 Task: Navigate through Badlands National Park to reach the Door Trail.
Action: Mouse moved to (293, 102)
Screenshot: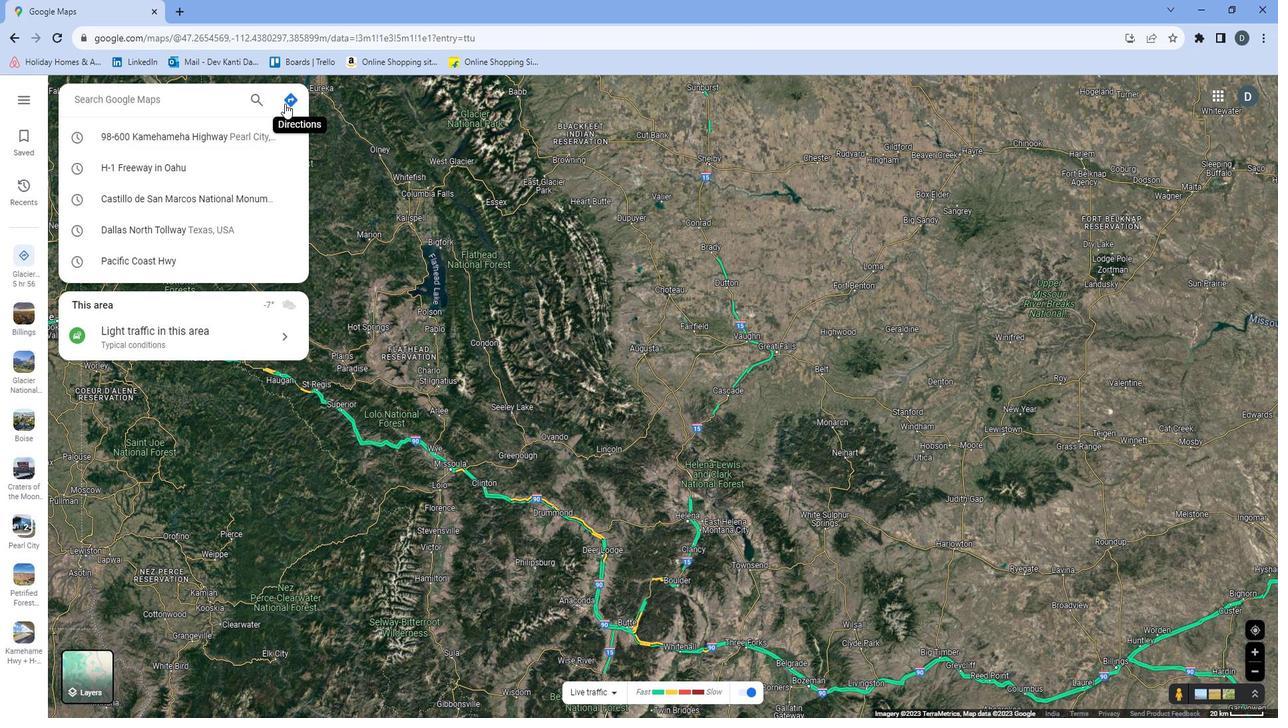
Action: Mouse pressed left at (293, 102)
Screenshot: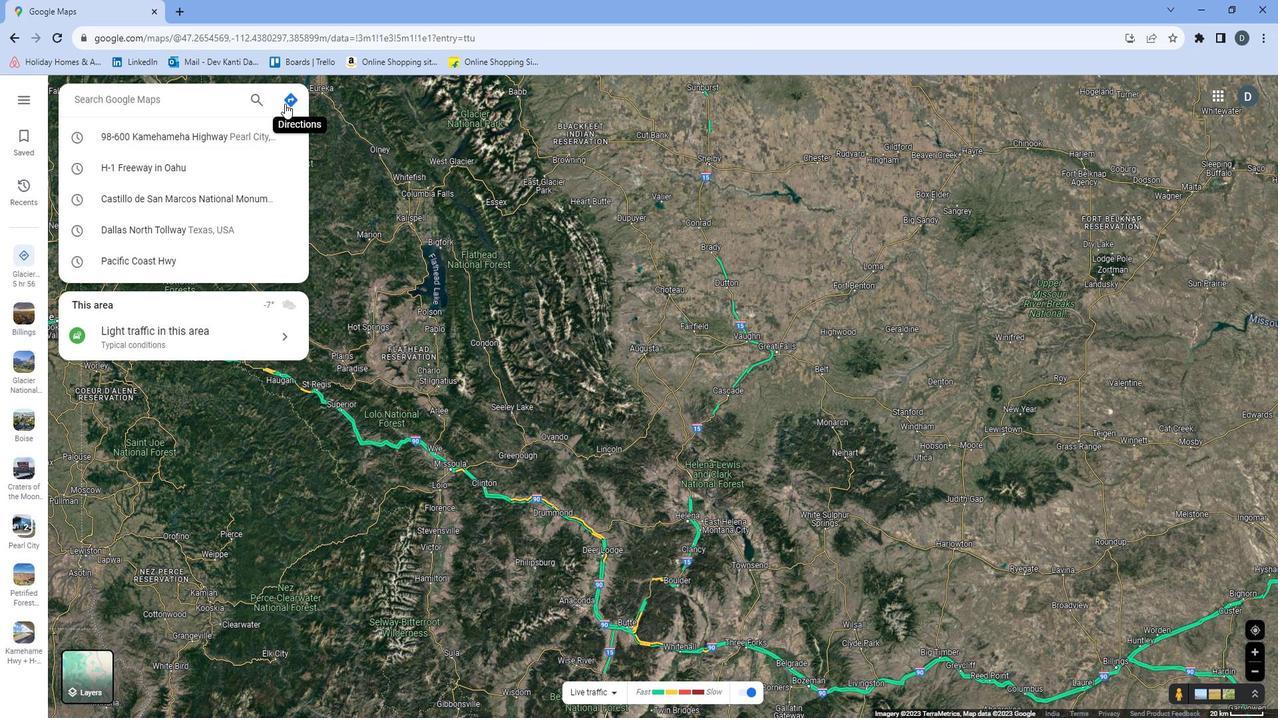 
Action: Mouse moved to (211, 138)
Screenshot: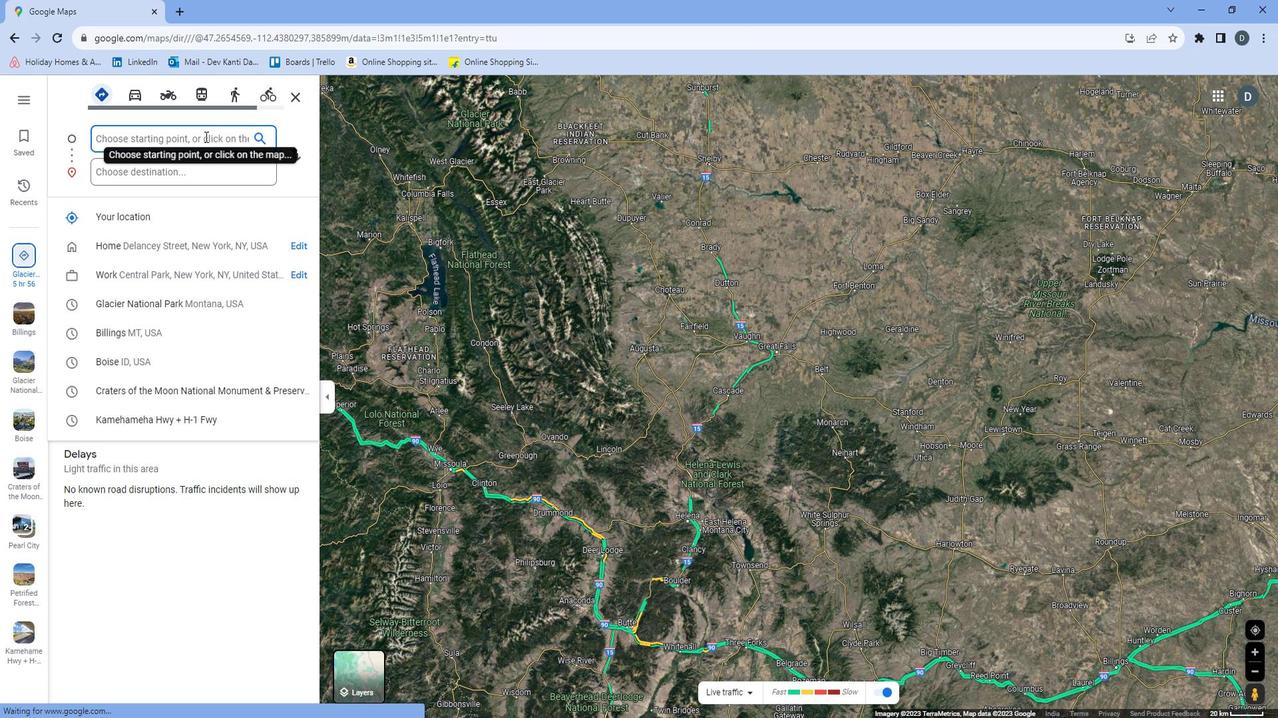 
Action: Mouse pressed left at (211, 138)
Screenshot: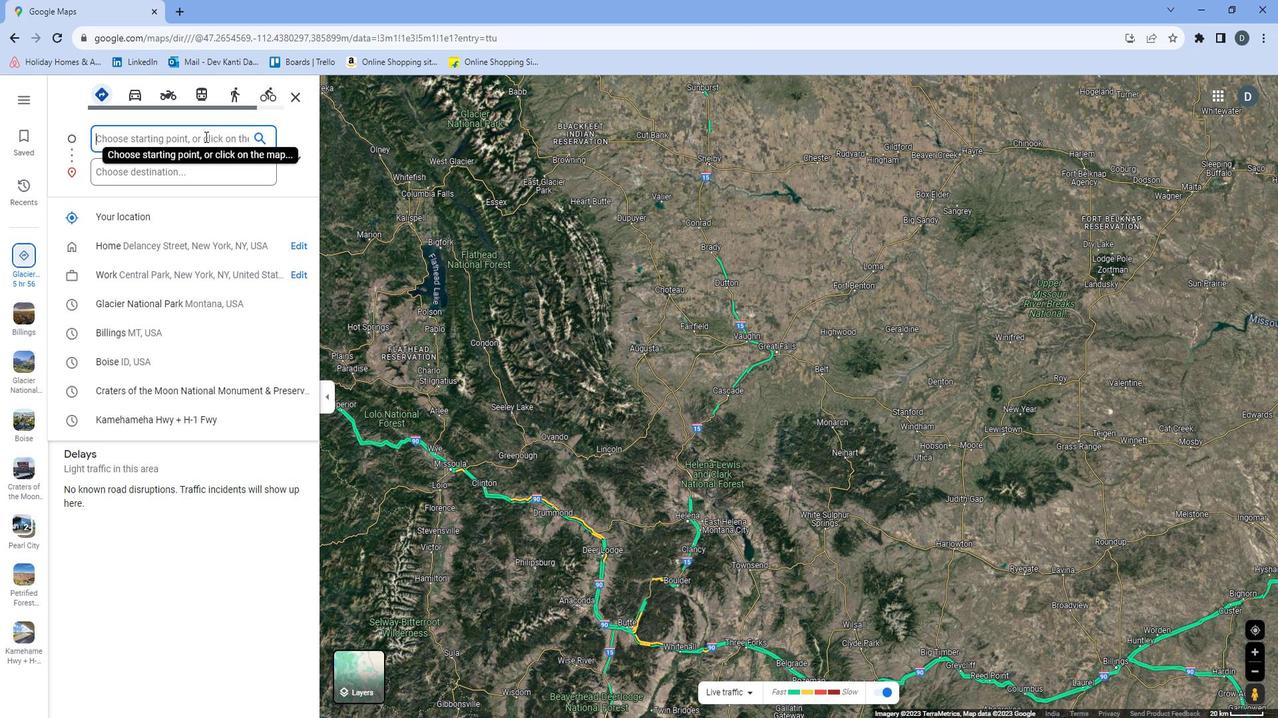 
Action: Mouse moved to (209, 137)
Screenshot: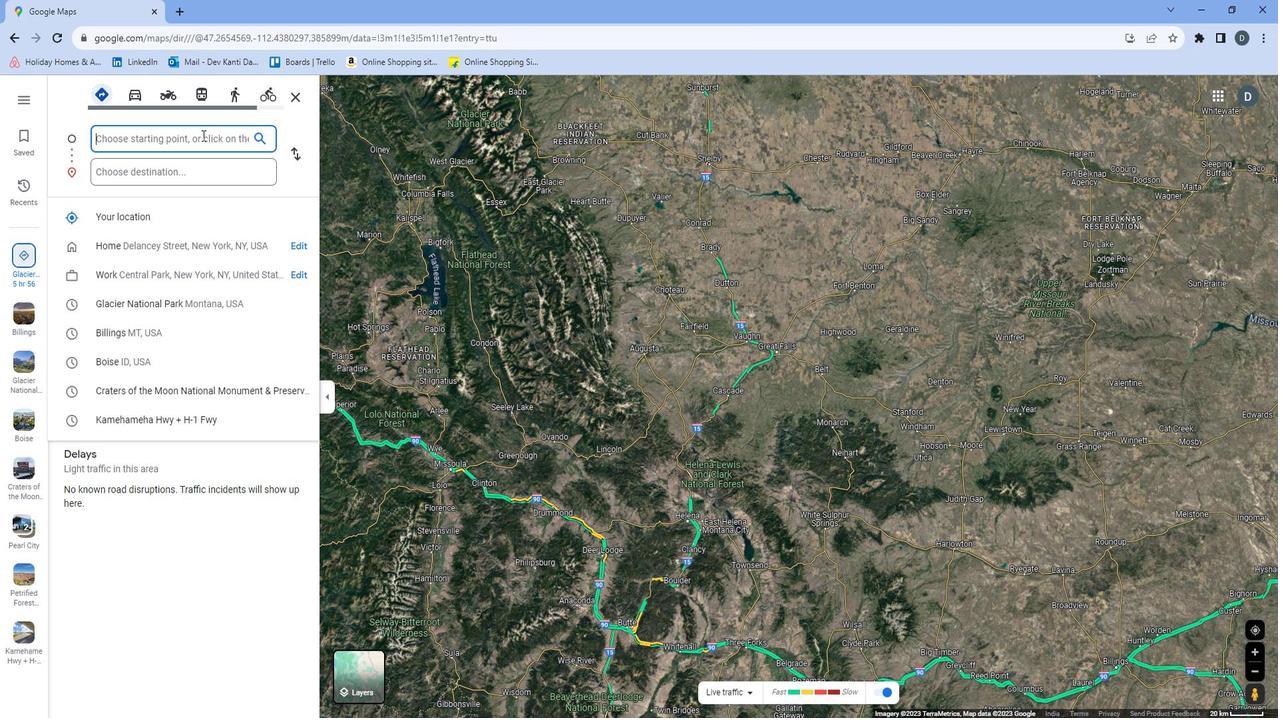 
Action: Key pressed <Key.shift>Badlands<Key.space><Key.shift>National<Key.space><Key.shift><Key.shift><Key.shift><Key.shift>PArk<Key.space><Key.backspace><Key.backspace><Key.backspace><Key.backspace>ark<Key.space>
Screenshot: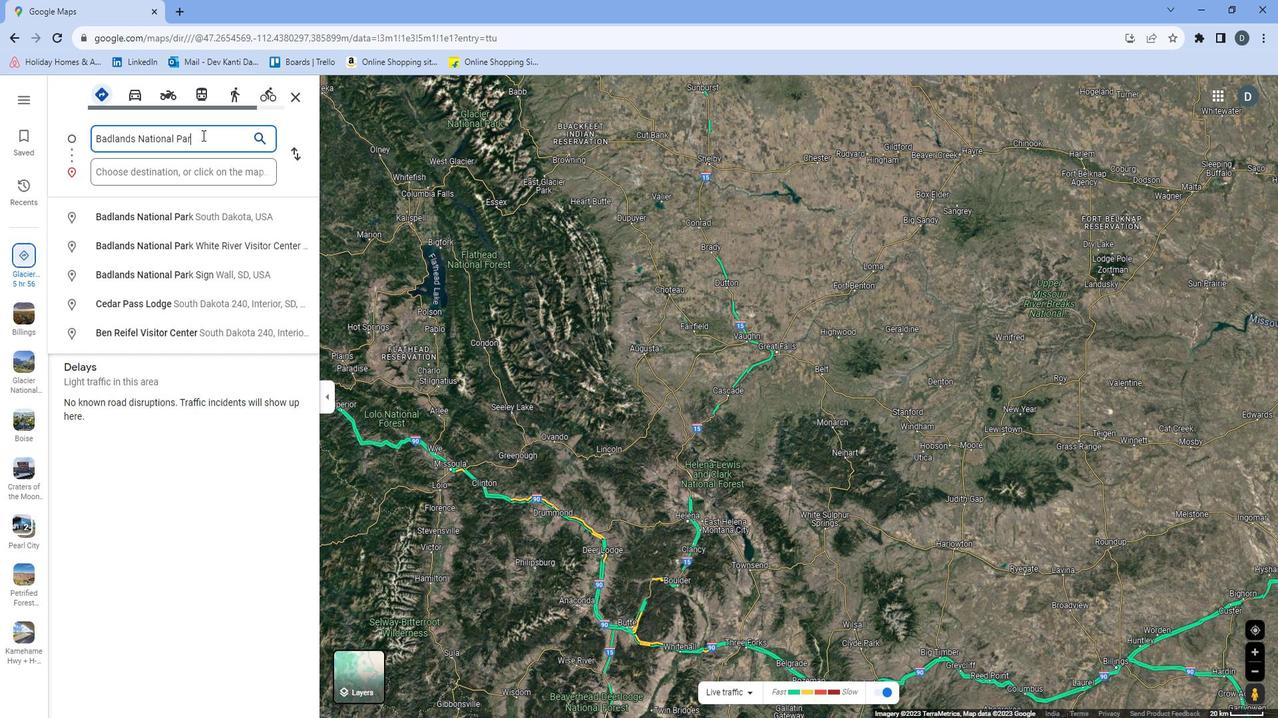 
Action: Mouse moved to (177, 171)
Screenshot: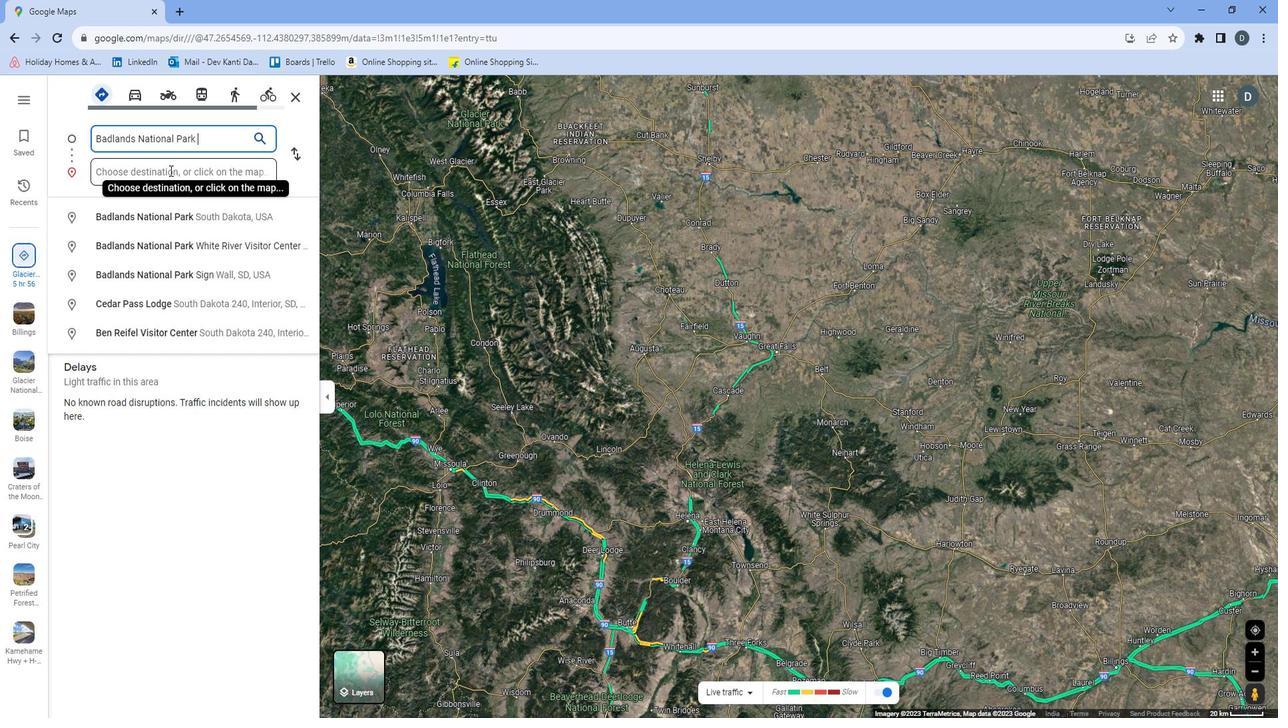 
Action: Mouse pressed left at (177, 171)
Screenshot: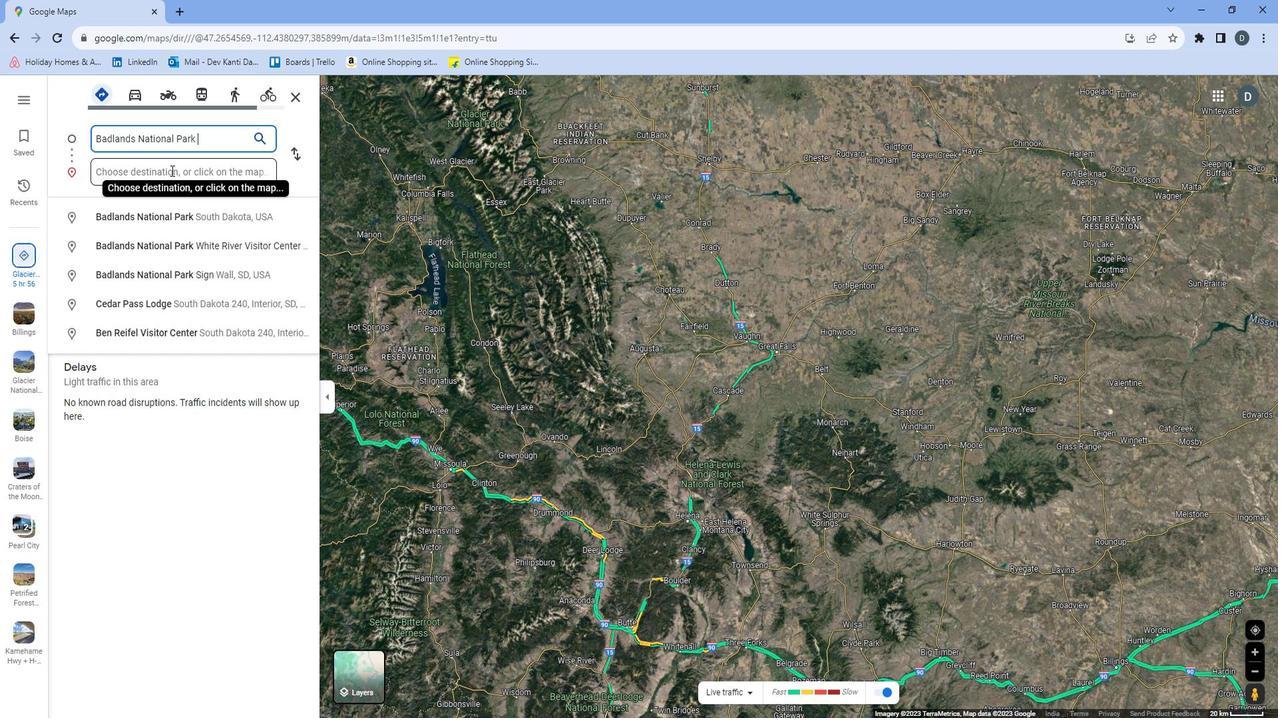 
Action: Mouse moved to (177, 170)
Screenshot: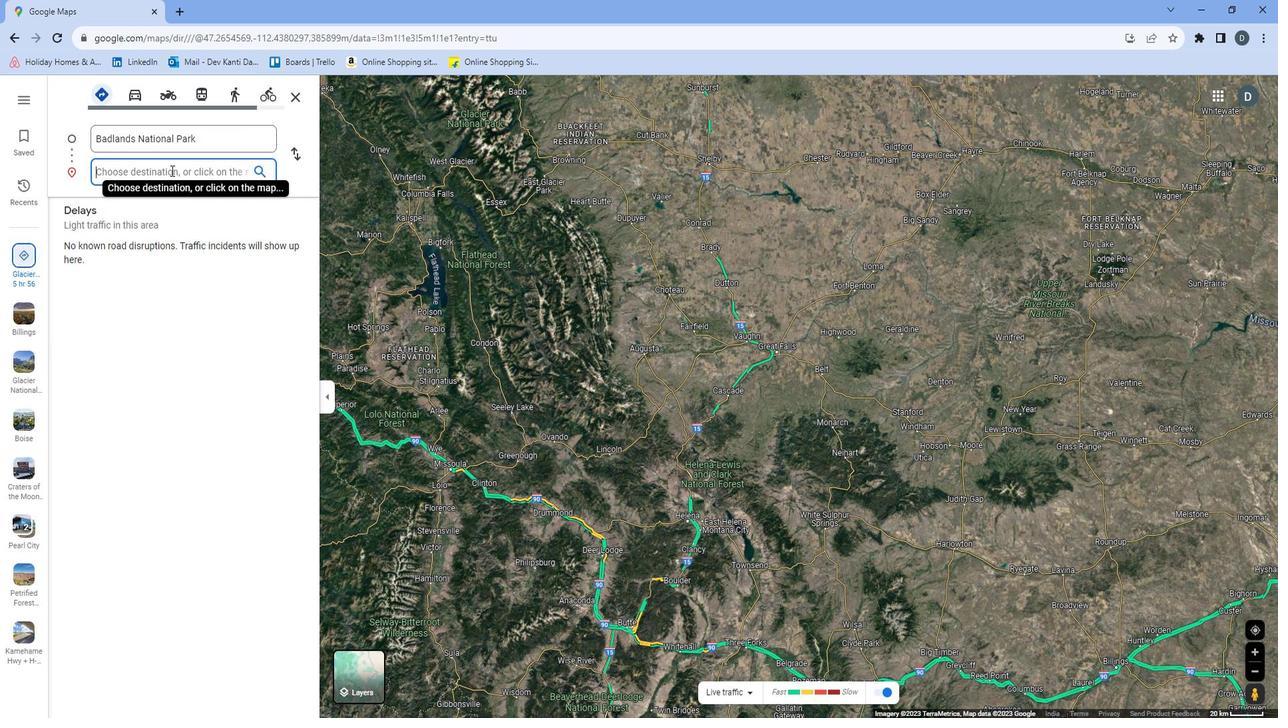 
Action: Key pressed <Key.shift>Door<Key.space><Key.shift>Trail<Key.enter>
Screenshot: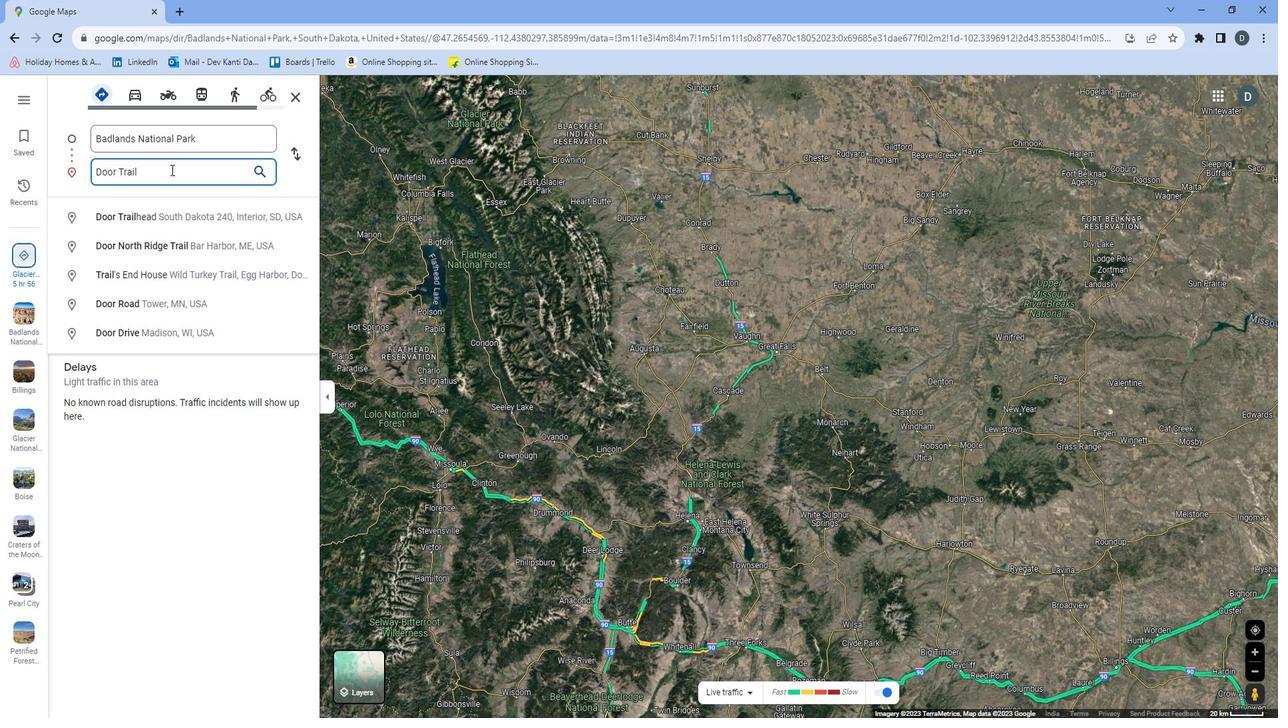 
Action: Mouse moved to (199, 346)
Screenshot: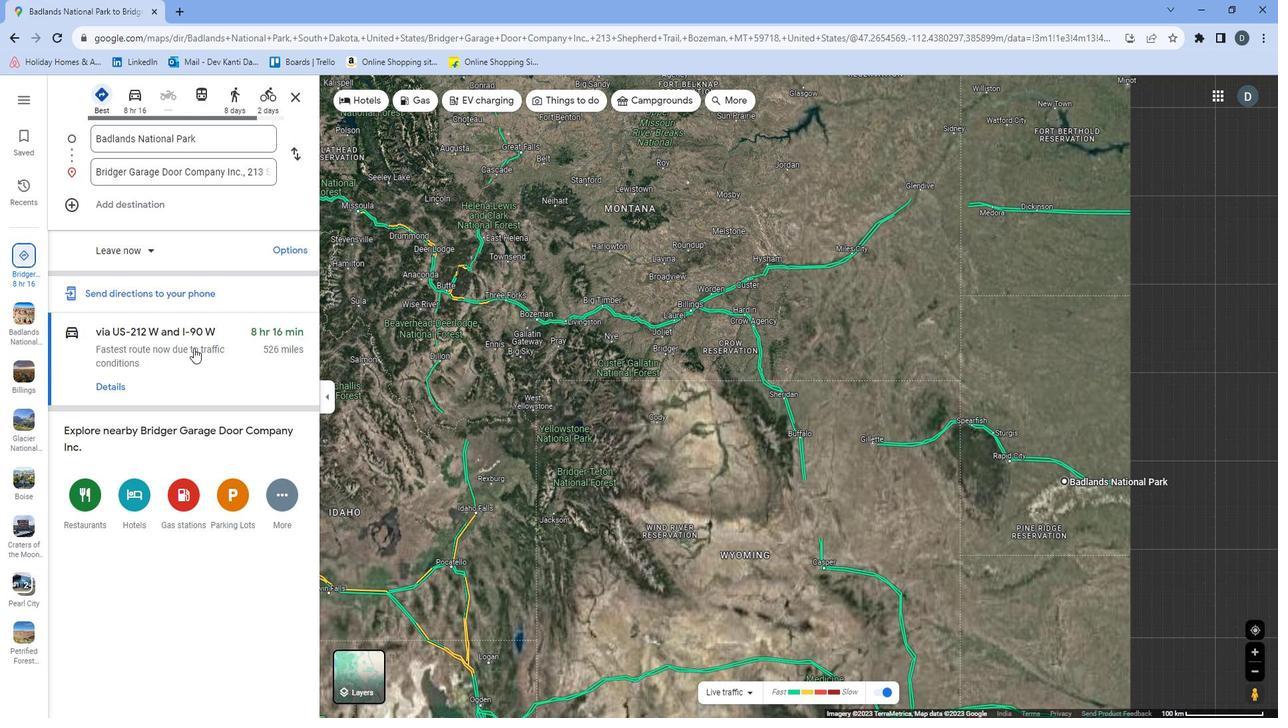 
Action: Mouse pressed left at (199, 346)
Screenshot: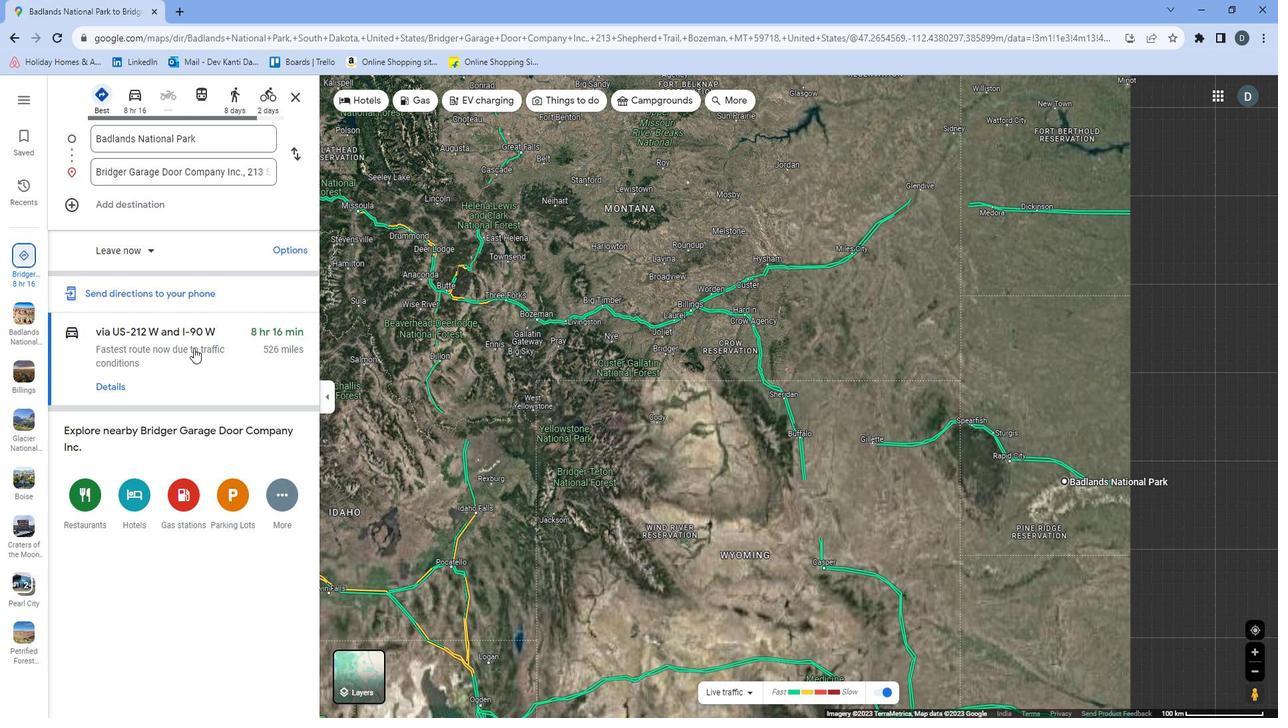 
Action: Mouse moved to (73, 262)
Screenshot: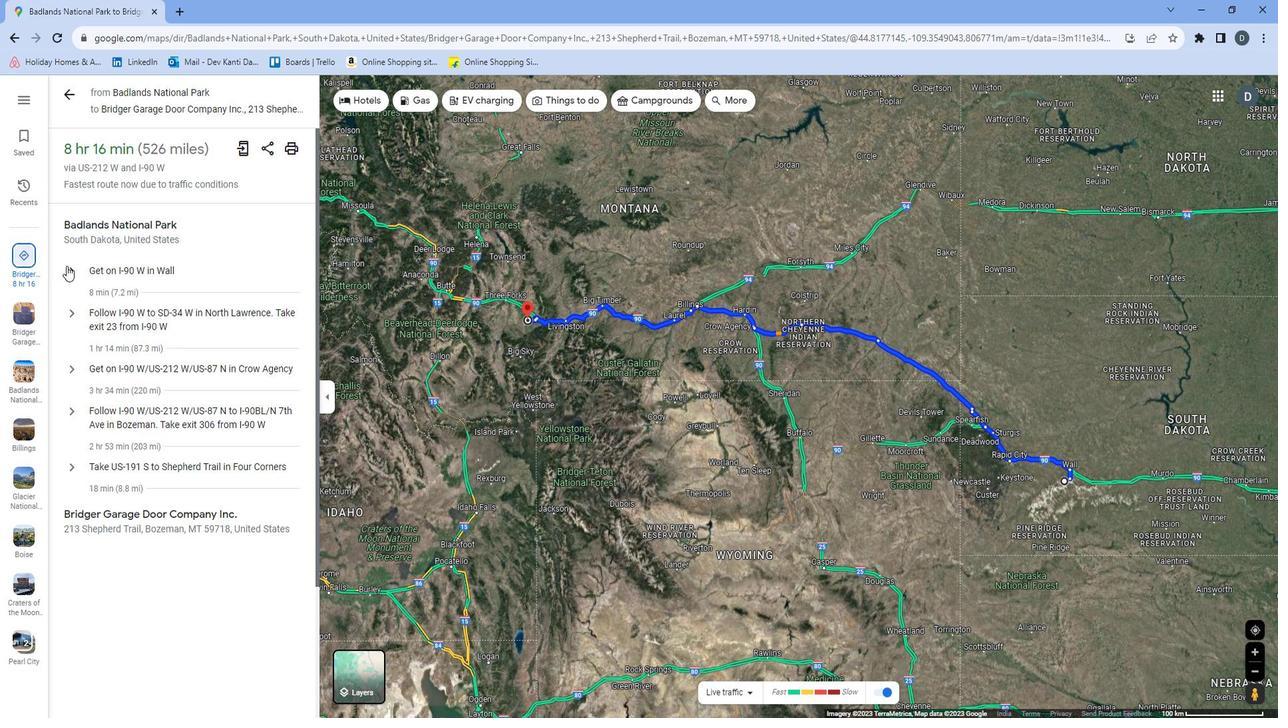 
Action: Mouse pressed left at (73, 262)
Screenshot: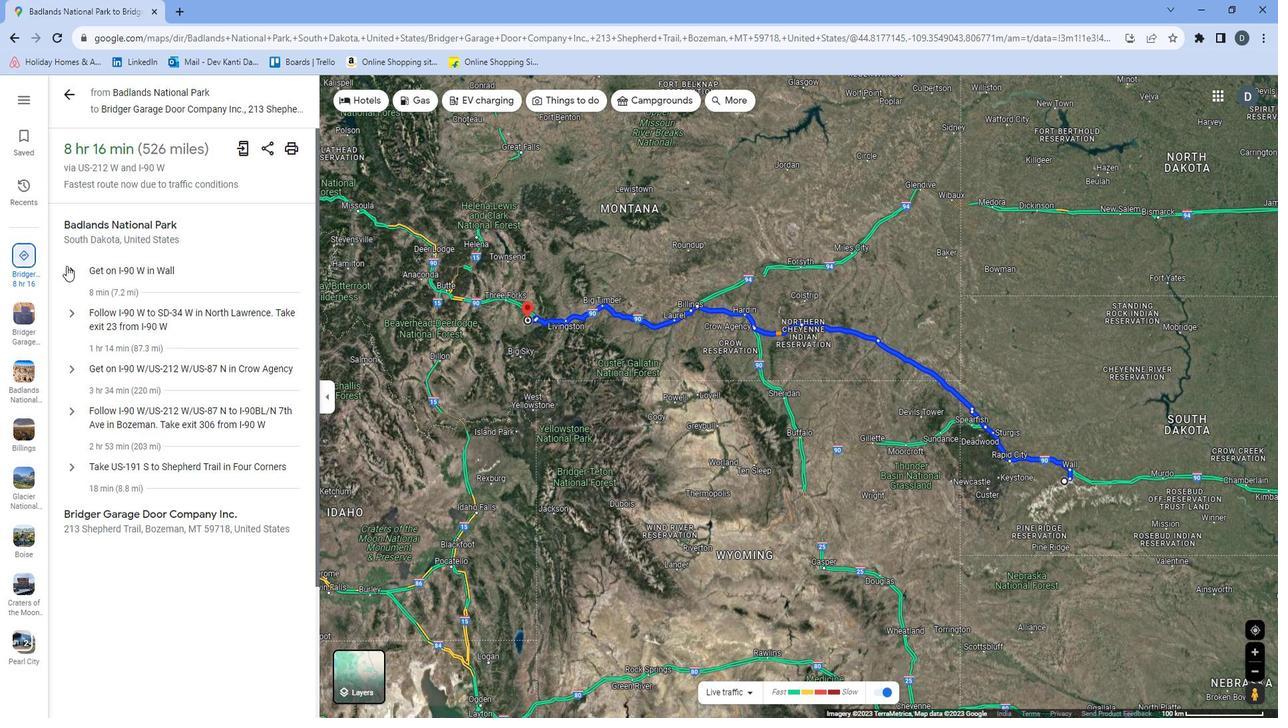 
Action: Mouse moved to (91, 278)
Screenshot: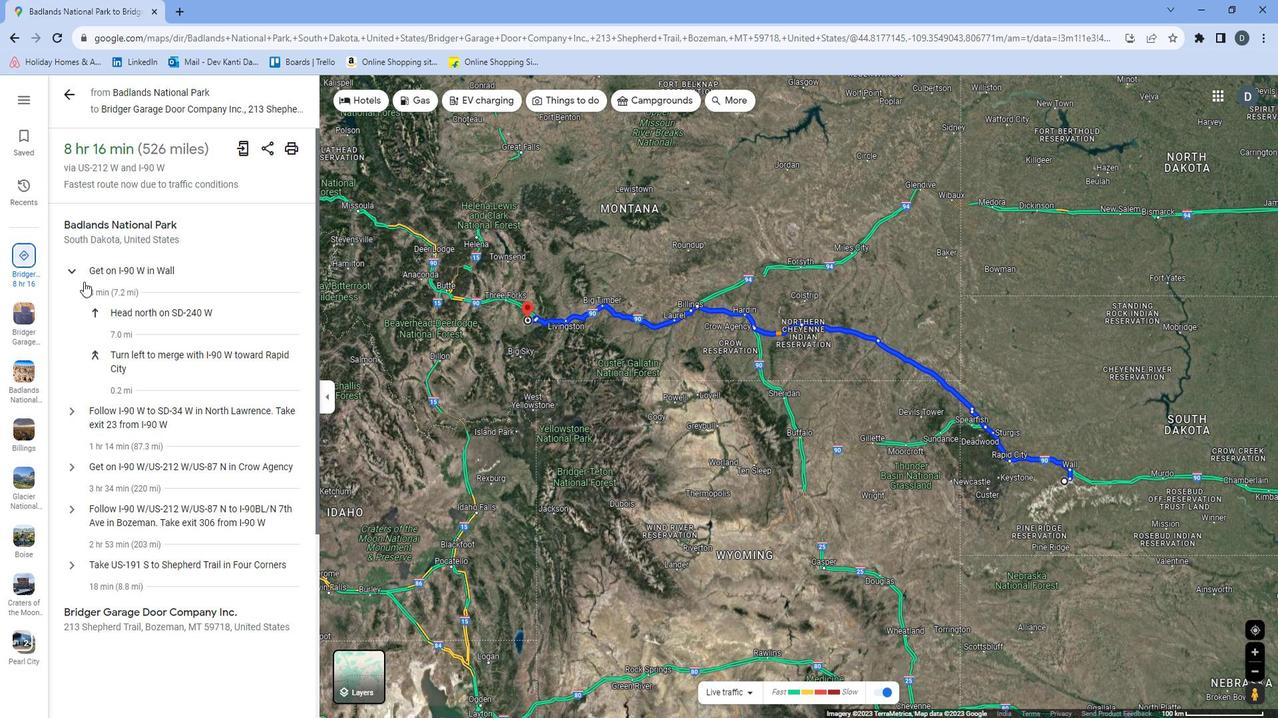
Action: Mouse scrolled (91, 278) with delta (0, 0)
Screenshot: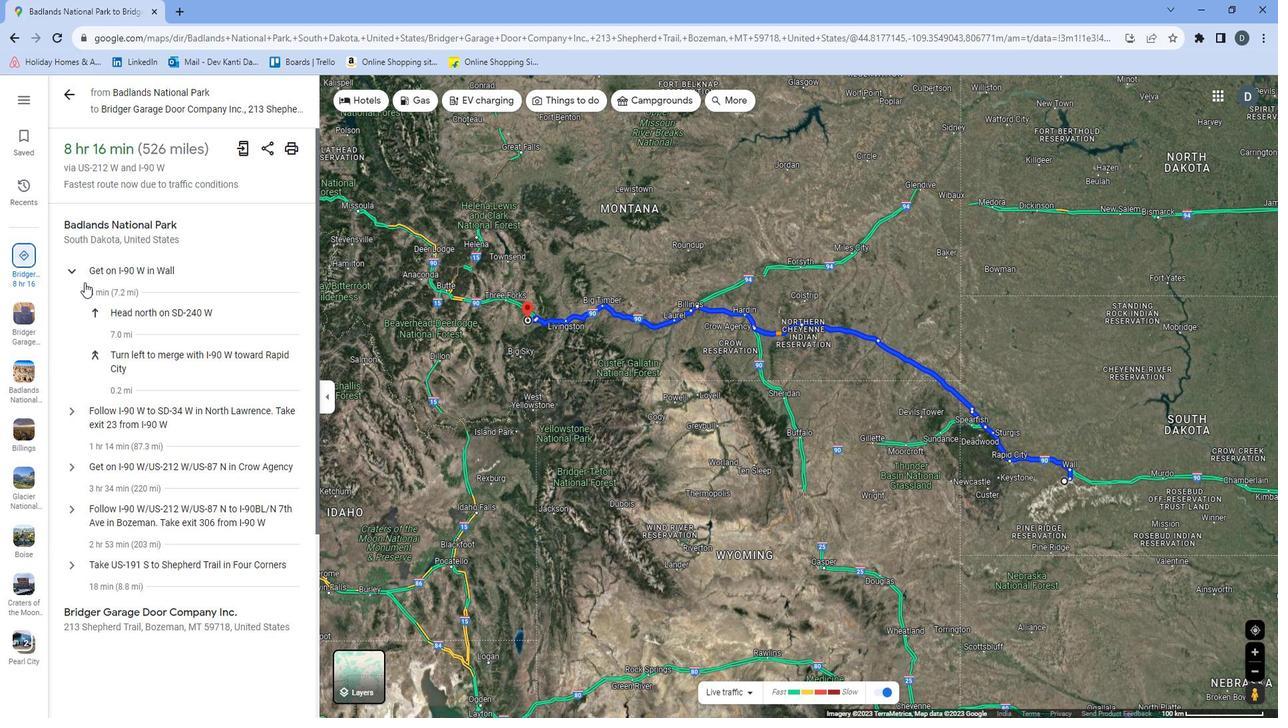 
Action: Mouse moved to (79, 325)
Screenshot: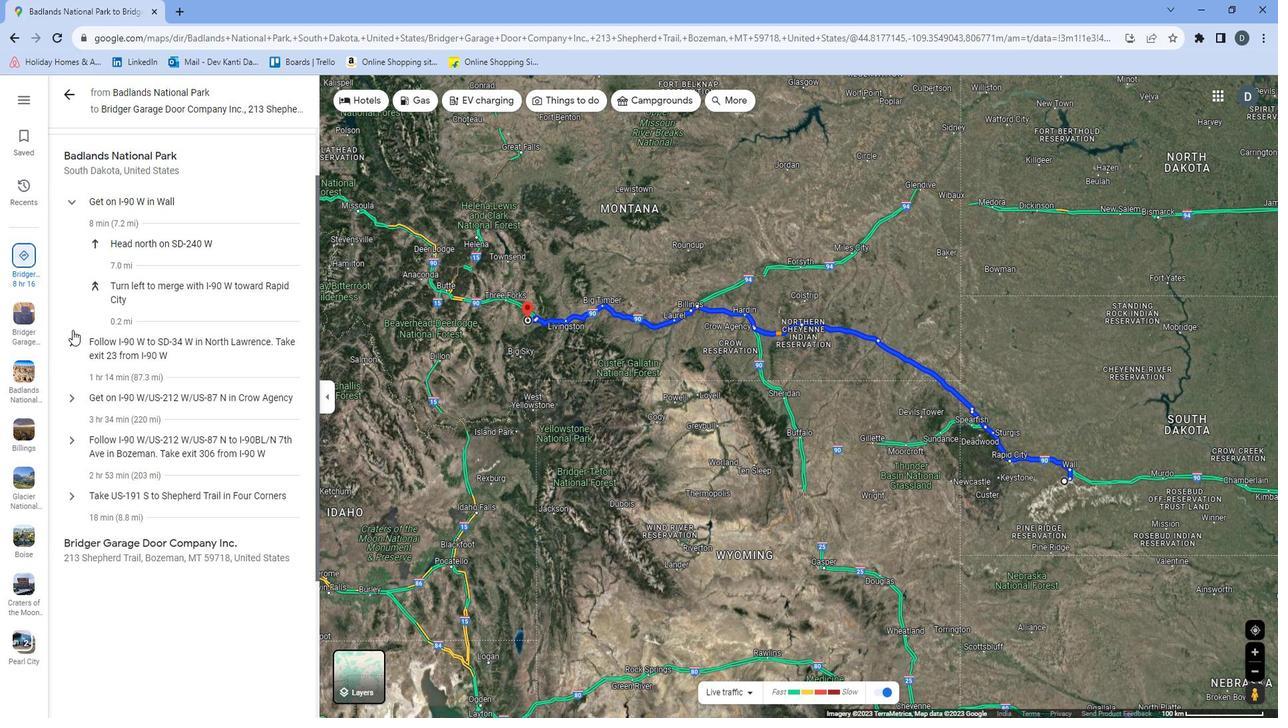 
Action: Mouse pressed left at (79, 325)
Screenshot: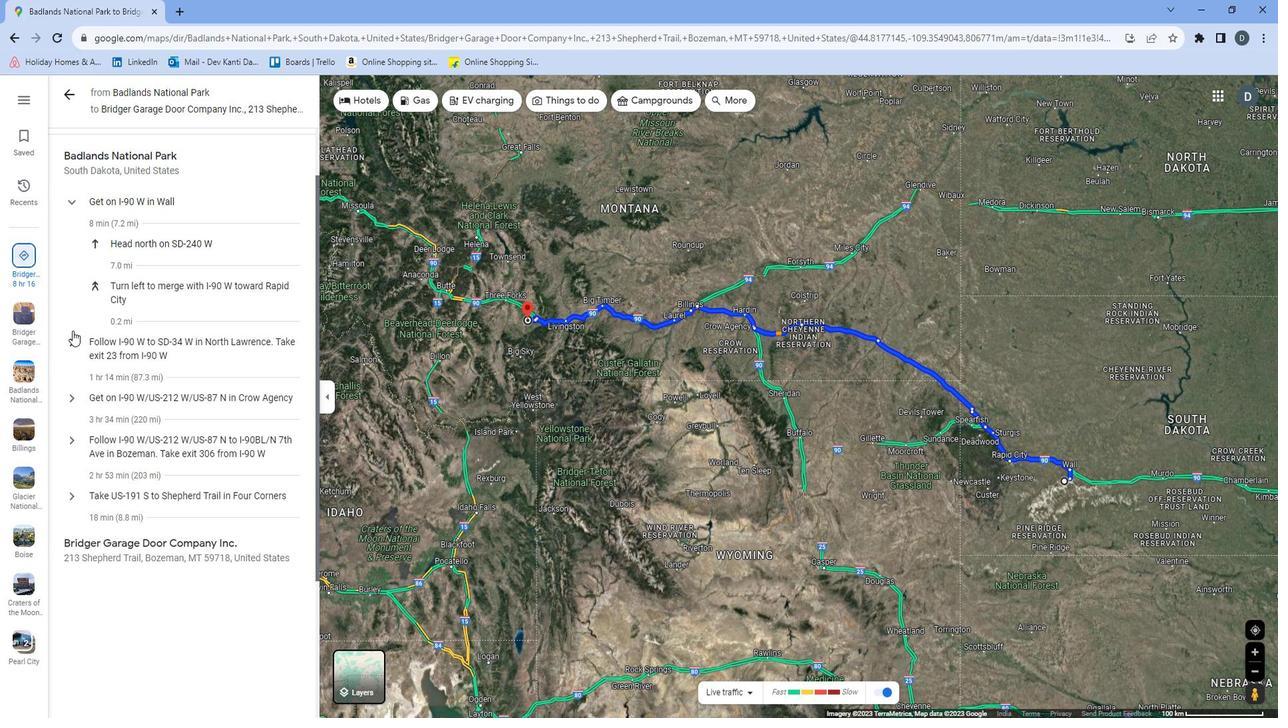 
Action: Mouse moved to (81, 325)
Screenshot: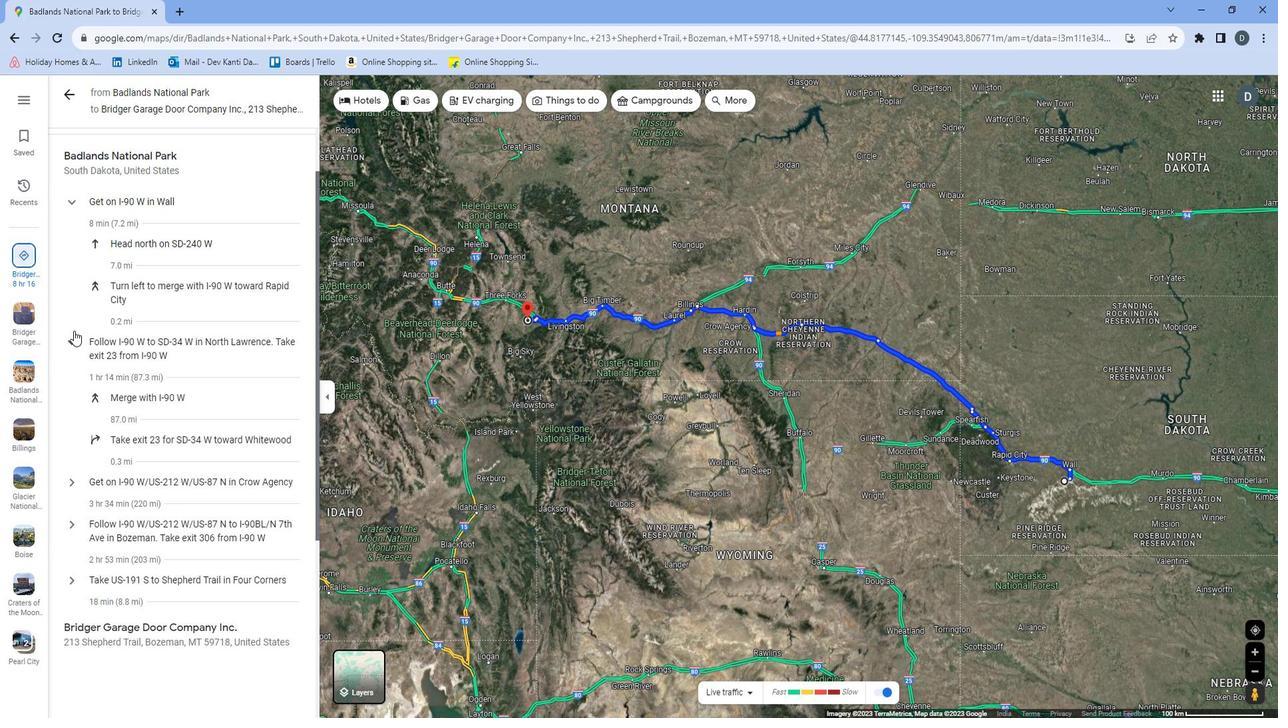 
Action: Mouse scrolled (81, 324) with delta (0, 0)
Screenshot: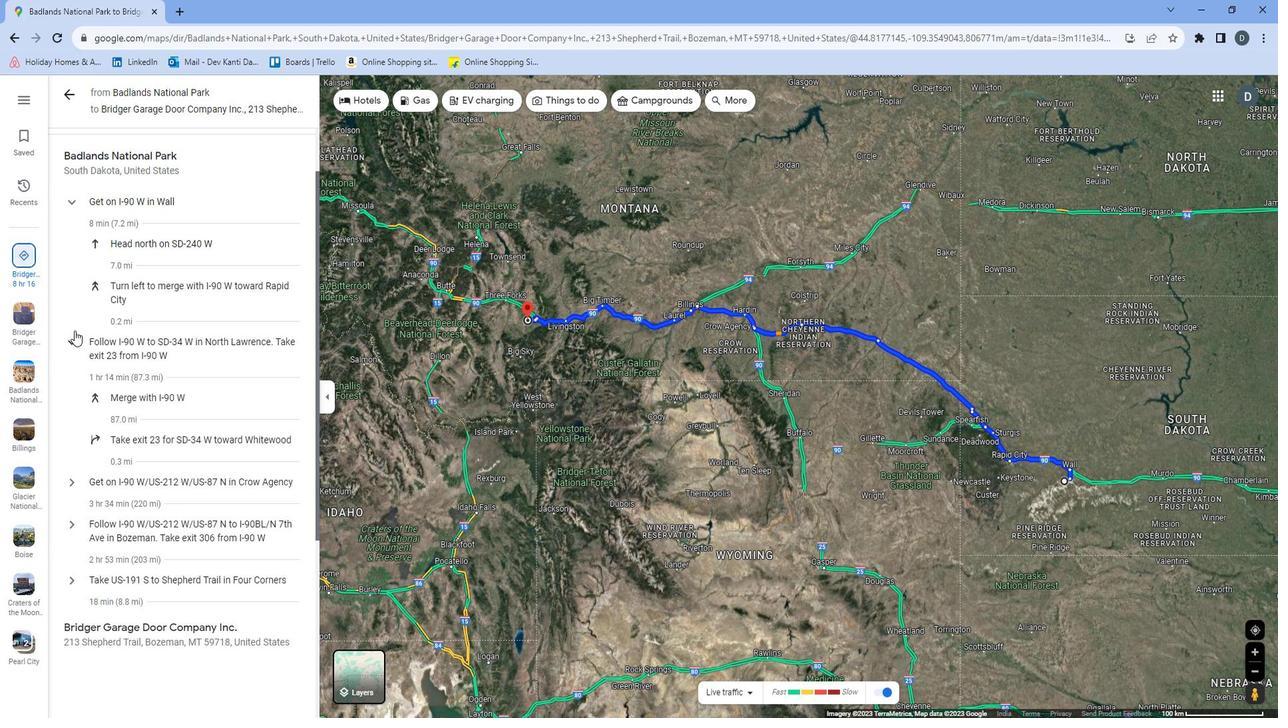 
Action: Mouse moved to (78, 402)
Screenshot: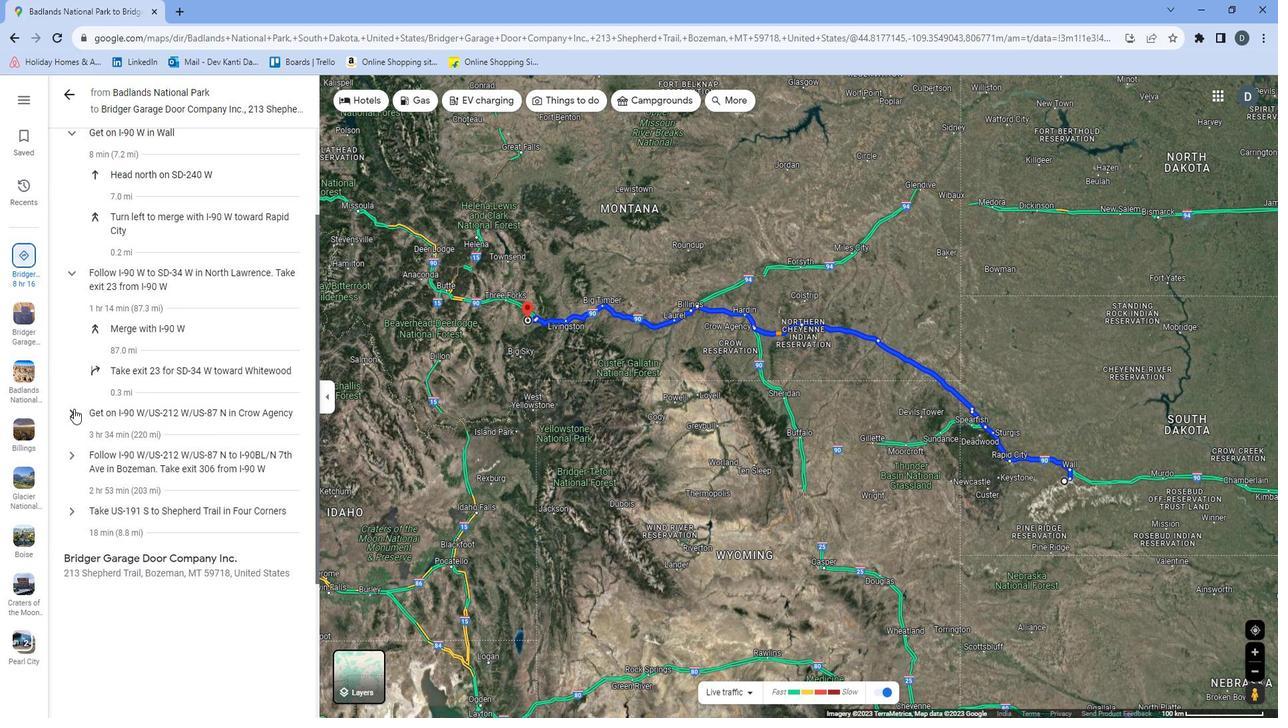 
Action: Mouse pressed left at (78, 402)
Screenshot: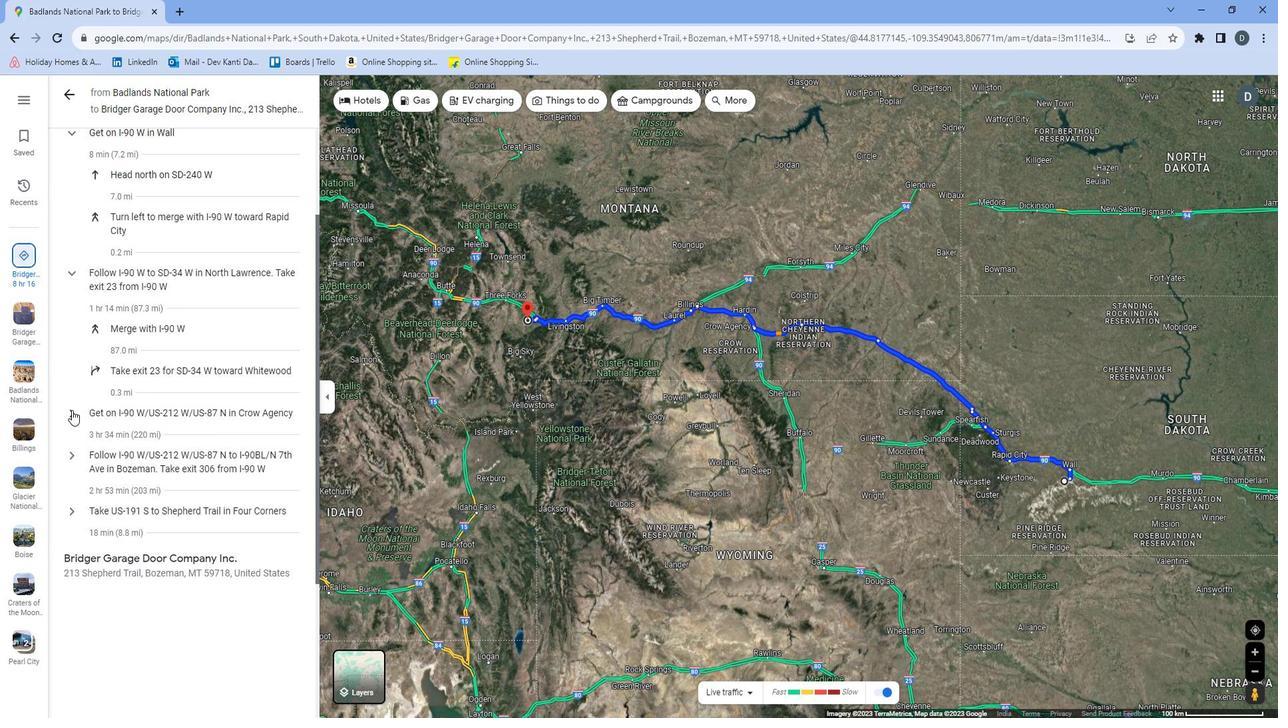 
Action: Mouse moved to (81, 402)
Screenshot: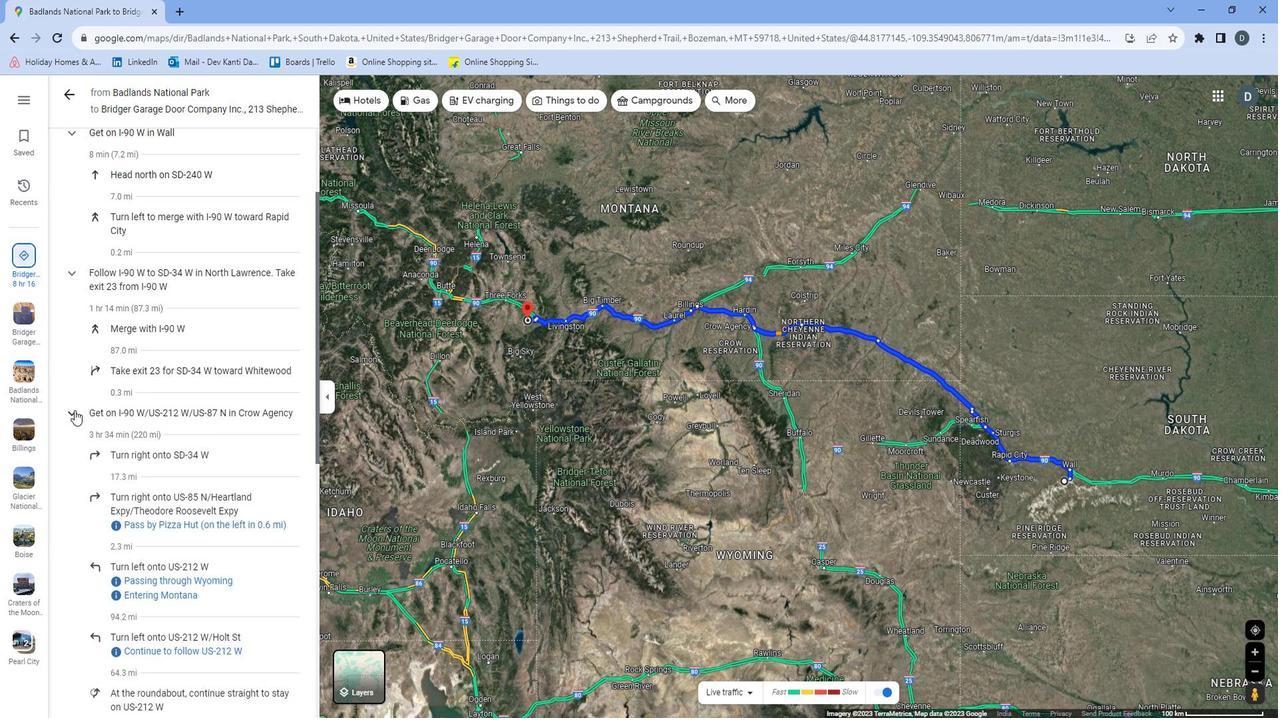 
Action: Mouse scrolled (81, 401) with delta (0, 0)
Screenshot: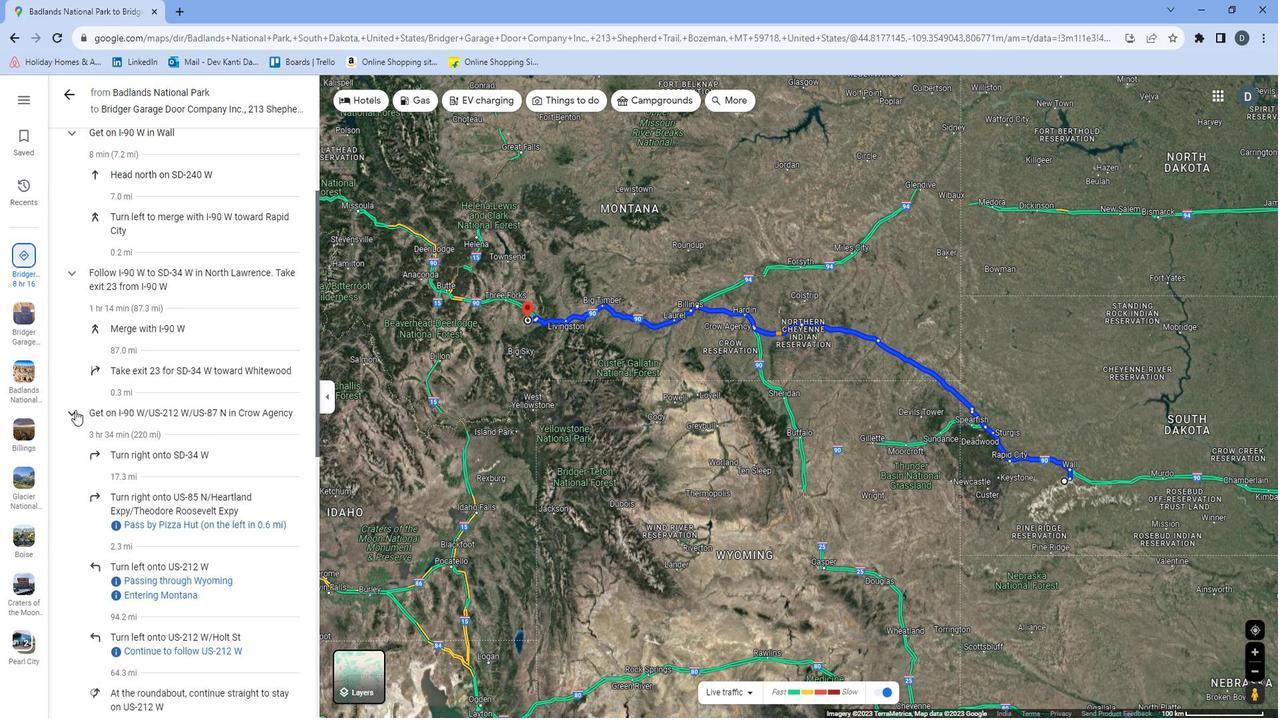 
Action: Mouse moved to (82, 401)
Screenshot: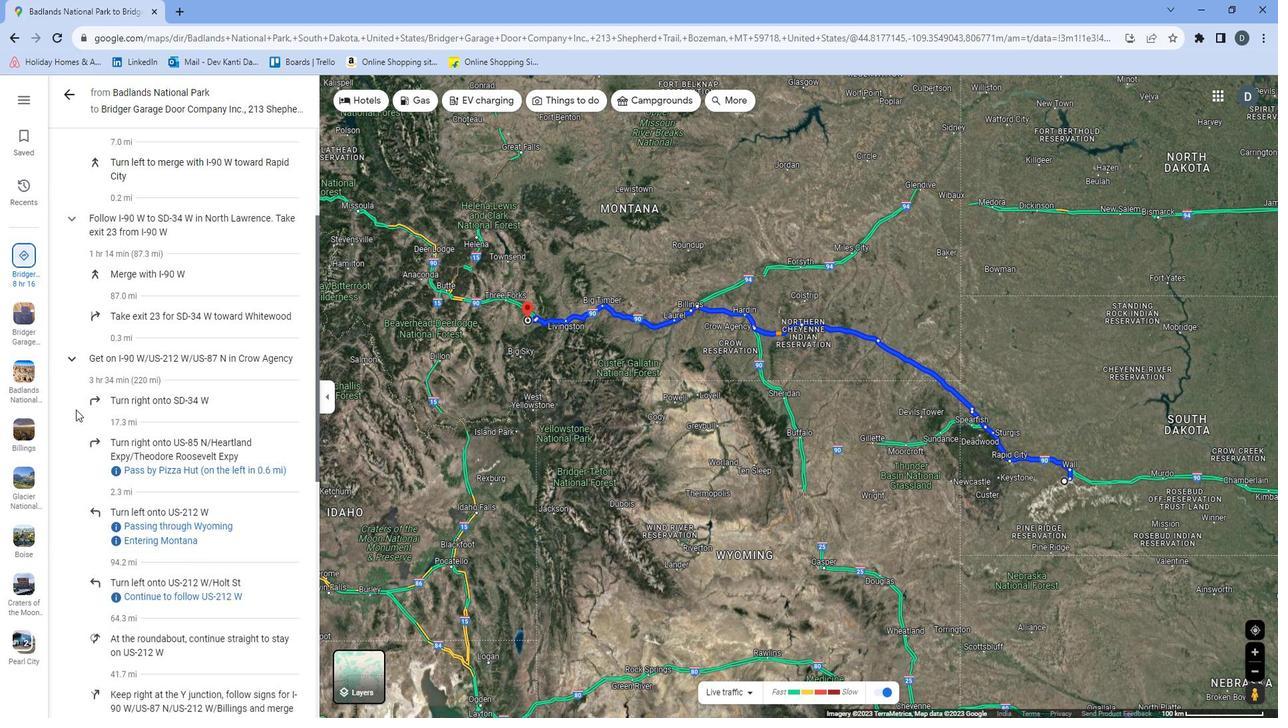 
Action: Mouse scrolled (82, 400) with delta (0, 0)
Screenshot: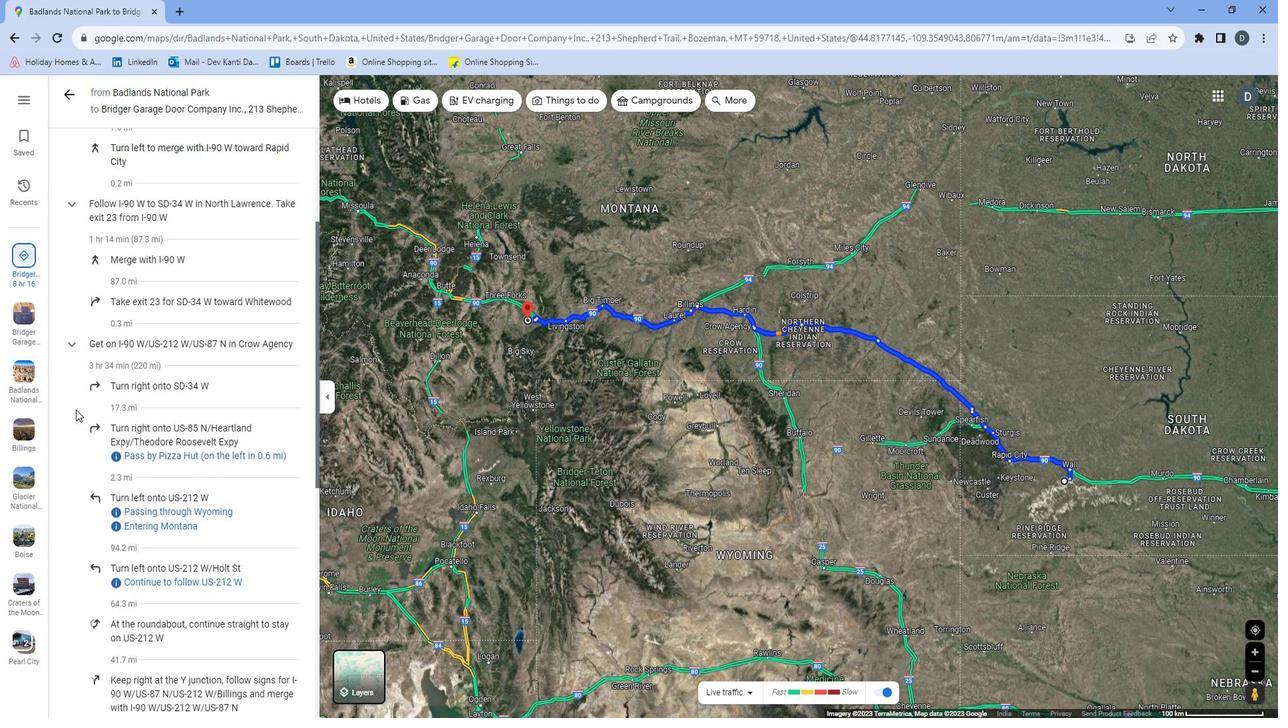 
Action: Mouse moved to (83, 400)
Screenshot: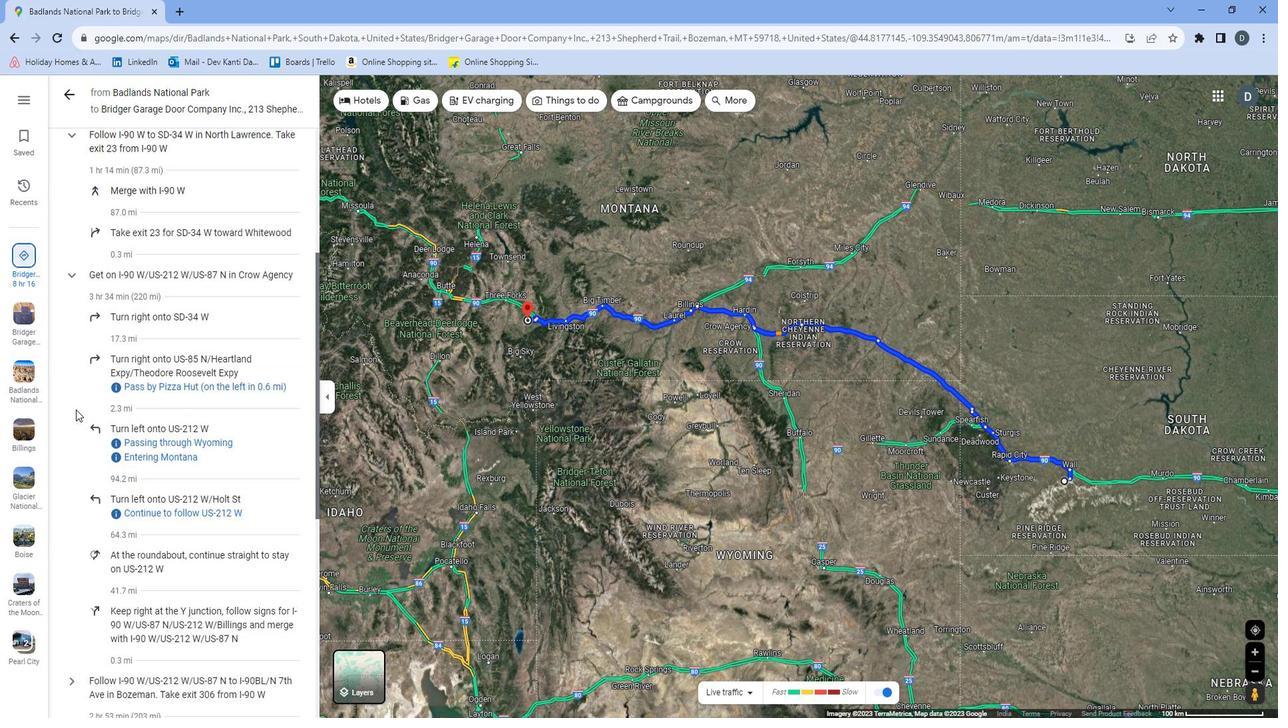 
Action: Mouse scrolled (83, 400) with delta (0, 0)
Screenshot: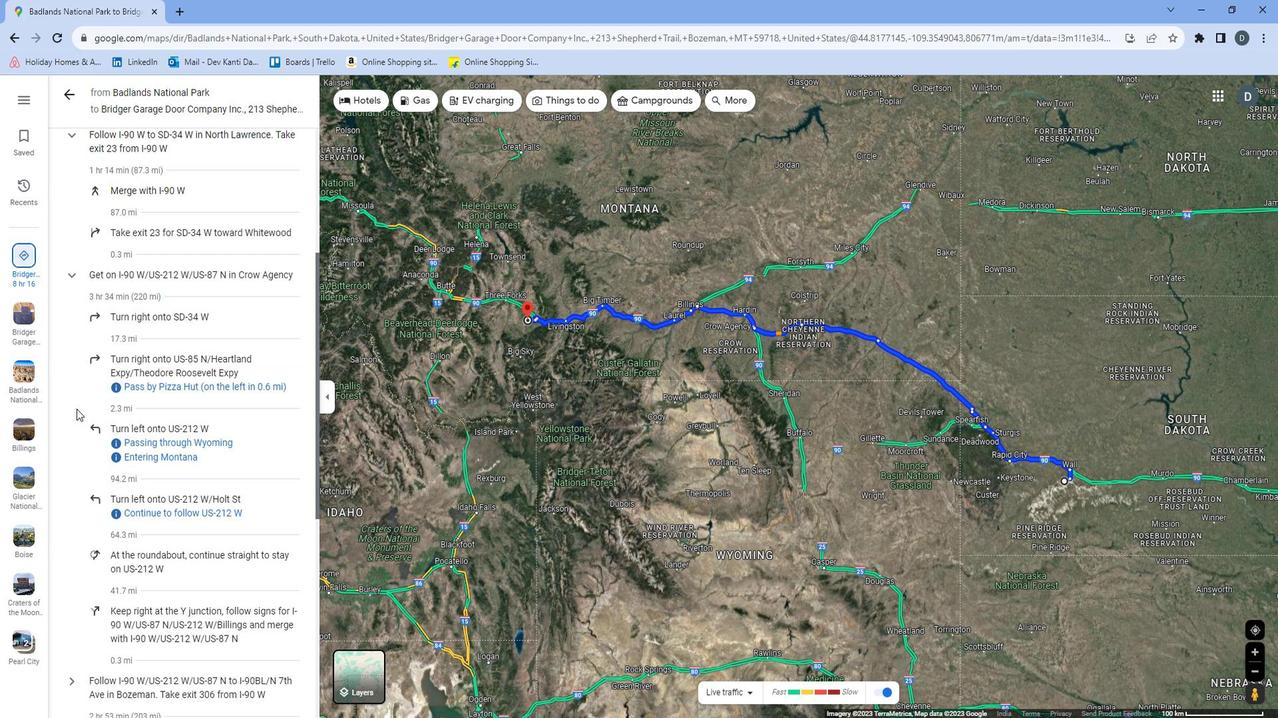 
Action: Mouse moved to (78, 593)
Screenshot: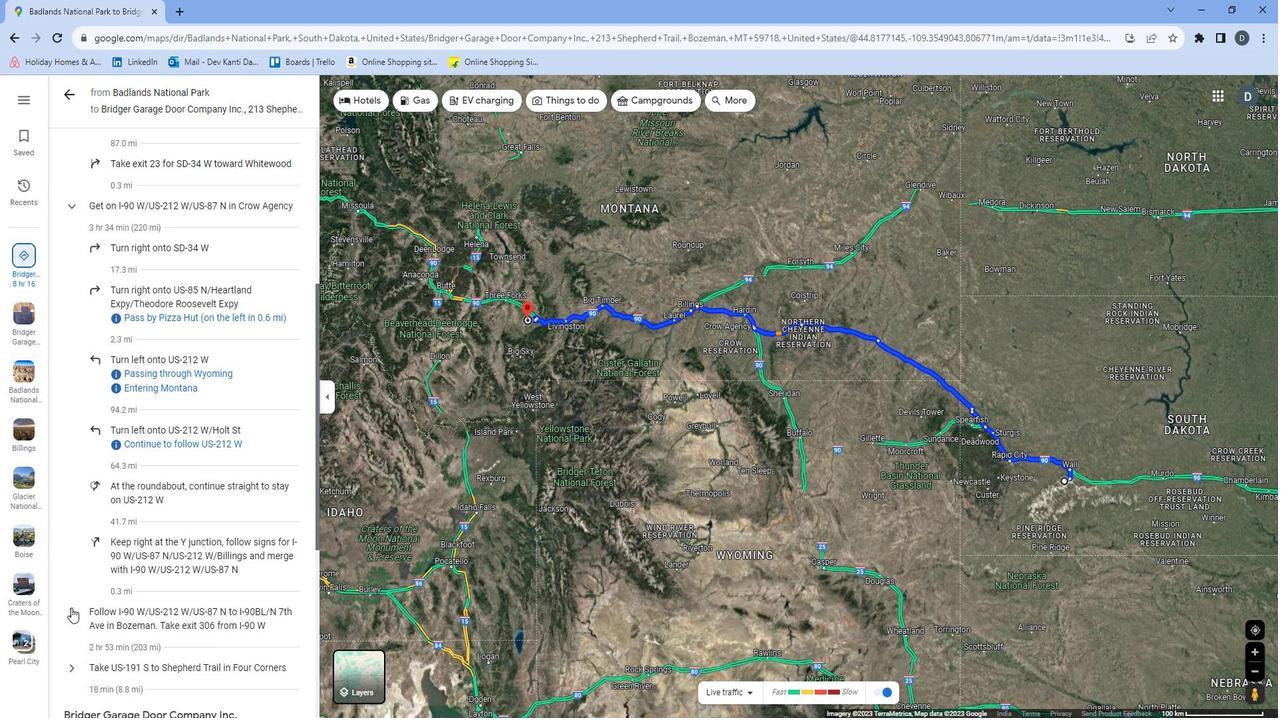 
Action: Mouse pressed left at (78, 593)
Screenshot: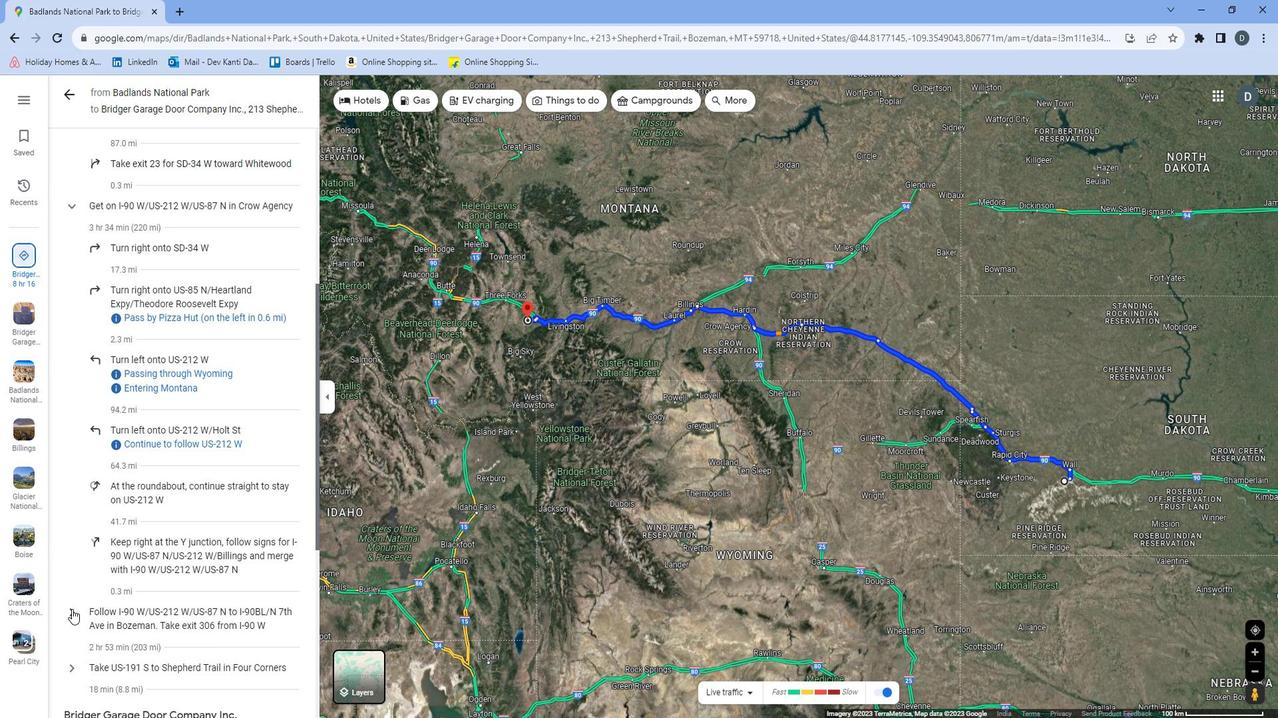 
Action: Mouse moved to (80, 590)
Screenshot: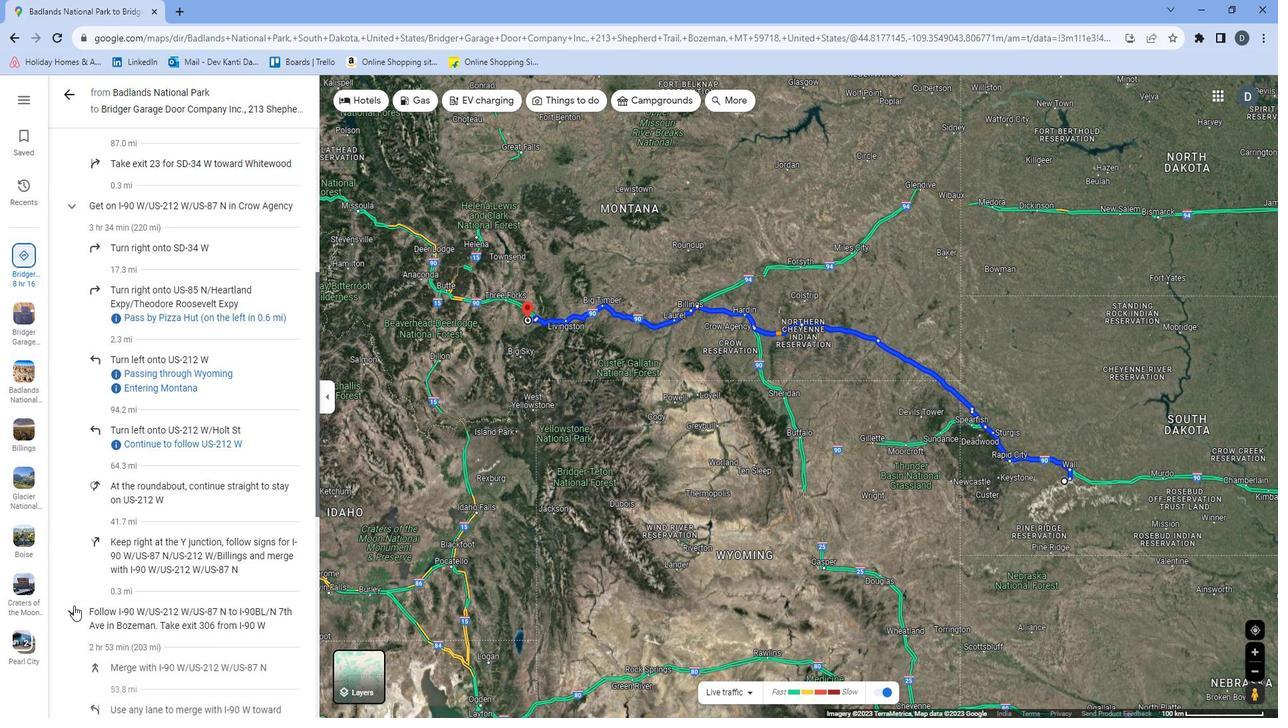
Action: Mouse scrolled (80, 589) with delta (0, 0)
Screenshot: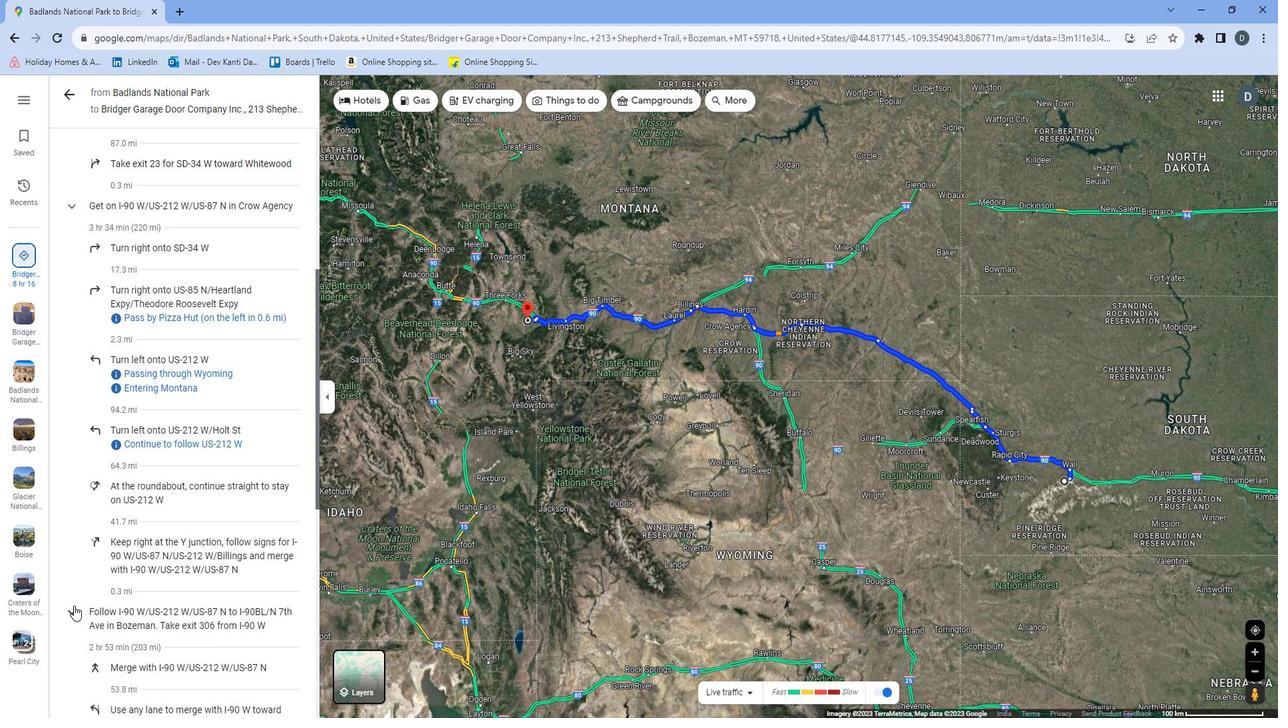
Action: Mouse moved to (81, 589)
Screenshot: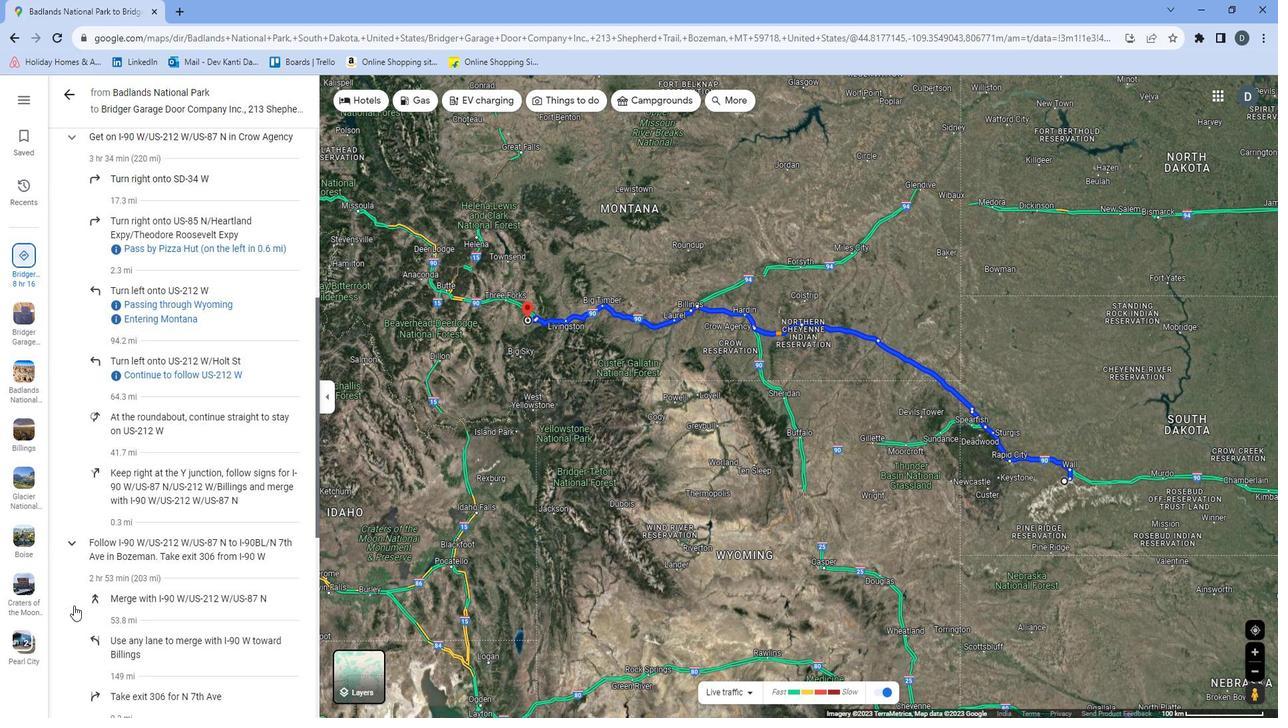
Action: Mouse scrolled (81, 588) with delta (0, 0)
Screenshot: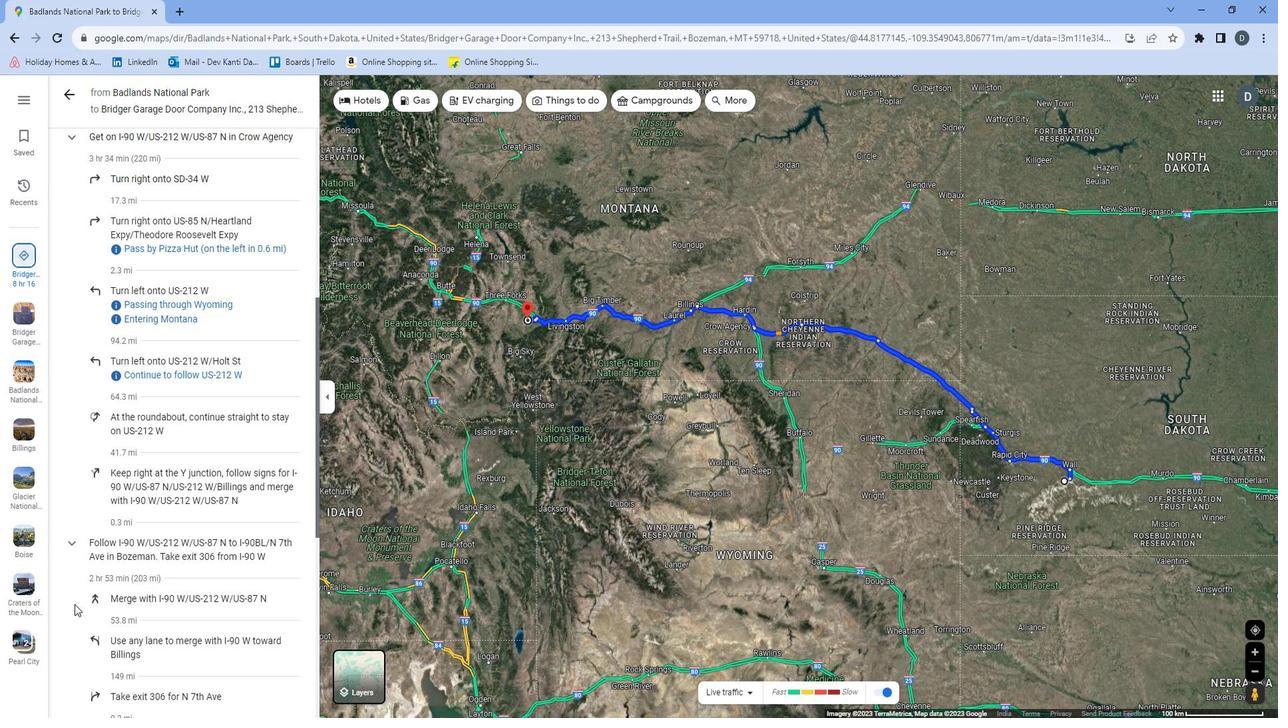 
Action: Mouse moved to (81, 589)
Screenshot: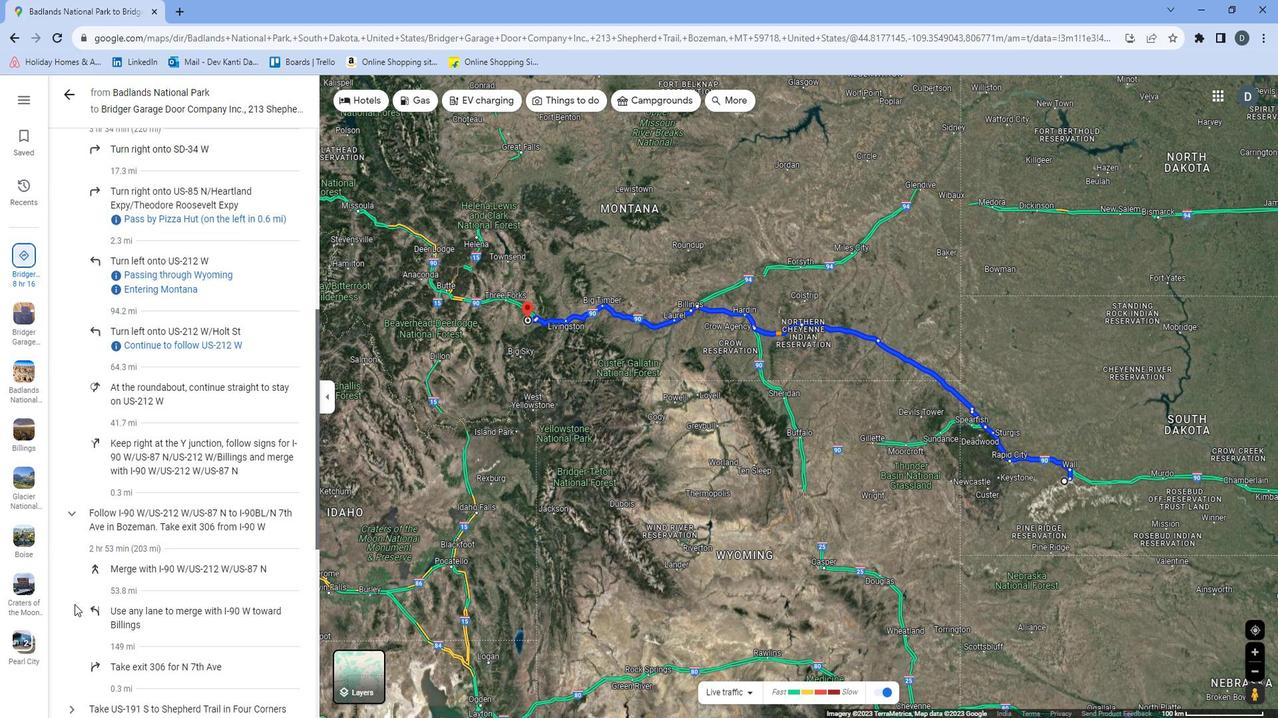 
Action: Mouse scrolled (81, 588) with delta (0, 0)
Screenshot: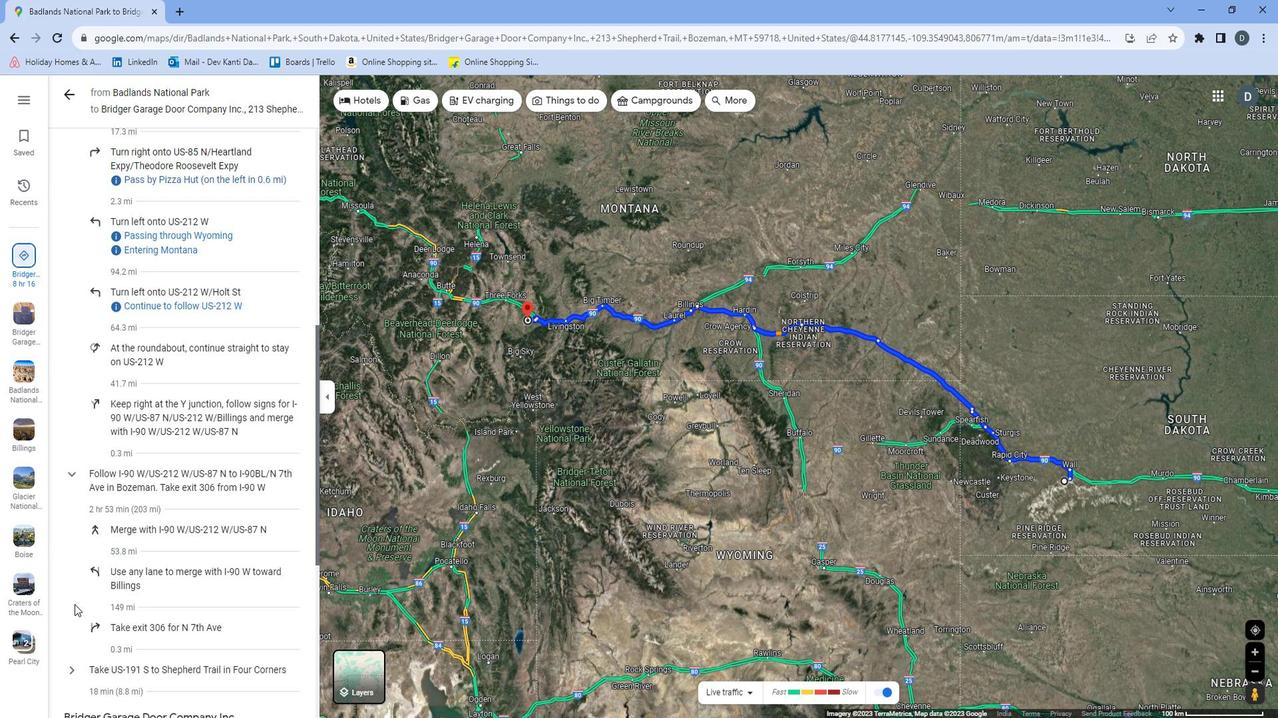 
Action: Mouse moved to (79, 588)
Screenshot: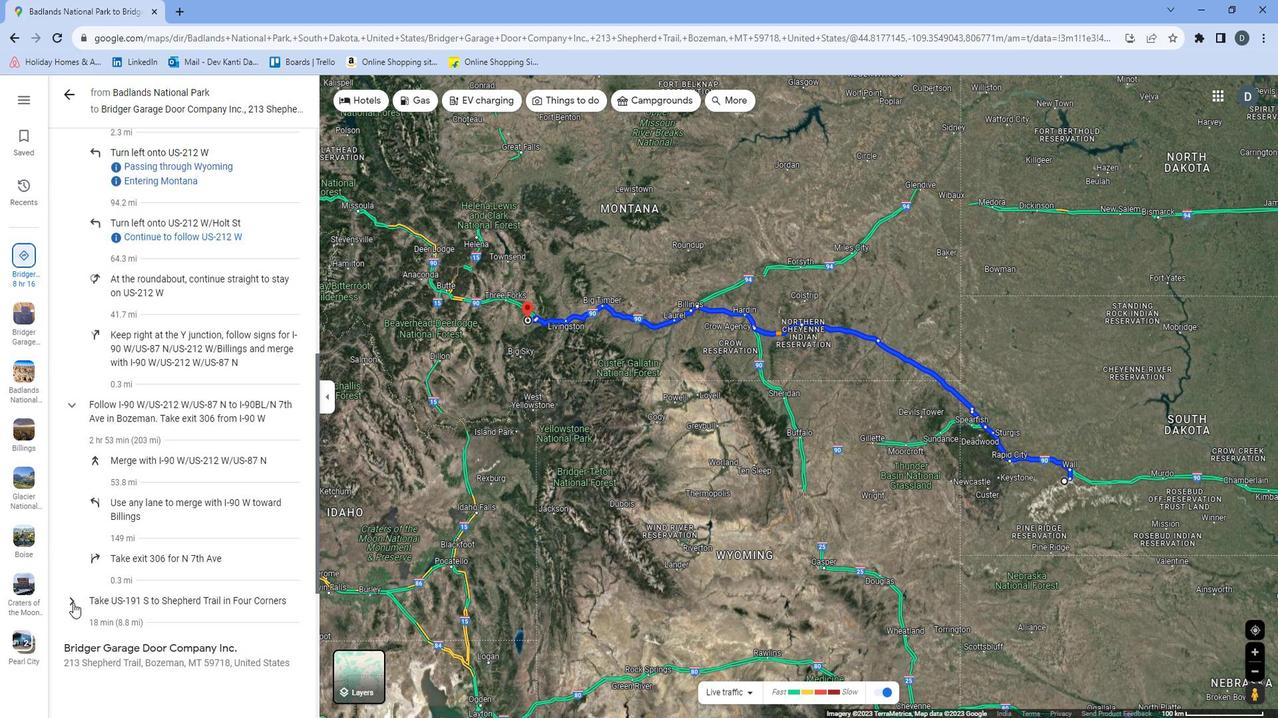 
Action: Mouse pressed left at (79, 588)
Screenshot: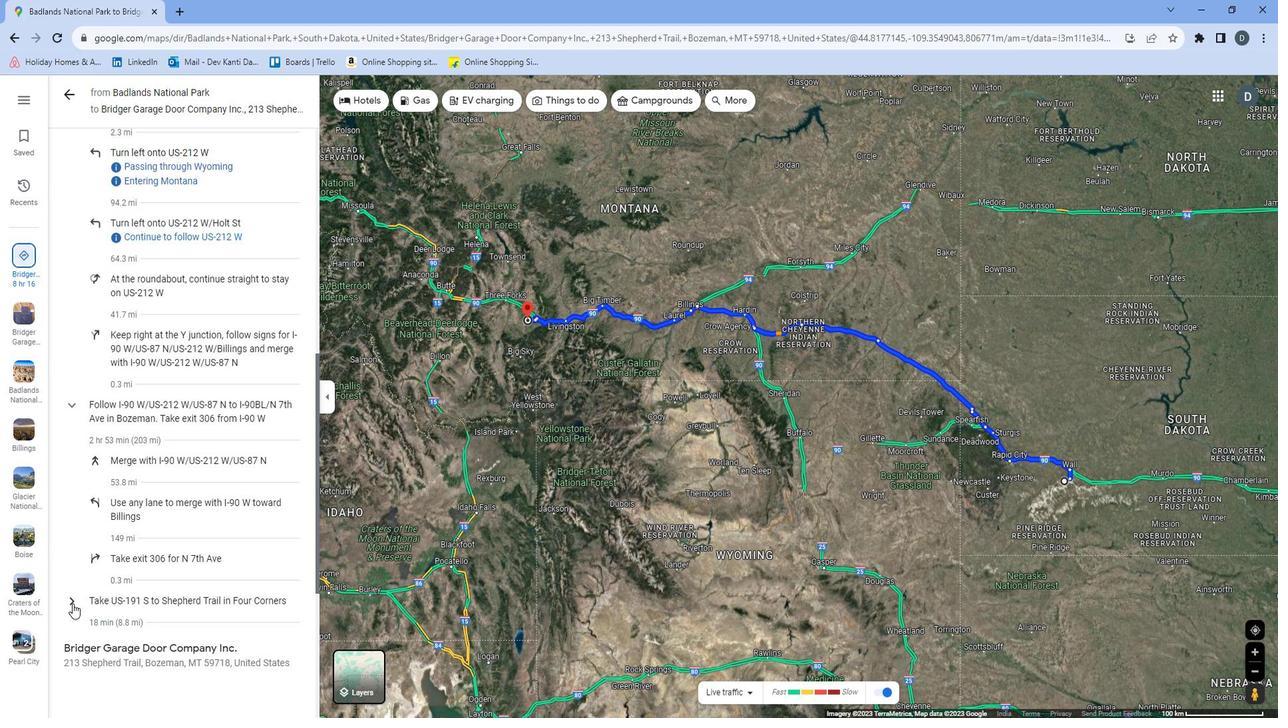 
Action: Mouse moved to (81, 586)
Screenshot: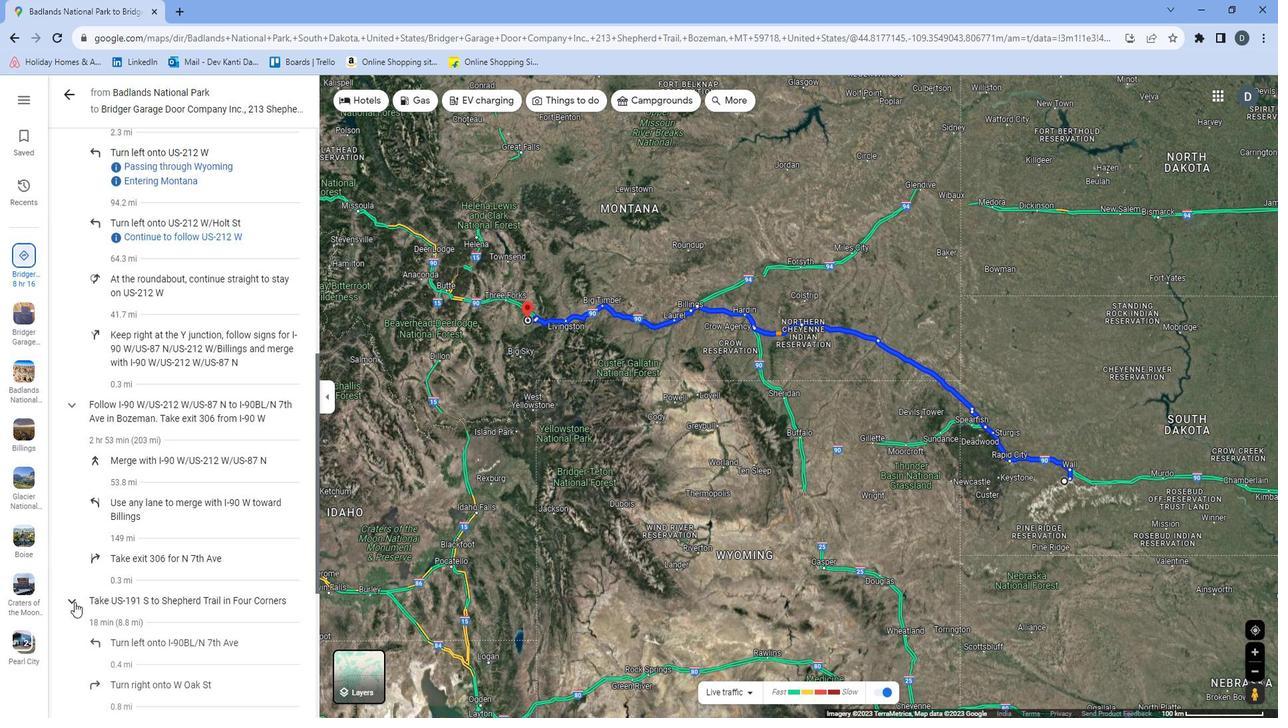 
Action: Mouse scrolled (81, 585) with delta (0, 0)
Screenshot: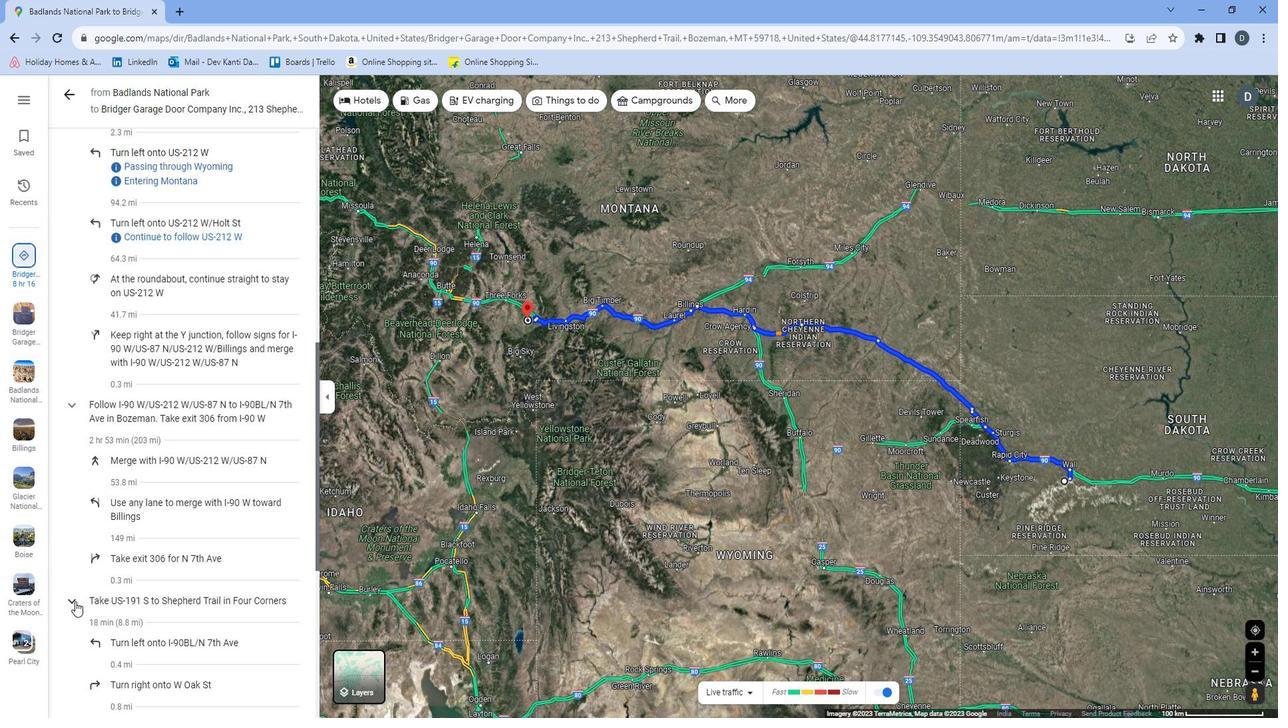 
Action: Mouse scrolled (81, 585) with delta (0, 0)
Screenshot: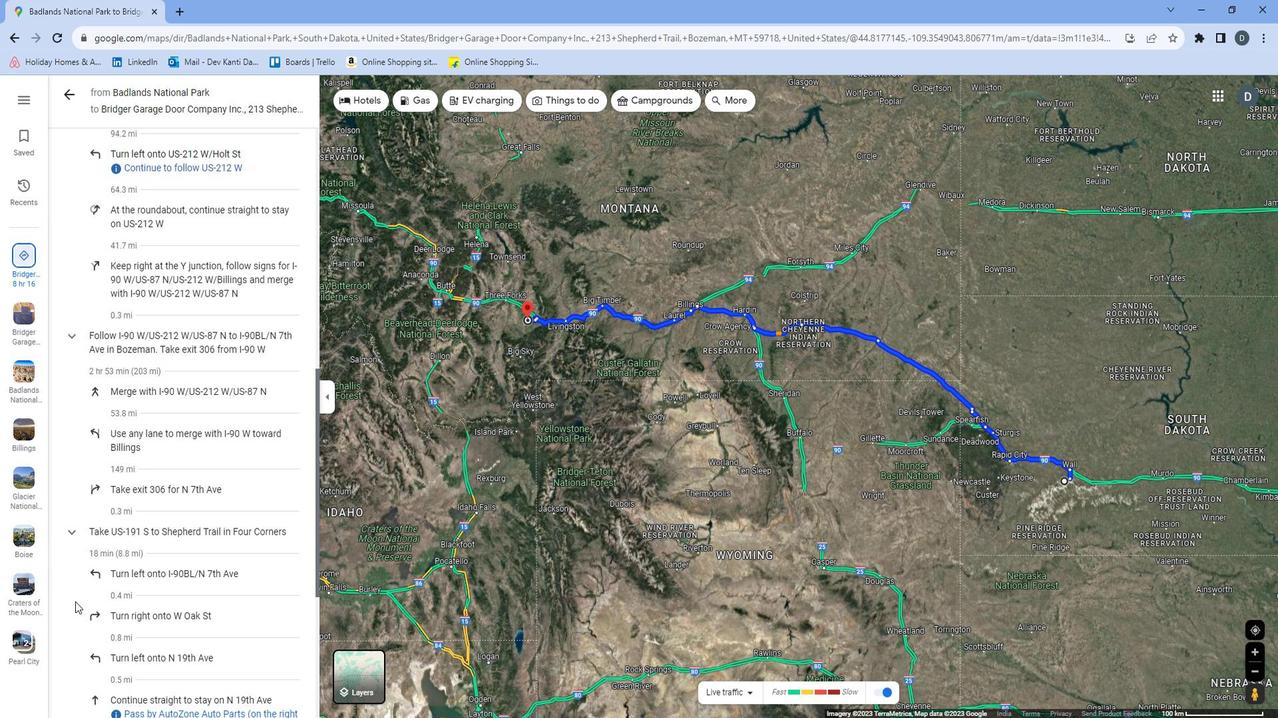 
Action: Mouse scrolled (81, 585) with delta (0, 0)
Screenshot: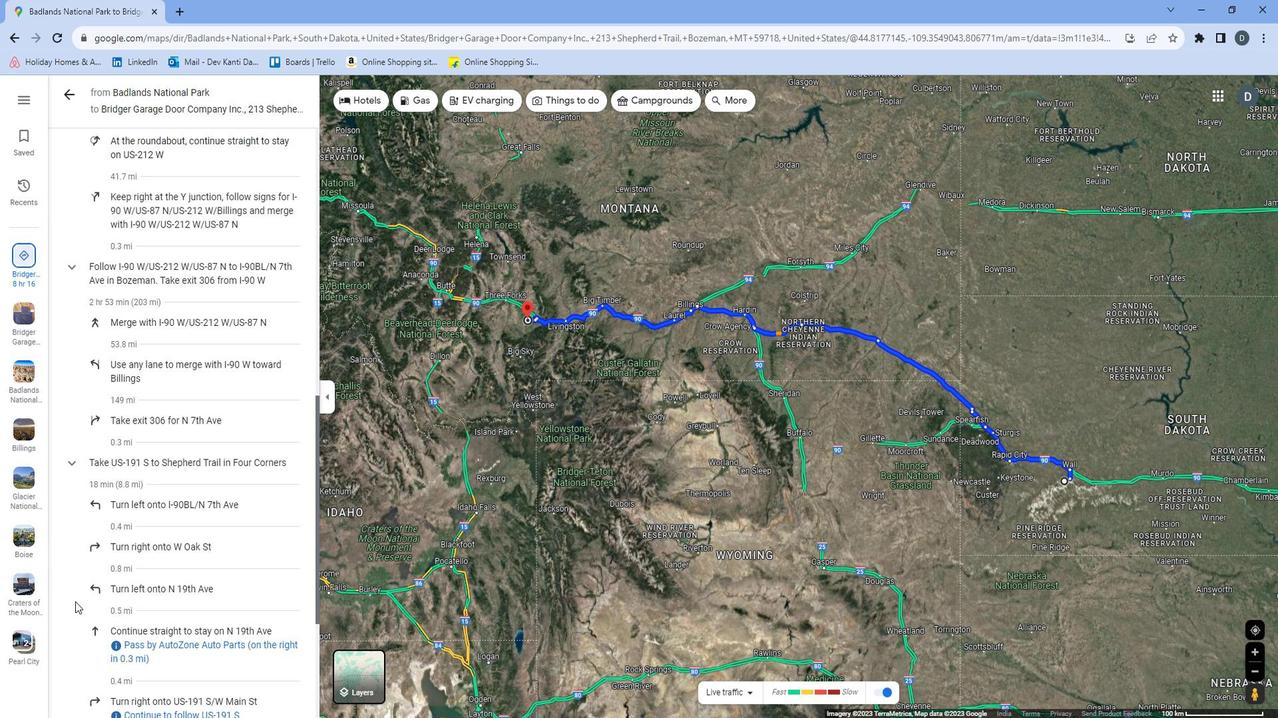 
Action: Mouse scrolled (81, 585) with delta (0, 0)
Screenshot: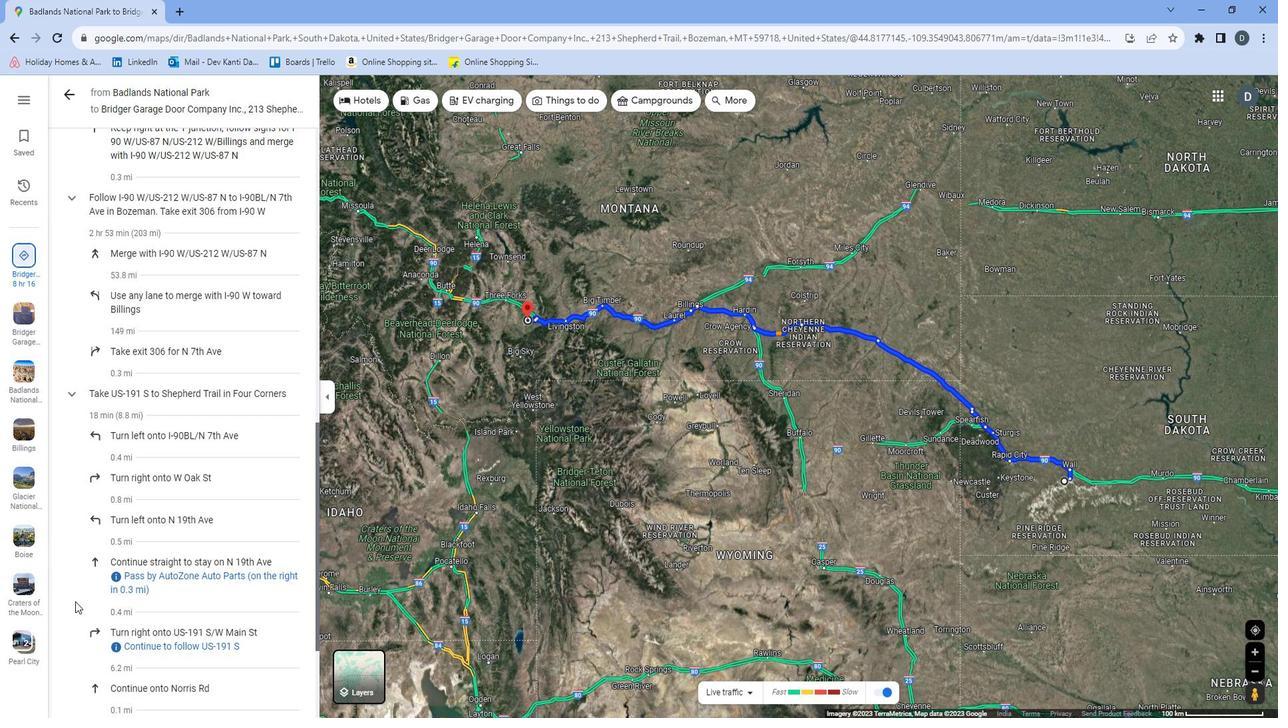 
Action: Mouse scrolled (81, 585) with delta (0, 0)
Screenshot: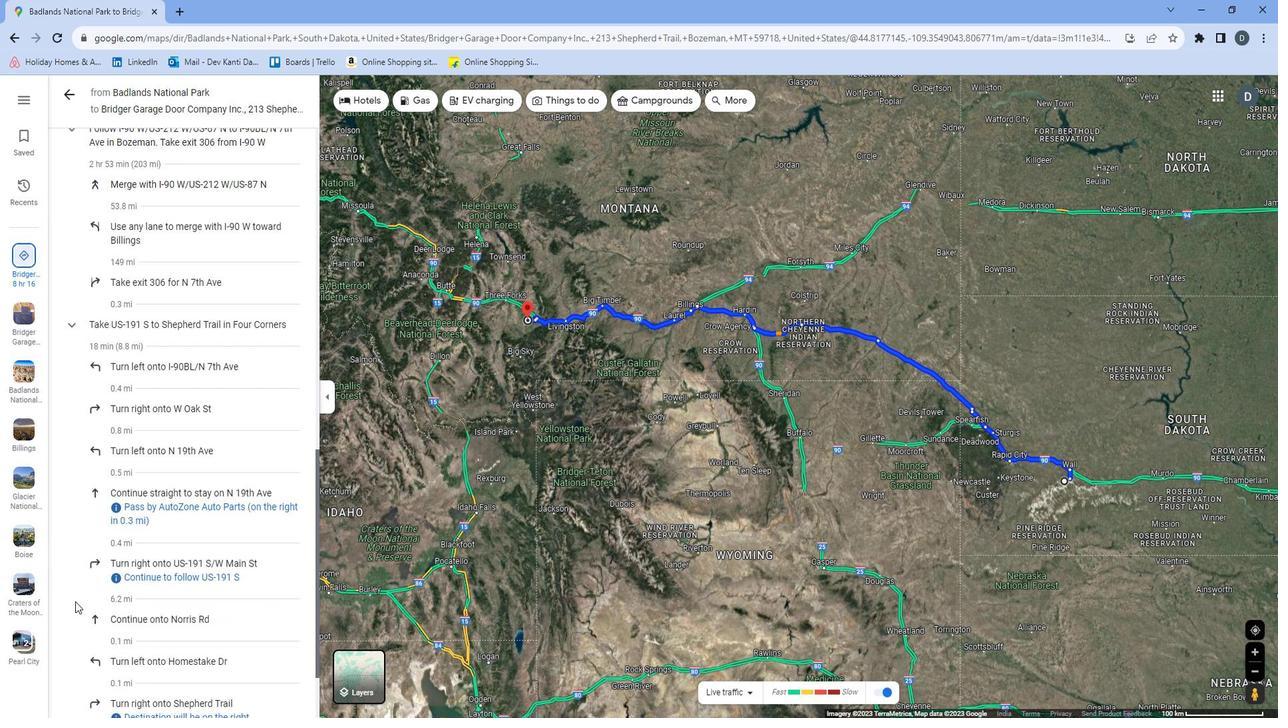 
Action: Mouse moved to (41, 581)
Screenshot: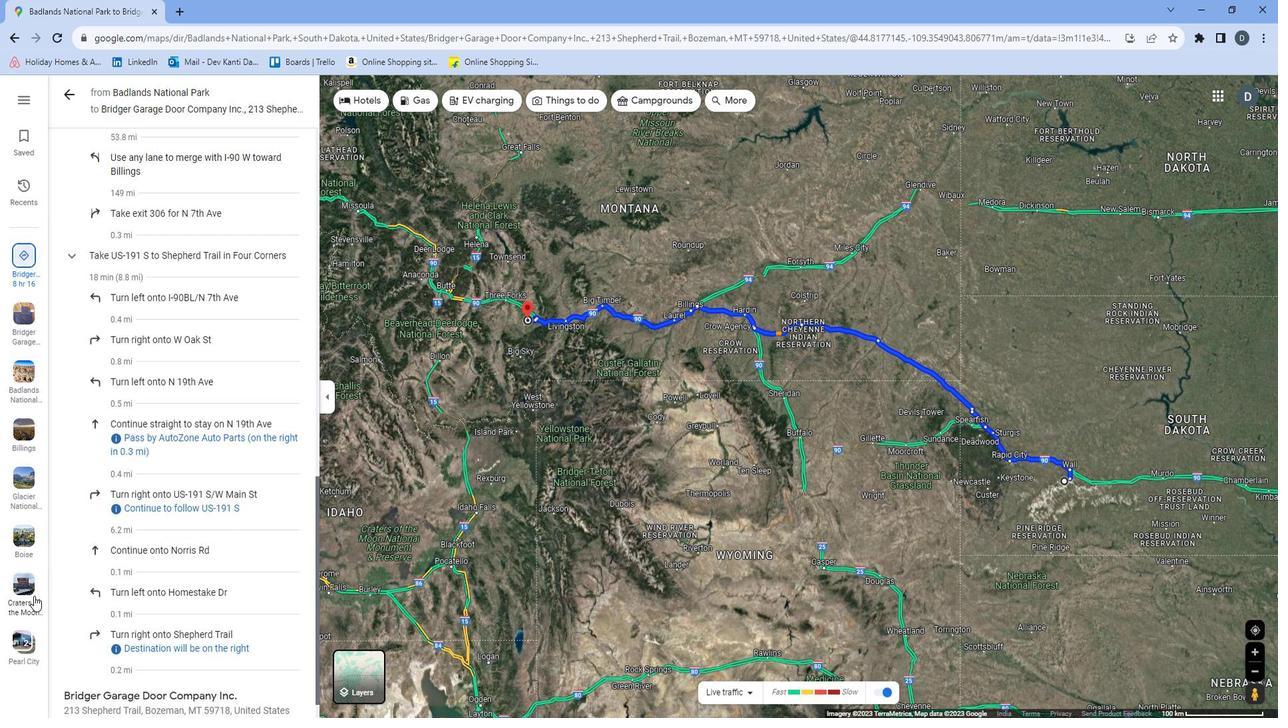 
Action: Mouse scrolled (41, 580) with delta (0, 0)
Screenshot: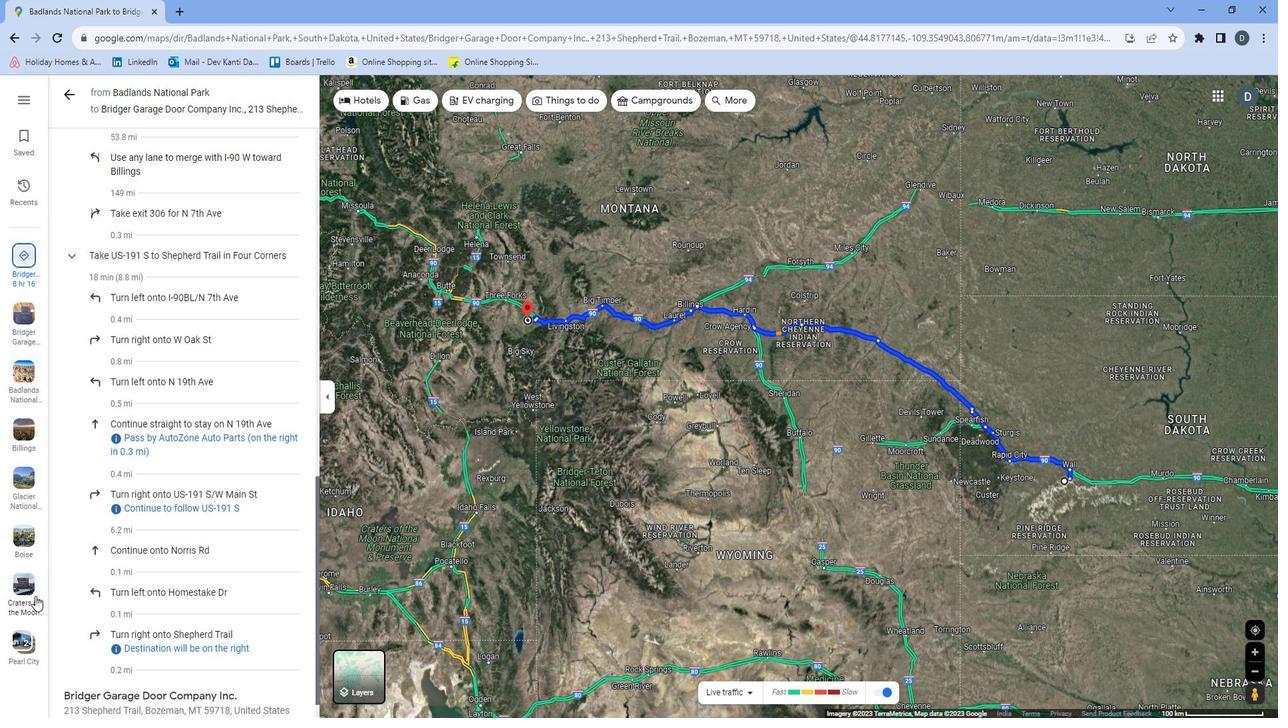 
Action: Mouse moved to (43, 581)
Screenshot: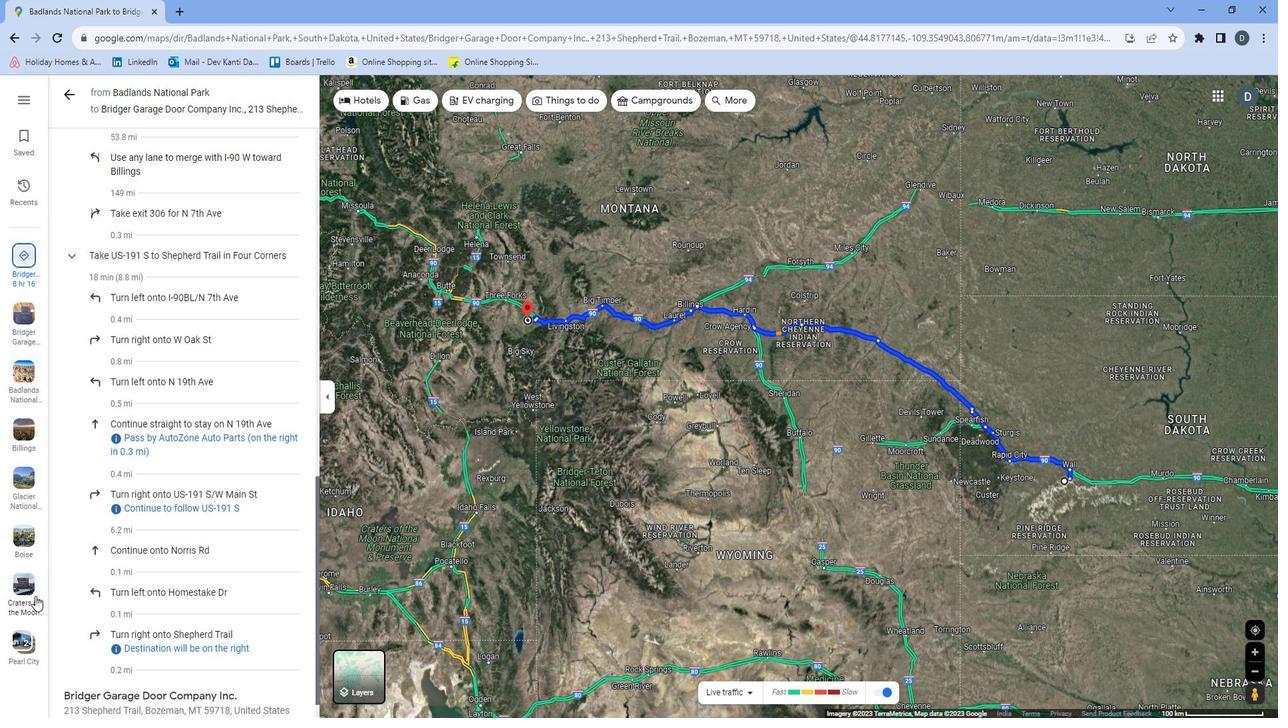 
Action: Mouse scrolled (43, 580) with delta (0, 0)
Screenshot: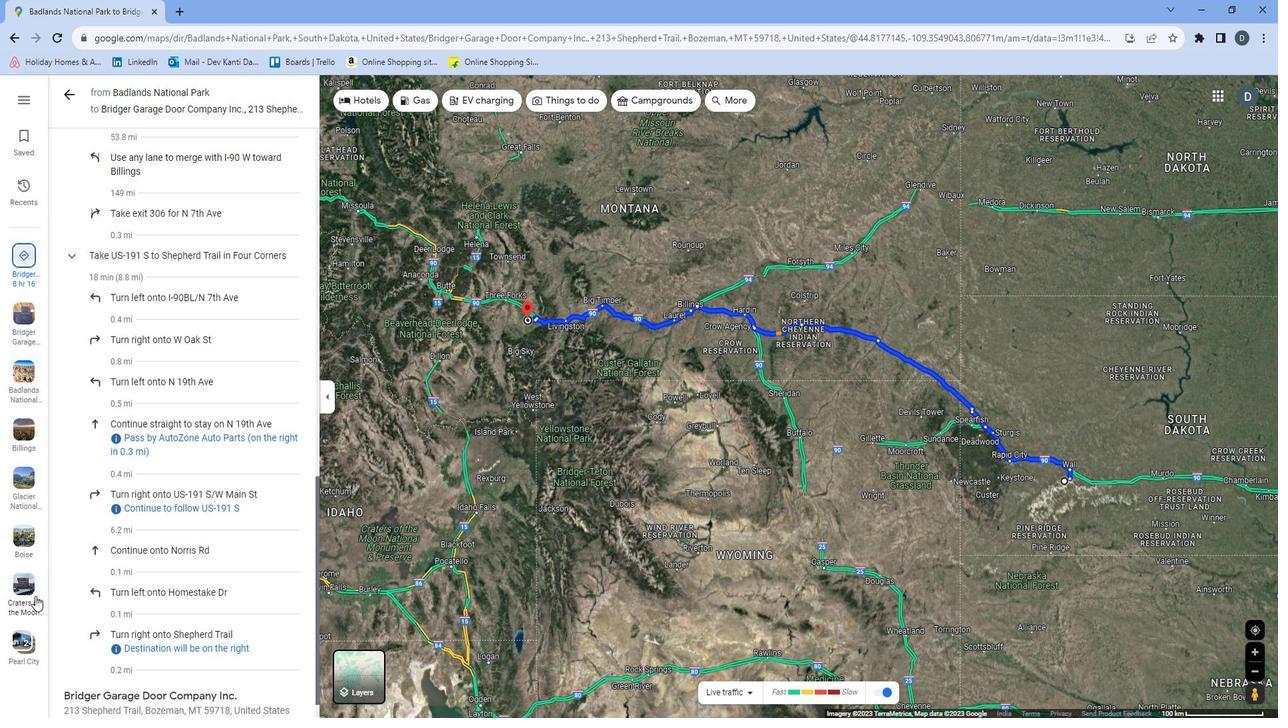 
Action: Mouse scrolled (43, 580) with delta (0, 0)
Screenshot: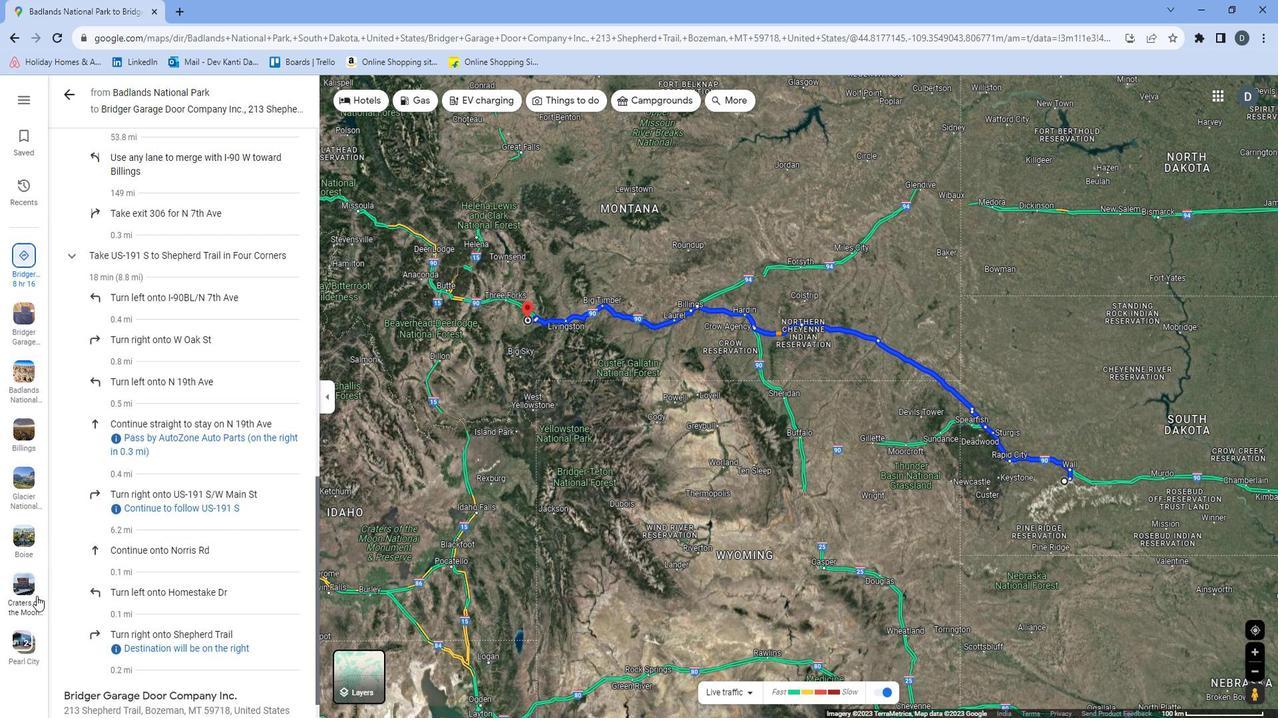 
Action: Mouse moved to (1040, 515)
Screenshot: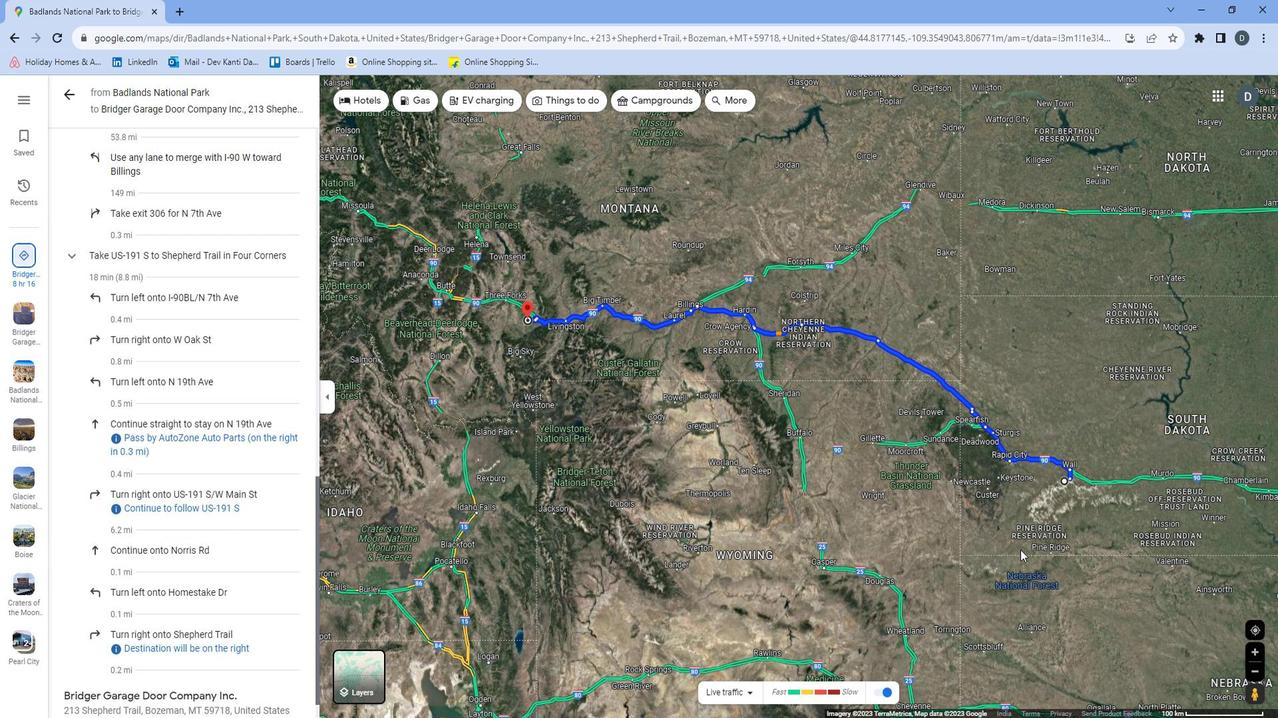
Action: Mouse scrolled (1040, 515) with delta (0, 0)
Screenshot: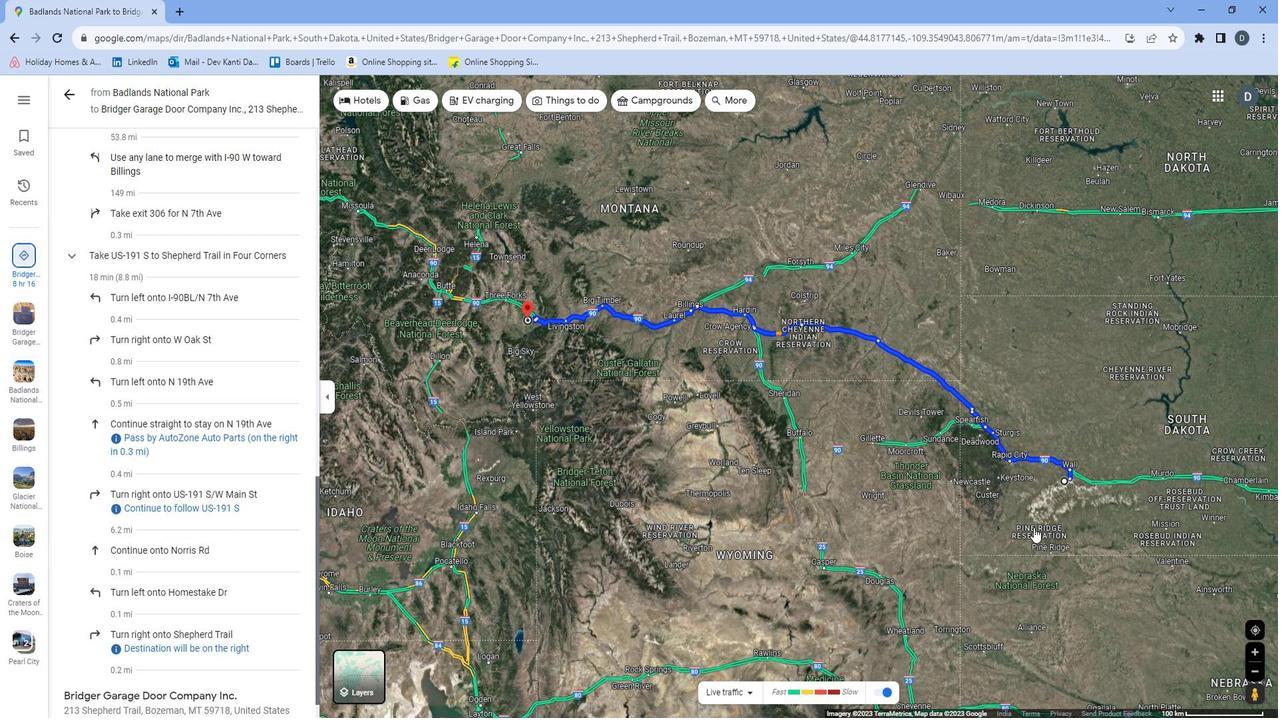 
Action: Mouse moved to (1051, 502)
Screenshot: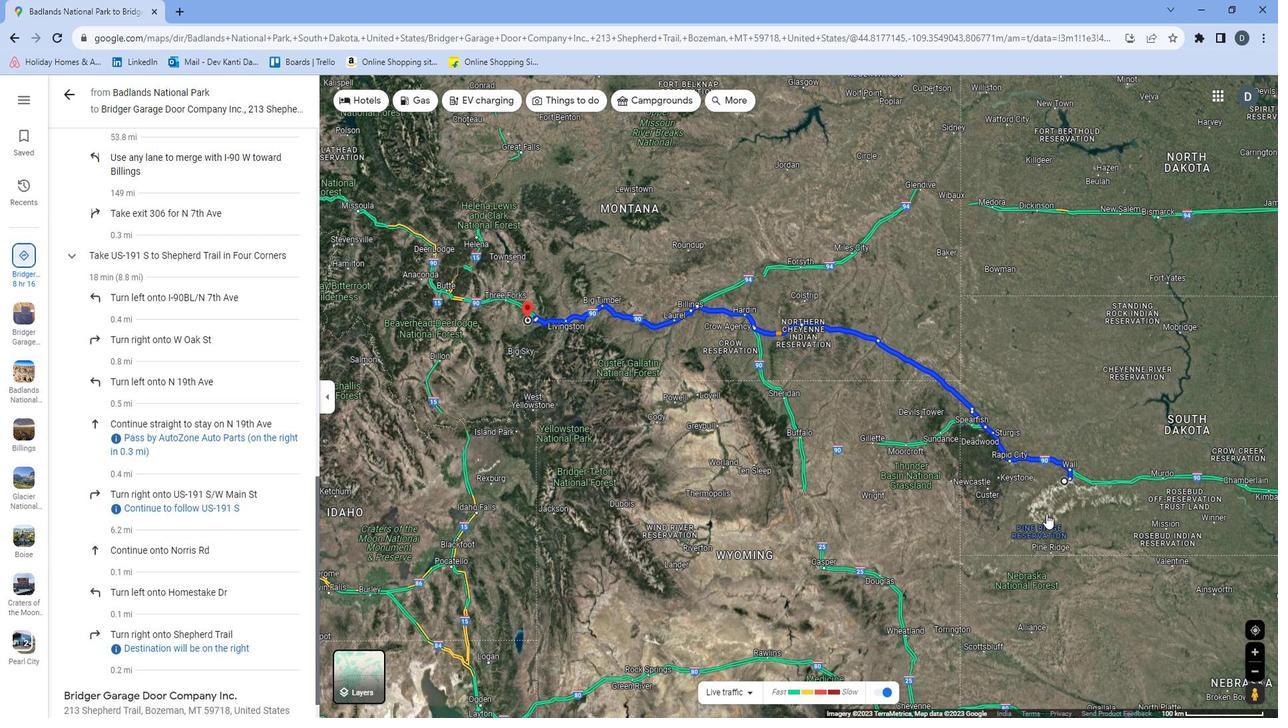 
Action: Mouse scrolled (1051, 503) with delta (0, 0)
Screenshot: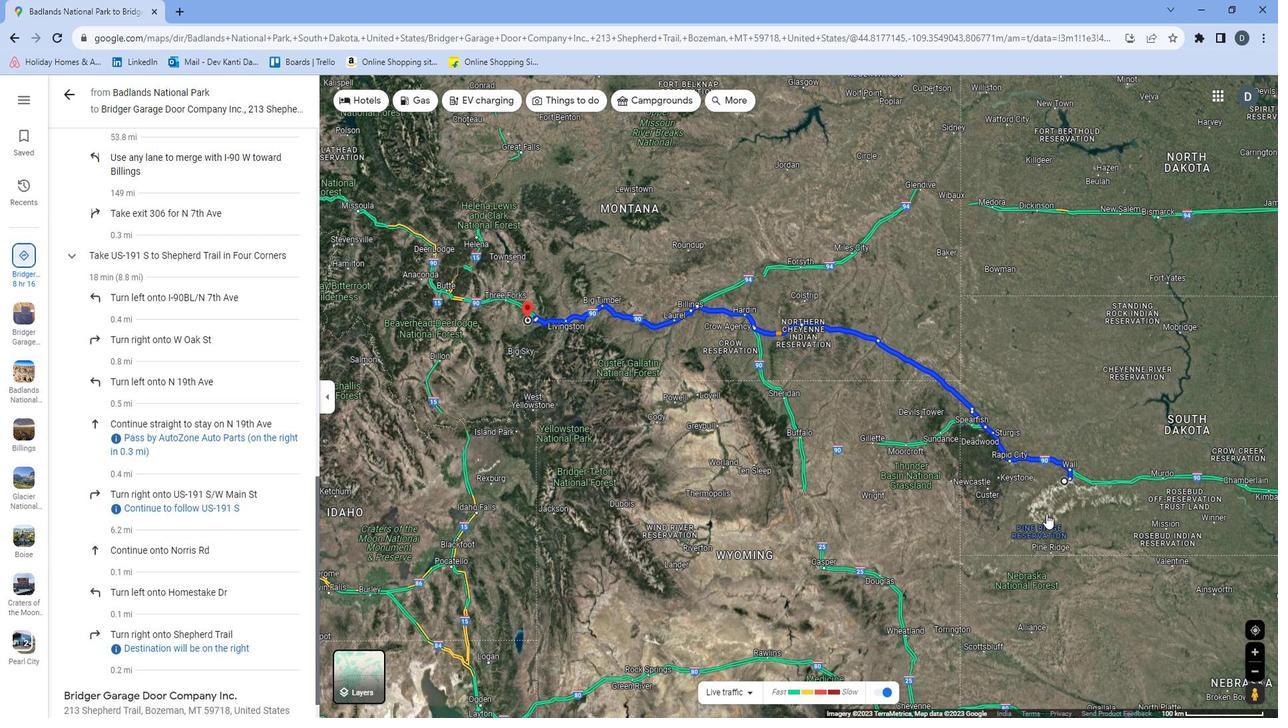 
Action: Mouse moved to (1057, 497)
Screenshot: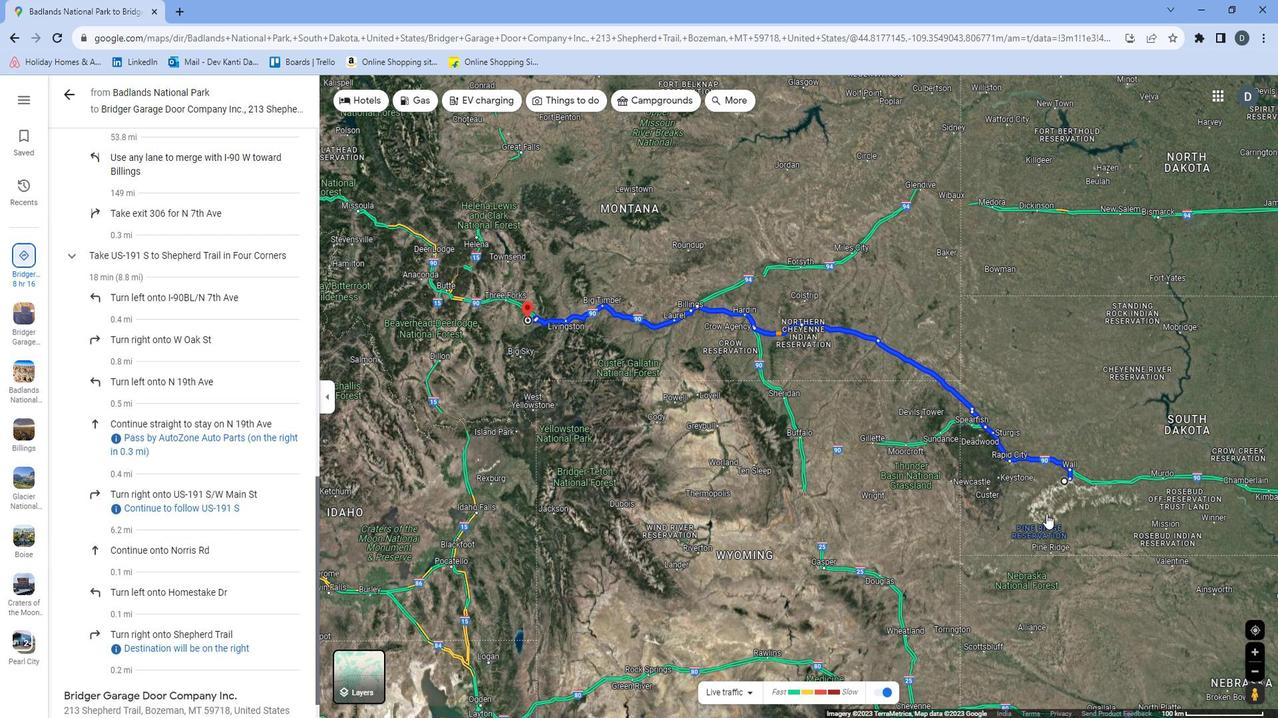 
Action: Mouse scrolled (1057, 498) with delta (0, 0)
Screenshot: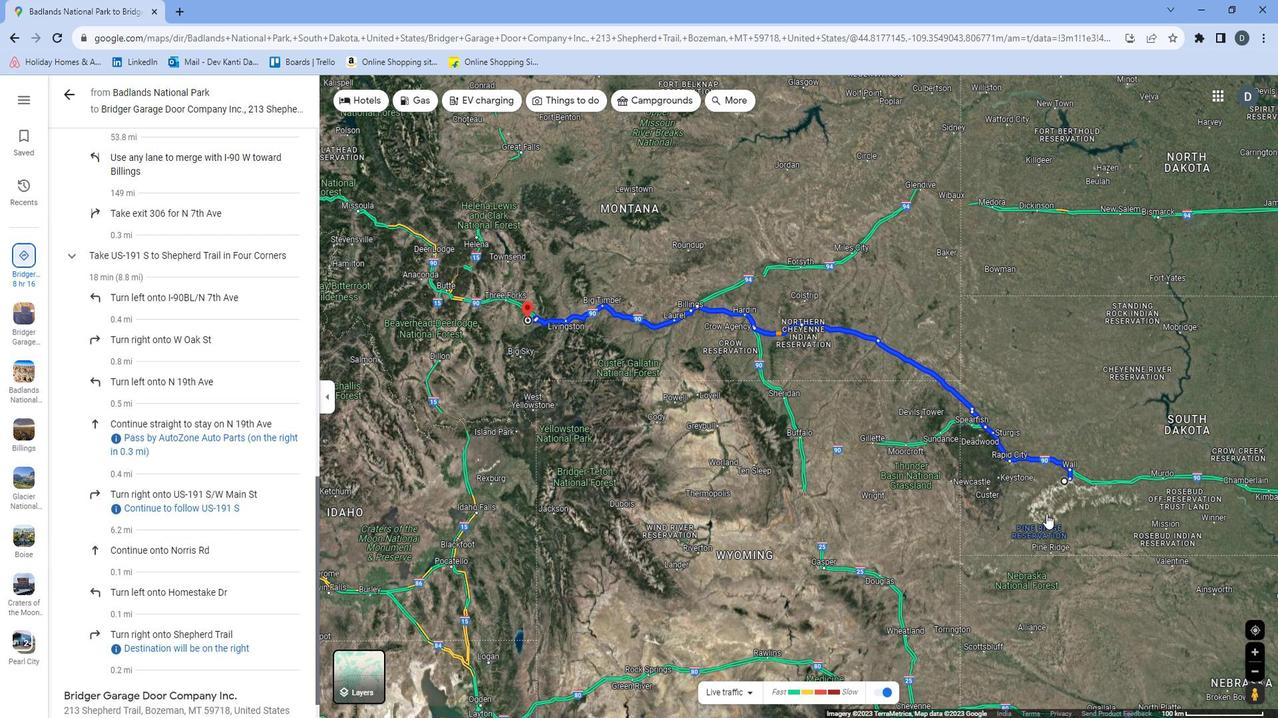 
Action: Mouse moved to (1059, 496)
Screenshot: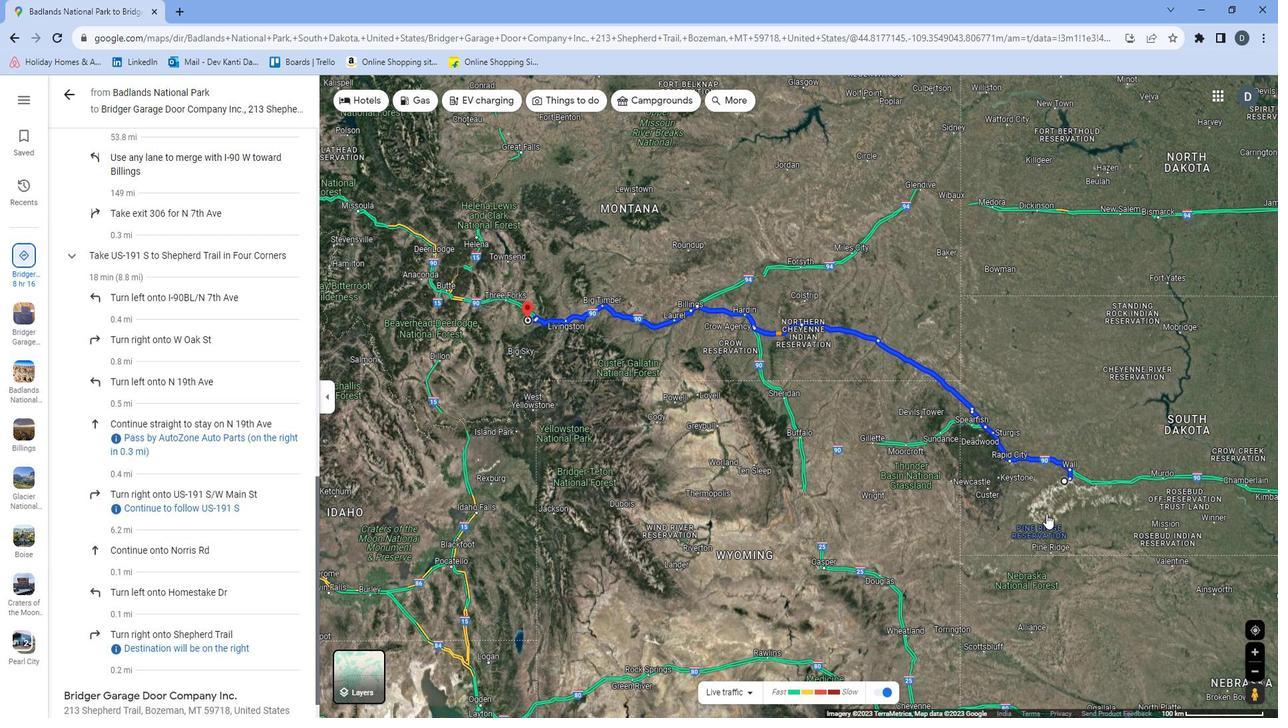 
Action: Mouse scrolled (1059, 497) with delta (0, 0)
Screenshot: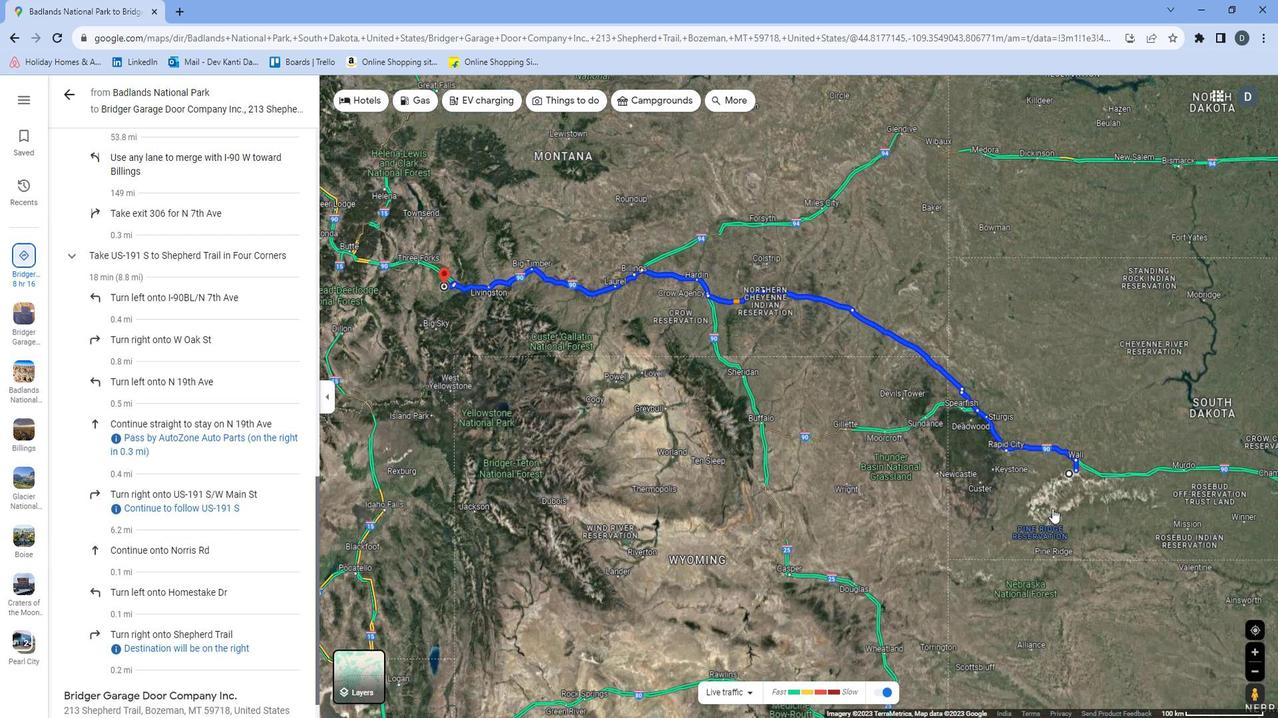 
Action: Mouse scrolled (1059, 497) with delta (0, 0)
Screenshot: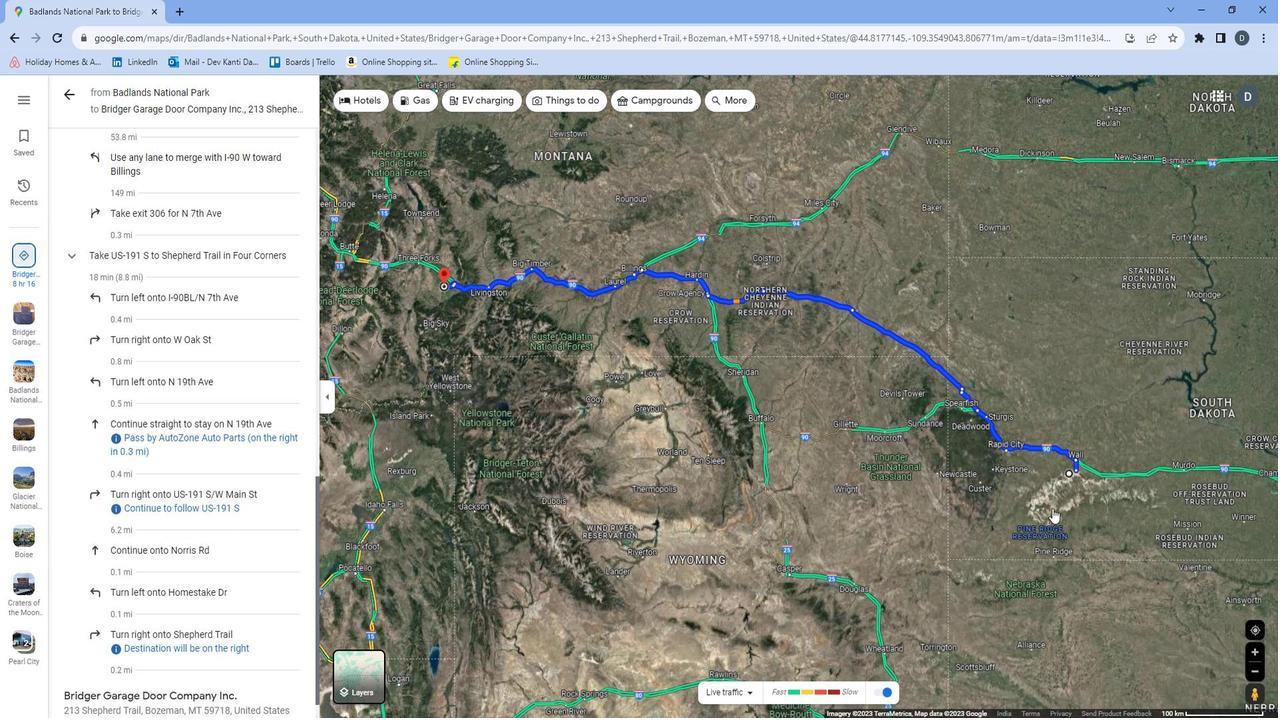 
Action: Mouse moved to (1127, 442)
Screenshot: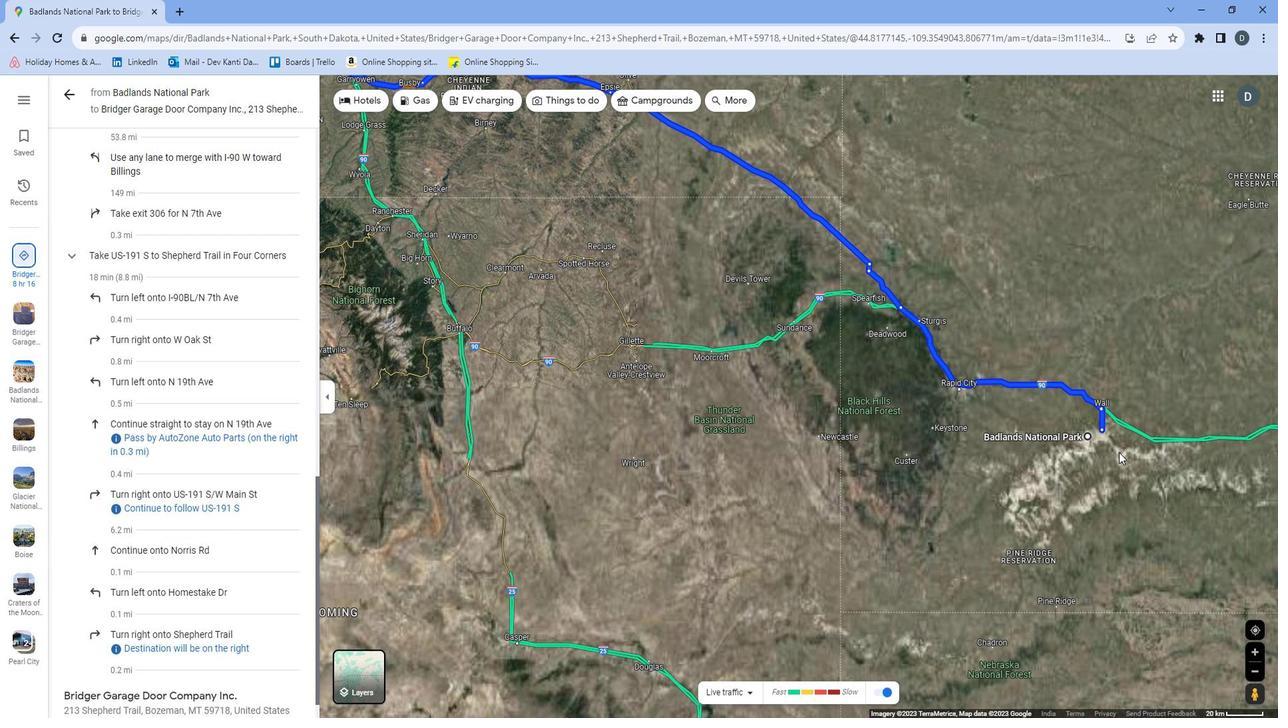 
Action: Mouse scrolled (1127, 443) with delta (0, 0)
Screenshot: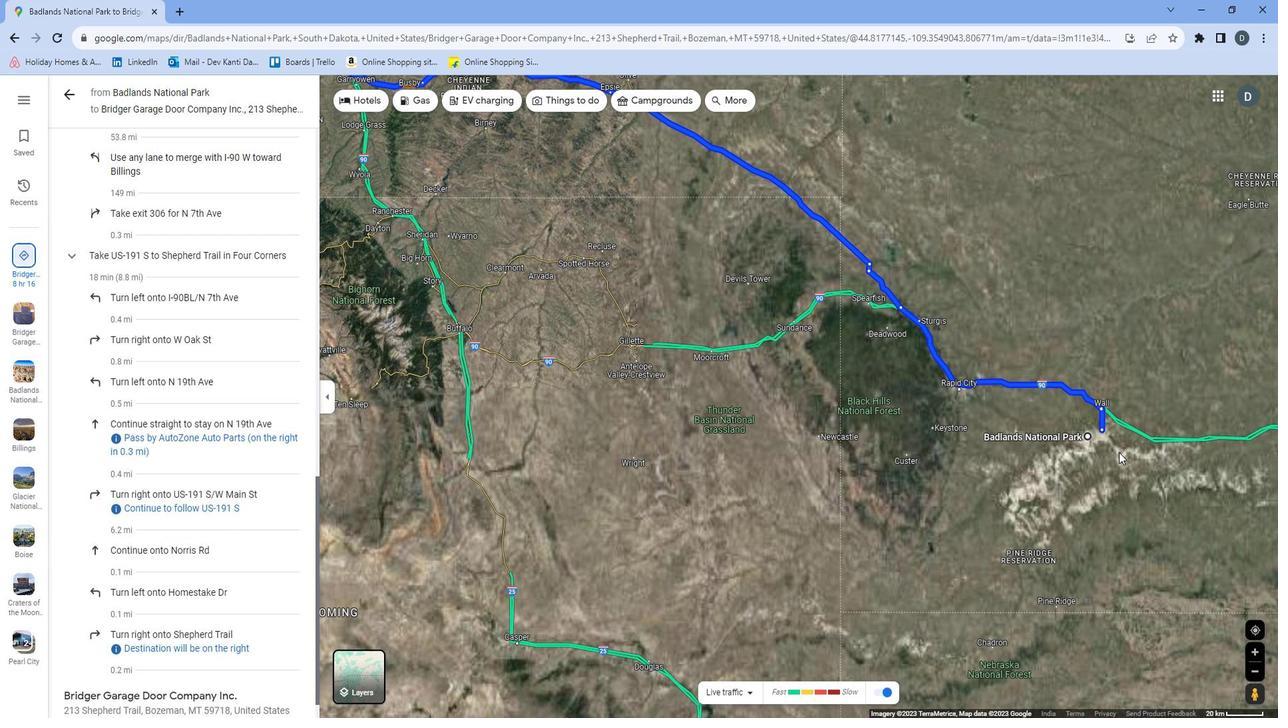 
Action: Mouse moved to (1132, 440)
Screenshot: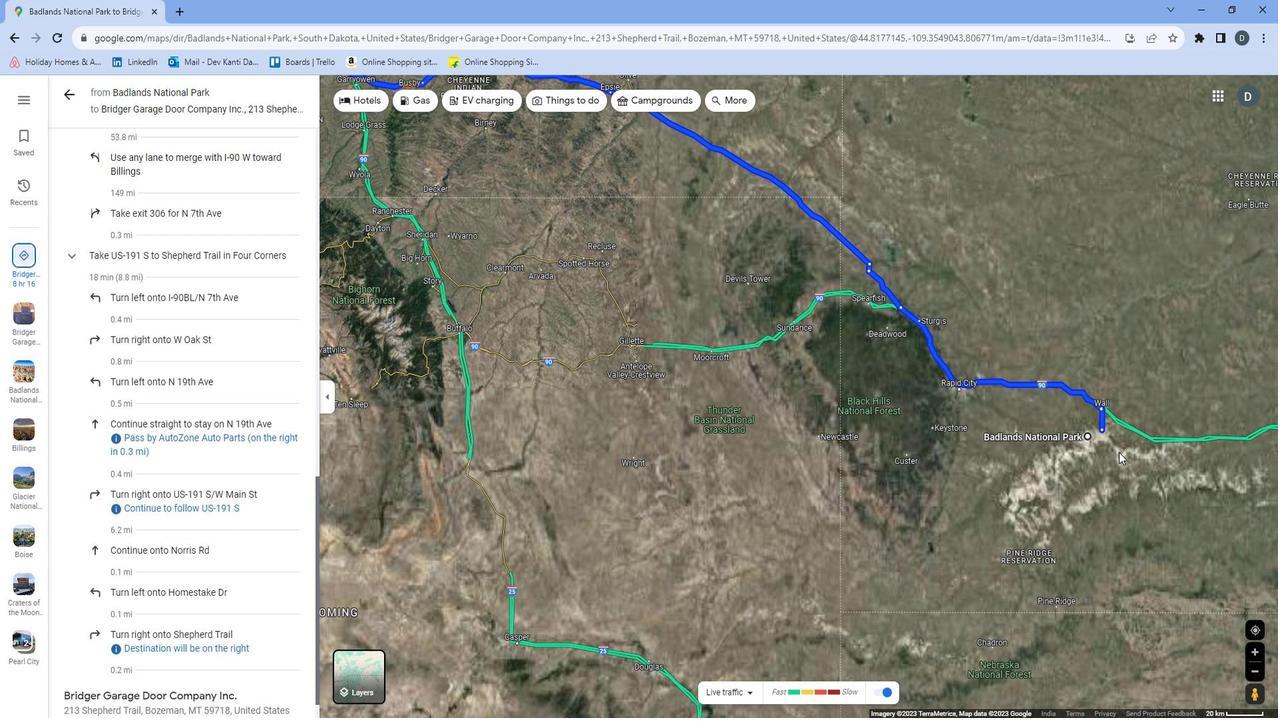 
Action: Mouse scrolled (1132, 441) with delta (0, 0)
Screenshot: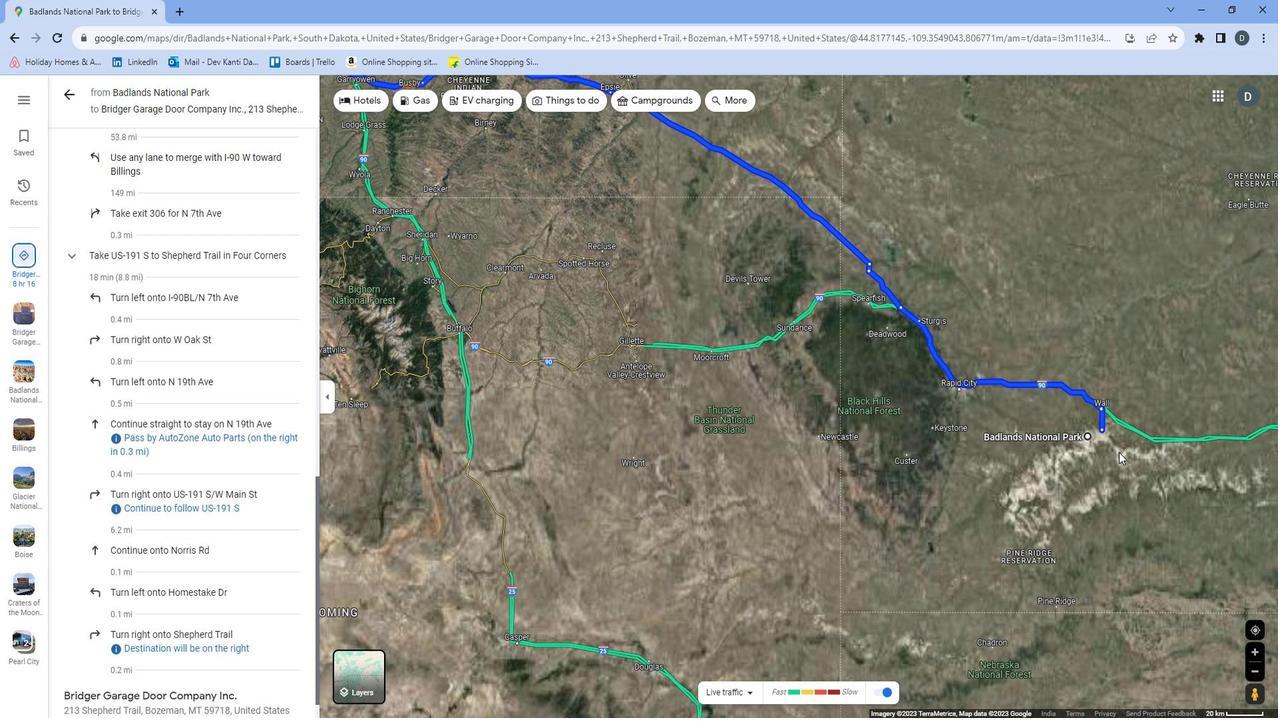 
Action: Mouse moved to (1133, 440)
Screenshot: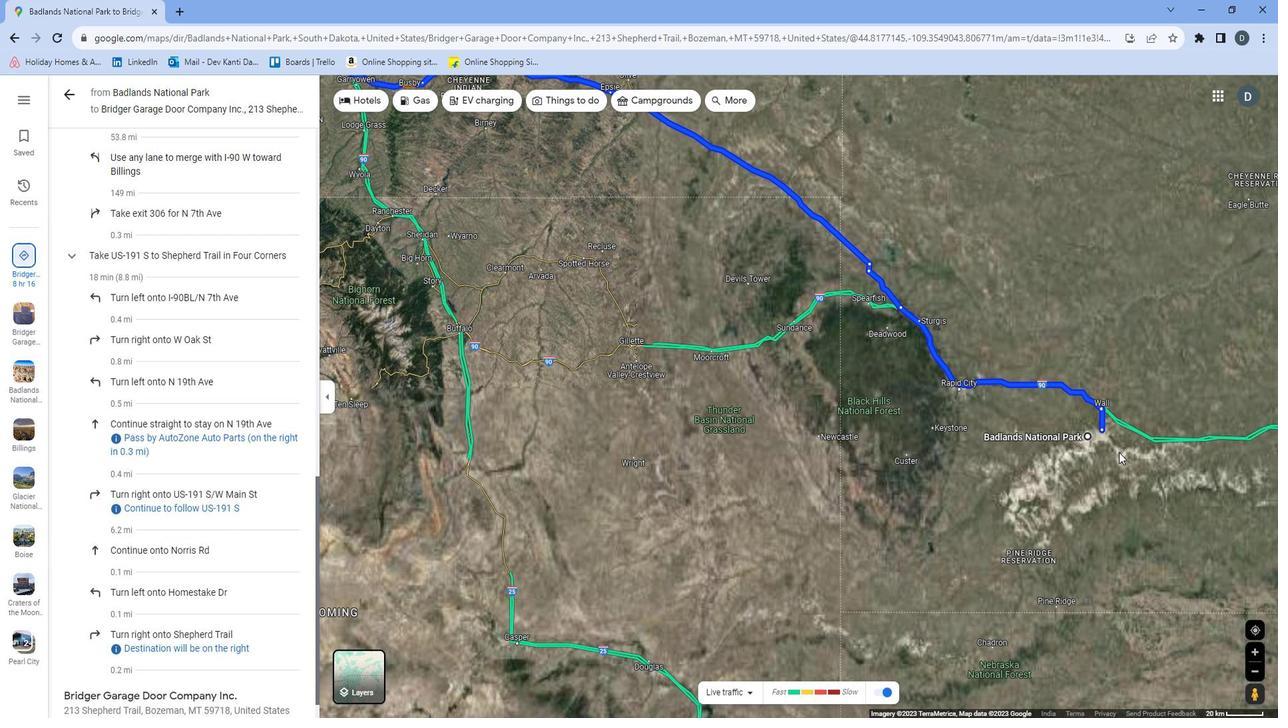 
Action: Mouse scrolled (1133, 440) with delta (0, 0)
Screenshot: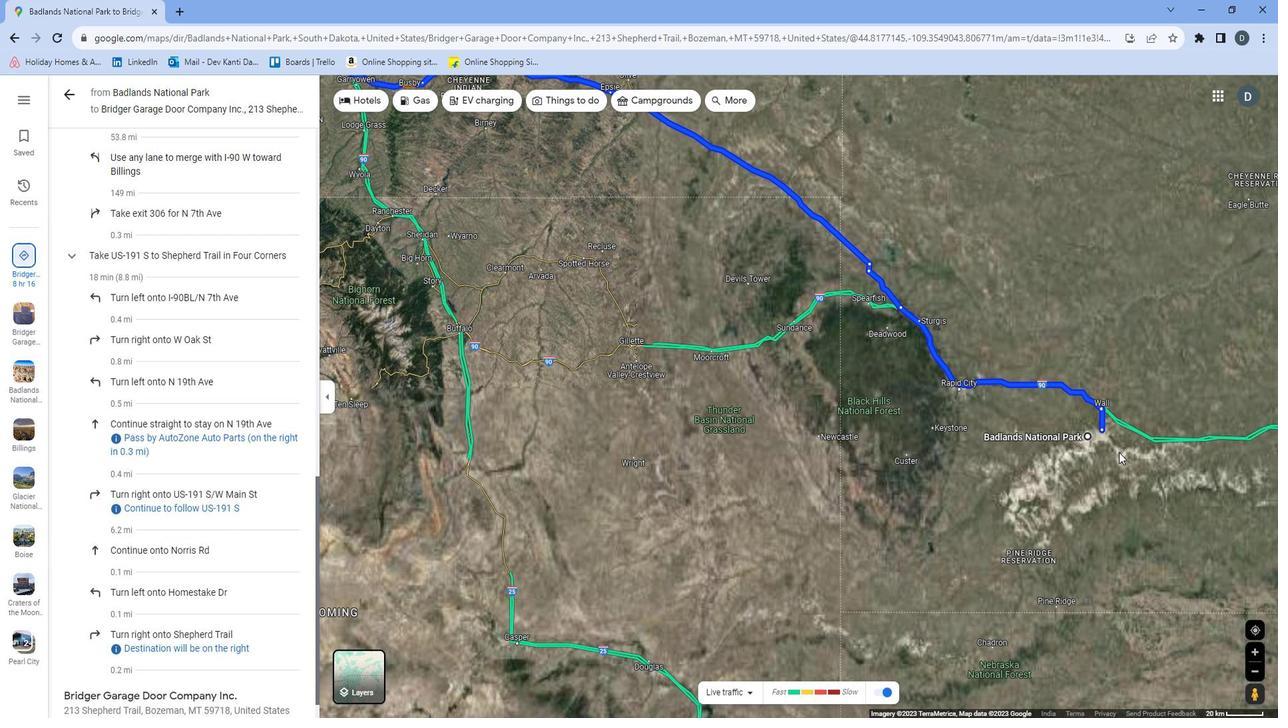 
Action: Mouse moved to (1133, 439)
Screenshot: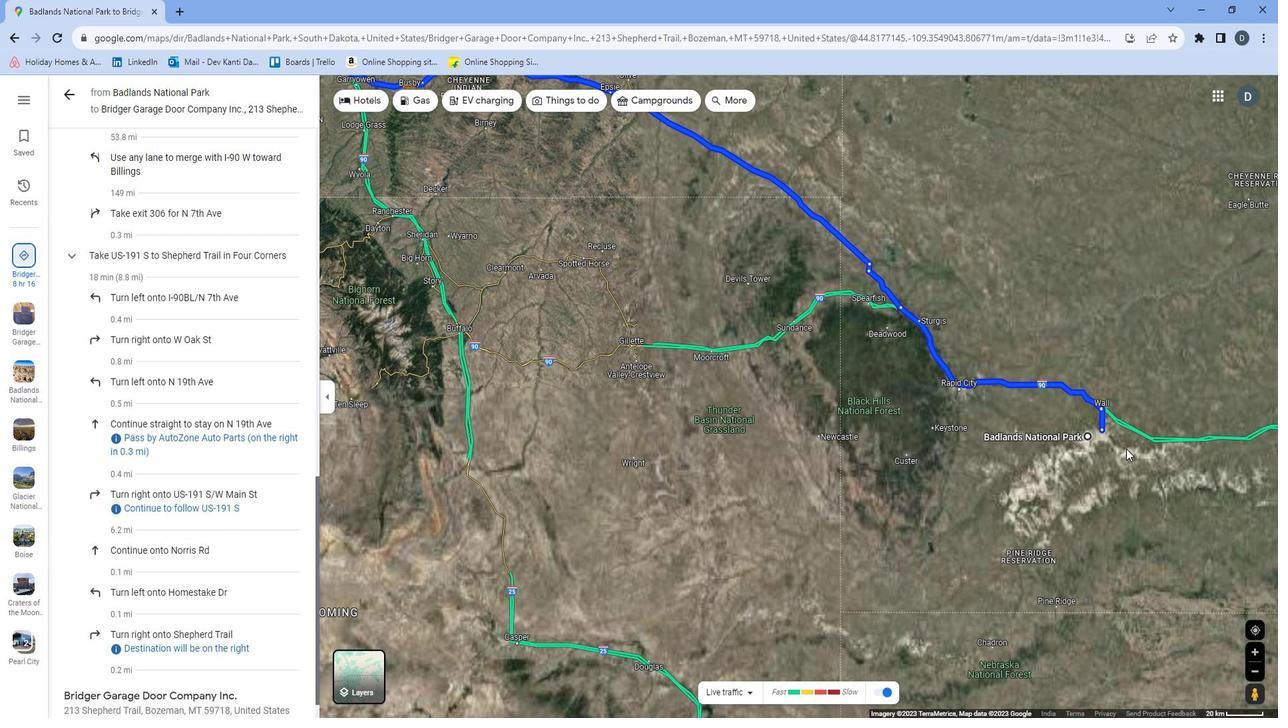 
Action: Mouse scrolled (1133, 440) with delta (0, 0)
Screenshot: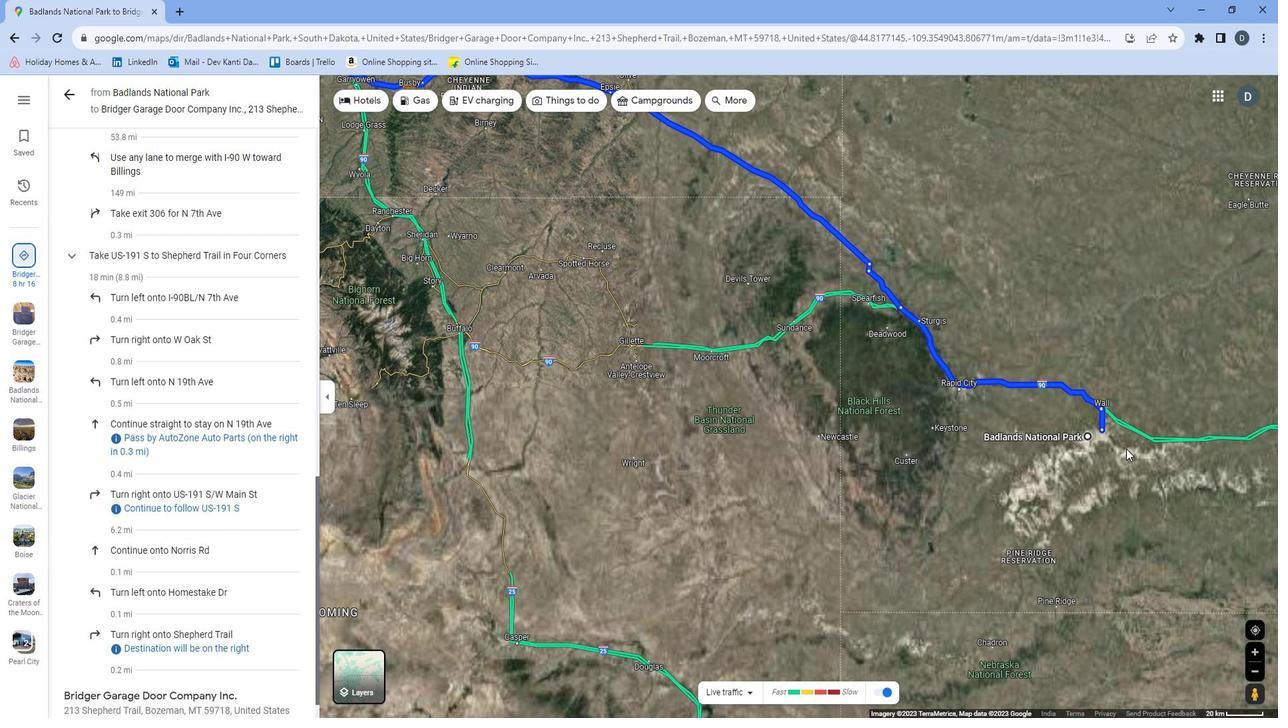 
Action: Mouse moved to (1136, 437)
Screenshot: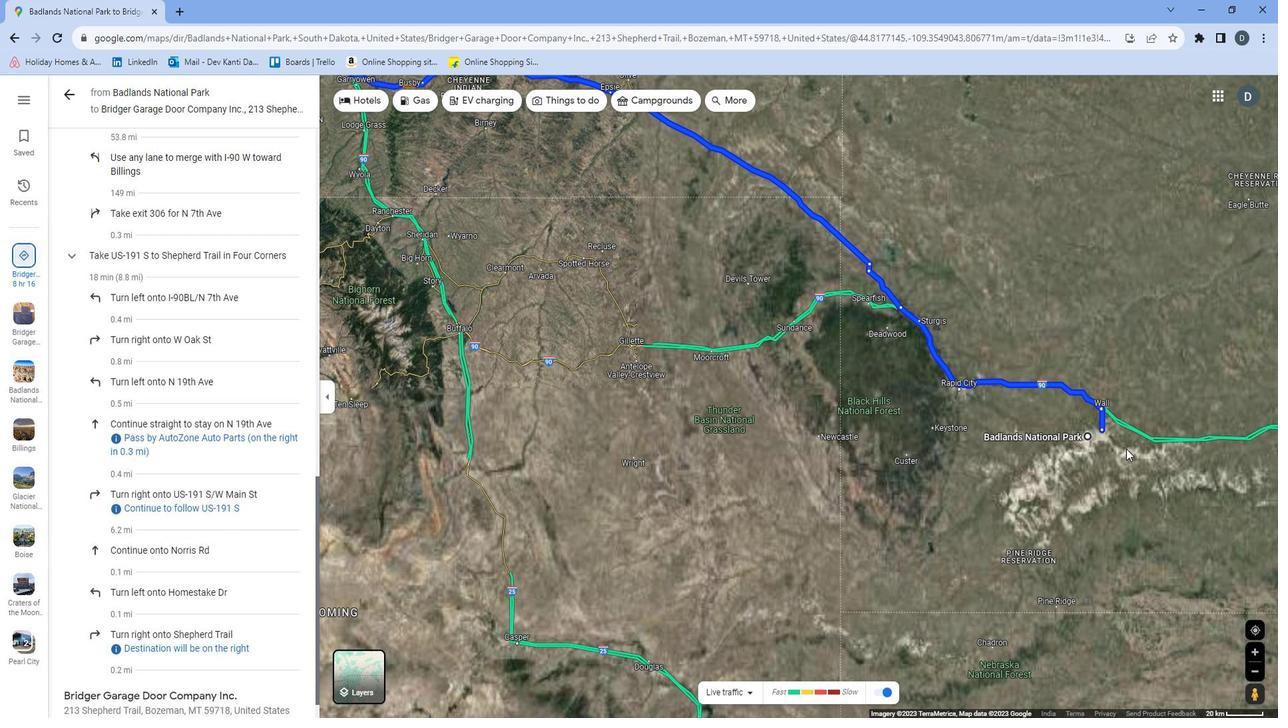 
Action: Mouse scrolled (1136, 438) with delta (0, 0)
Screenshot: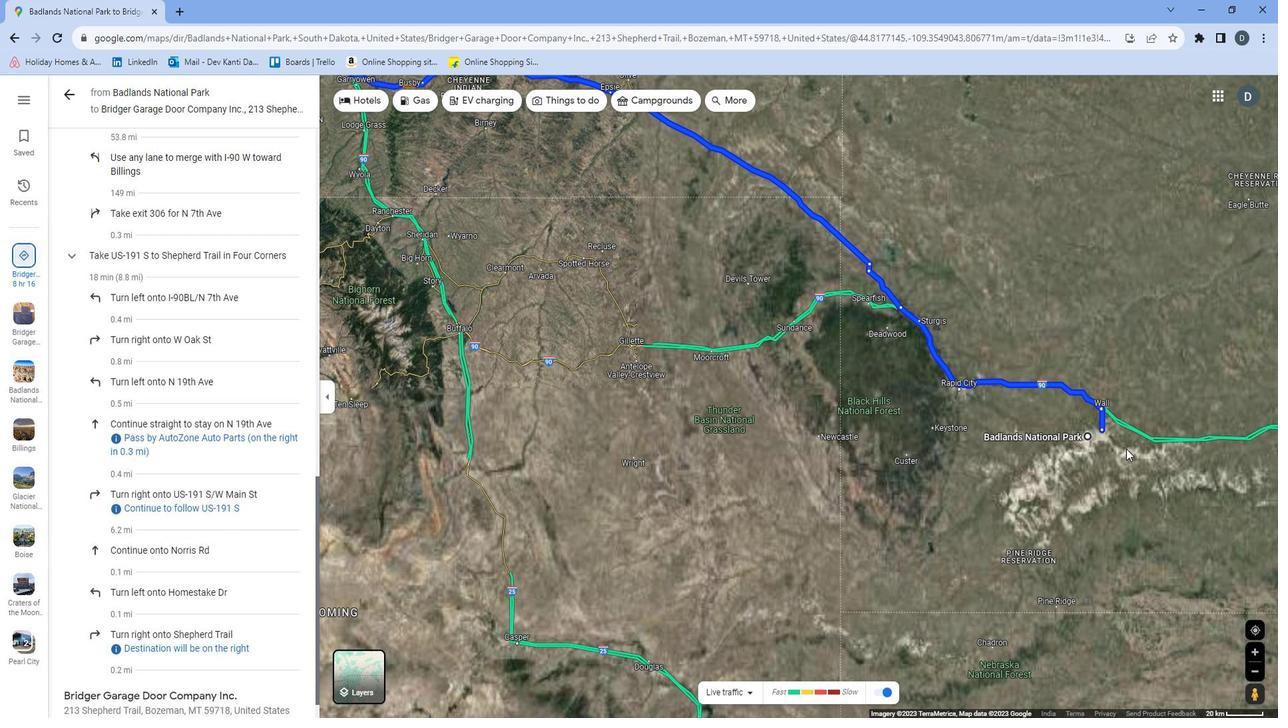 
Action: Mouse moved to (1138, 435)
Screenshot: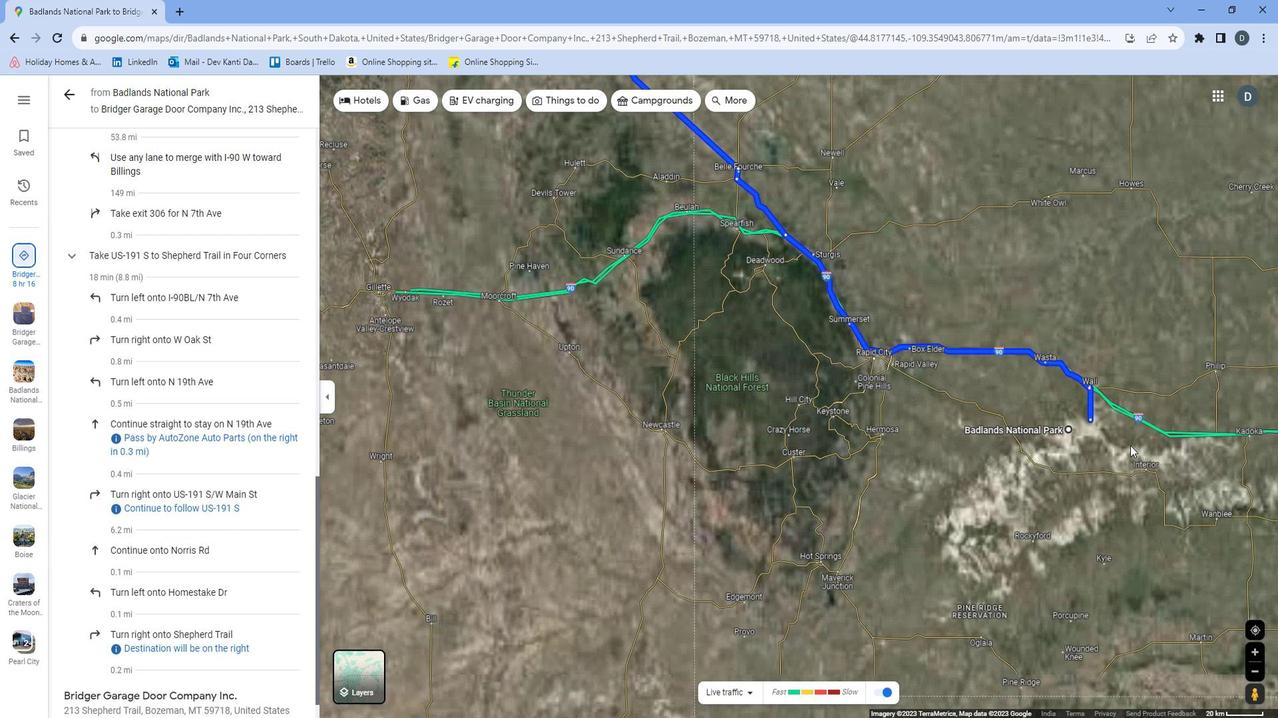 
Action: Mouse scrolled (1138, 436) with delta (0, 0)
Screenshot: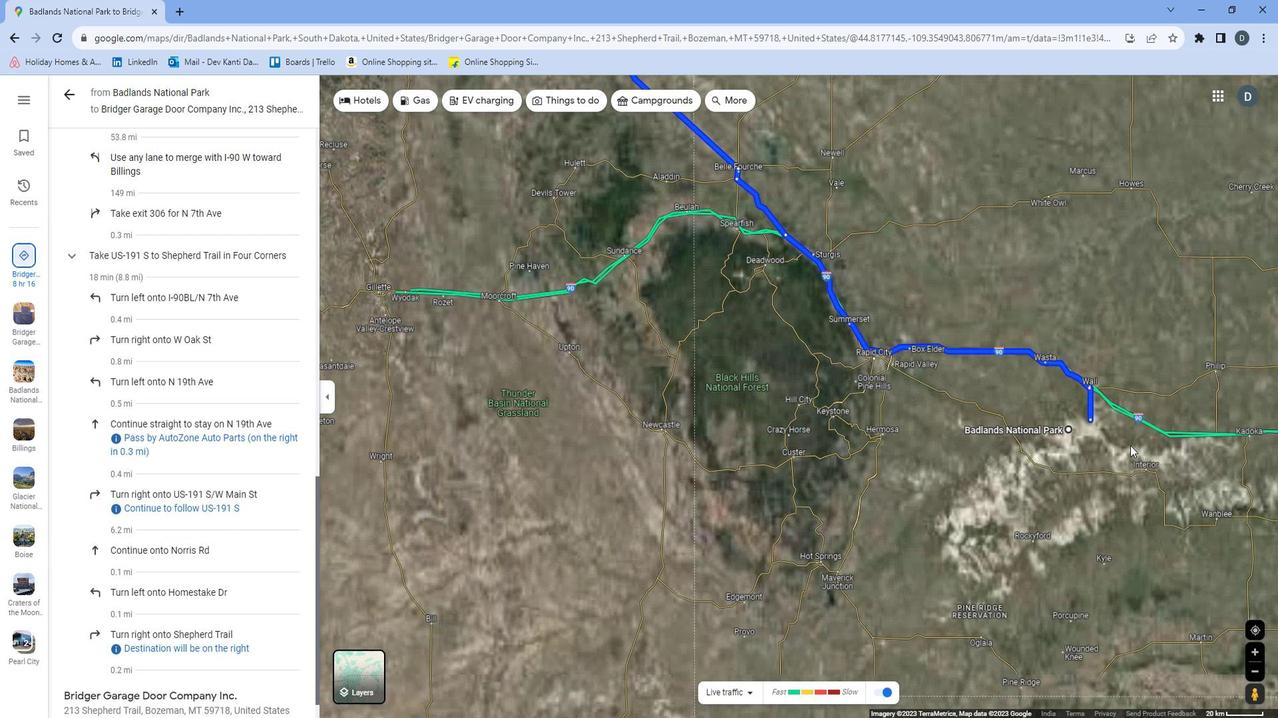 
Action: Mouse moved to (1009, 407)
Screenshot: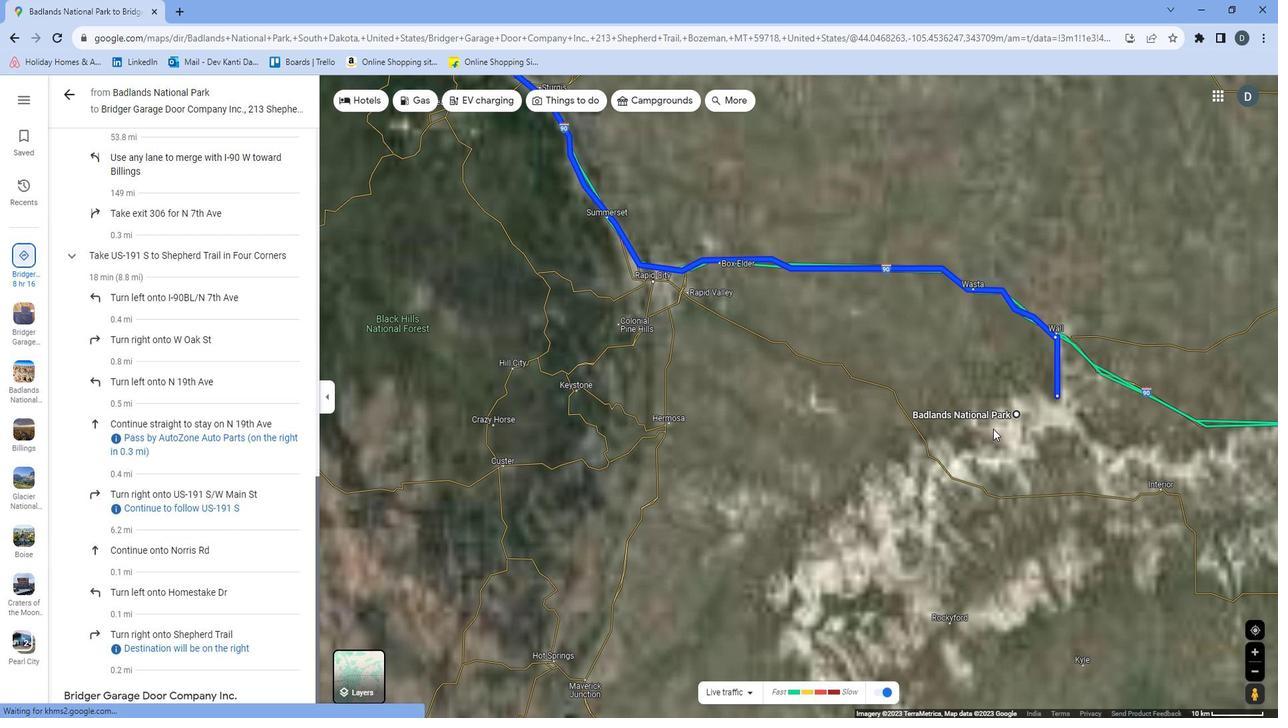 
Action: Mouse scrolled (1009, 408) with delta (0, 0)
Screenshot: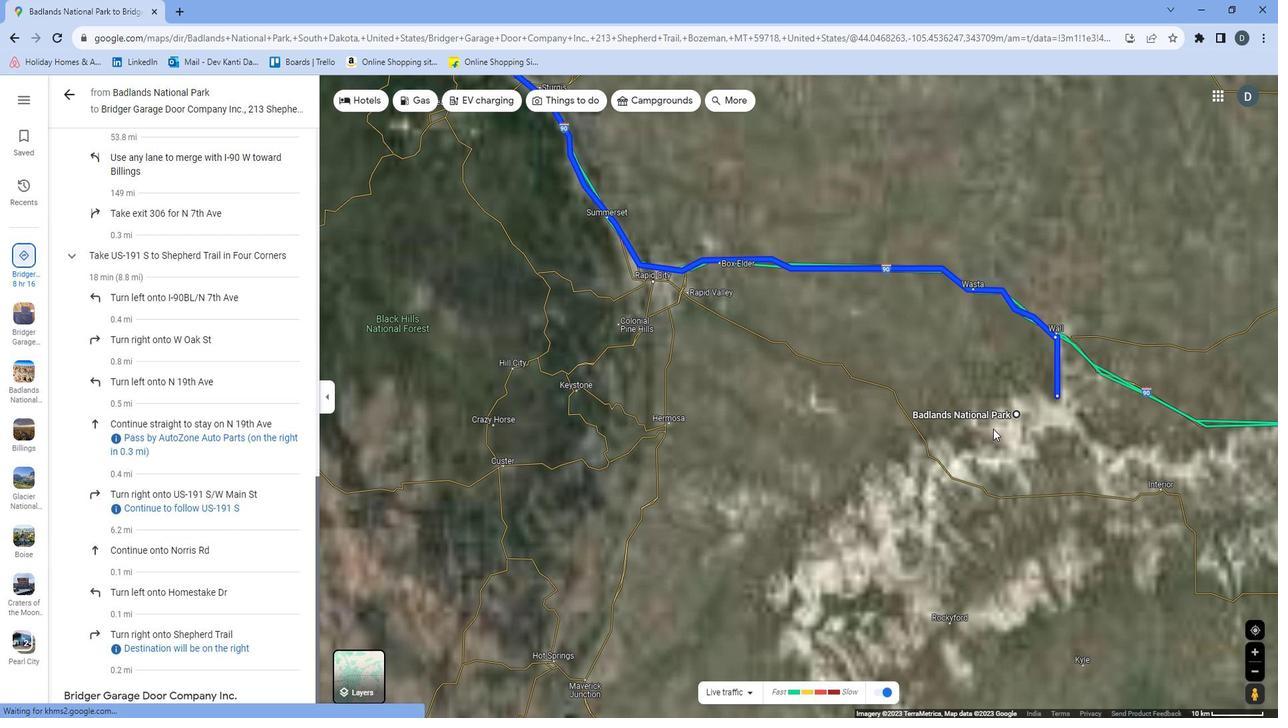 
Action: Mouse moved to (1011, 404)
Screenshot: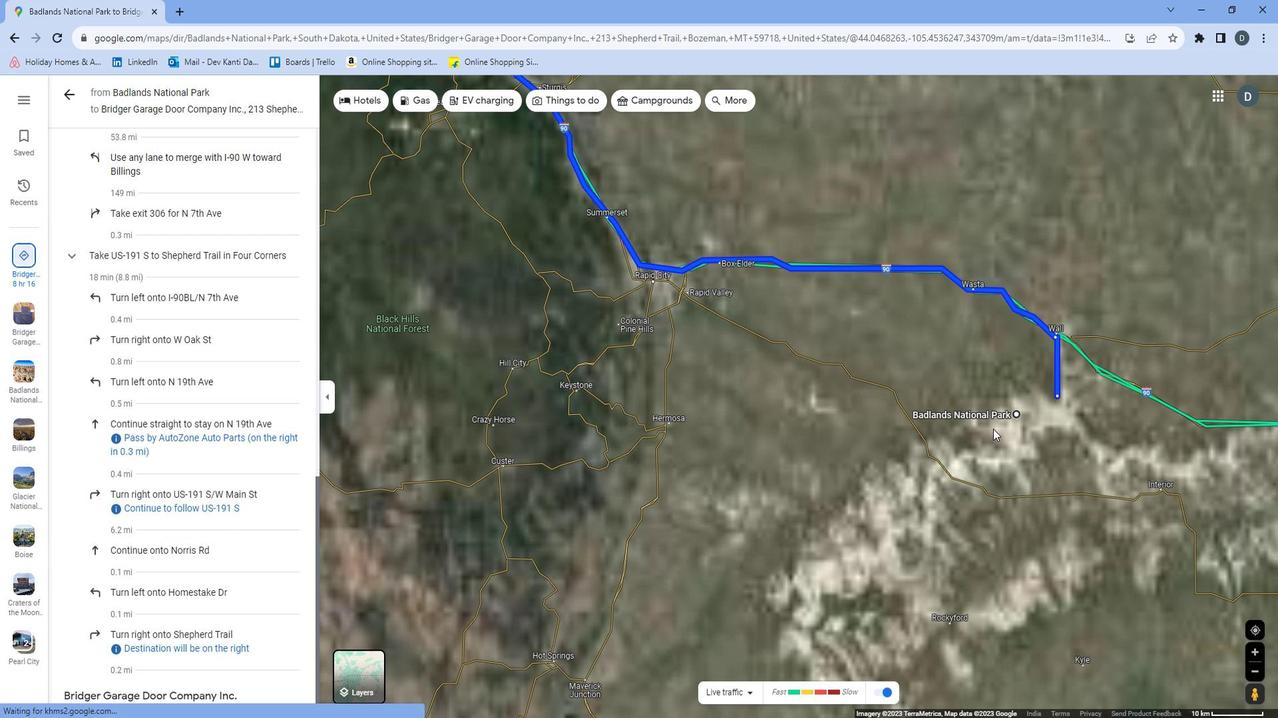 
Action: Mouse scrolled (1011, 404) with delta (0, 0)
Screenshot: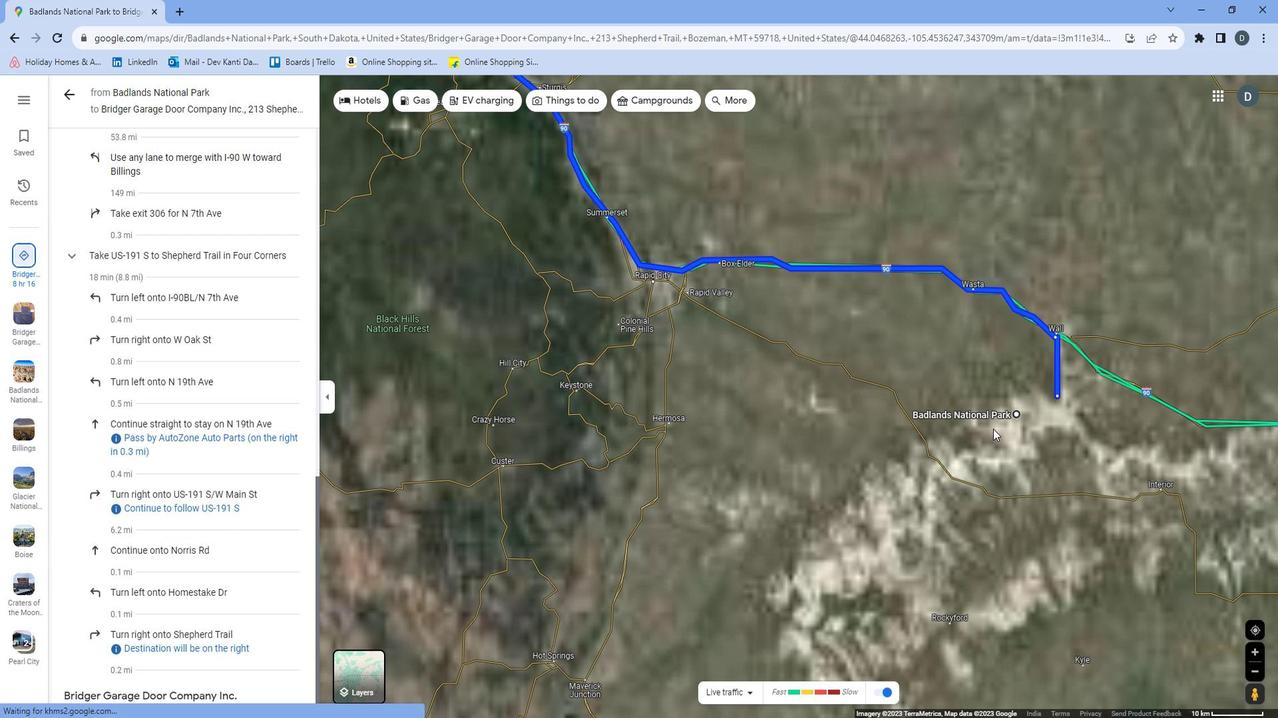 
Action: Mouse moved to (1017, 401)
Screenshot: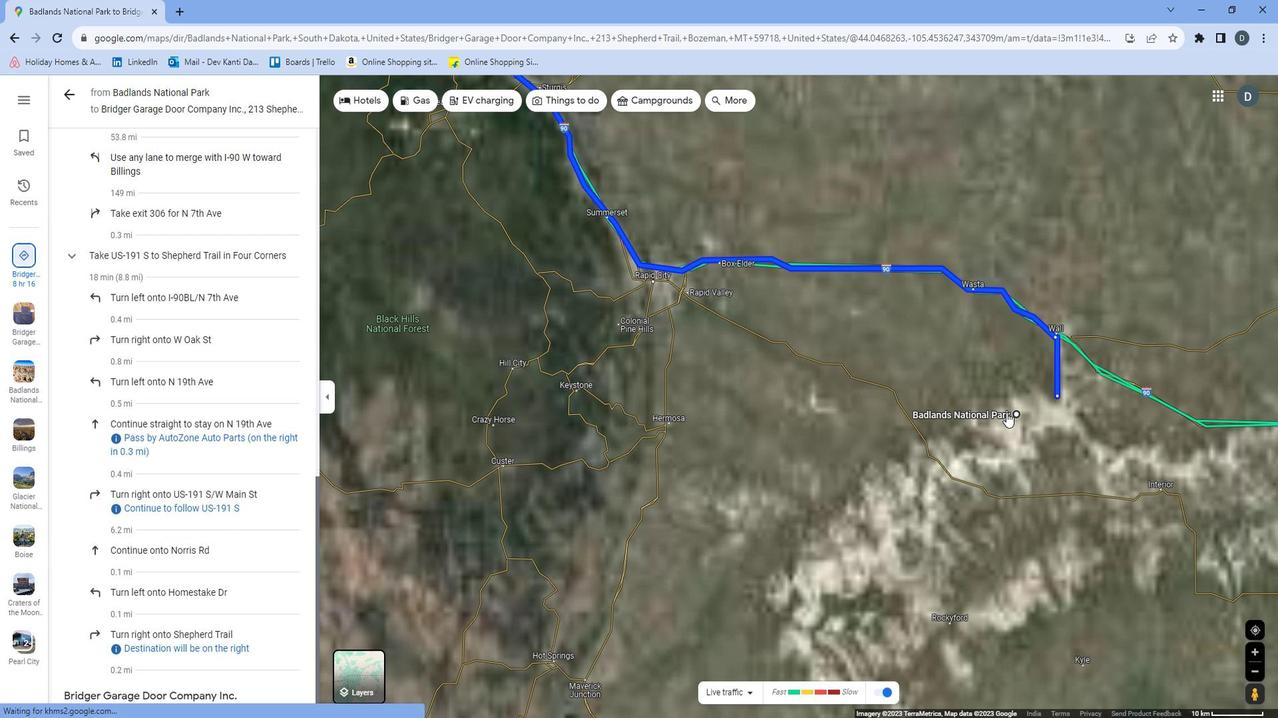 
Action: Mouse scrolled (1017, 402) with delta (0, 0)
Screenshot: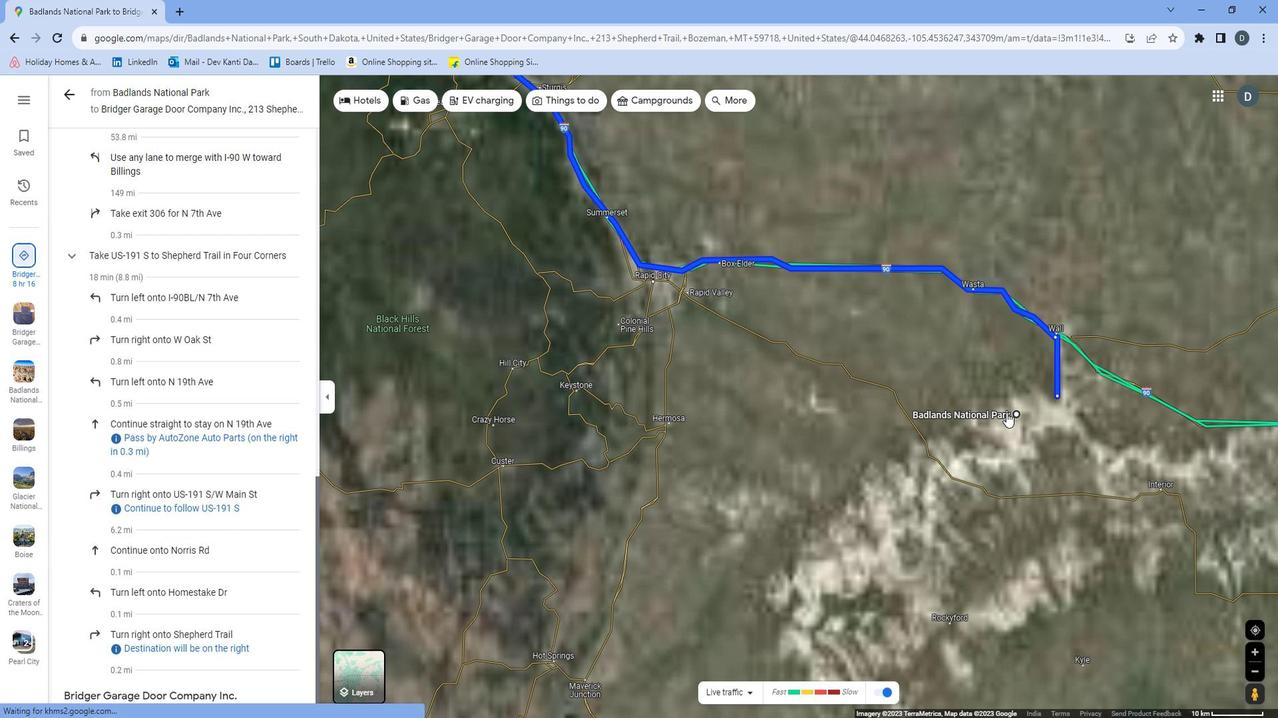 
Action: Mouse moved to (1020, 400)
Screenshot: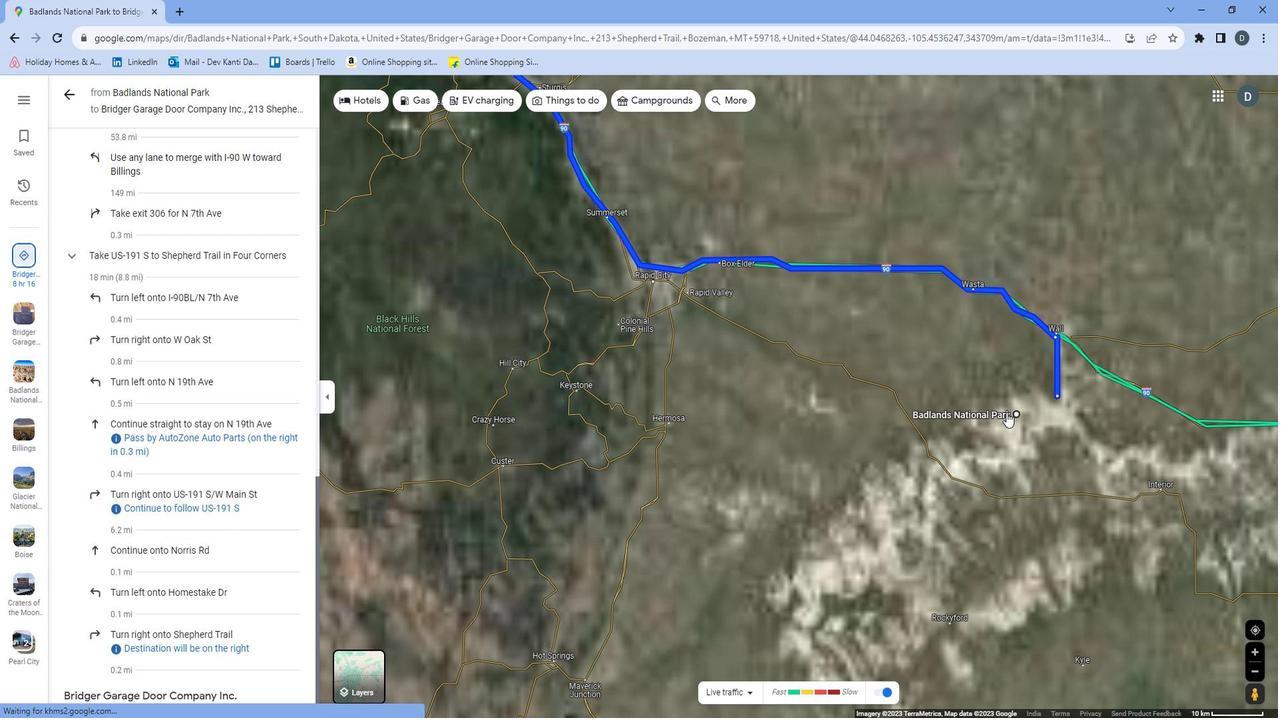 
Action: Mouse scrolled (1020, 400) with delta (0, 0)
Screenshot: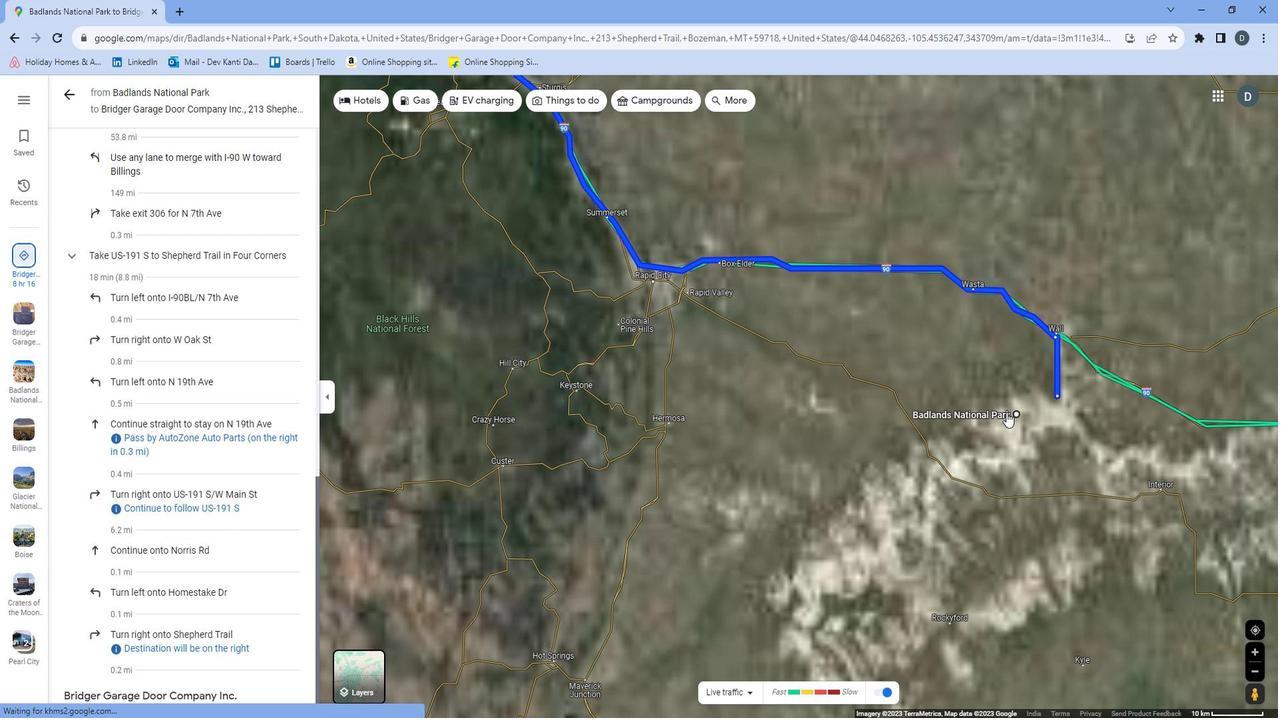 
Action: Mouse moved to (1021, 399)
Screenshot: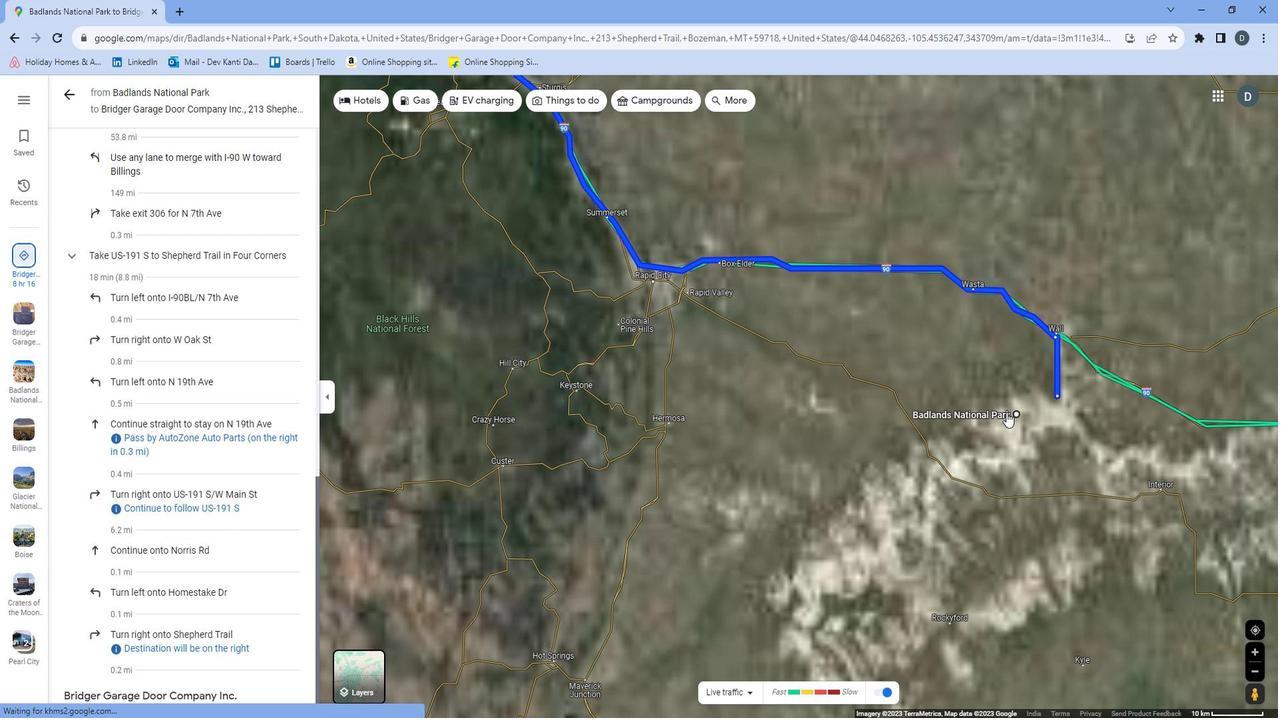 
Action: Mouse scrolled (1021, 400) with delta (0, 0)
Screenshot: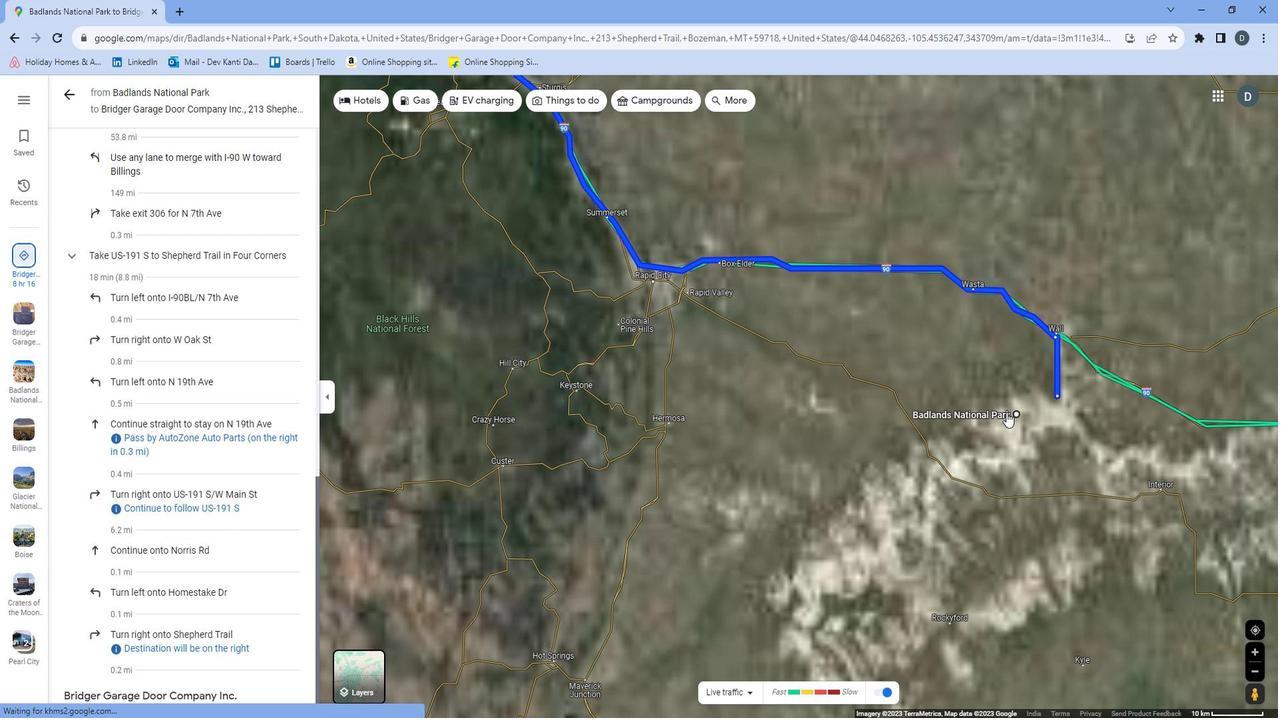 
Action: Mouse moved to (1029, 430)
Screenshot: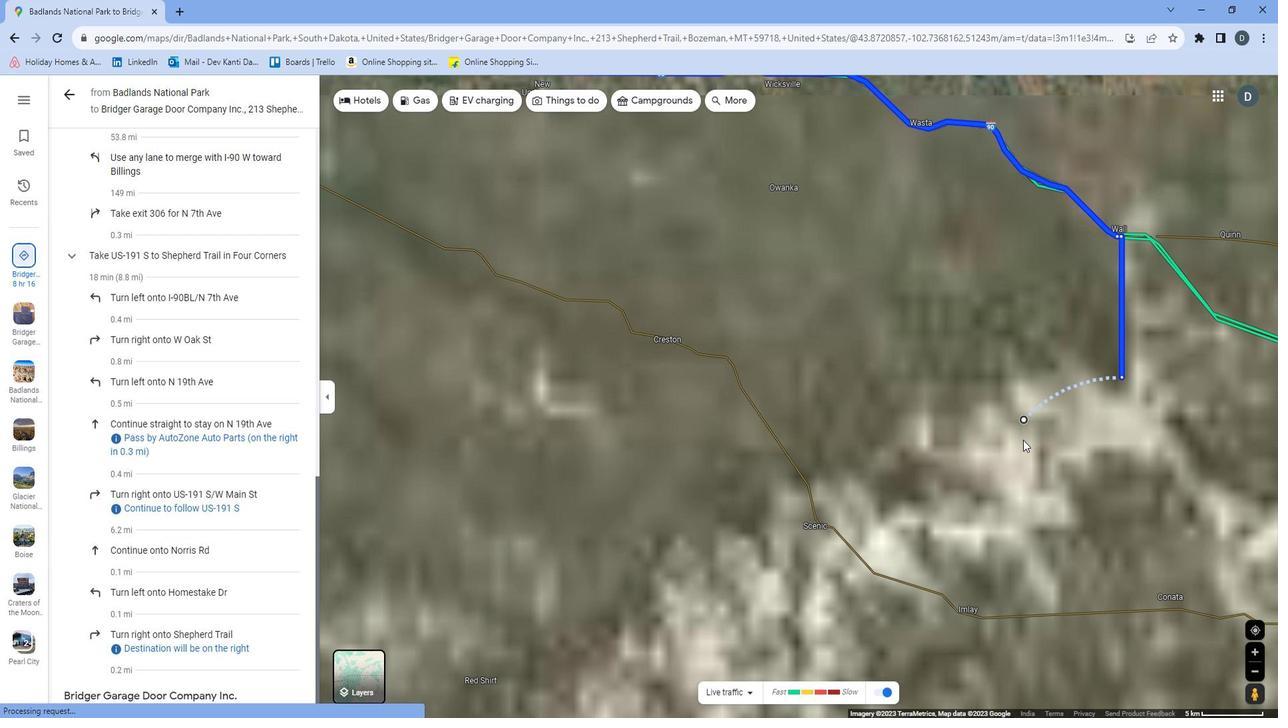 
Action: Mouse scrolled (1029, 431) with delta (0, 0)
Screenshot: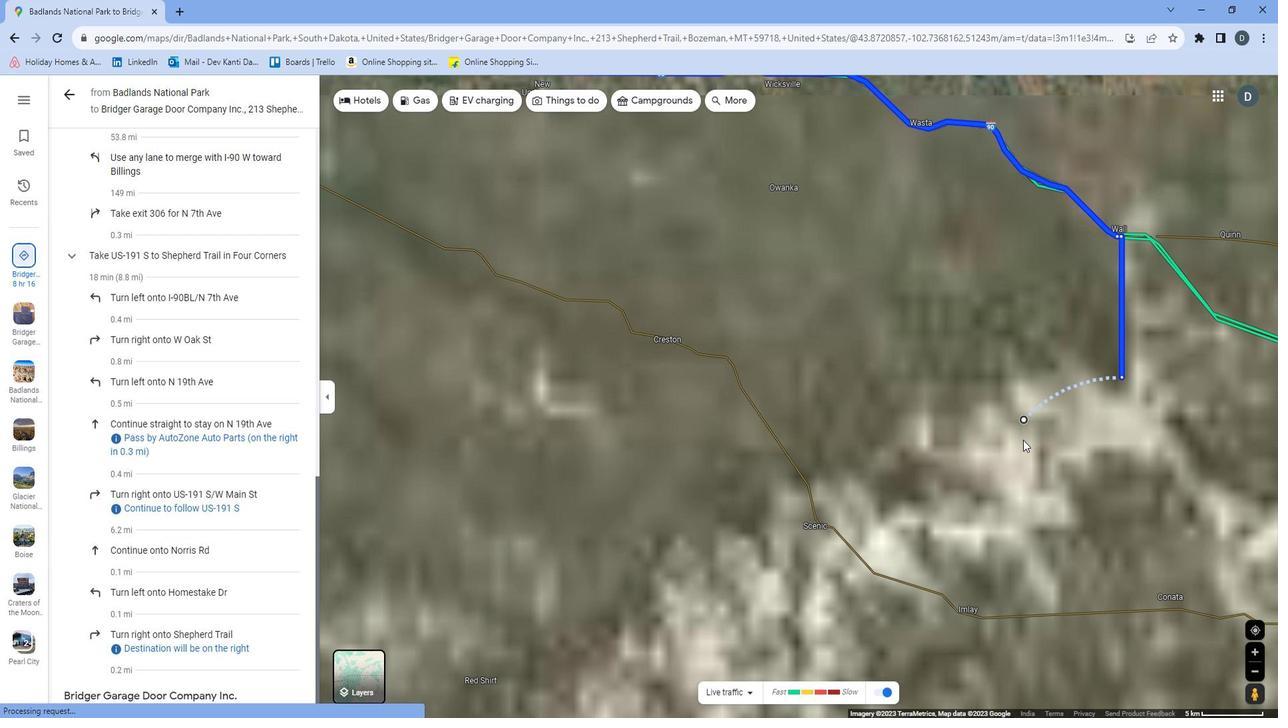 
Action: Mouse scrolled (1029, 431) with delta (0, 0)
Screenshot: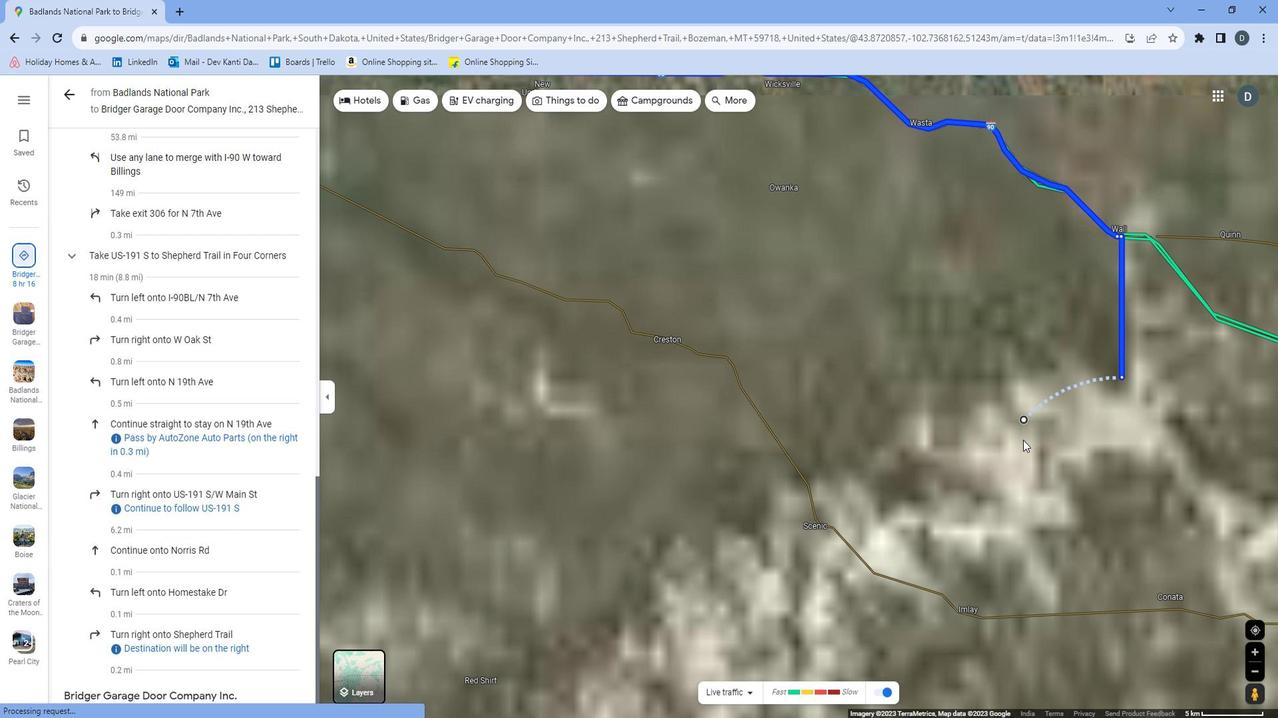 
Action: Mouse scrolled (1029, 431) with delta (0, 0)
Screenshot: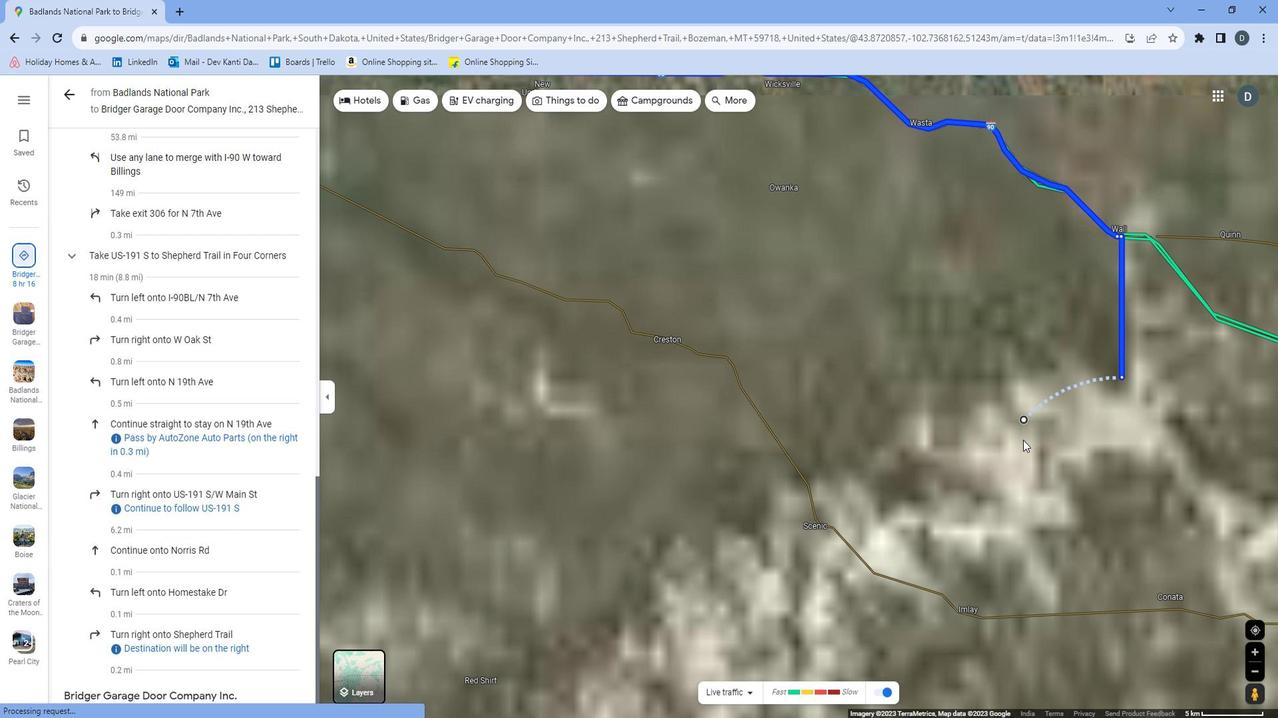 
Action: Mouse moved to (1117, 402)
Screenshot: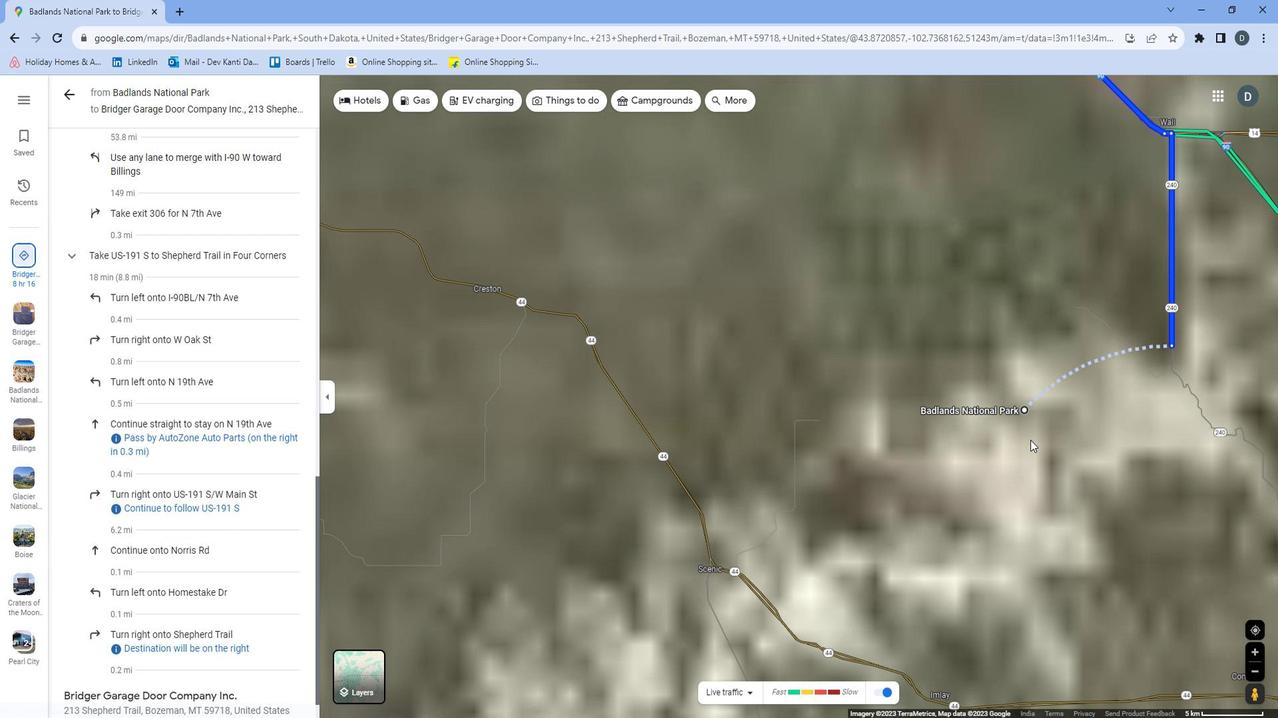 
Action: Mouse pressed left at (1117, 402)
Screenshot: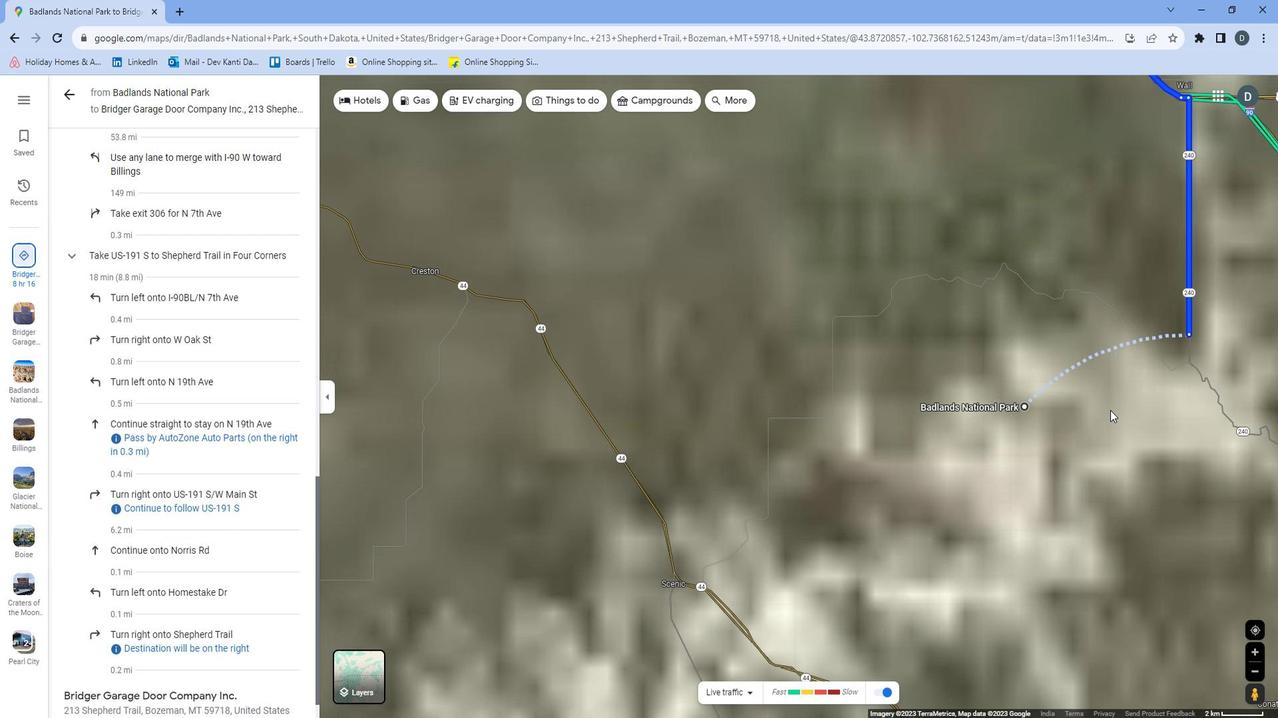 
Action: Mouse moved to (1007, 368)
Screenshot: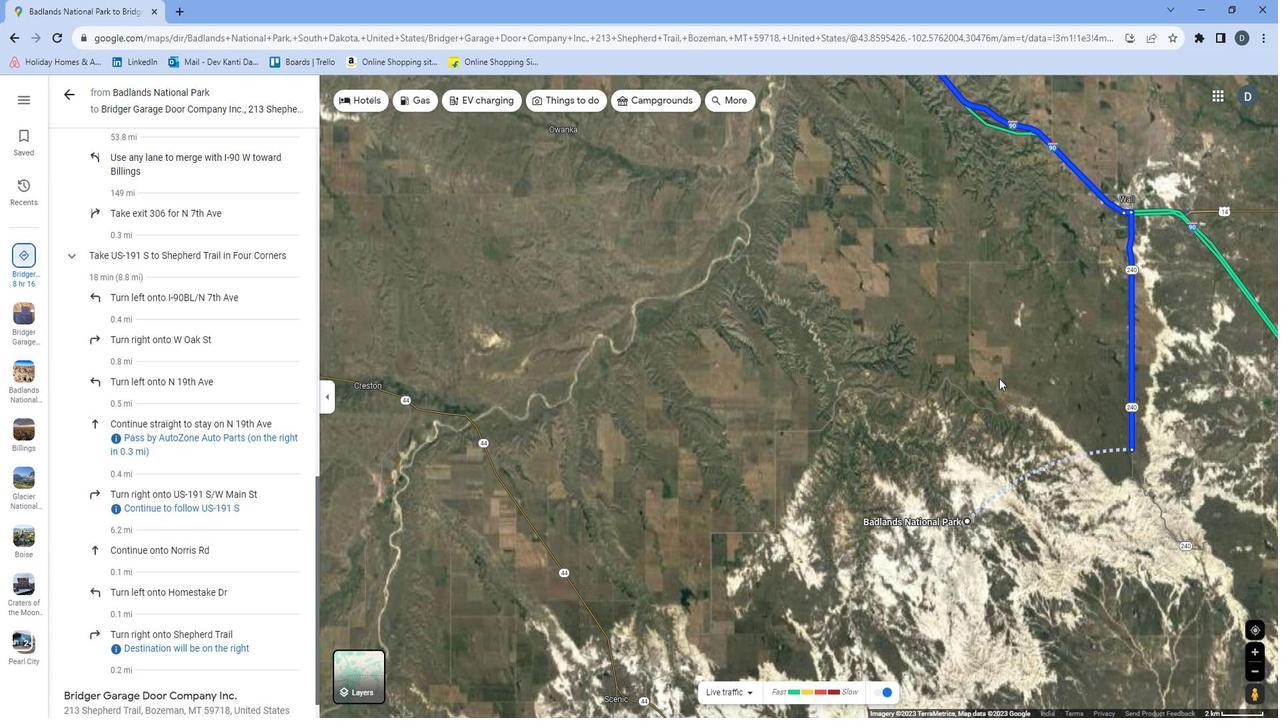 
Action: Mouse pressed left at (1007, 368)
Screenshot: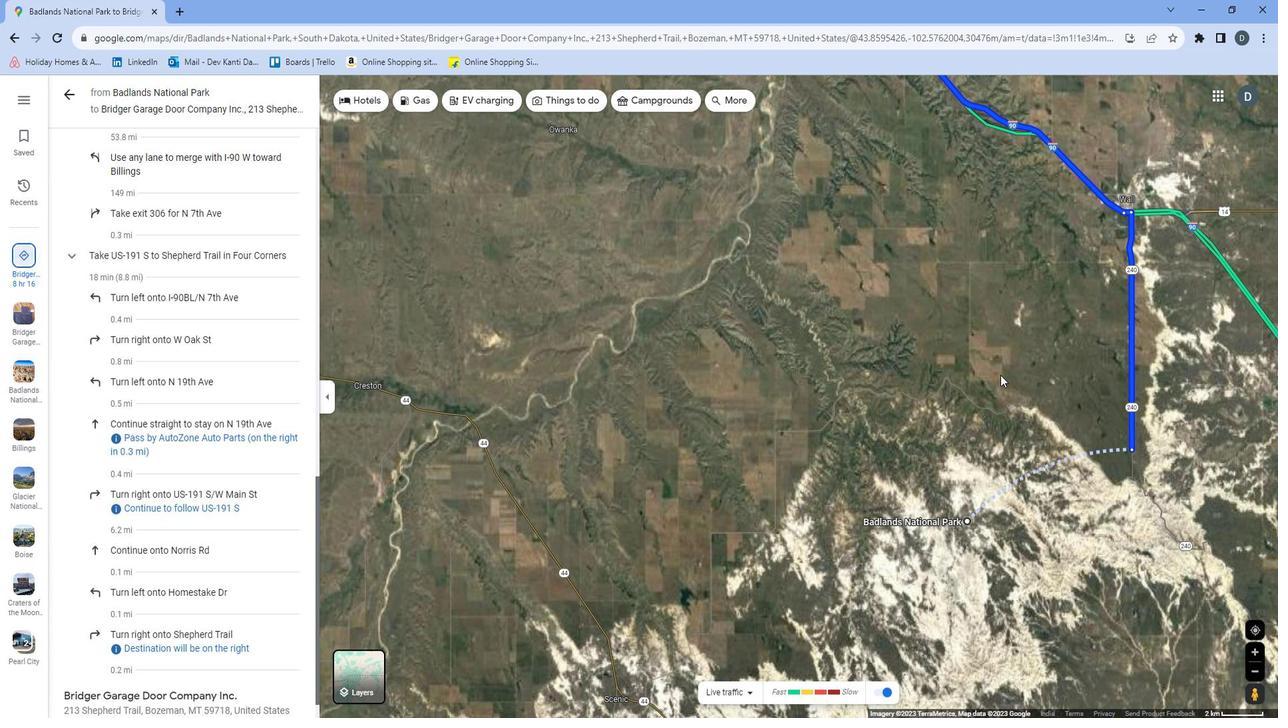 
Action: Mouse moved to (1061, 431)
Screenshot: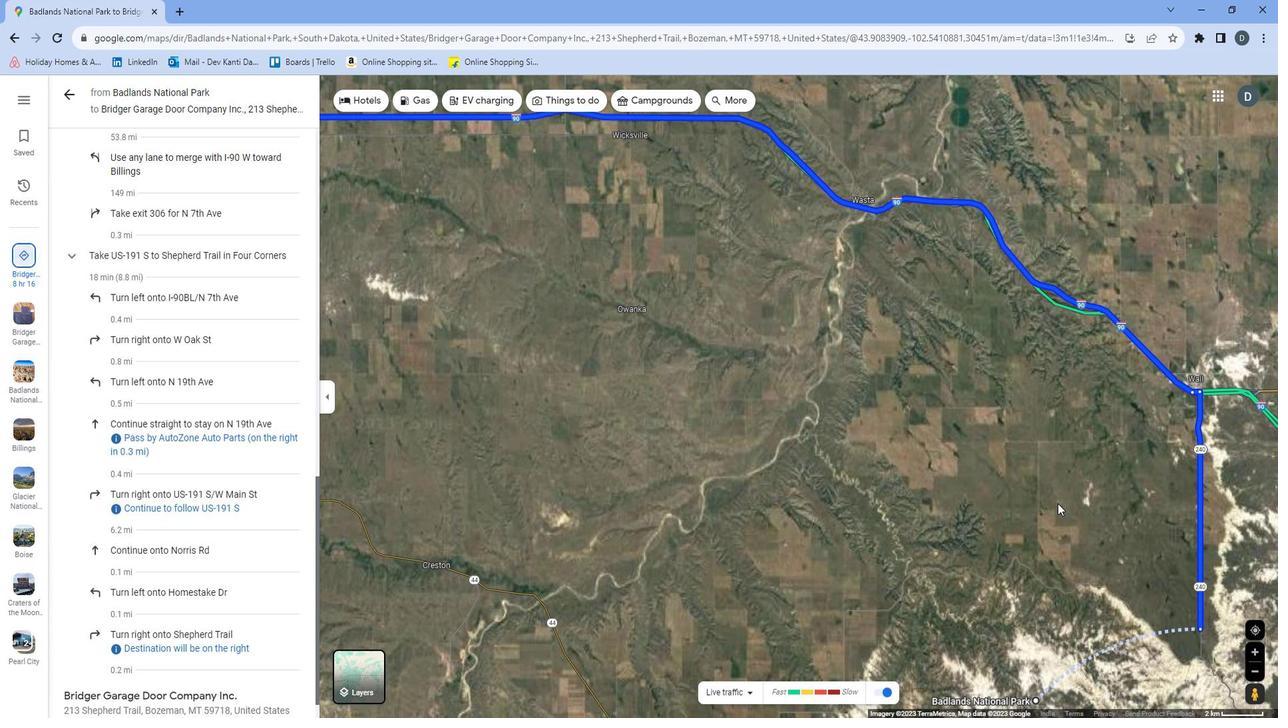 
Action: Mouse scrolled (1061, 430) with delta (0, 0)
Screenshot: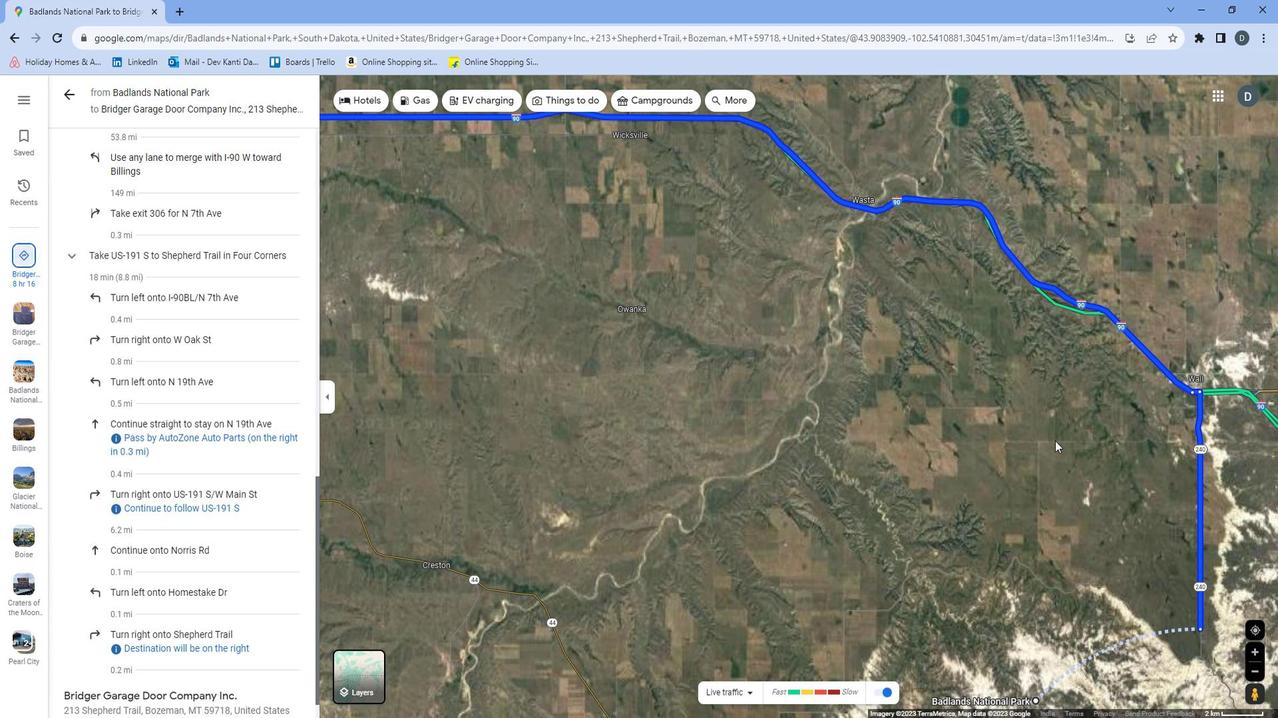 
Action: Mouse moved to (1015, 400)
Screenshot: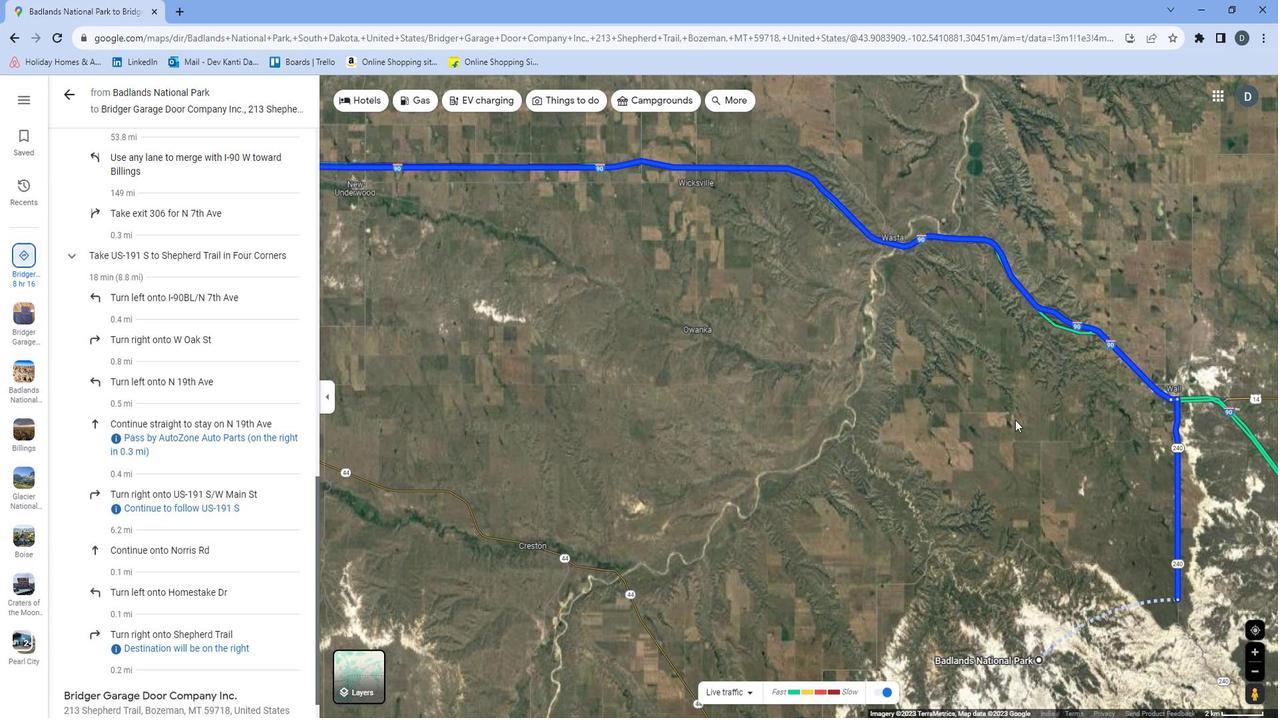 
Action: Mouse pressed left at (1015, 400)
Screenshot: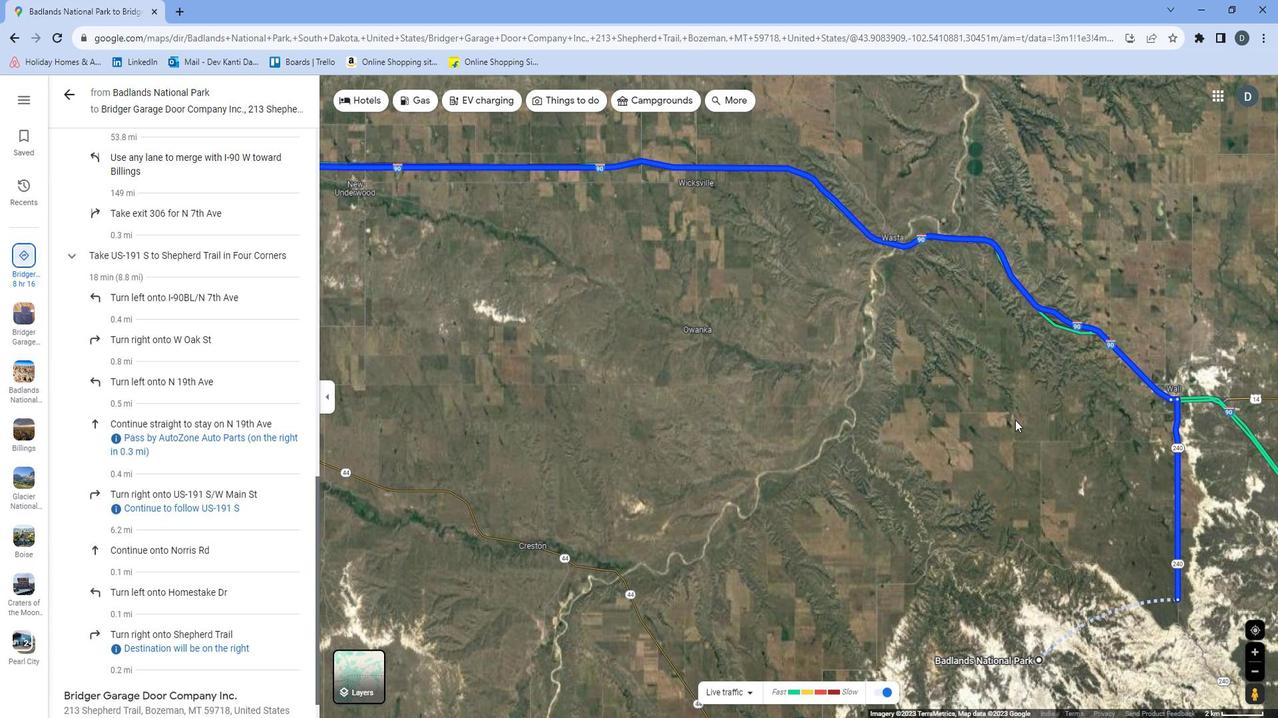 
Action: Mouse moved to (791, 395)
Screenshot: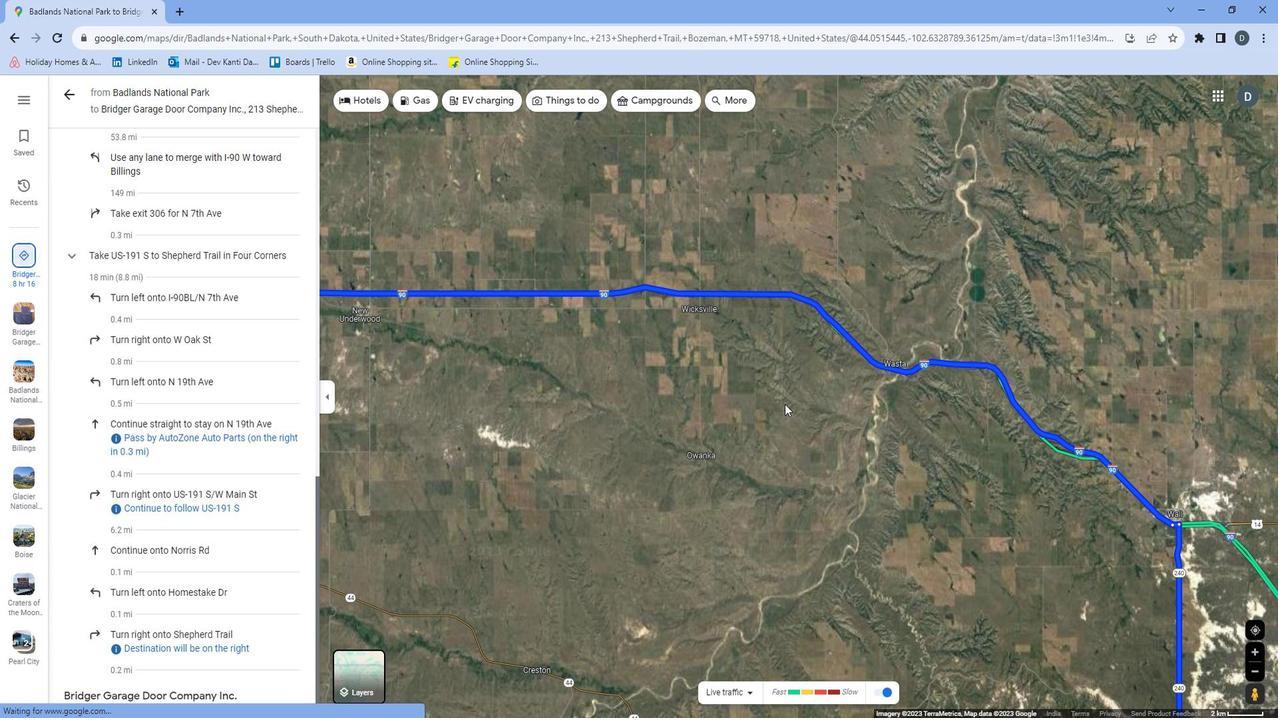 
Action: Mouse pressed left at (791, 395)
Screenshot: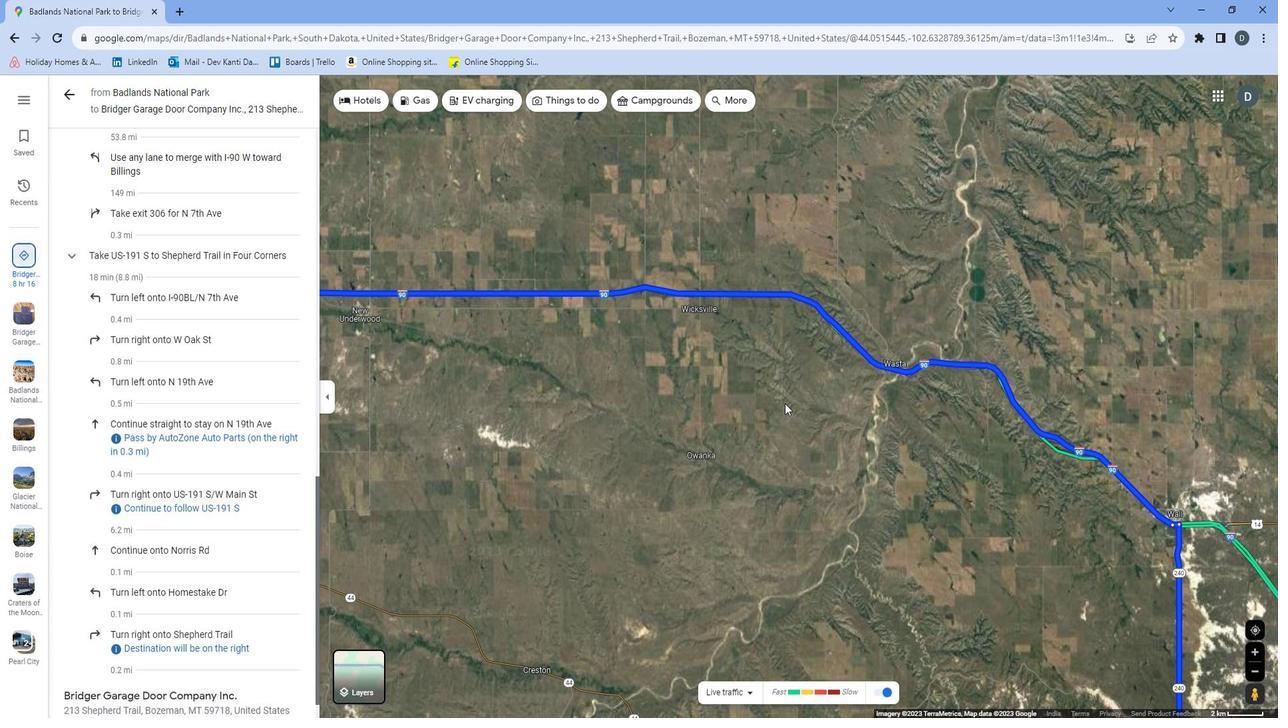 
Action: Mouse moved to (673, 411)
Screenshot: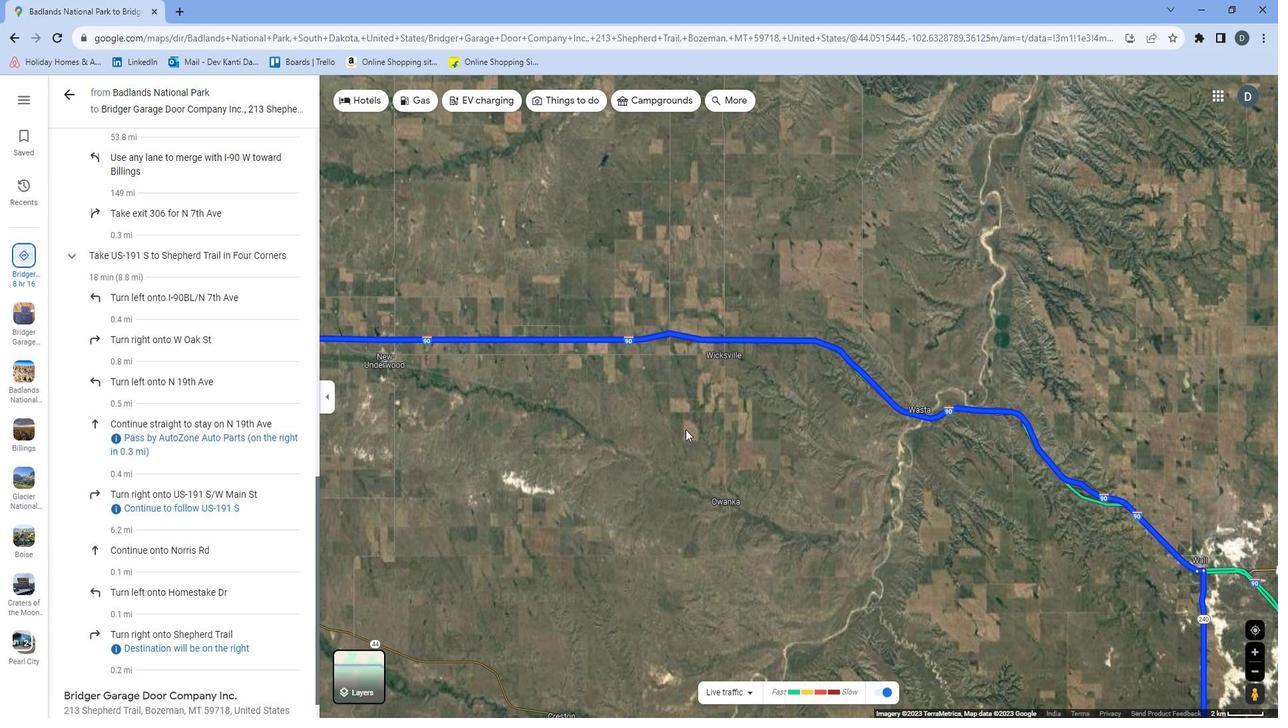 
Action: Mouse pressed left at (673, 411)
Screenshot: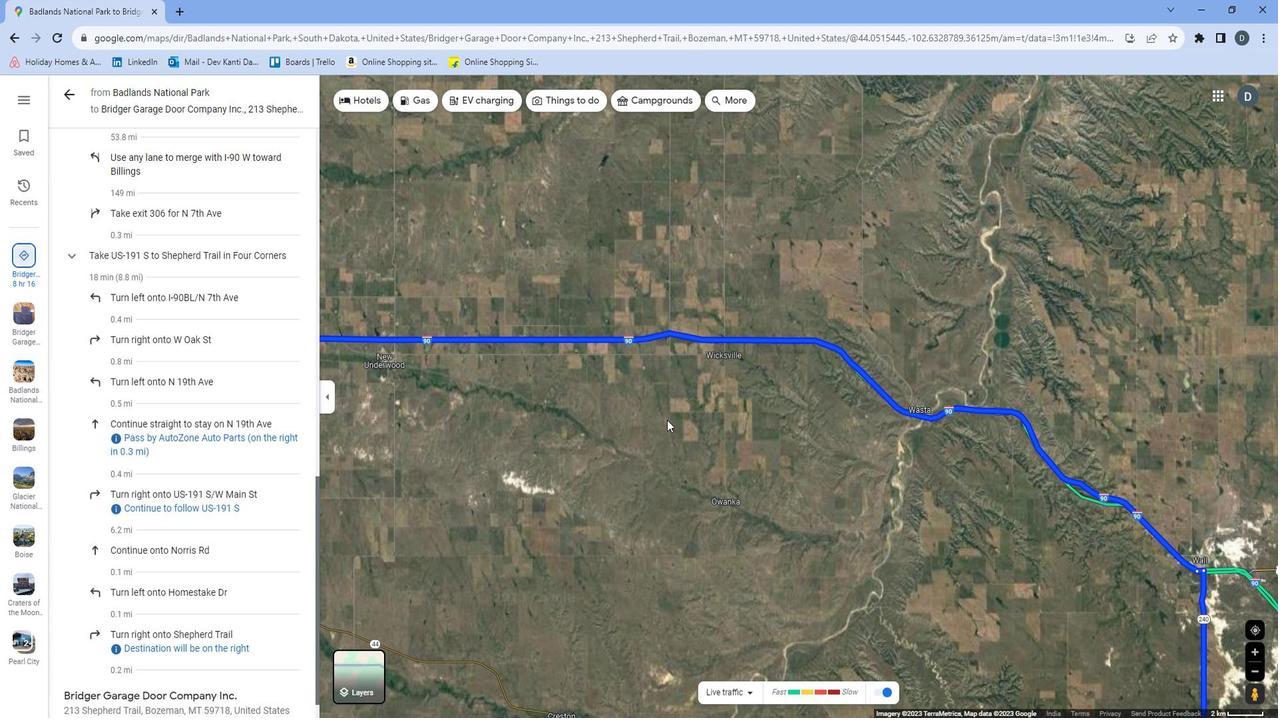
Action: Mouse moved to (694, 396)
Screenshot: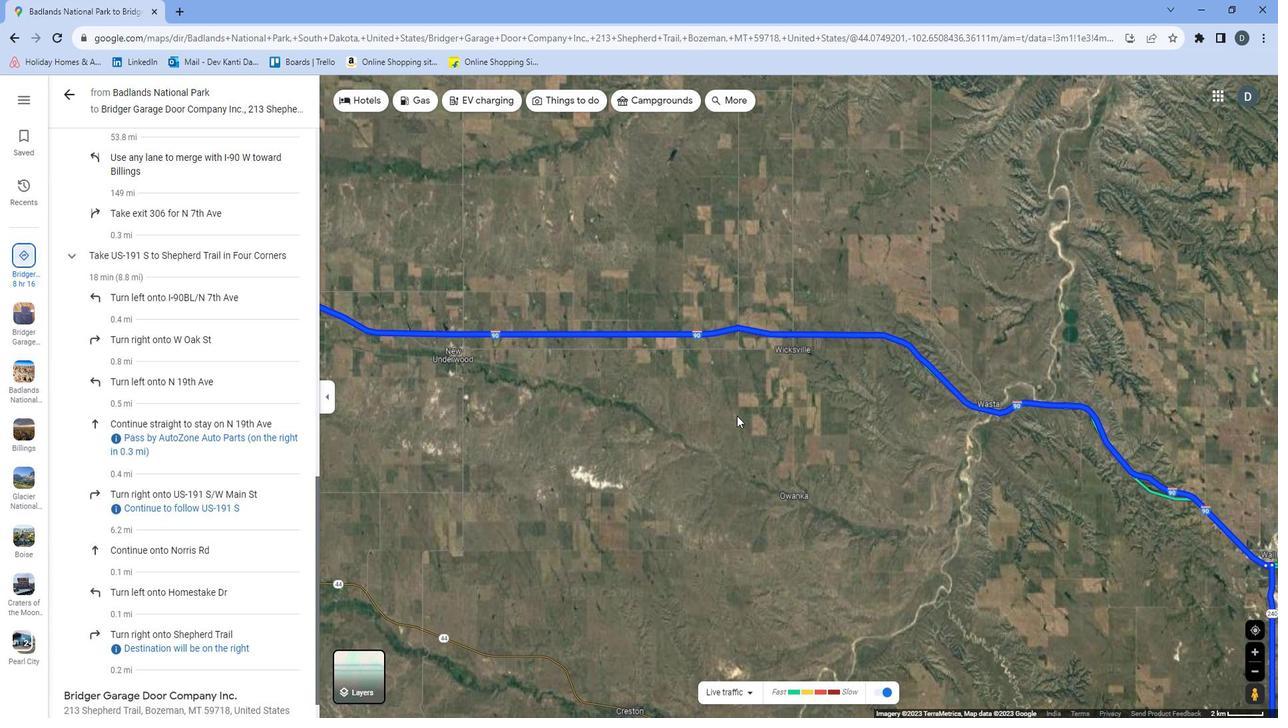 
Action: Mouse pressed left at (694, 396)
Screenshot: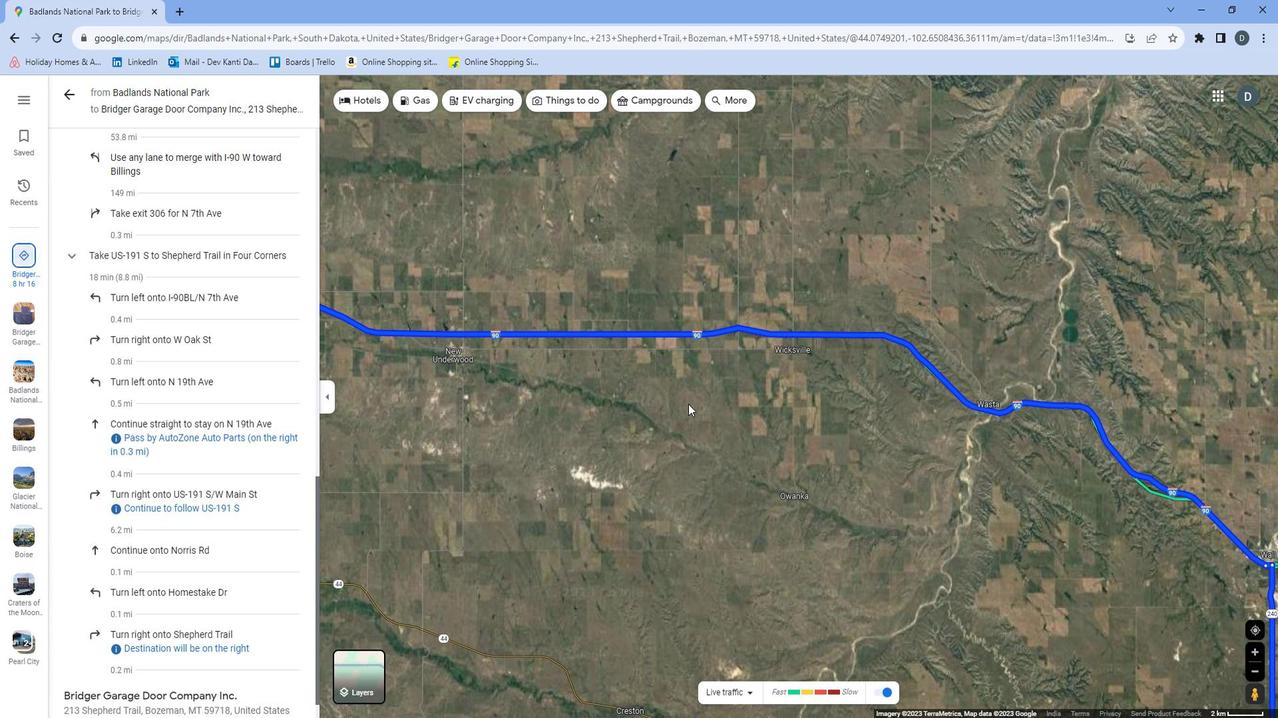 
Action: Mouse moved to (662, 390)
Screenshot: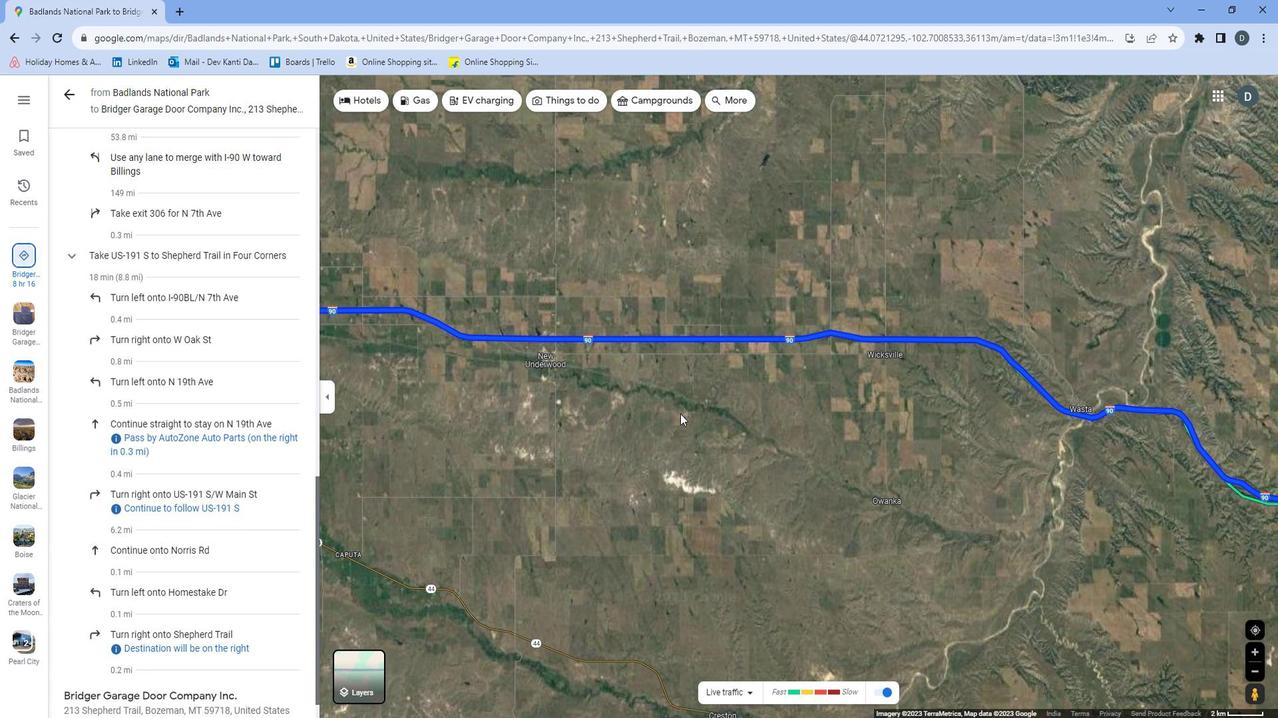 
Action: Mouse pressed left at (662, 390)
Screenshot: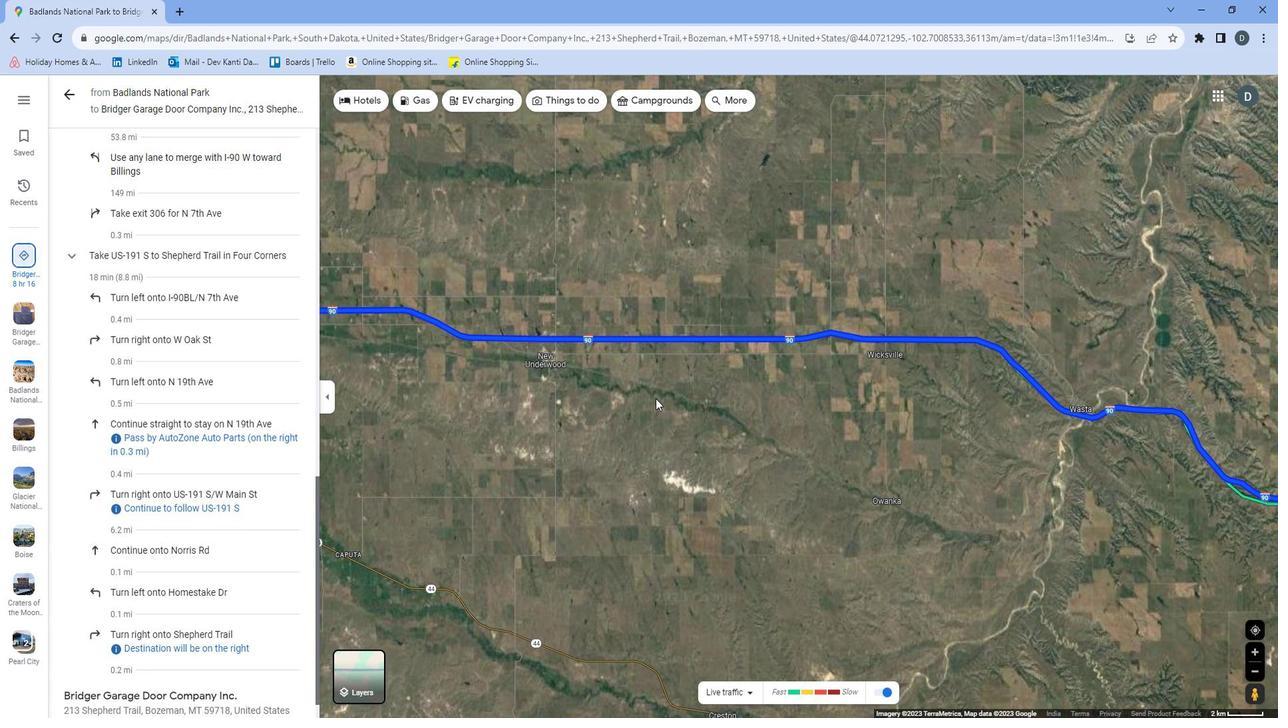 
Action: Mouse moved to (655, 422)
Screenshot: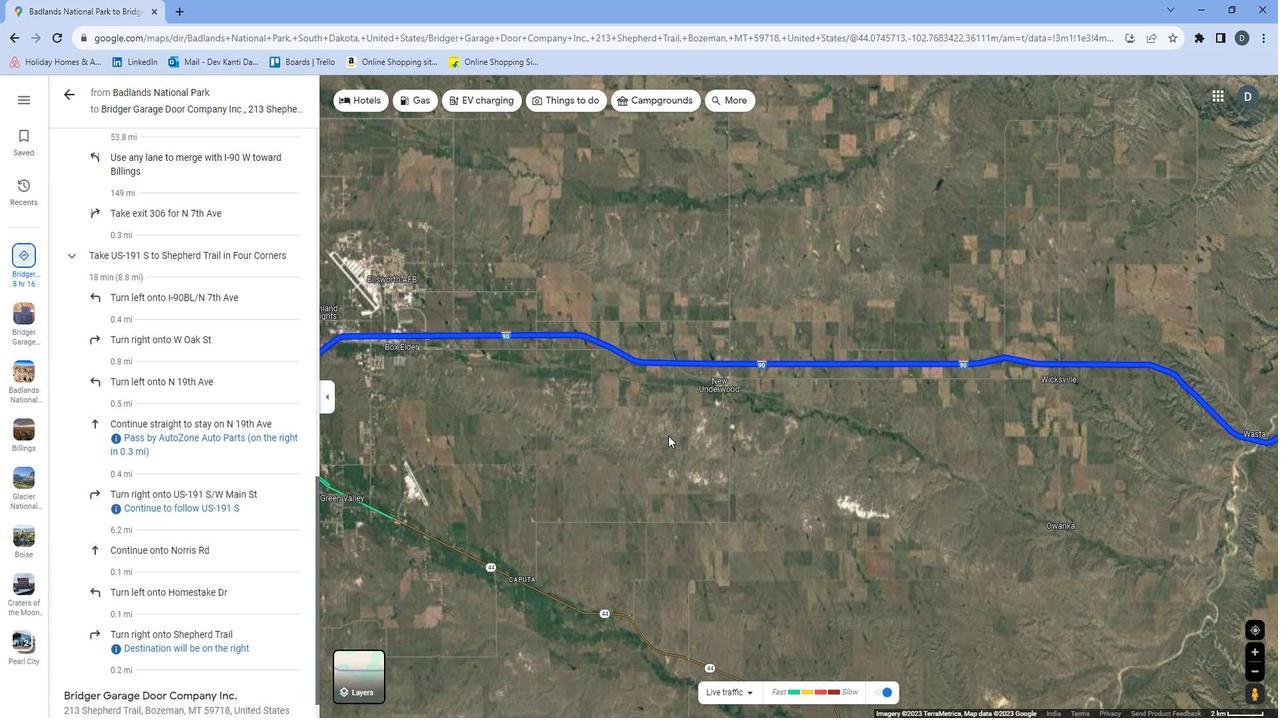 
Action: Mouse pressed left at (655, 422)
Screenshot: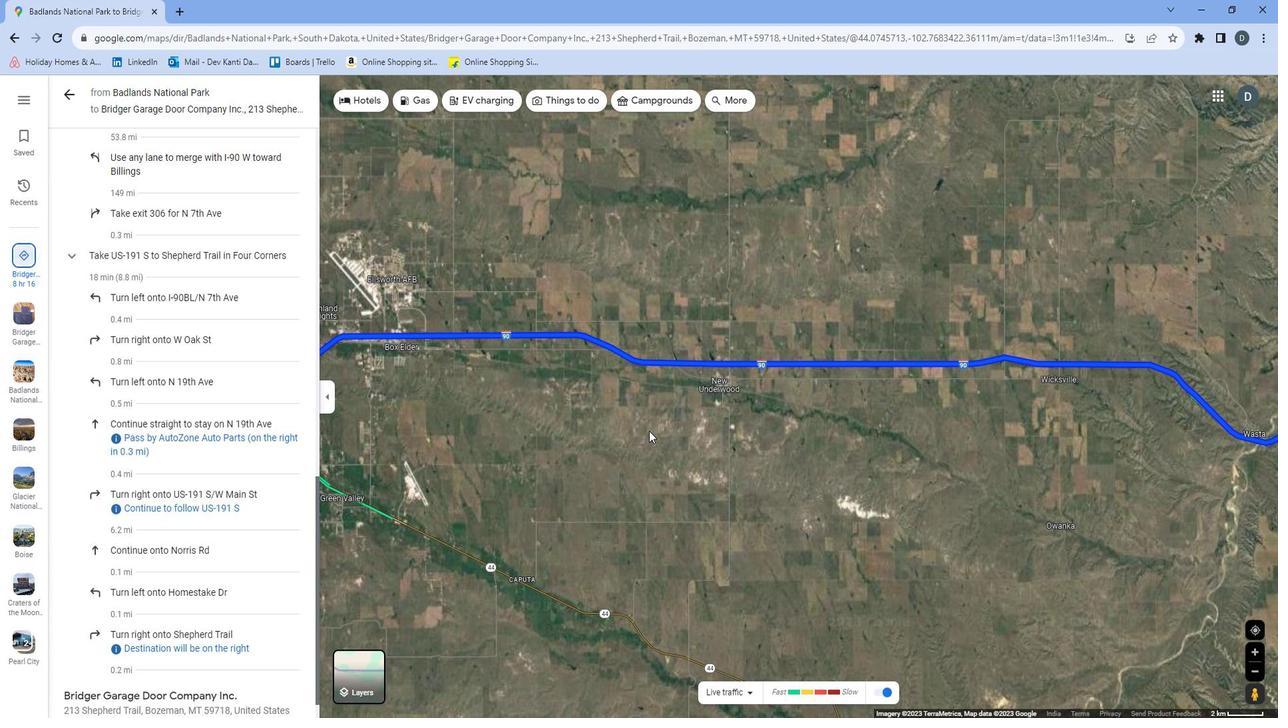 
Action: Mouse moved to (580, 402)
Screenshot: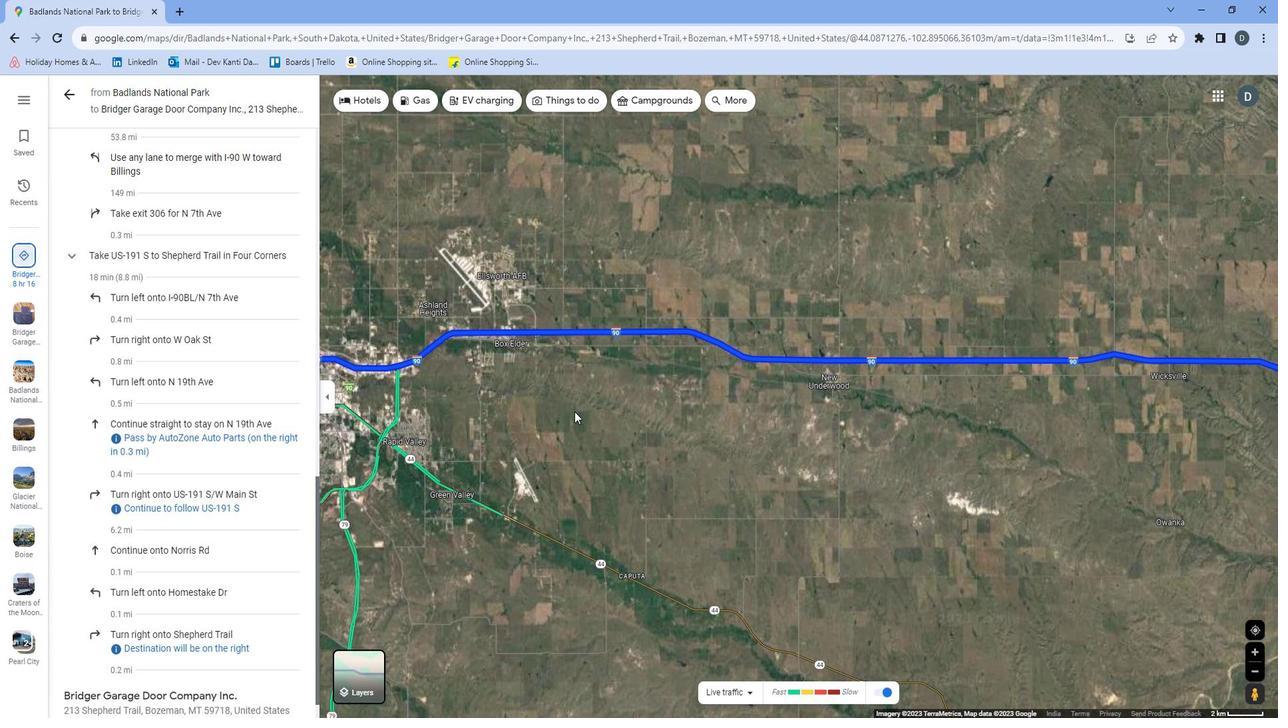 
Action: Mouse pressed left at (580, 402)
Screenshot: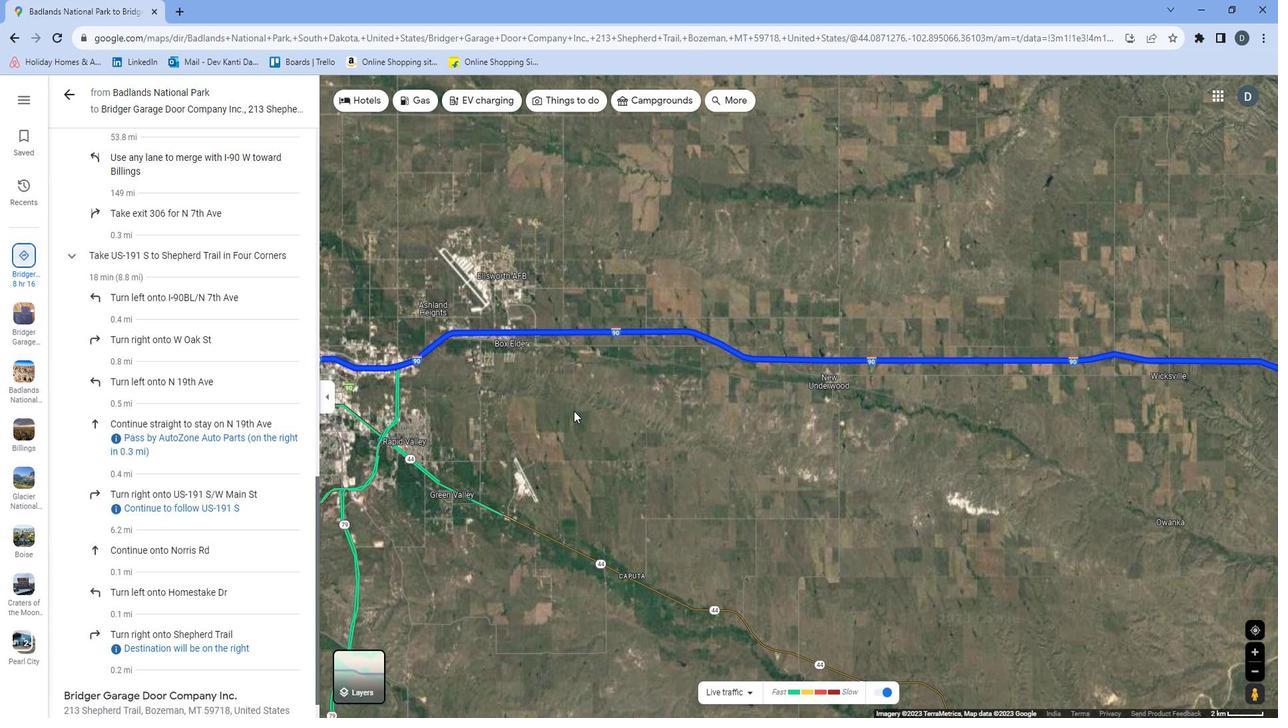 
Action: Mouse moved to (459, 368)
Screenshot: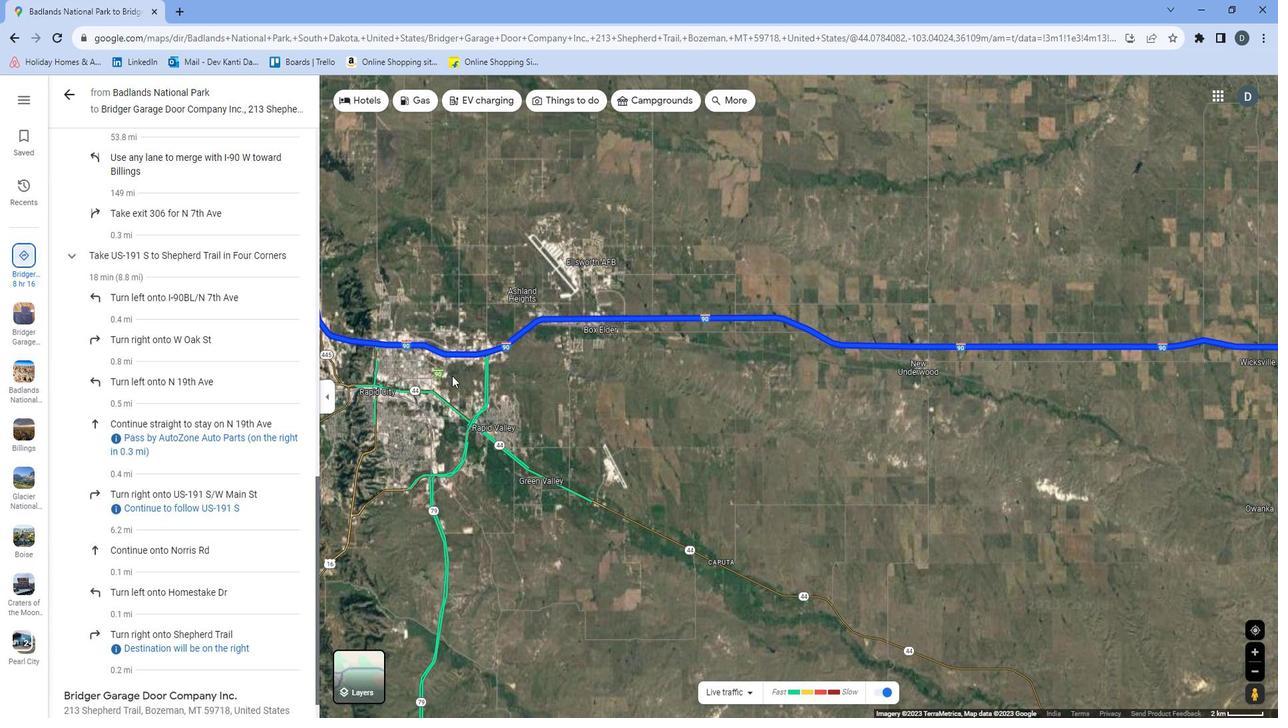 
Action: Mouse pressed left at (459, 368)
Screenshot: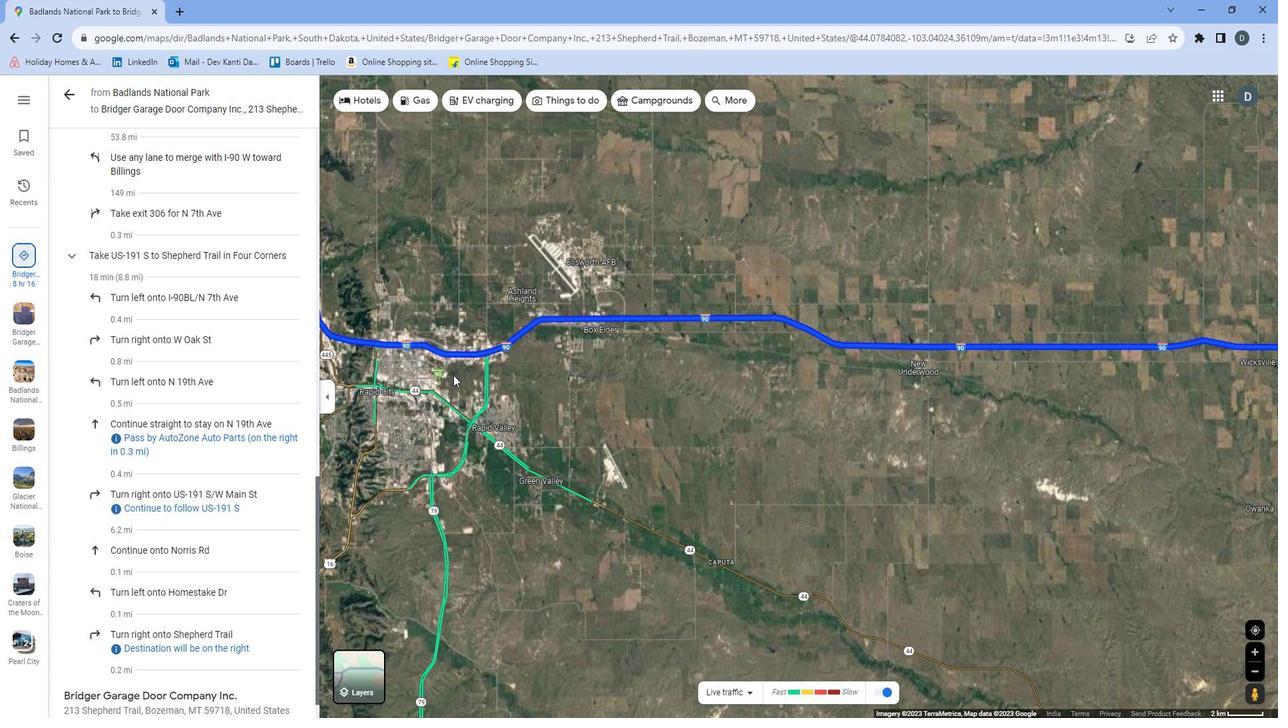 
Action: Mouse moved to (459, 321)
Screenshot: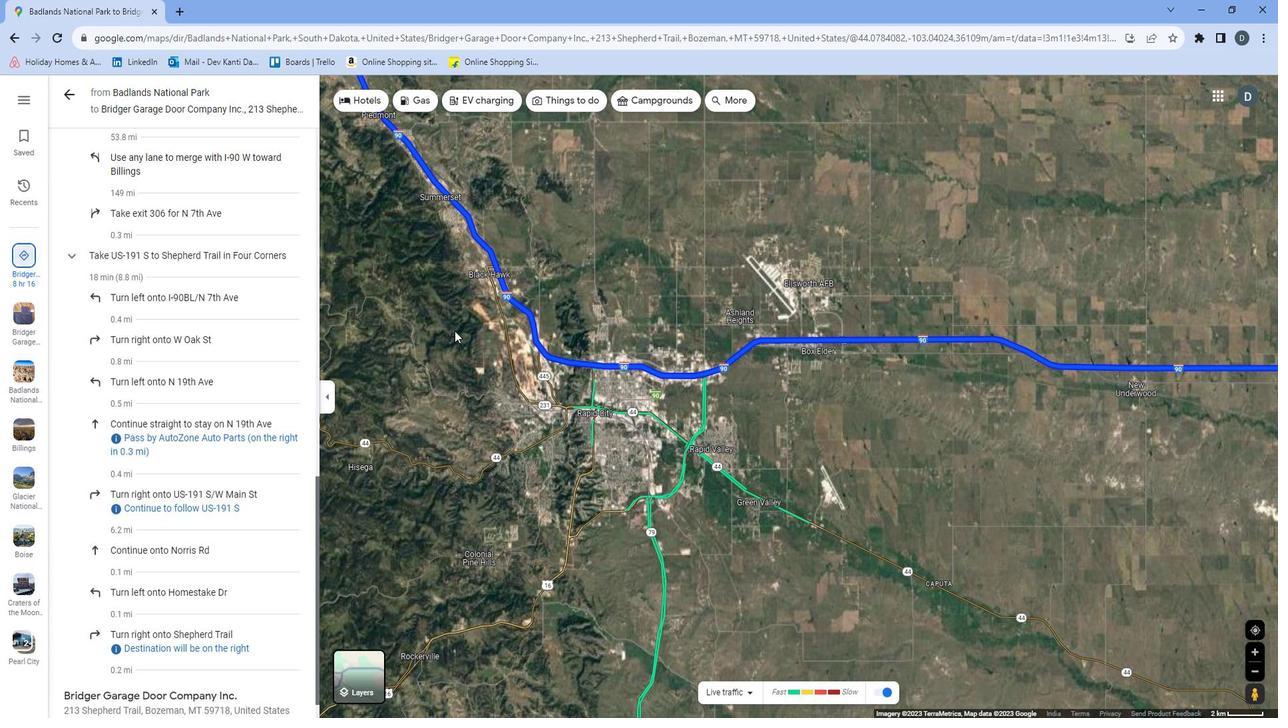 
Action: Mouse pressed left at (459, 321)
Screenshot: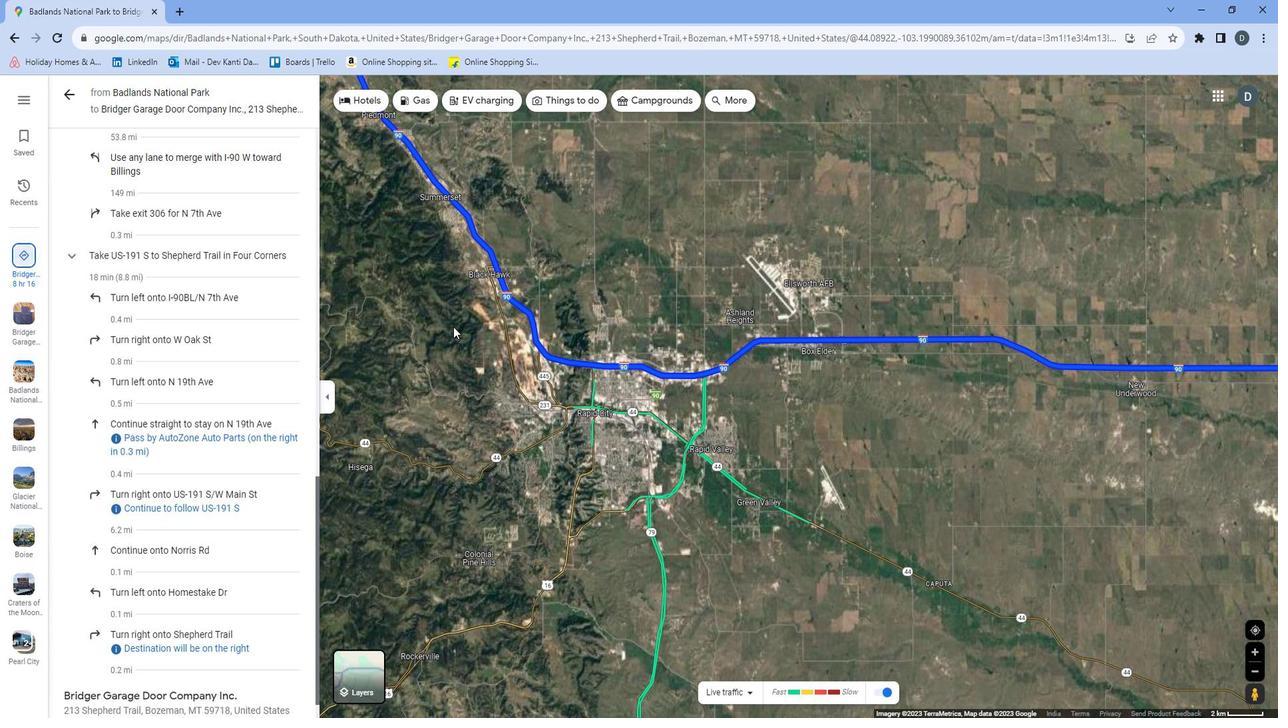 
Action: Mouse moved to (533, 276)
Screenshot: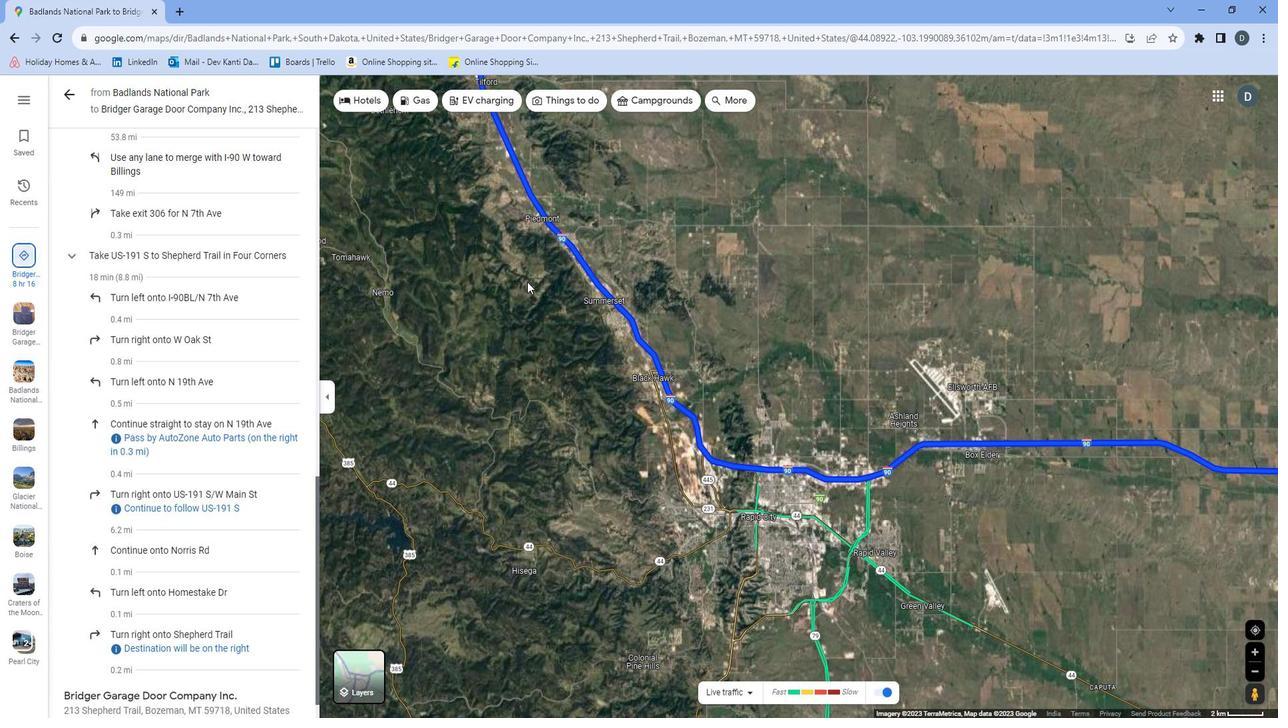 
Action: Mouse pressed left at (533, 276)
Screenshot: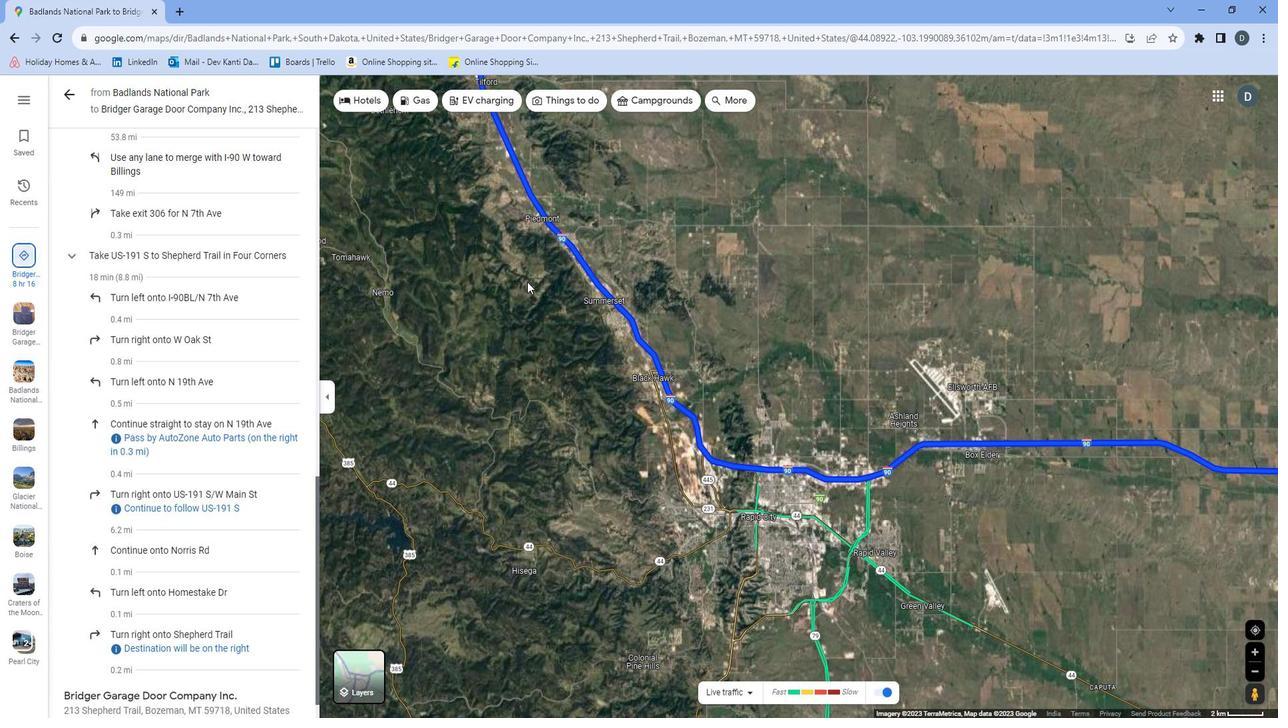 
Action: Mouse moved to (520, 289)
Screenshot: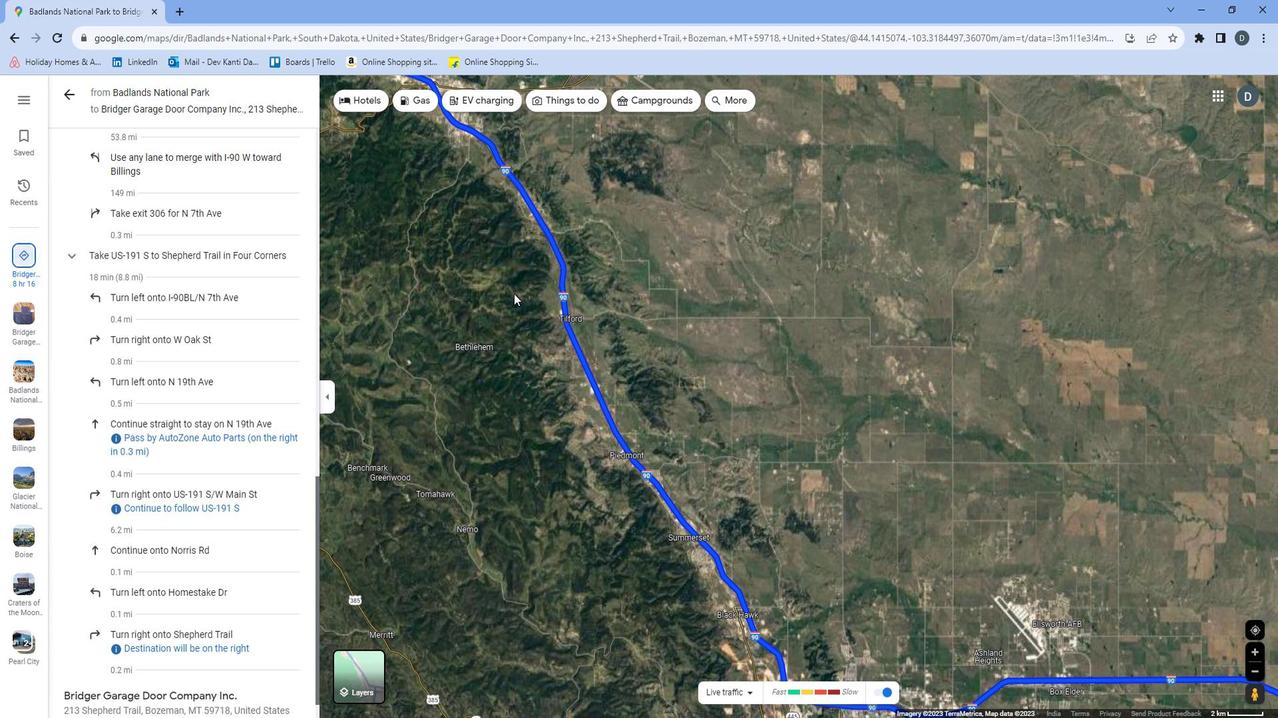 
Action: Mouse pressed left at (520, 289)
Screenshot: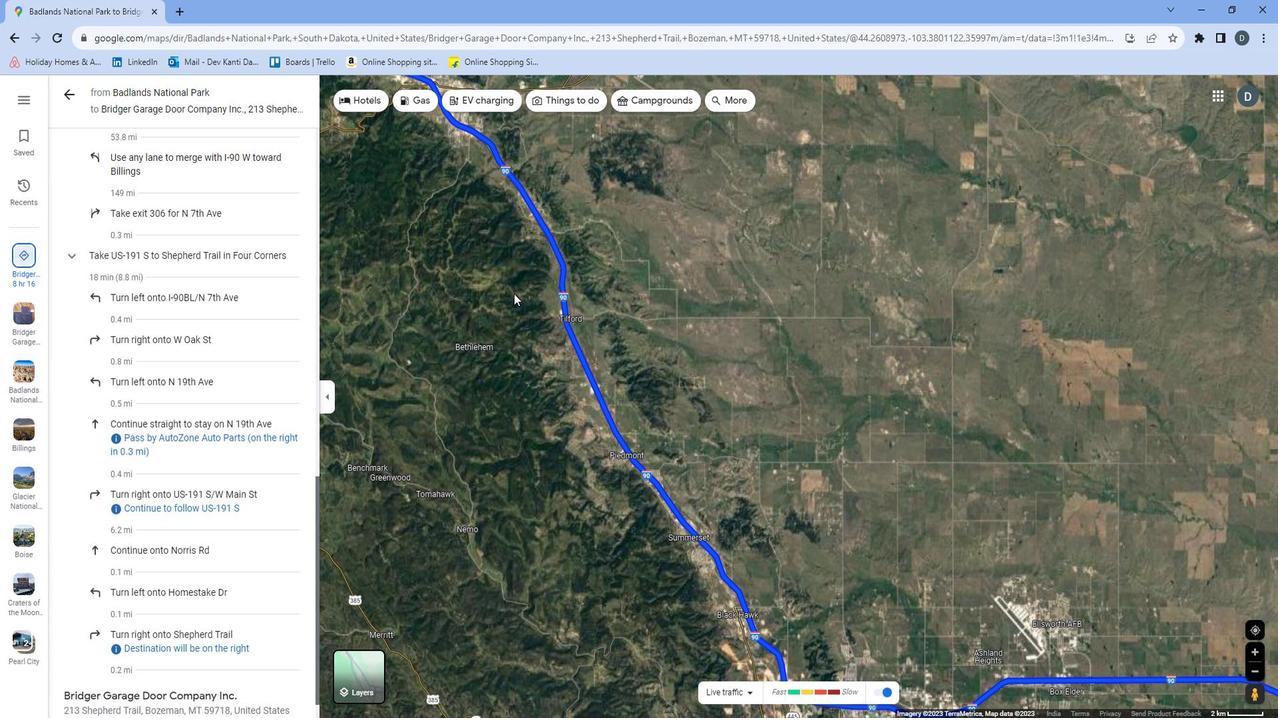 
Action: Mouse moved to (519, 273)
Screenshot: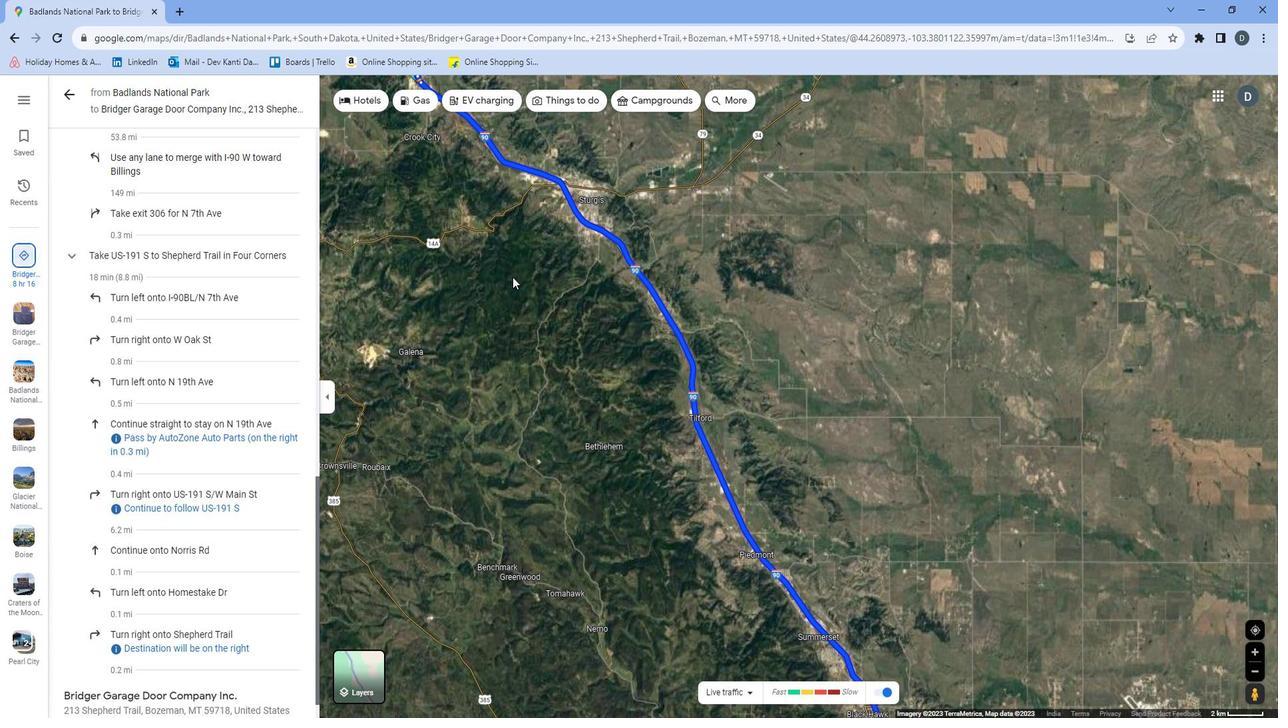 
Action: Mouse pressed left at (519, 273)
Screenshot: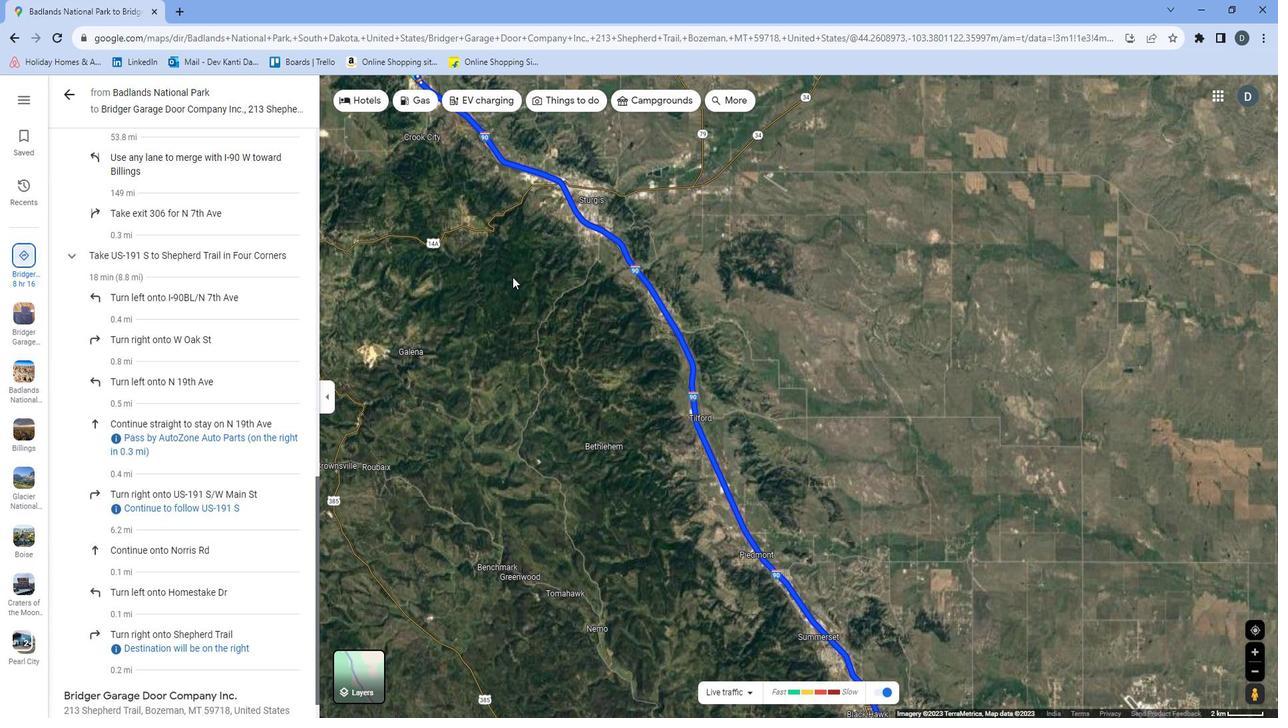 
Action: Mouse moved to (503, 210)
Screenshot: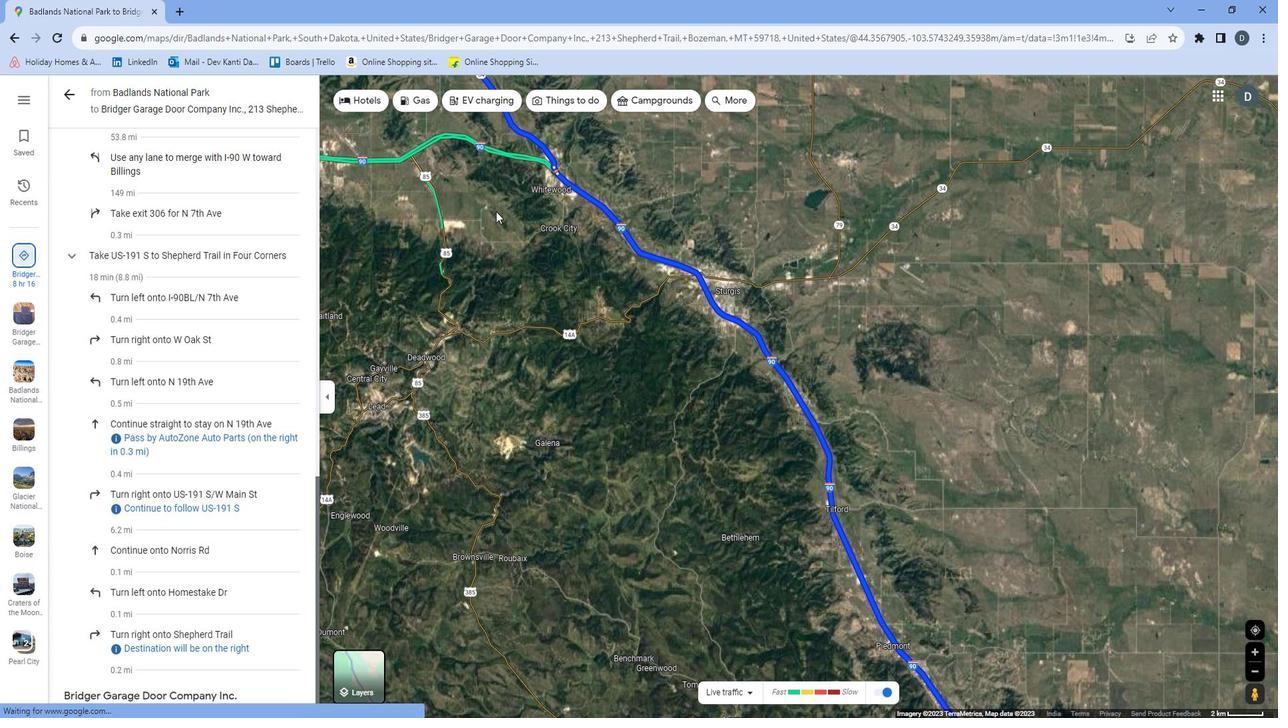 
Action: Mouse pressed left at (503, 210)
Screenshot: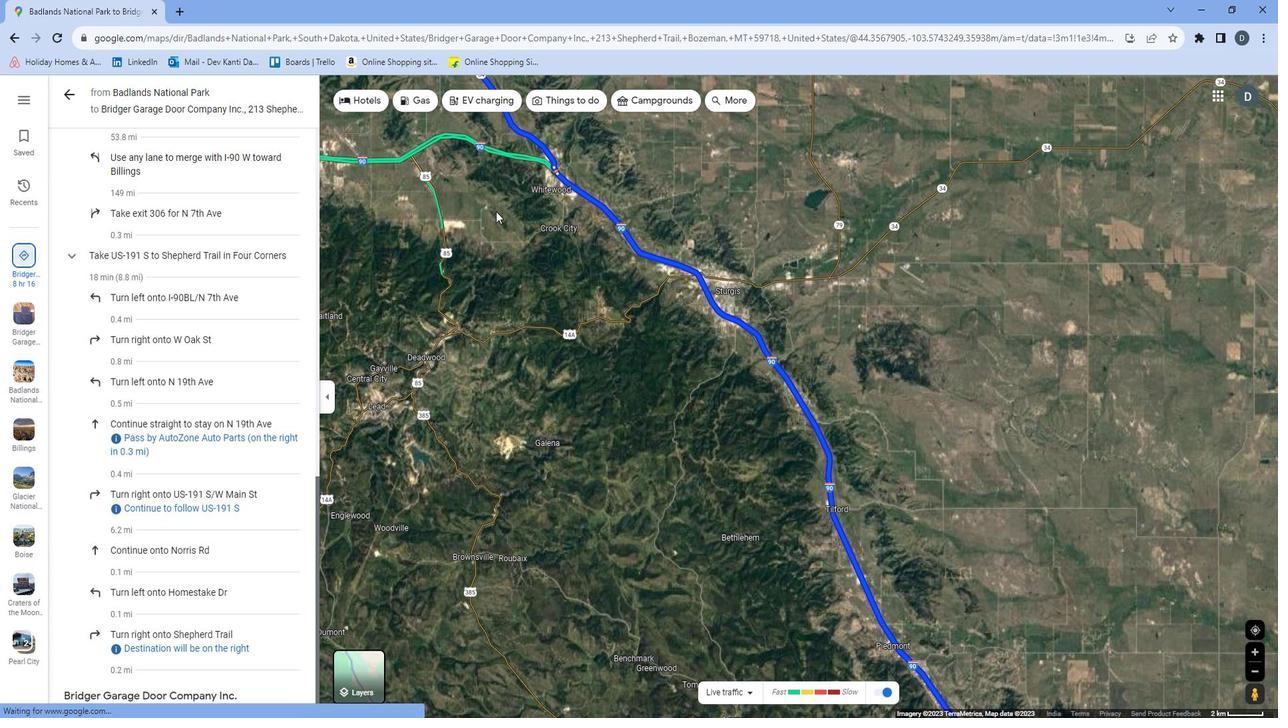 
Action: Mouse moved to (572, 242)
Screenshot: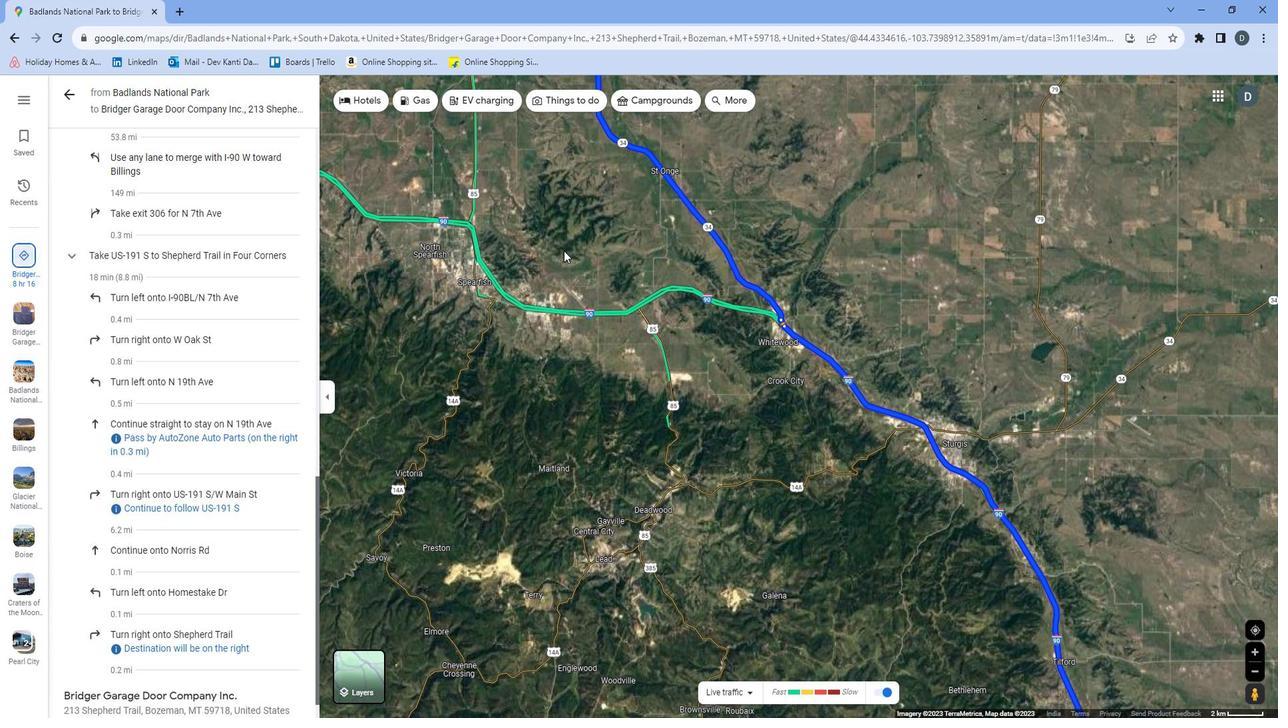 
Action: Mouse pressed left at (572, 242)
Screenshot: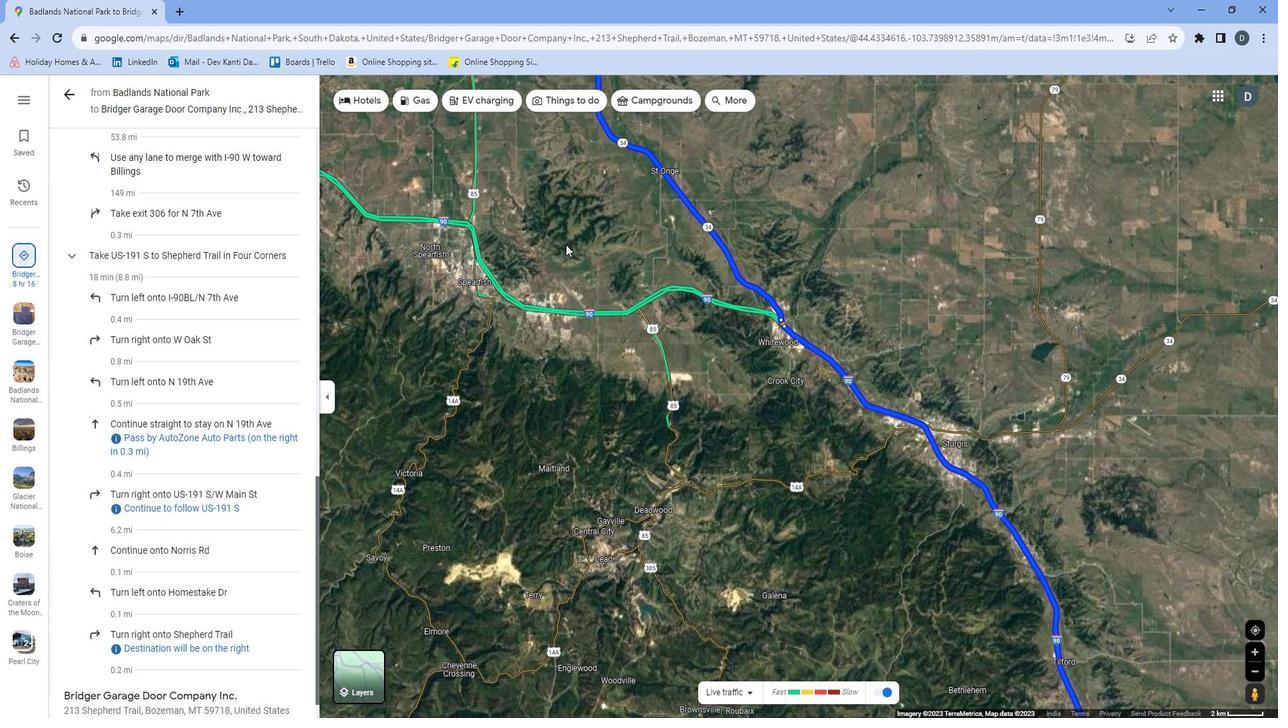 
Action: Mouse moved to (586, 401)
Screenshot: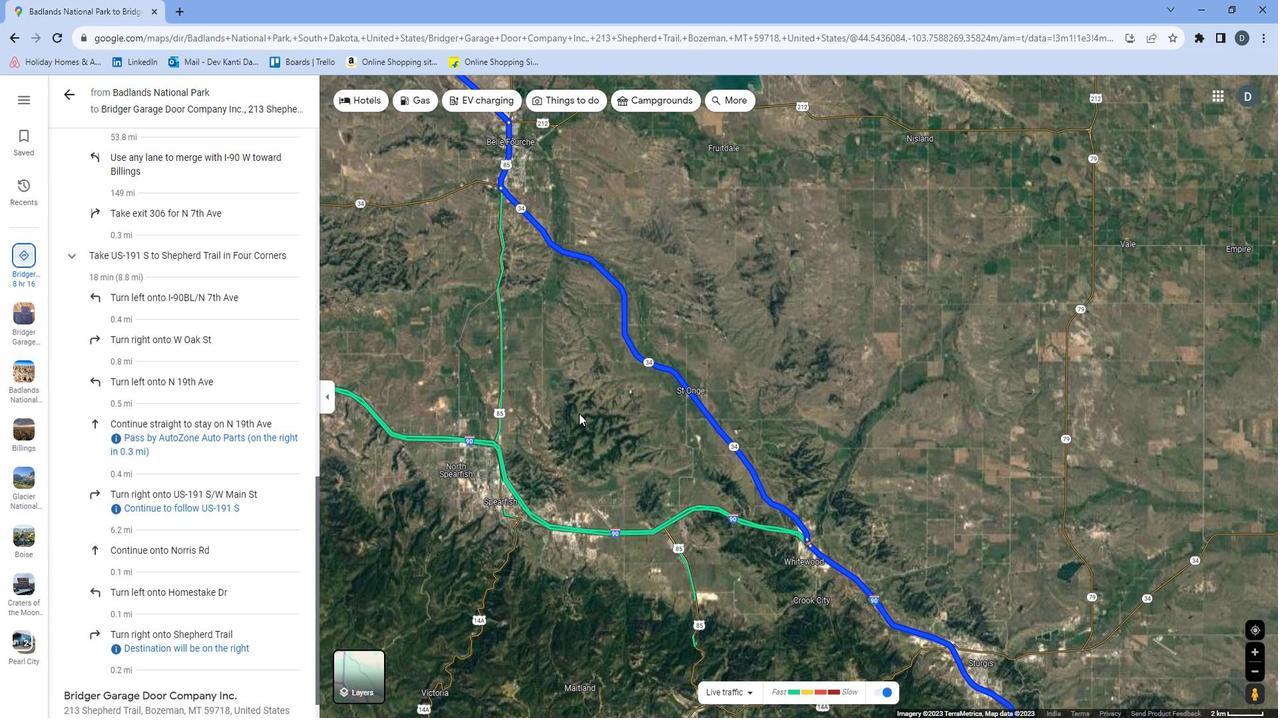 
Action: Mouse pressed left at (586, 401)
Screenshot: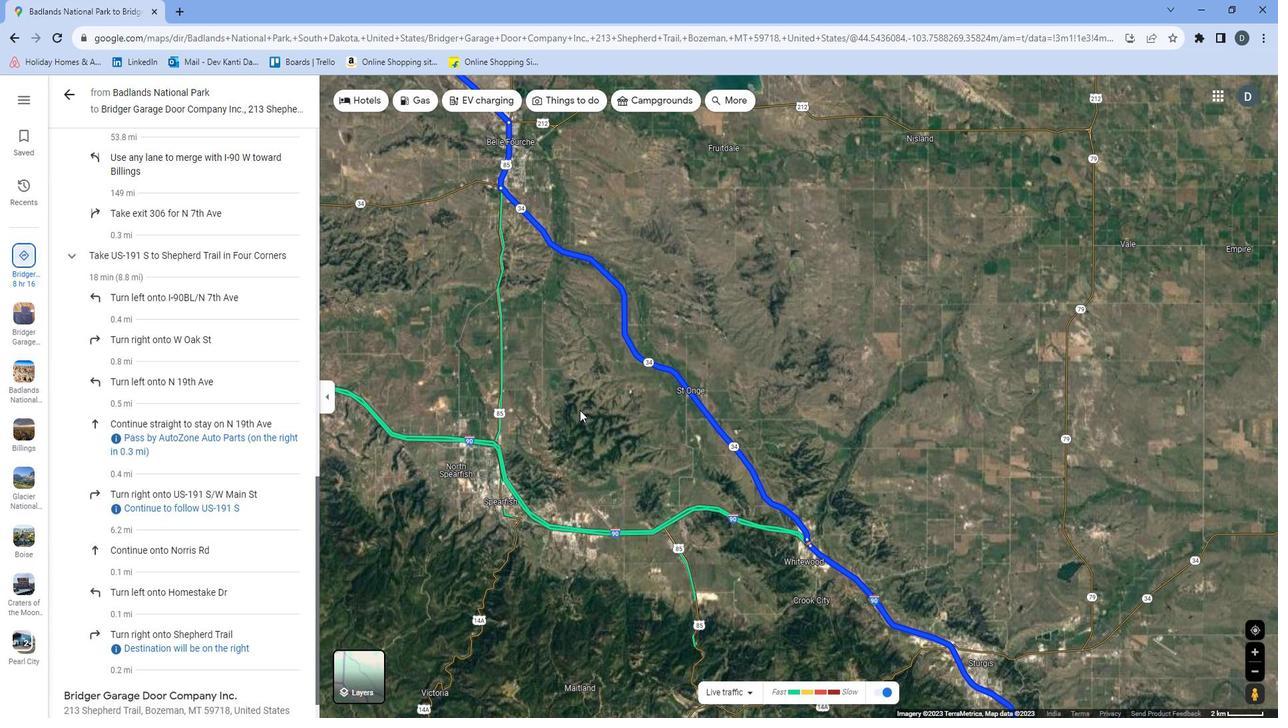 
Action: Mouse moved to (433, 312)
Screenshot: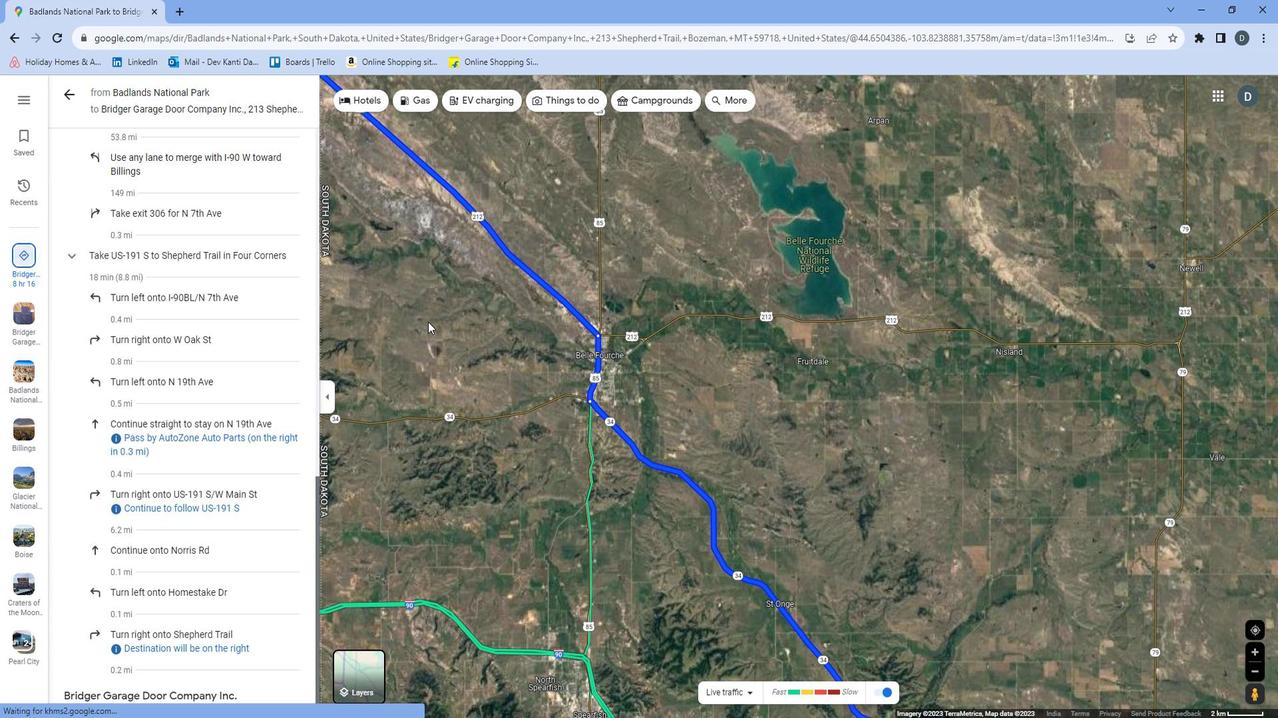 
Action: Mouse pressed left at (433, 312)
Screenshot: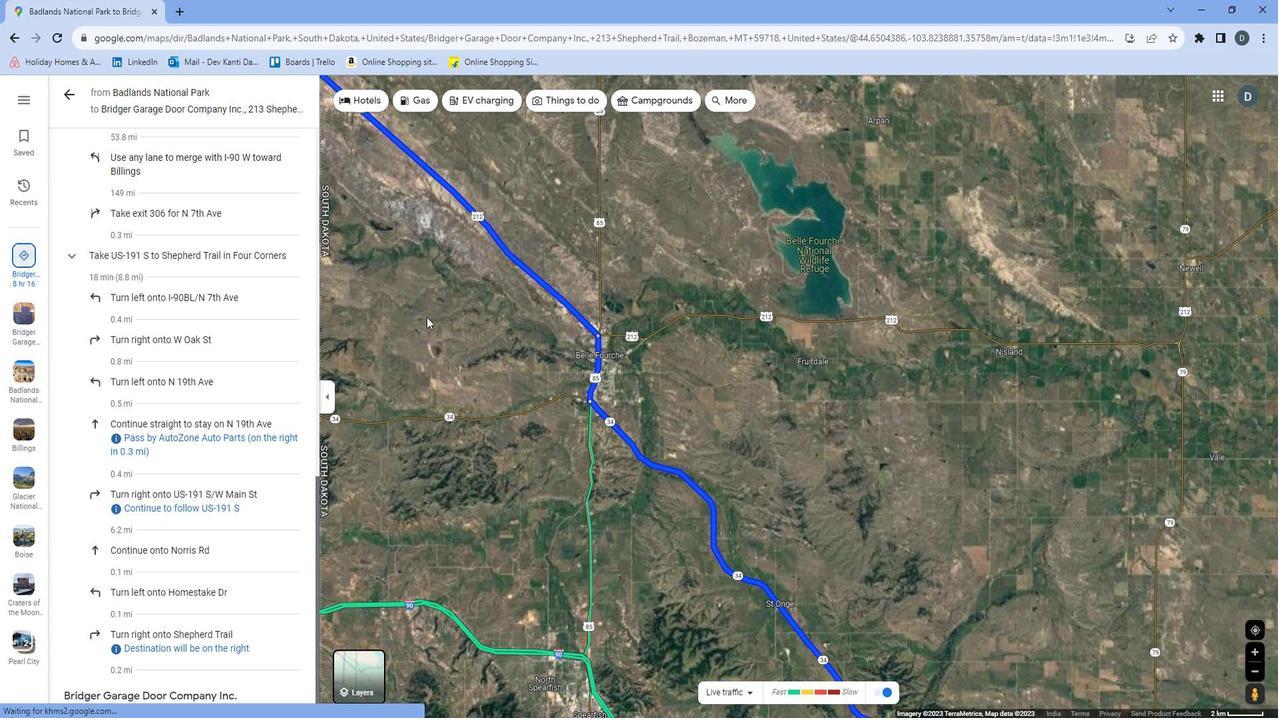 
Action: Mouse moved to (507, 356)
Screenshot: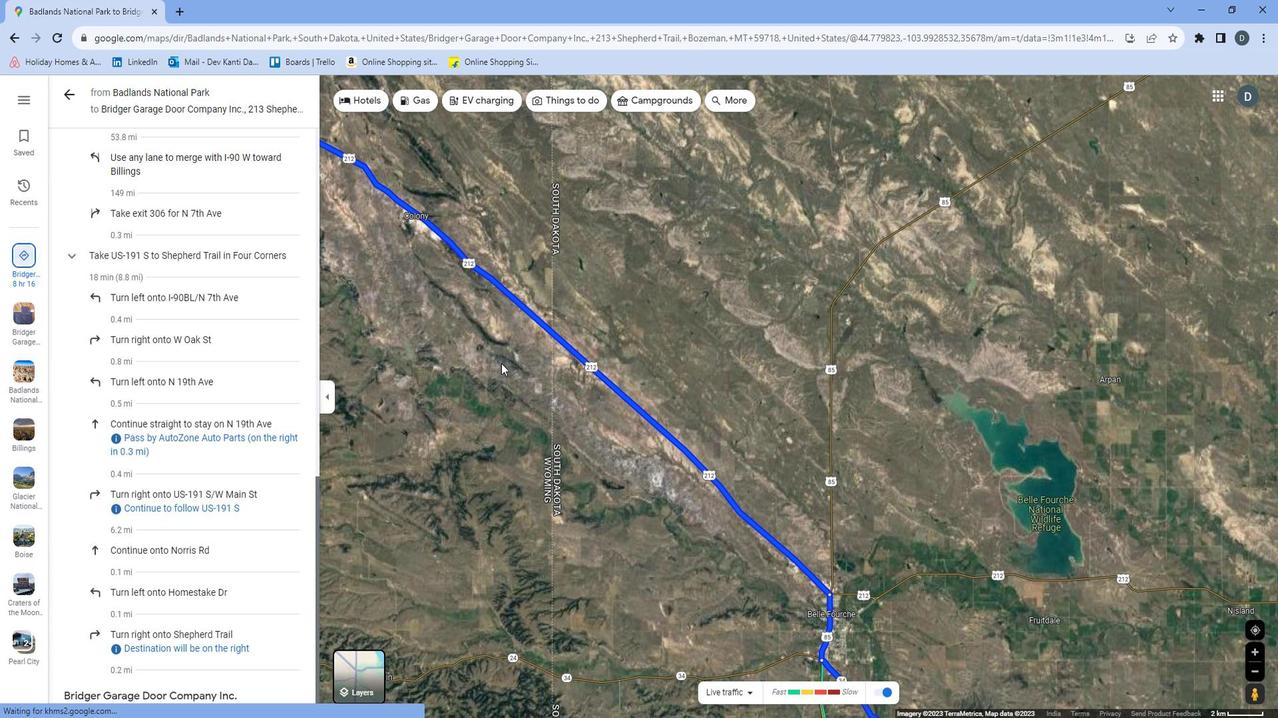 
Action: Mouse pressed left at (507, 356)
Screenshot: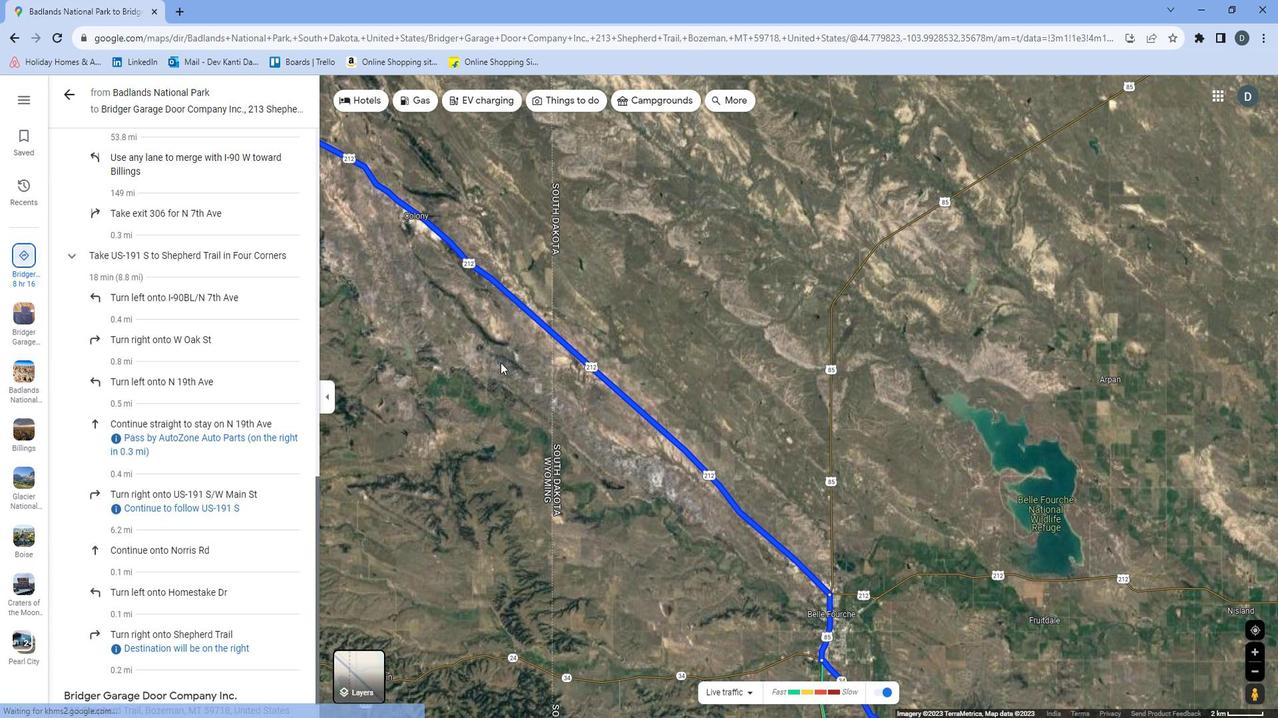 
Action: Mouse moved to (453, 284)
Screenshot: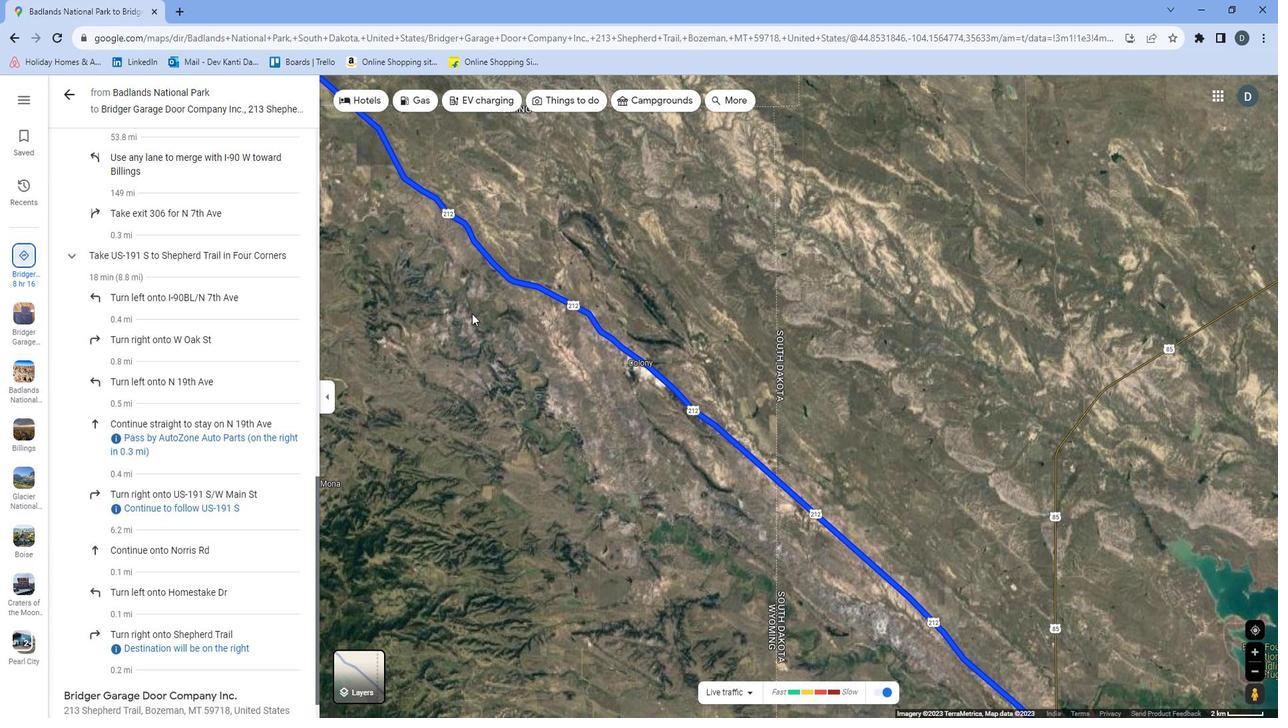 
Action: Mouse pressed left at (453, 284)
Screenshot: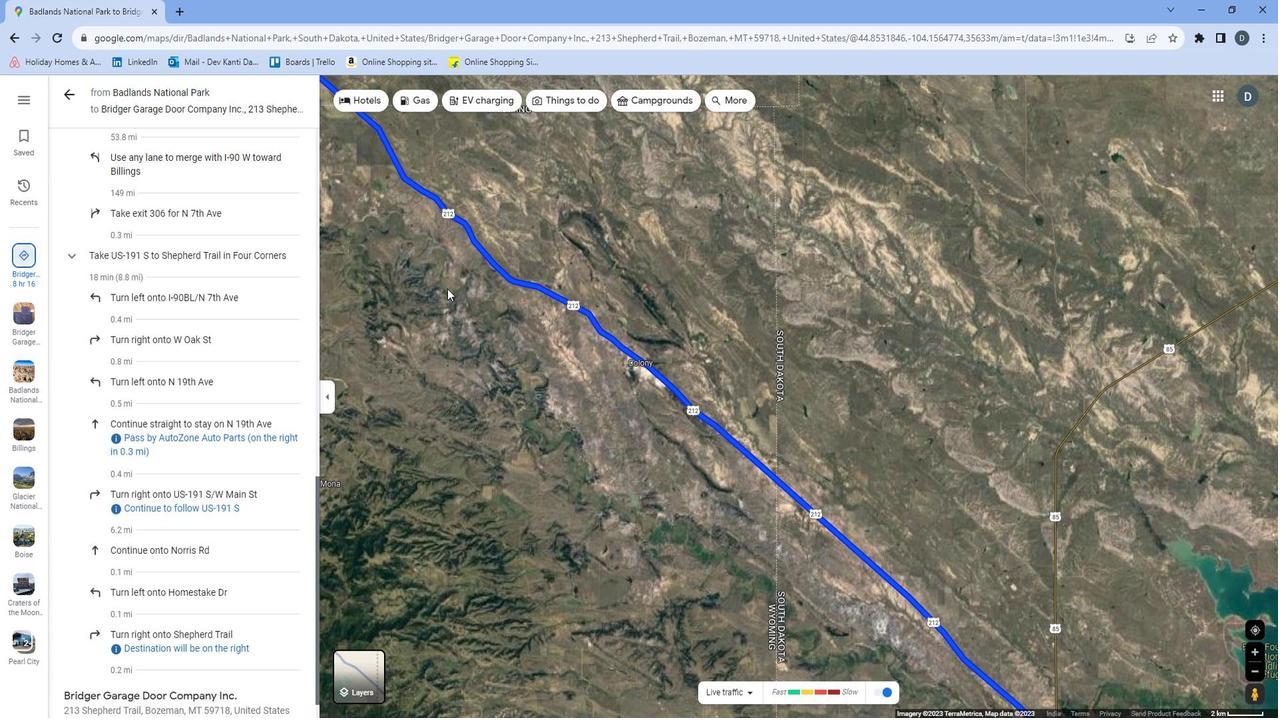 
Action: Mouse moved to (408, 364)
Screenshot: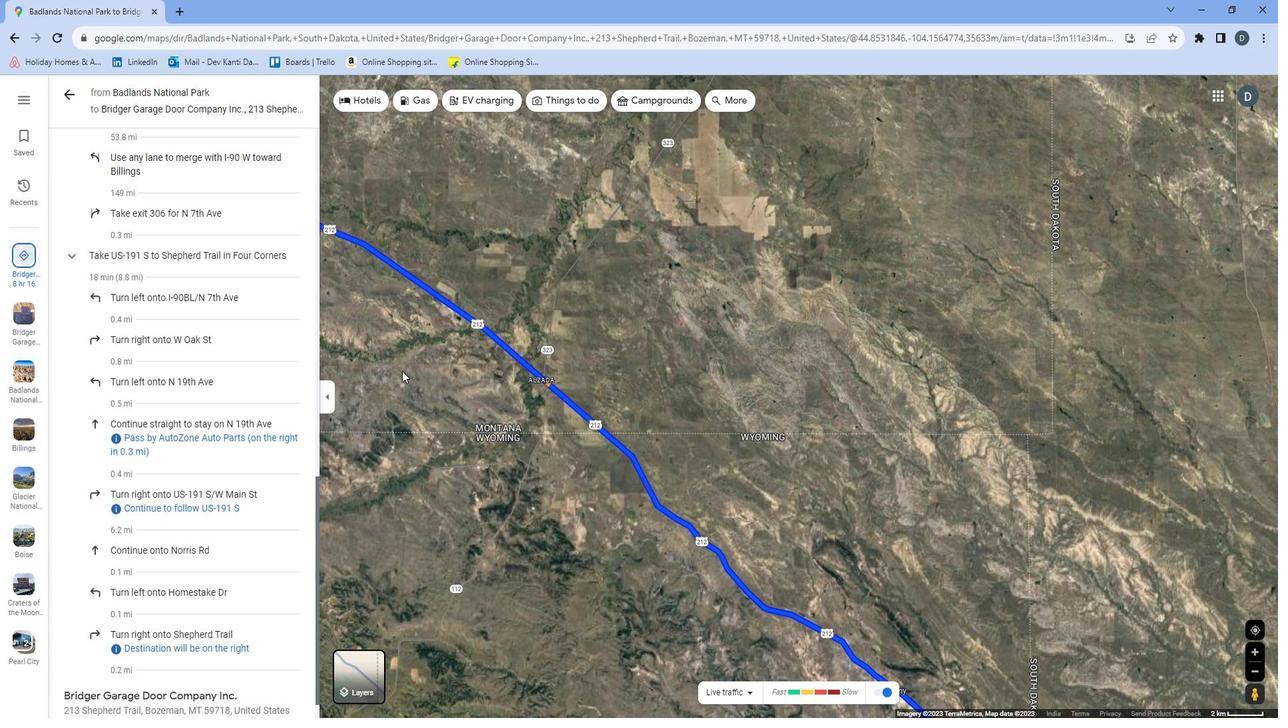 
Action: Mouse pressed left at (408, 364)
Screenshot: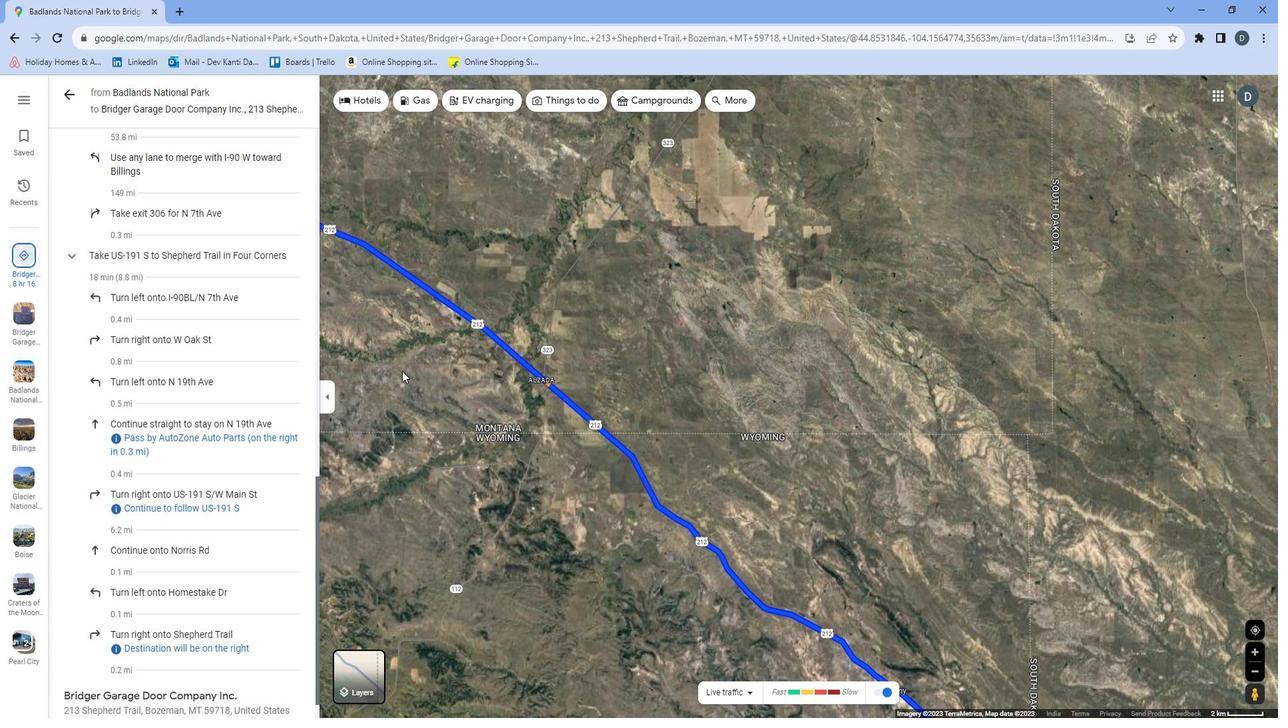 
Action: Mouse moved to (473, 379)
Screenshot: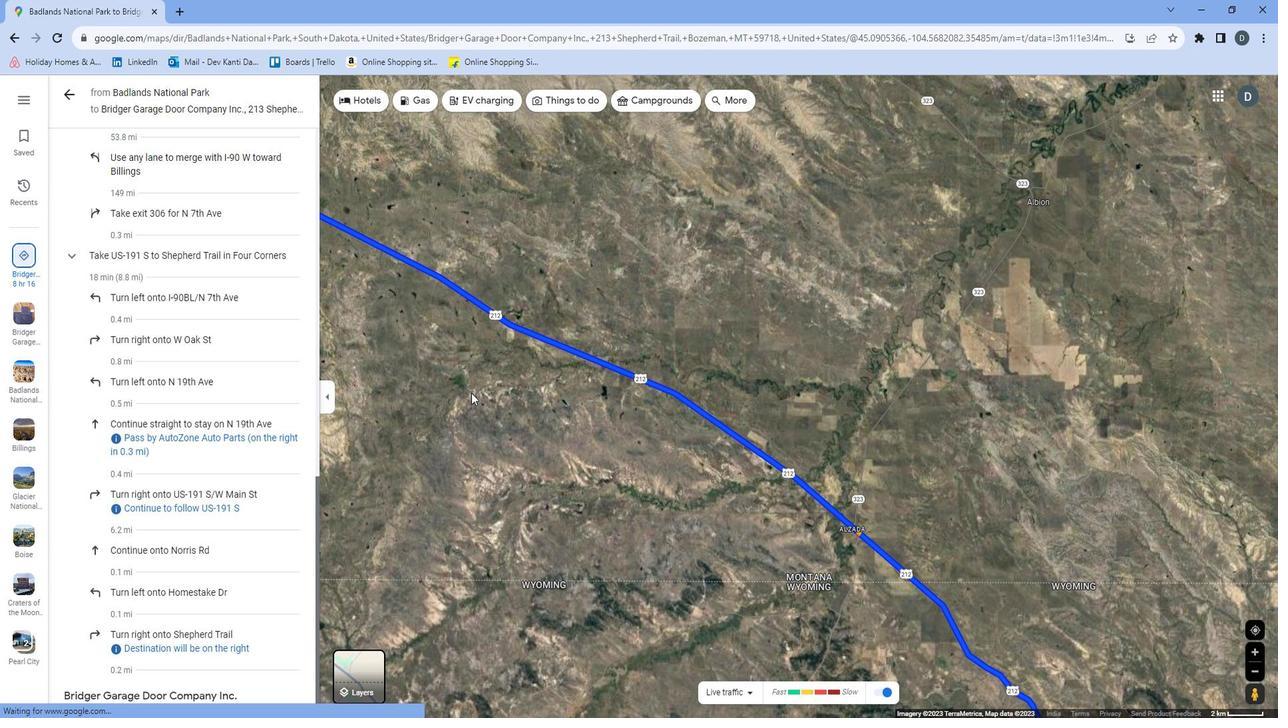 
Action: Mouse pressed left at (473, 379)
Screenshot: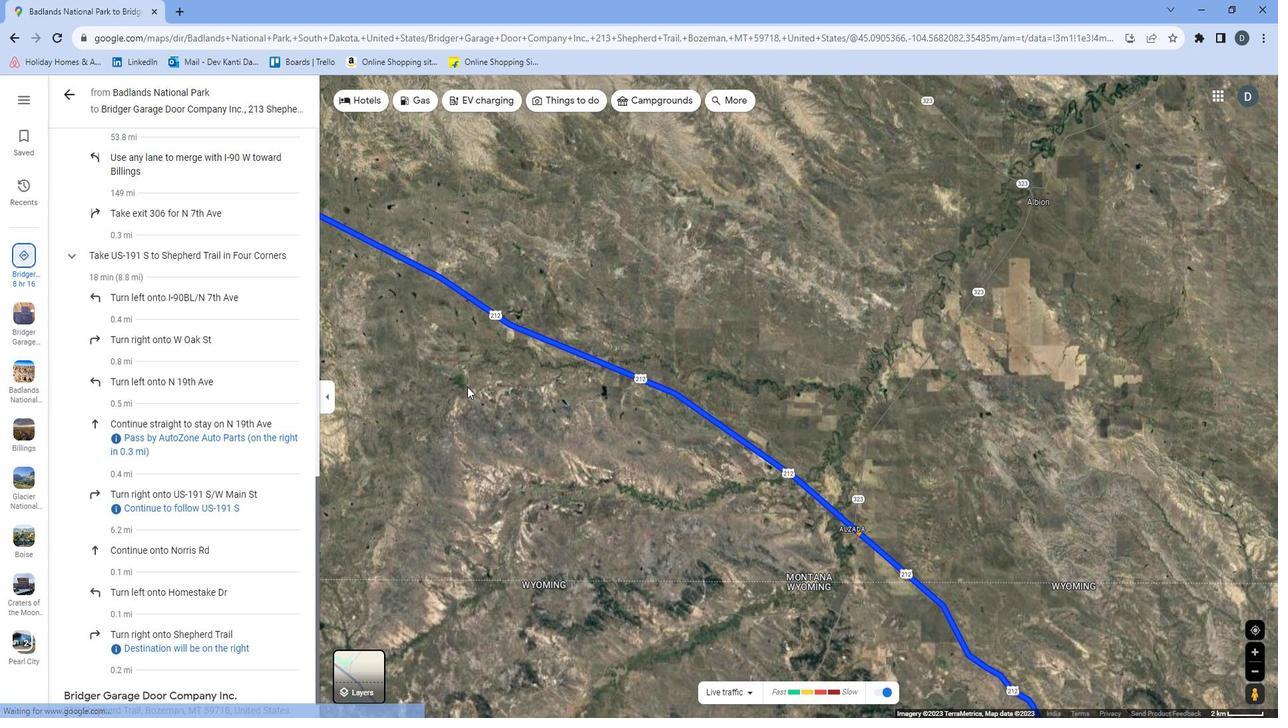 
Action: Mouse moved to (541, 459)
Screenshot: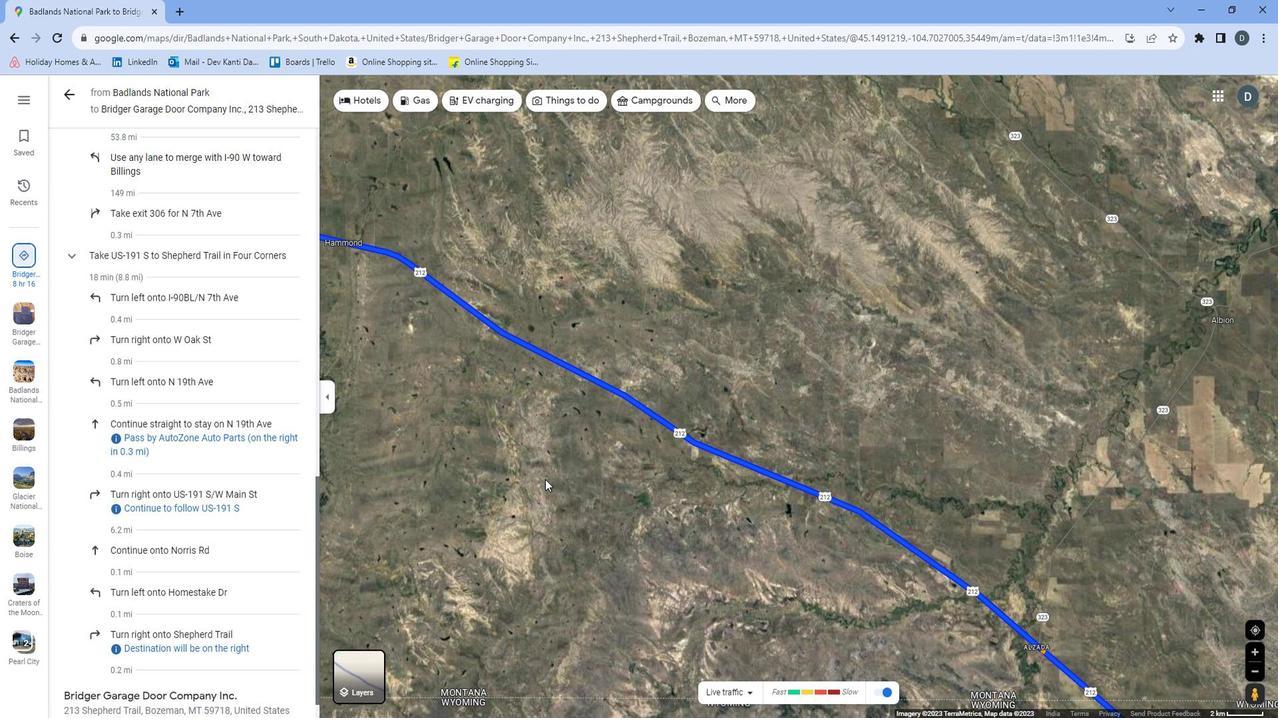 
Action: Mouse pressed left at (541, 459)
Screenshot: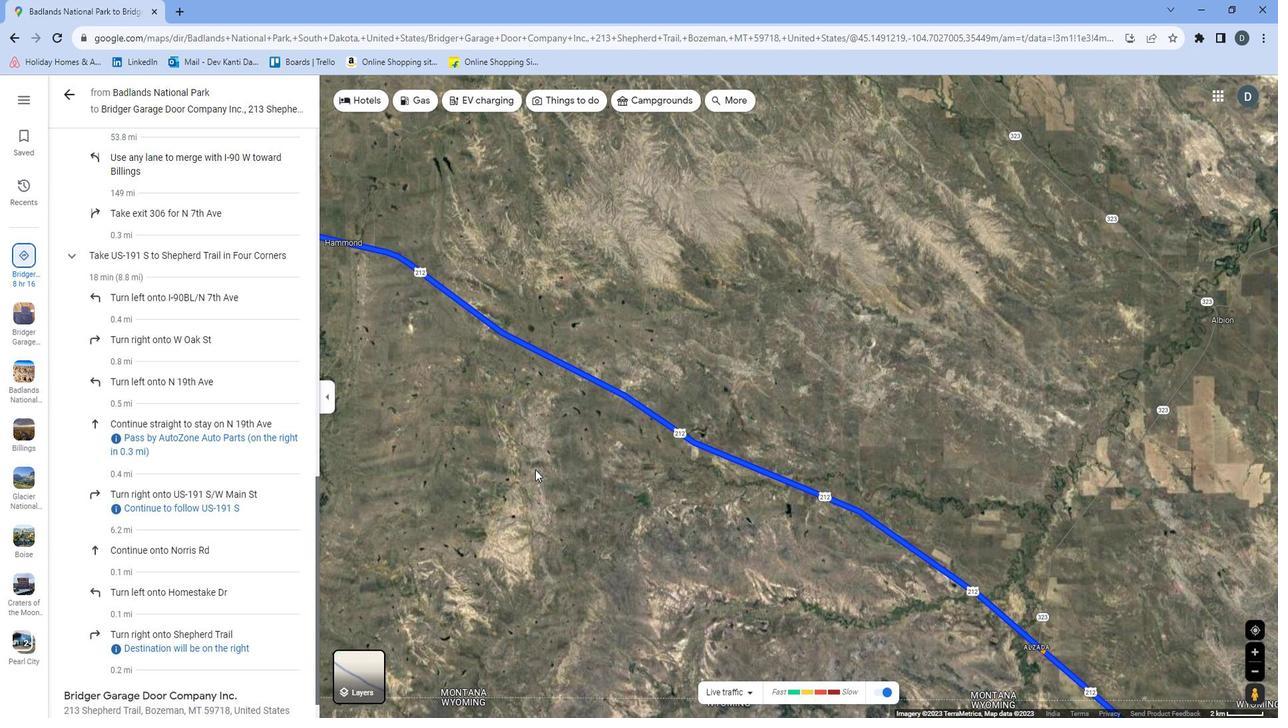 
Action: Mouse moved to (640, 493)
Screenshot: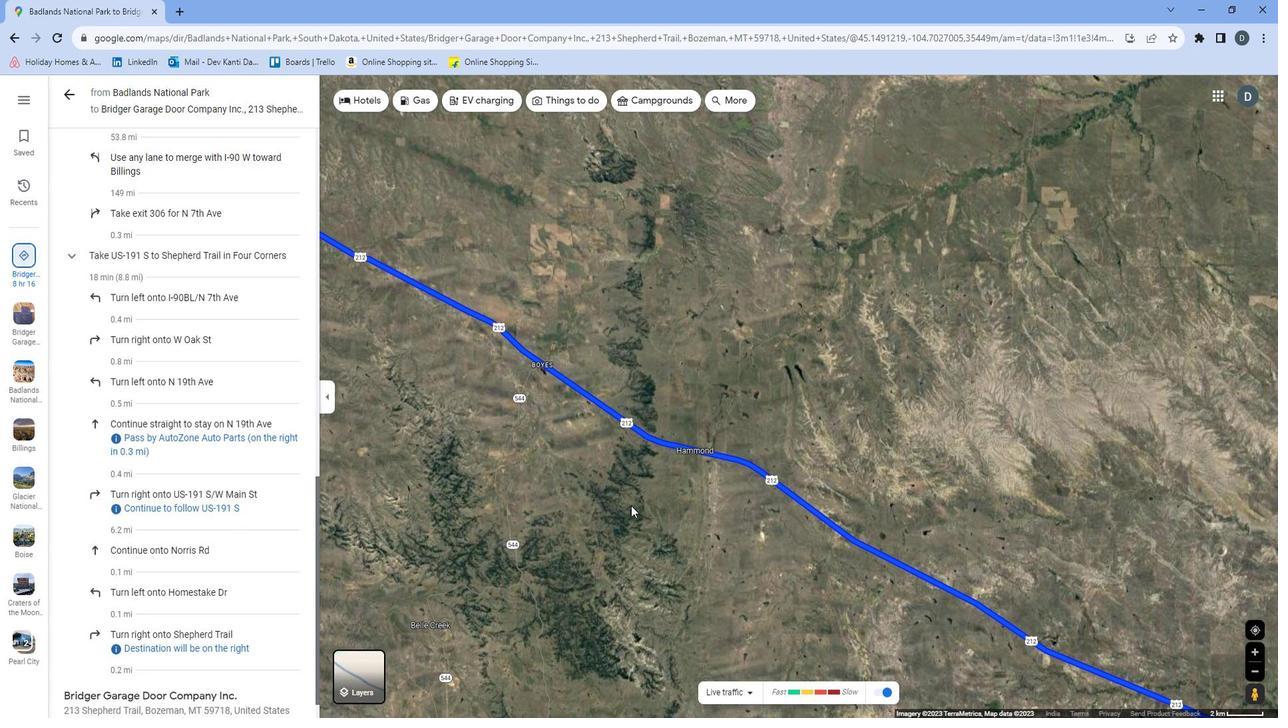 
Action: Mouse pressed left at (640, 493)
Screenshot: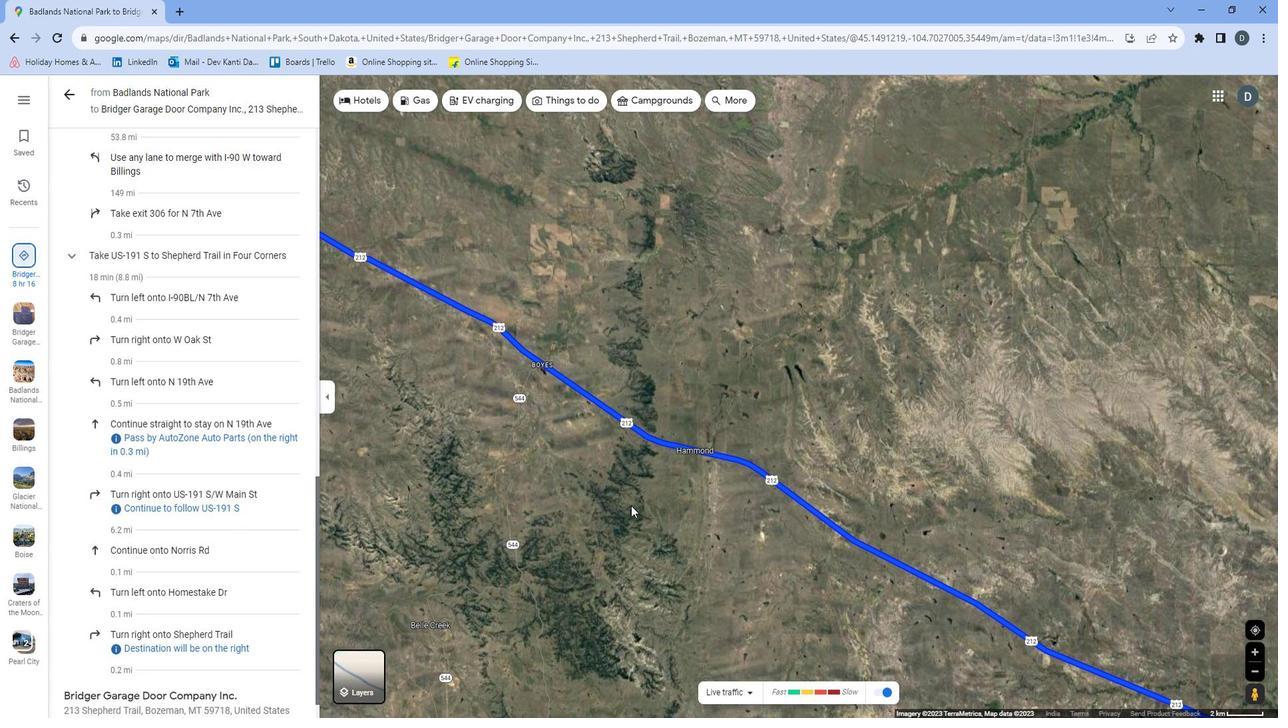 
Action: Mouse moved to (504, 406)
Screenshot: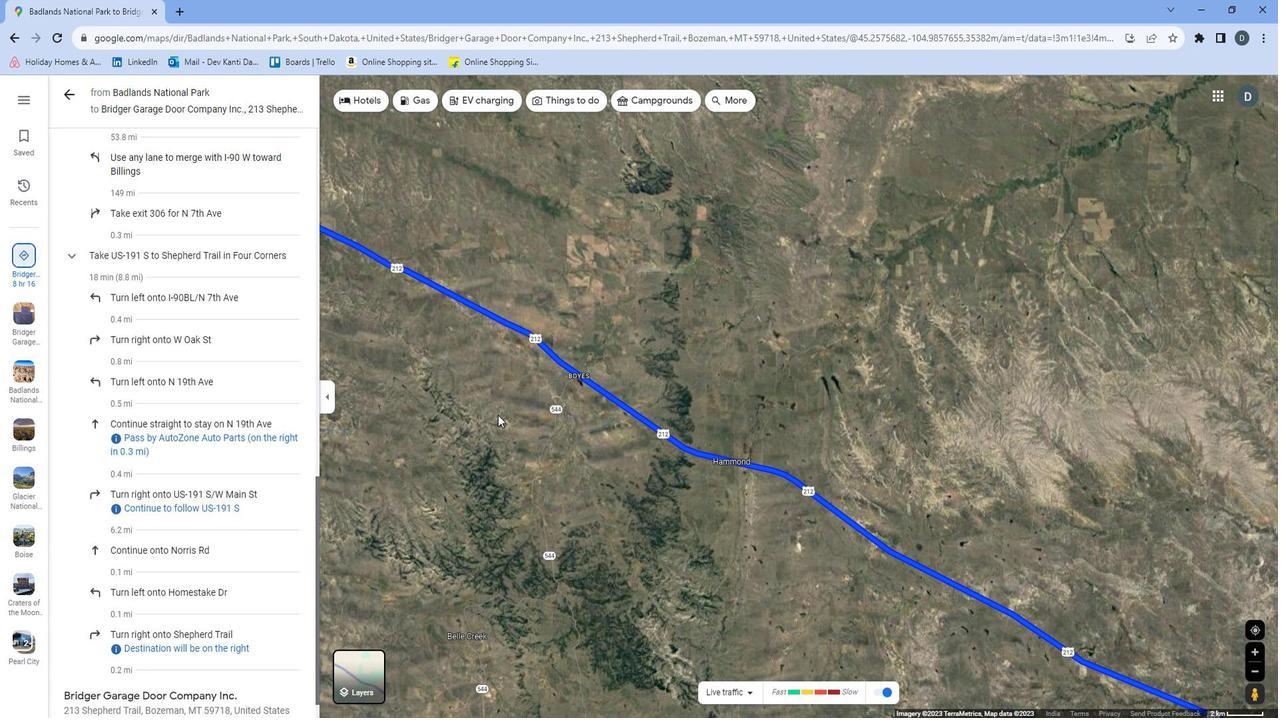 
Action: Mouse pressed left at (504, 406)
Screenshot: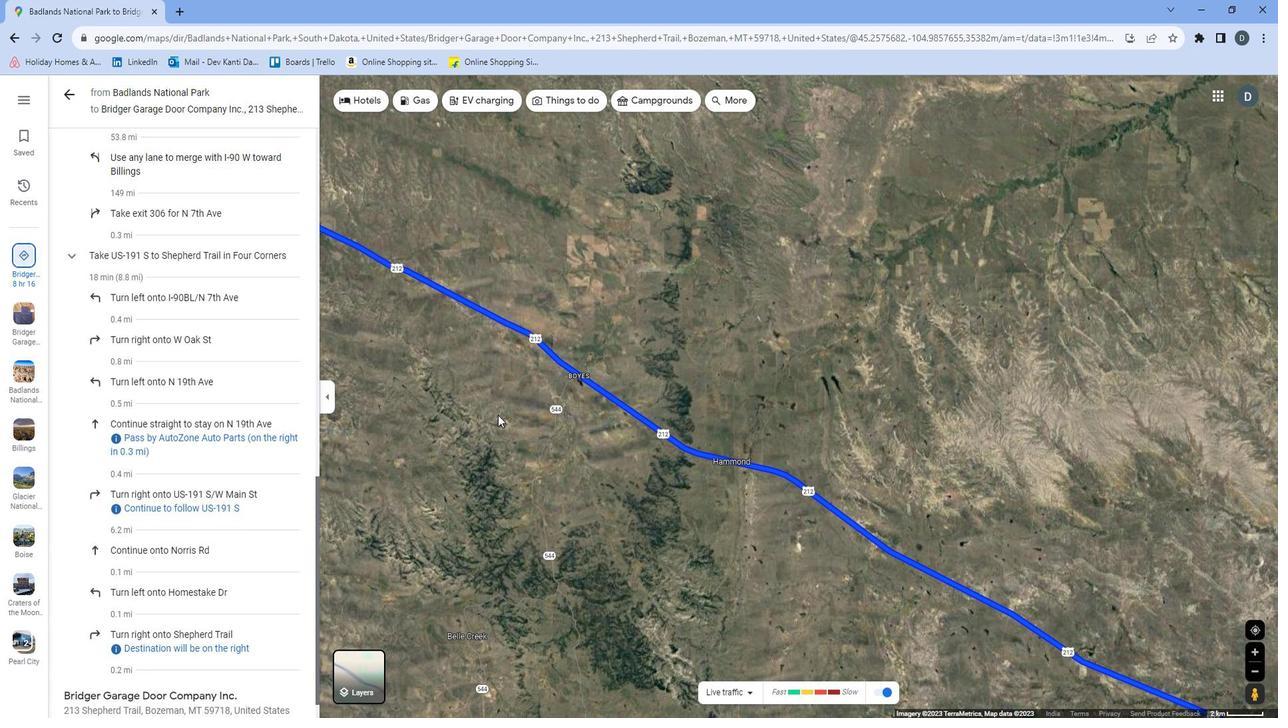
Action: Mouse moved to (459, 330)
Screenshot: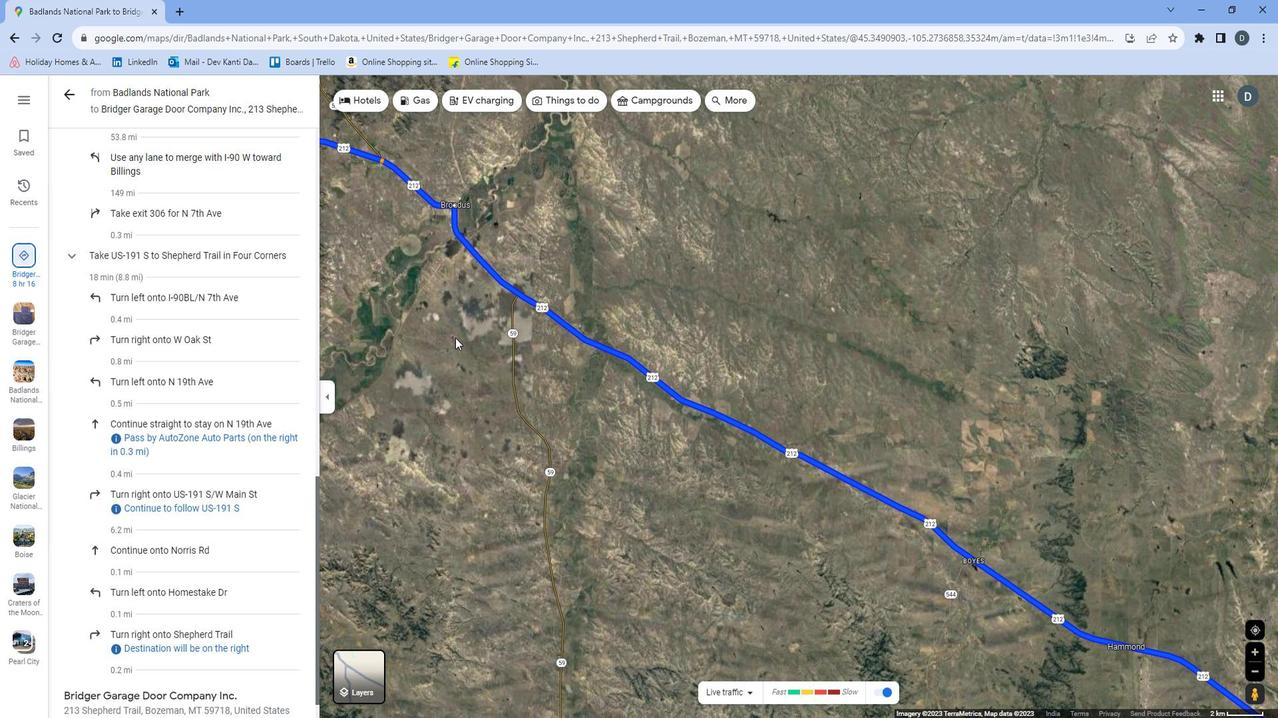 
Action: Mouse pressed left at (459, 330)
Screenshot: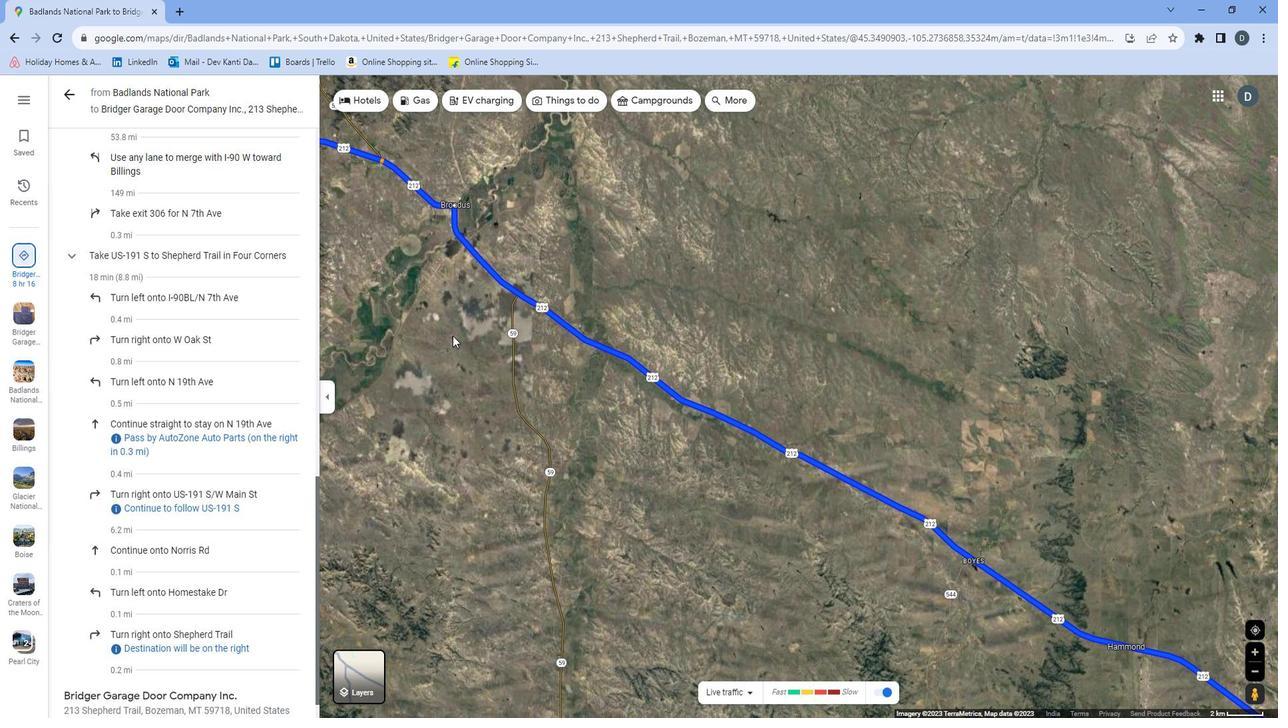 
Action: Mouse moved to (408, 354)
Screenshot: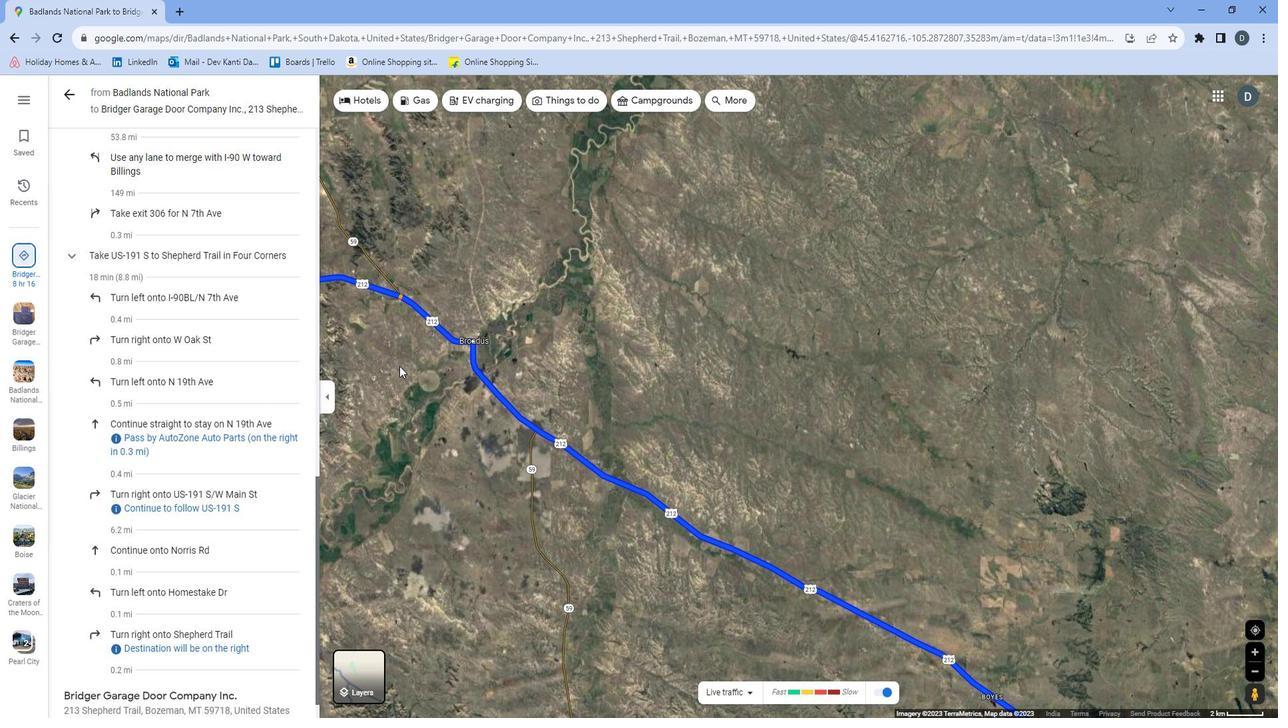 
Action: Mouse pressed left at (408, 354)
Screenshot: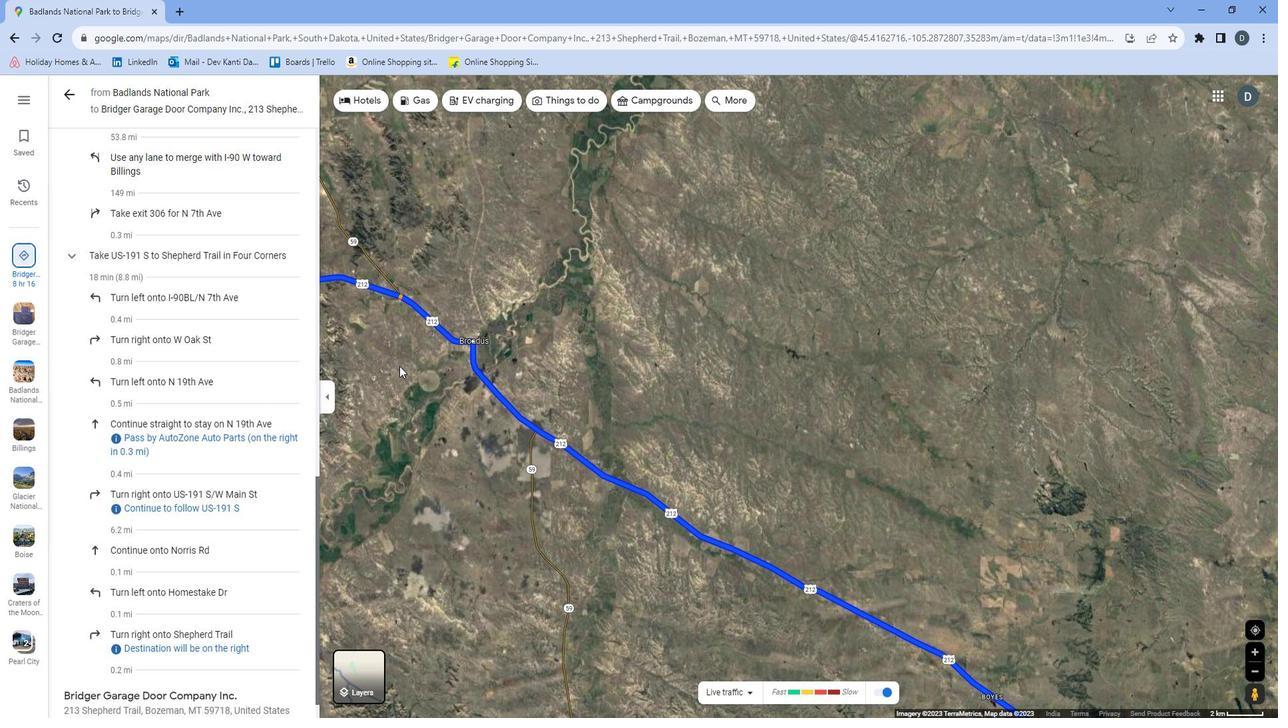 
Action: Mouse moved to (418, 400)
Screenshot: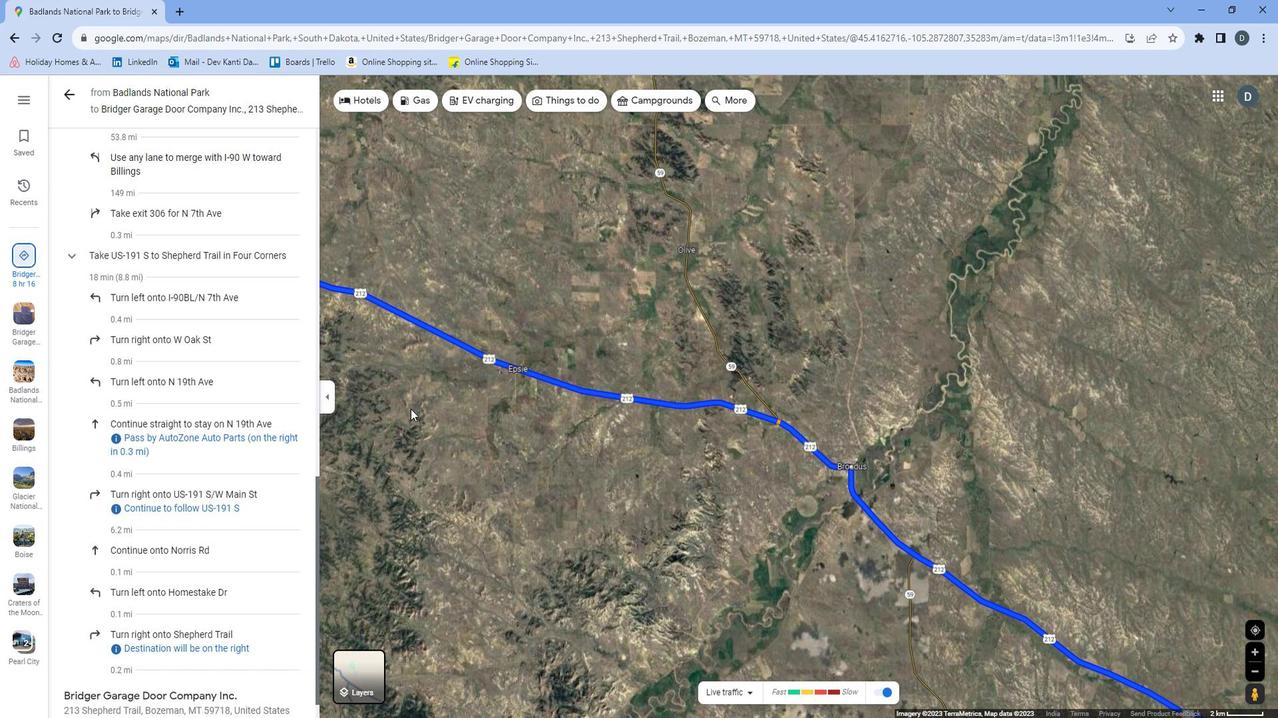 
Action: Mouse pressed left at (418, 400)
Screenshot: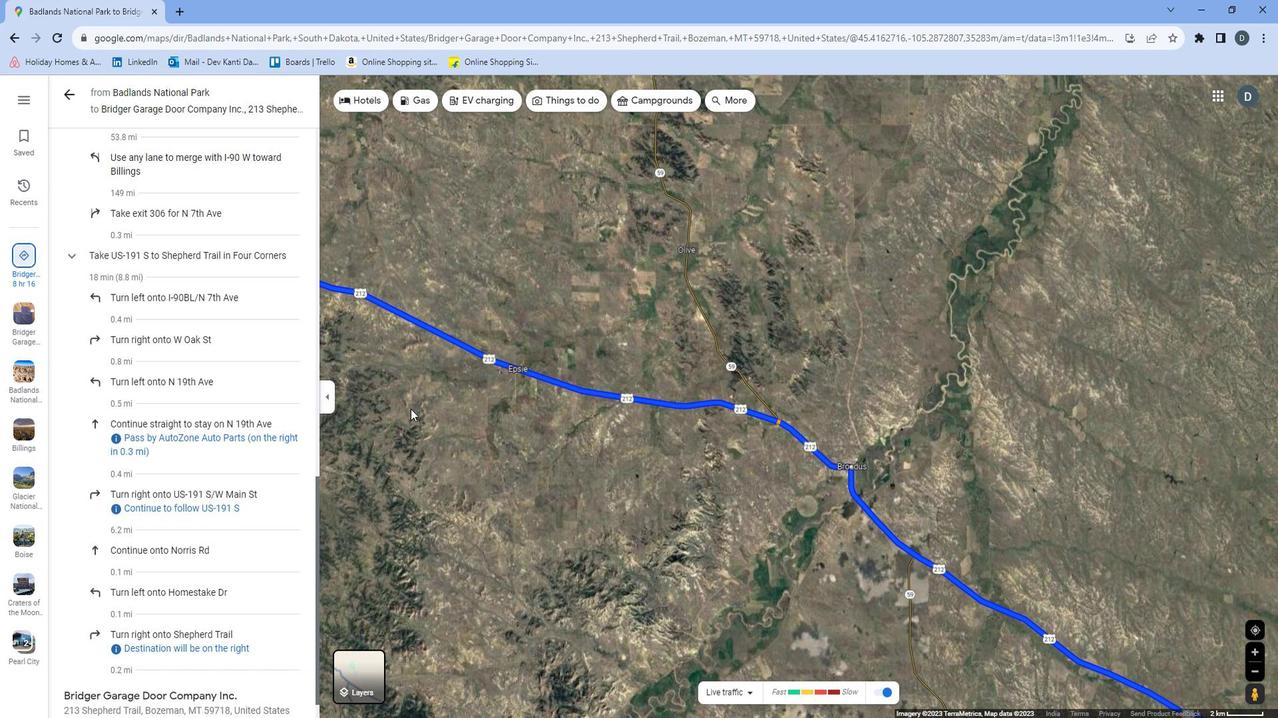 
Action: Mouse moved to (470, 363)
Screenshot: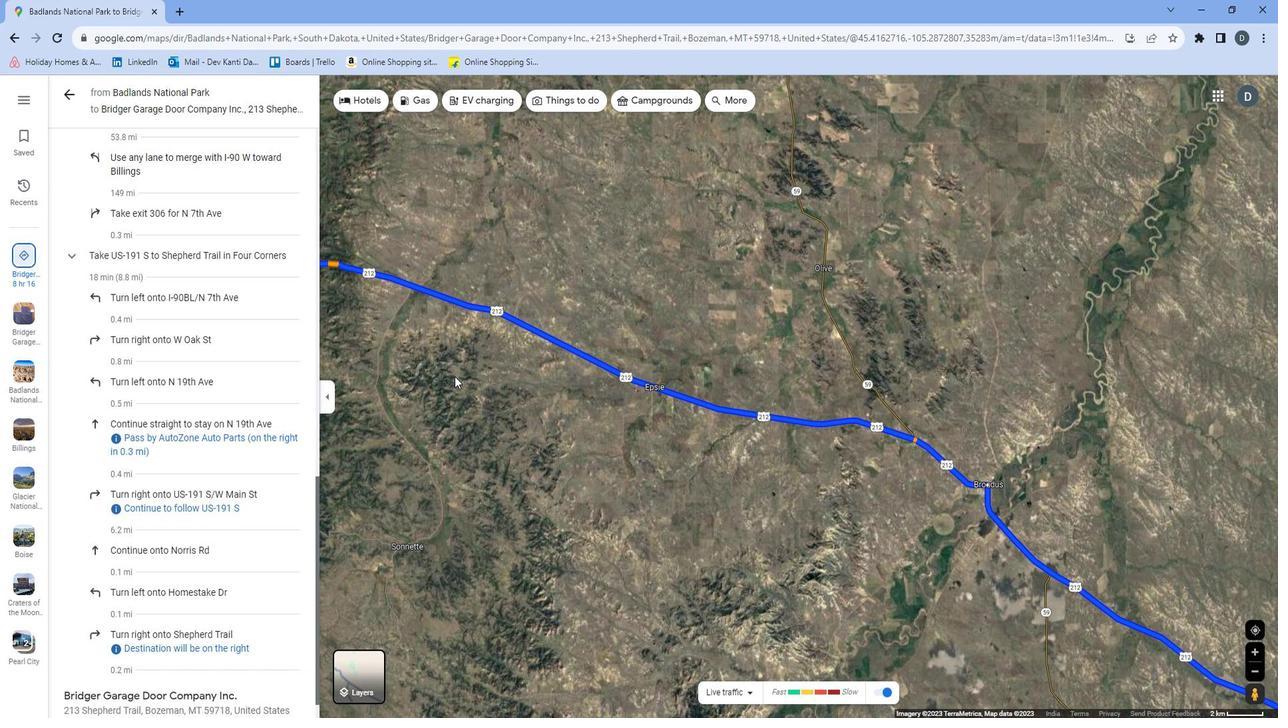 
Action: Mouse pressed left at (470, 363)
Screenshot: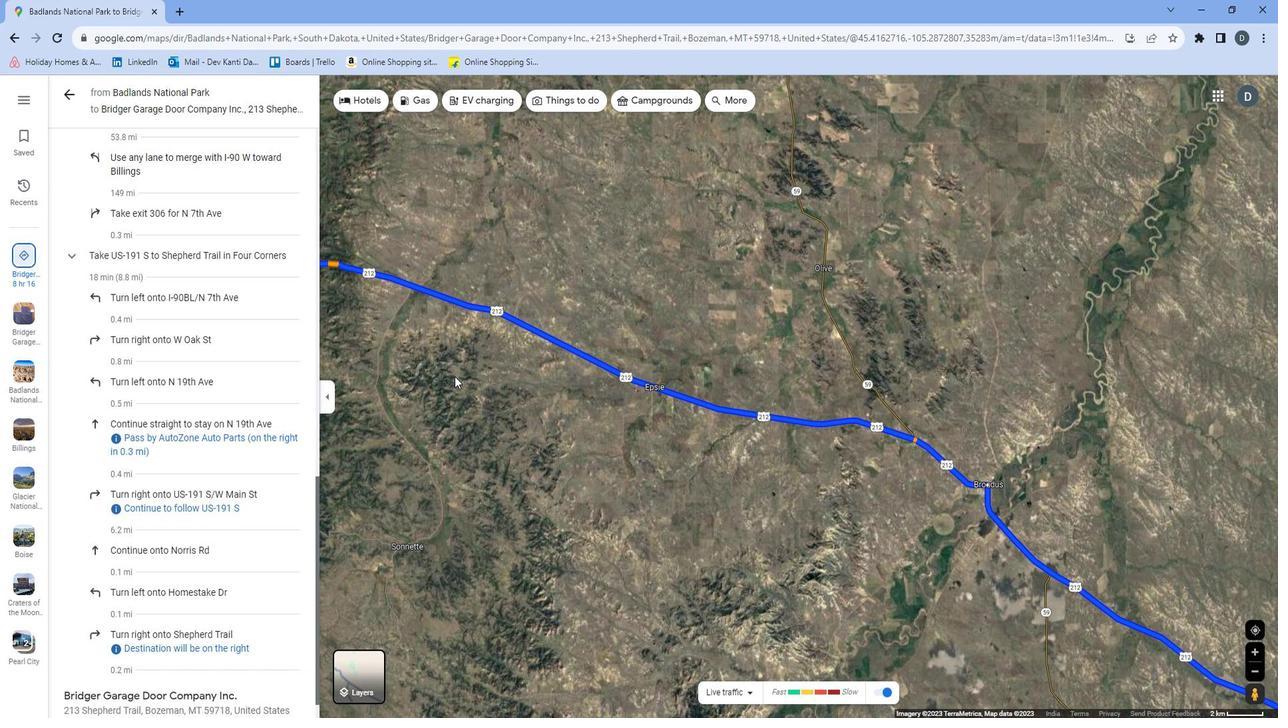 
Action: Mouse moved to (532, 522)
Screenshot: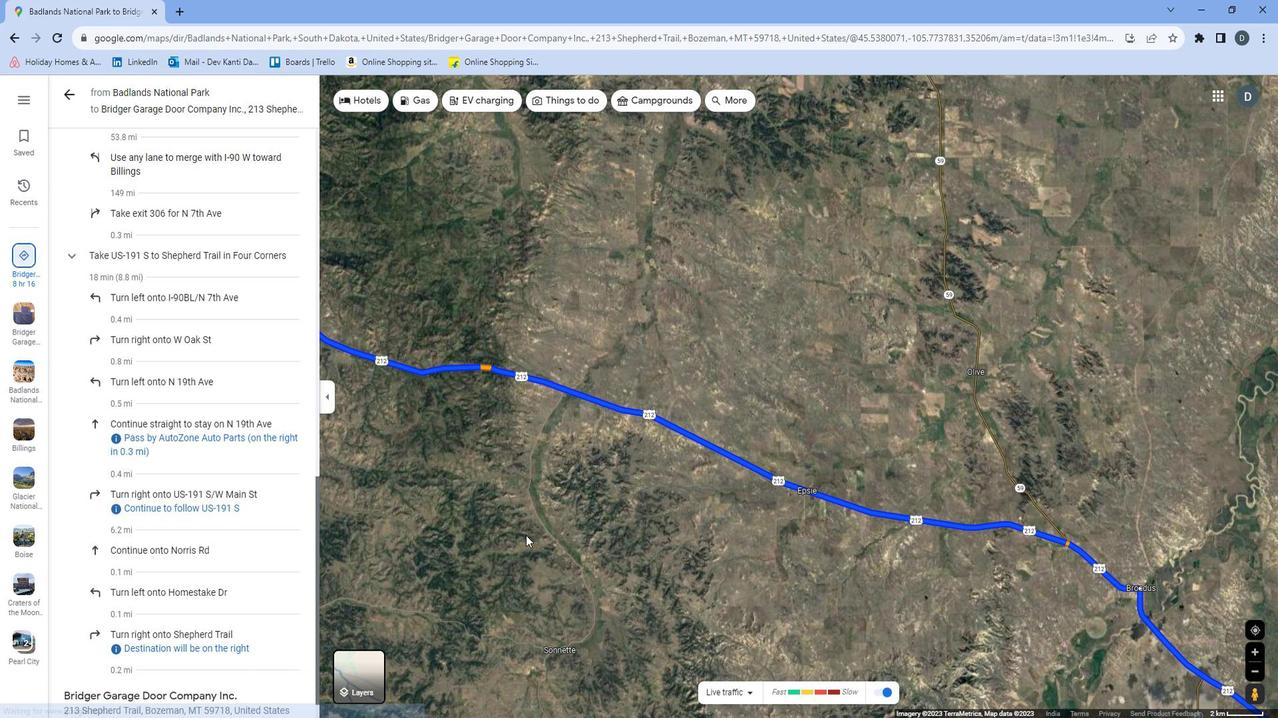 
Action: Mouse pressed left at (532, 522)
Screenshot: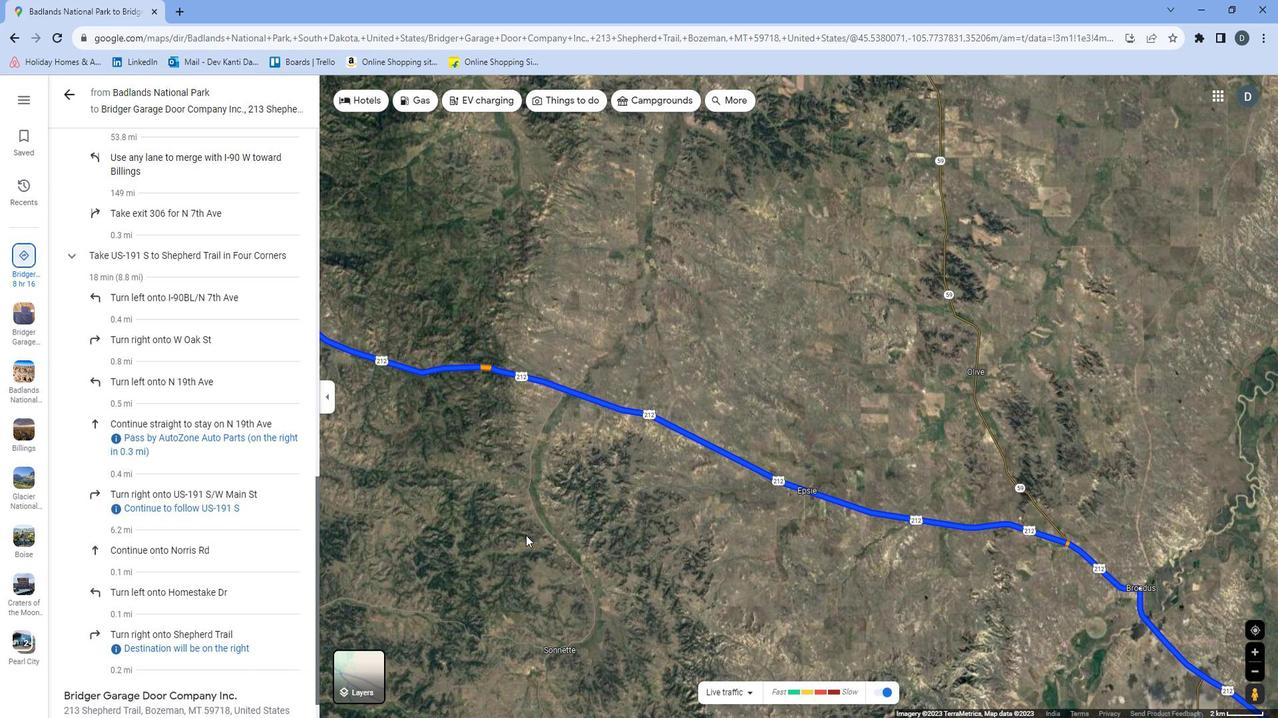 
Action: Mouse moved to (520, 537)
Screenshot: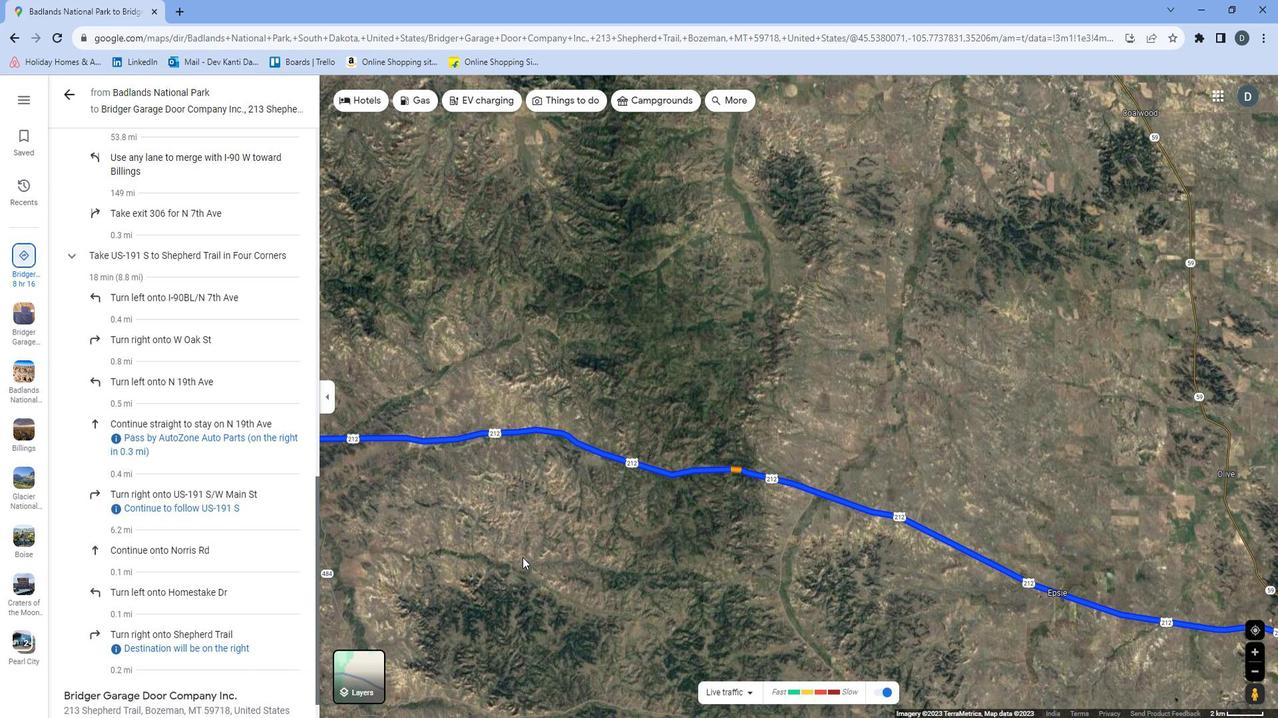
Action: Mouse pressed left at (520, 537)
Screenshot: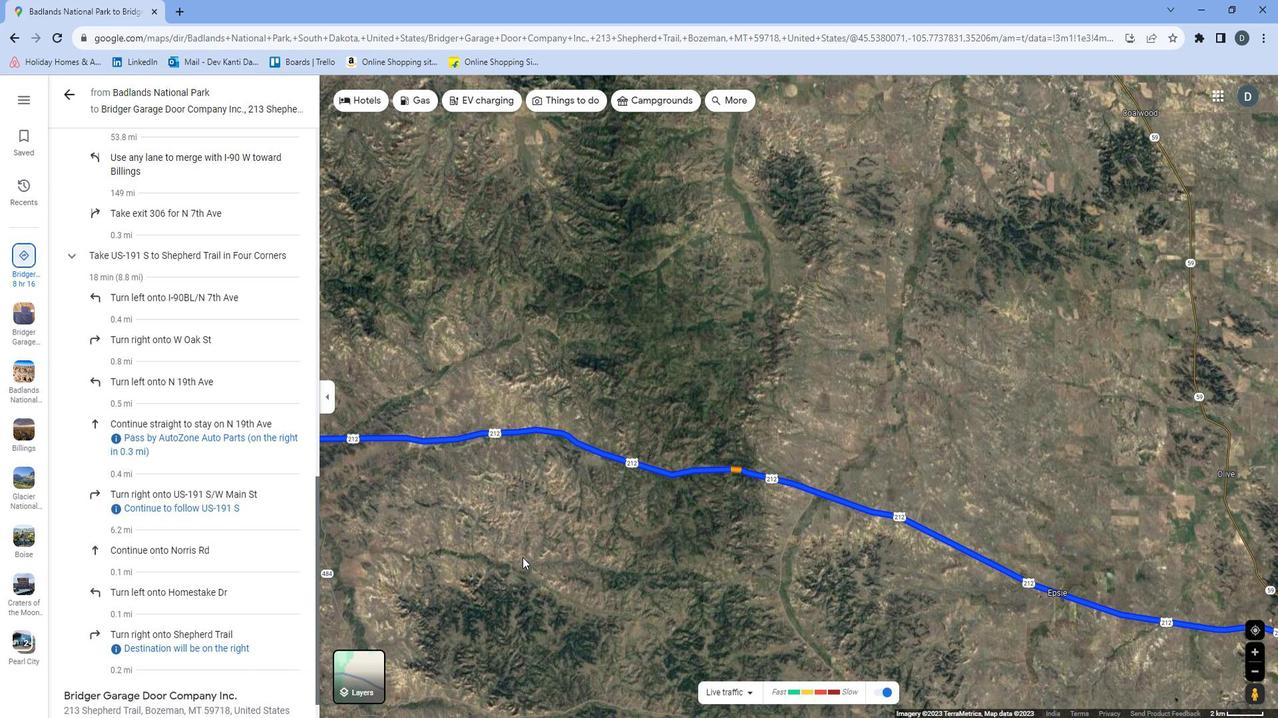 
Action: Mouse moved to (452, 422)
Screenshot: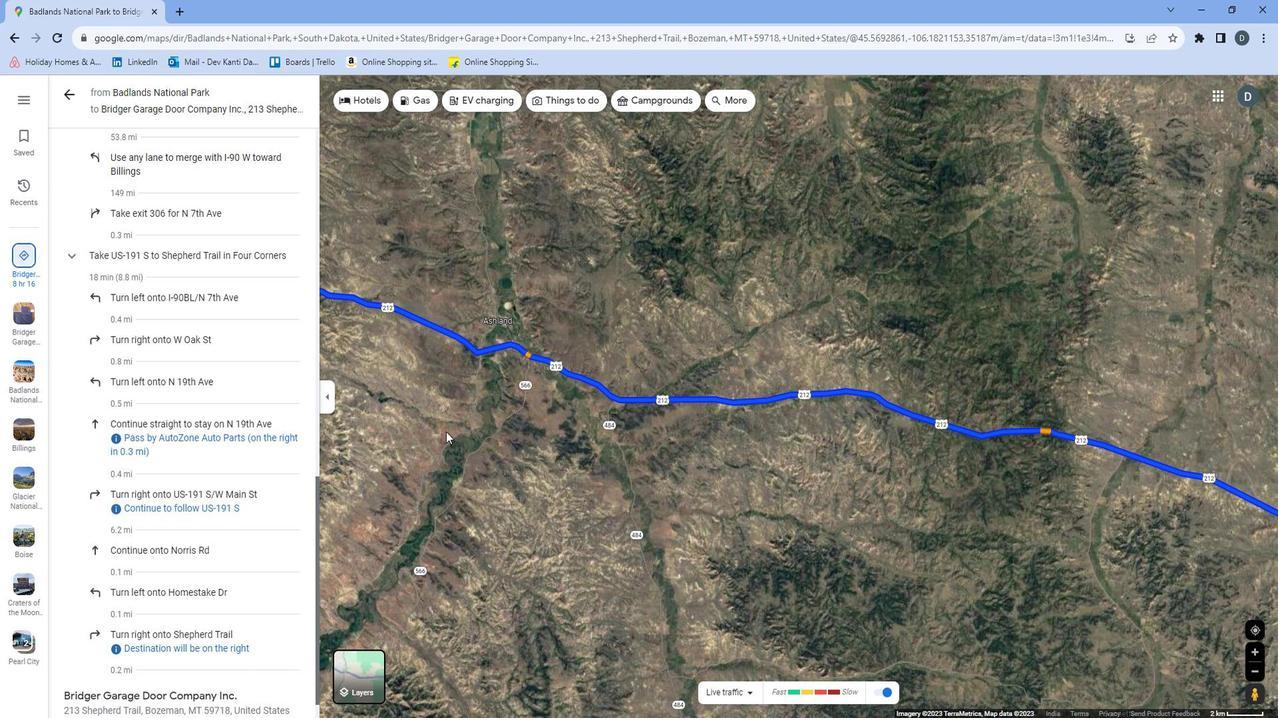 
Action: Mouse pressed left at (452, 422)
Screenshot: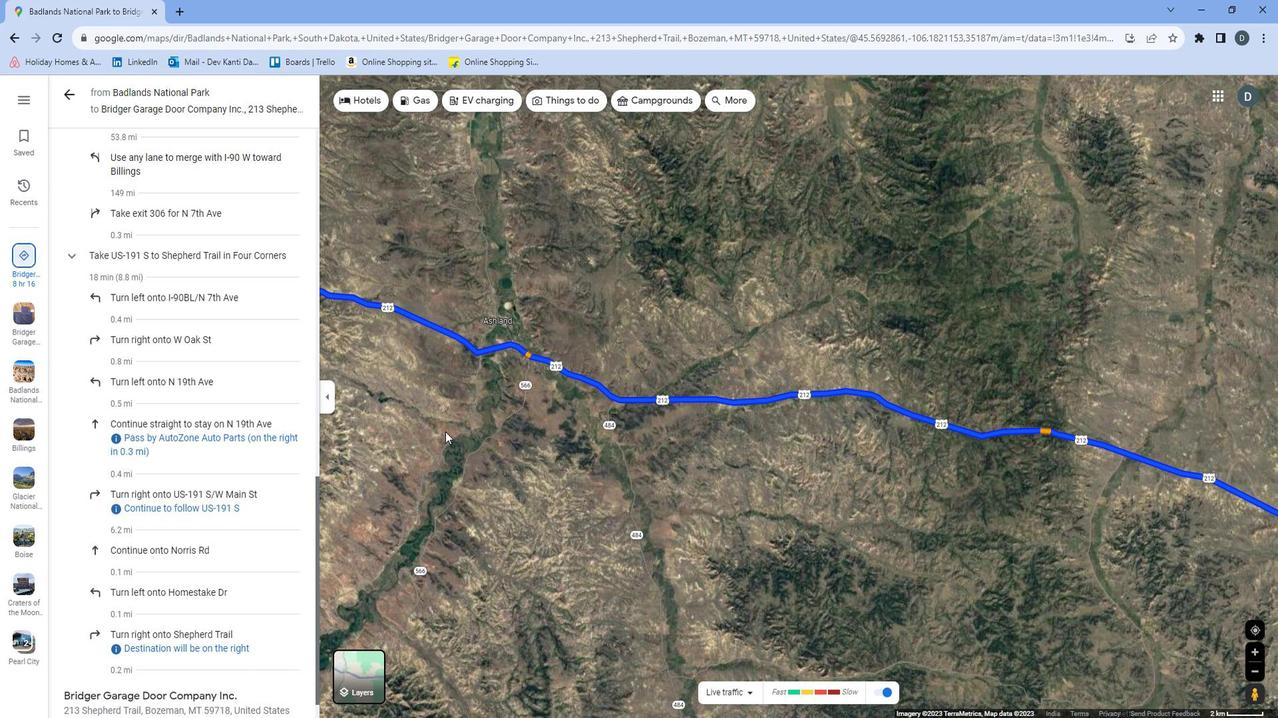 
Action: Mouse moved to (555, 623)
Screenshot: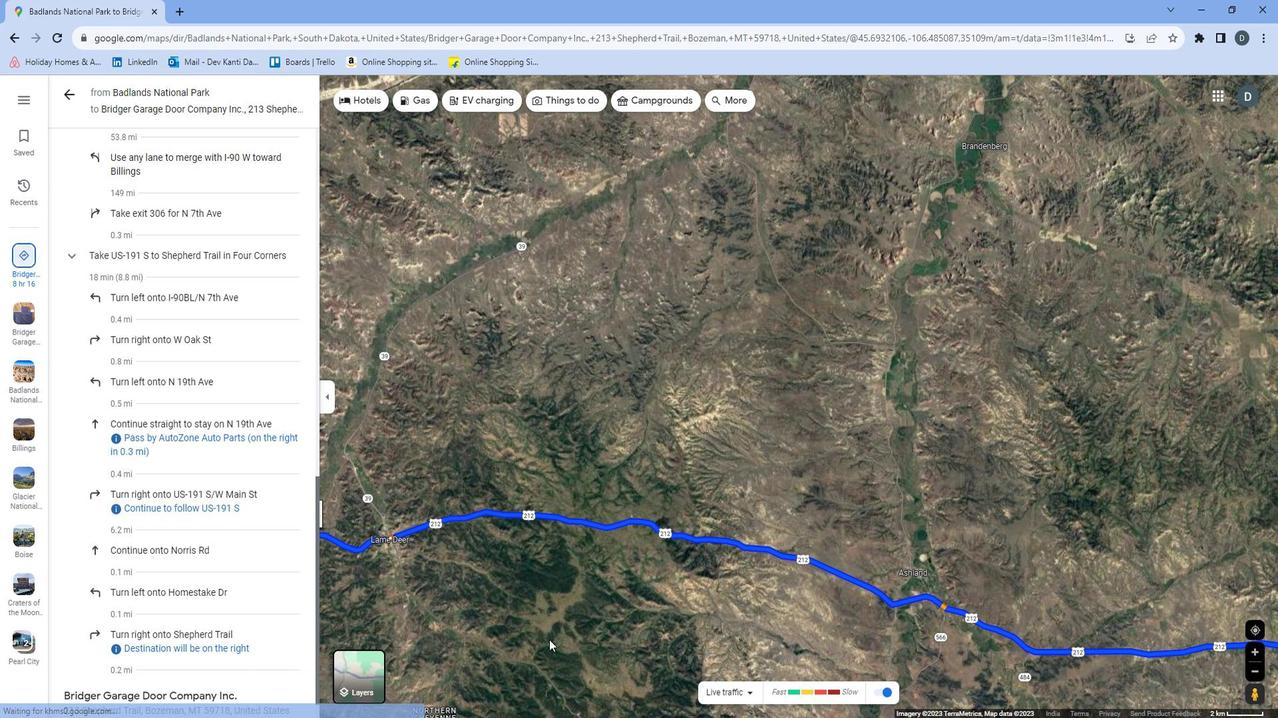 
Action: Mouse pressed left at (555, 623)
Screenshot: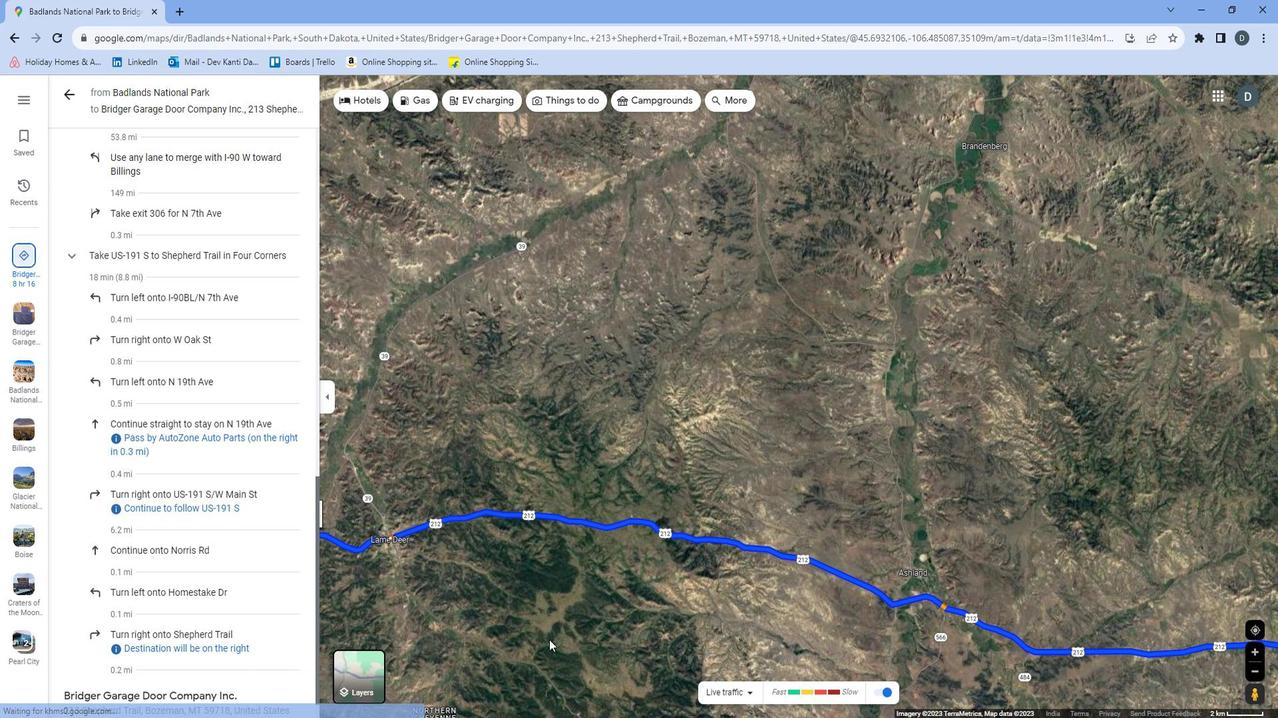 
Action: Mouse moved to (664, 597)
Screenshot: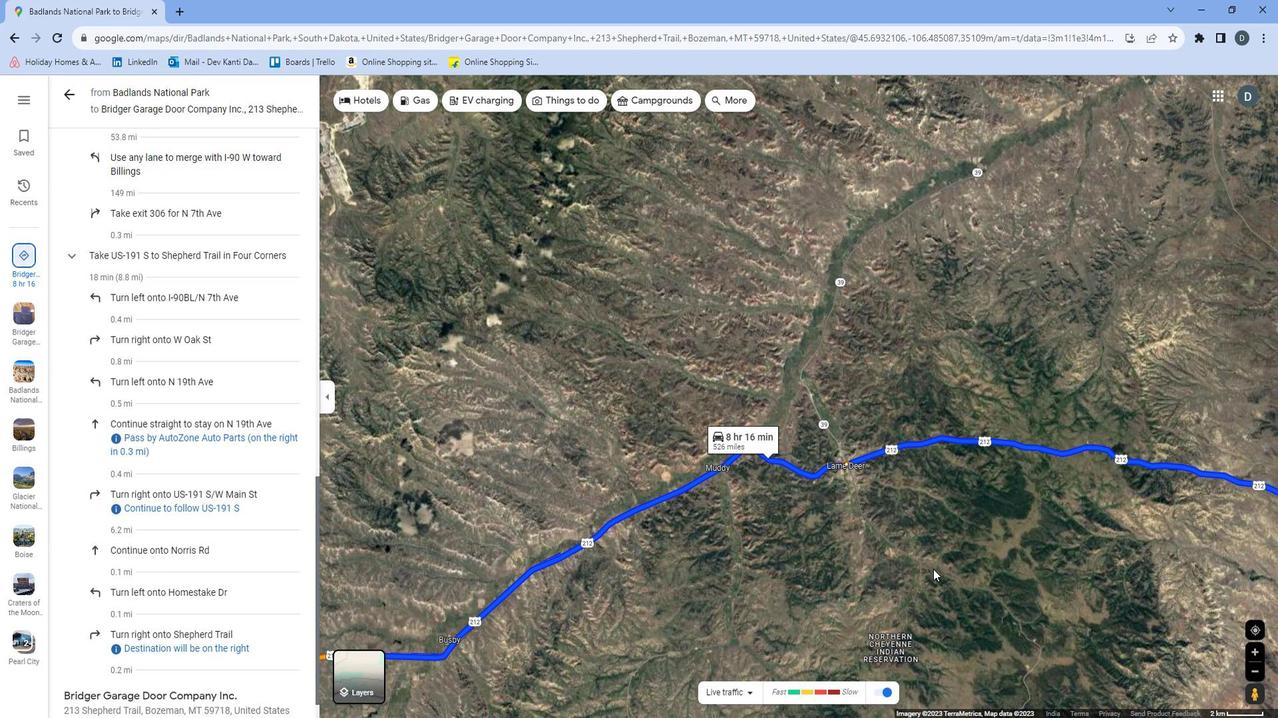 
Action: Mouse pressed left at (664, 597)
Screenshot: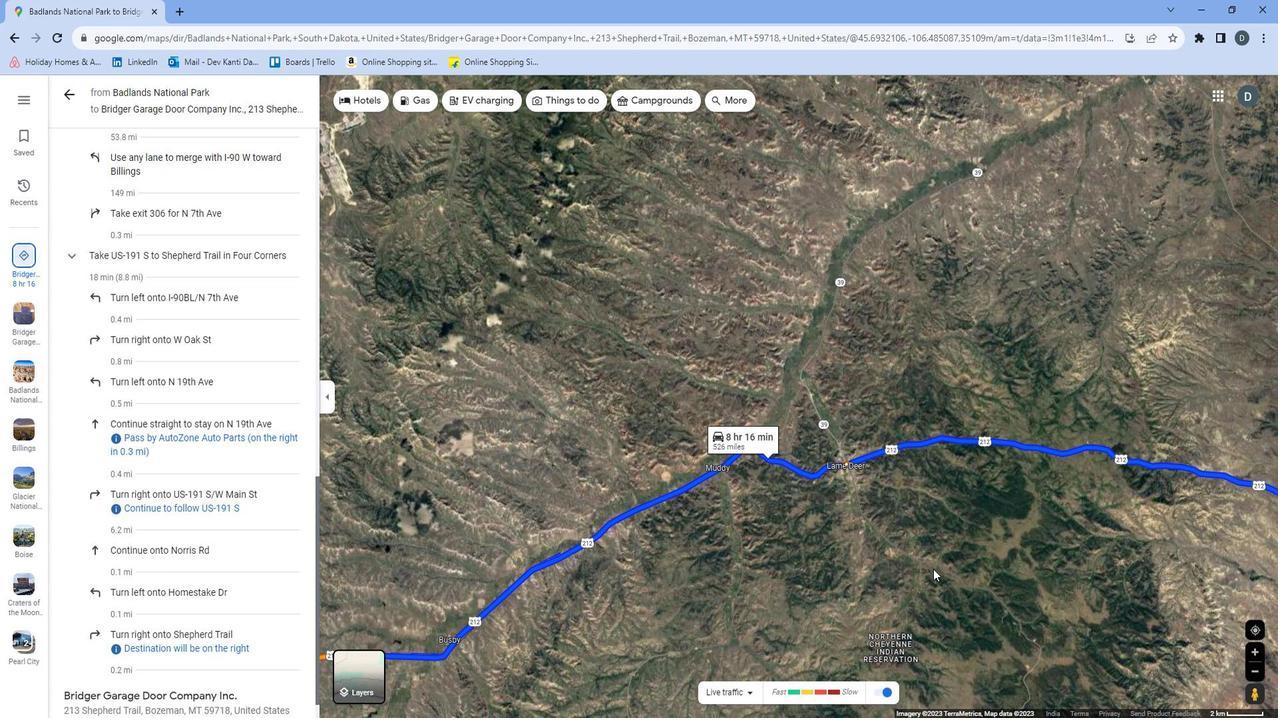 
Action: Mouse moved to (515, 496)
Screenshot: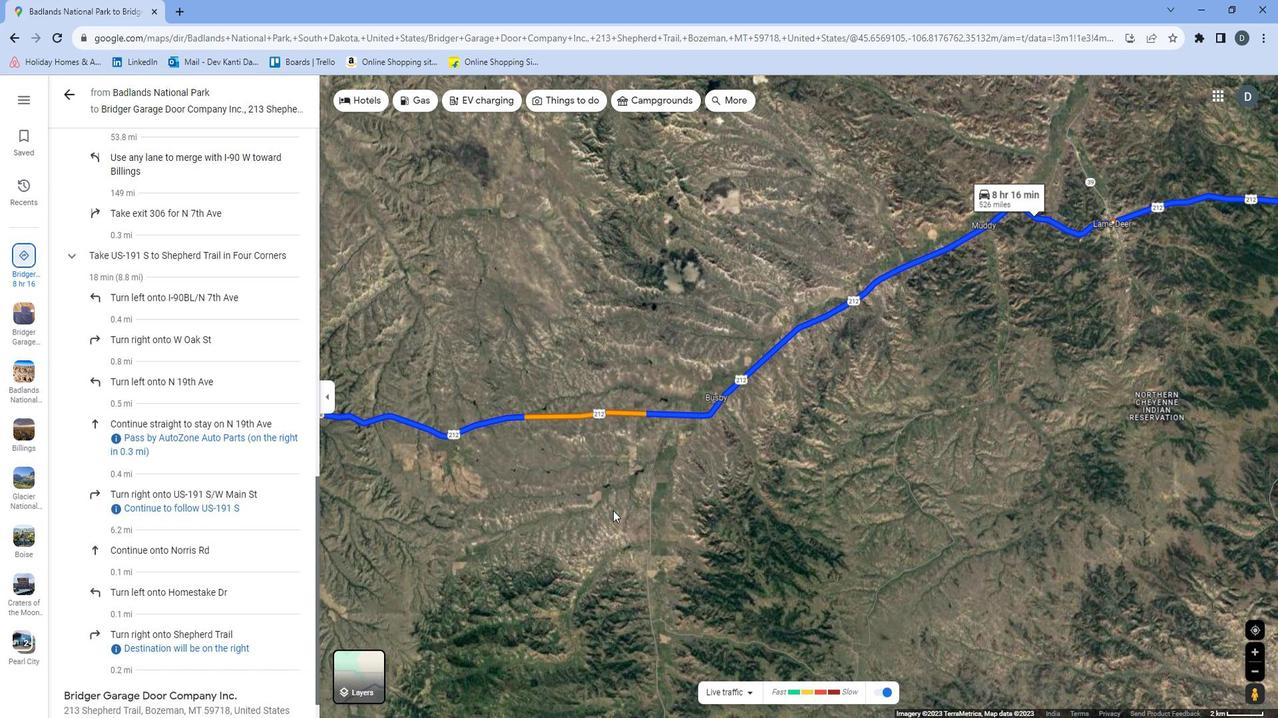 
Action: Mouse pressed left at (515, 496)
Screenshot: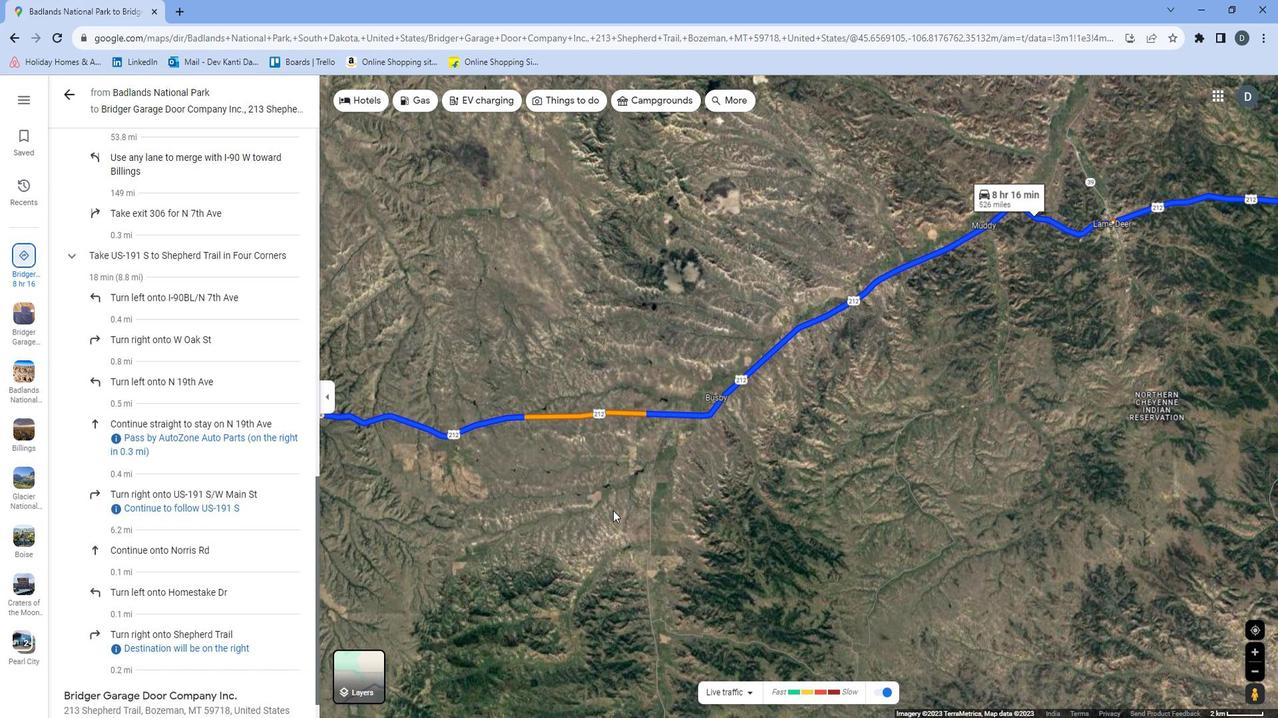 
Action: Mouse moved to (601, 312)
Screenshot: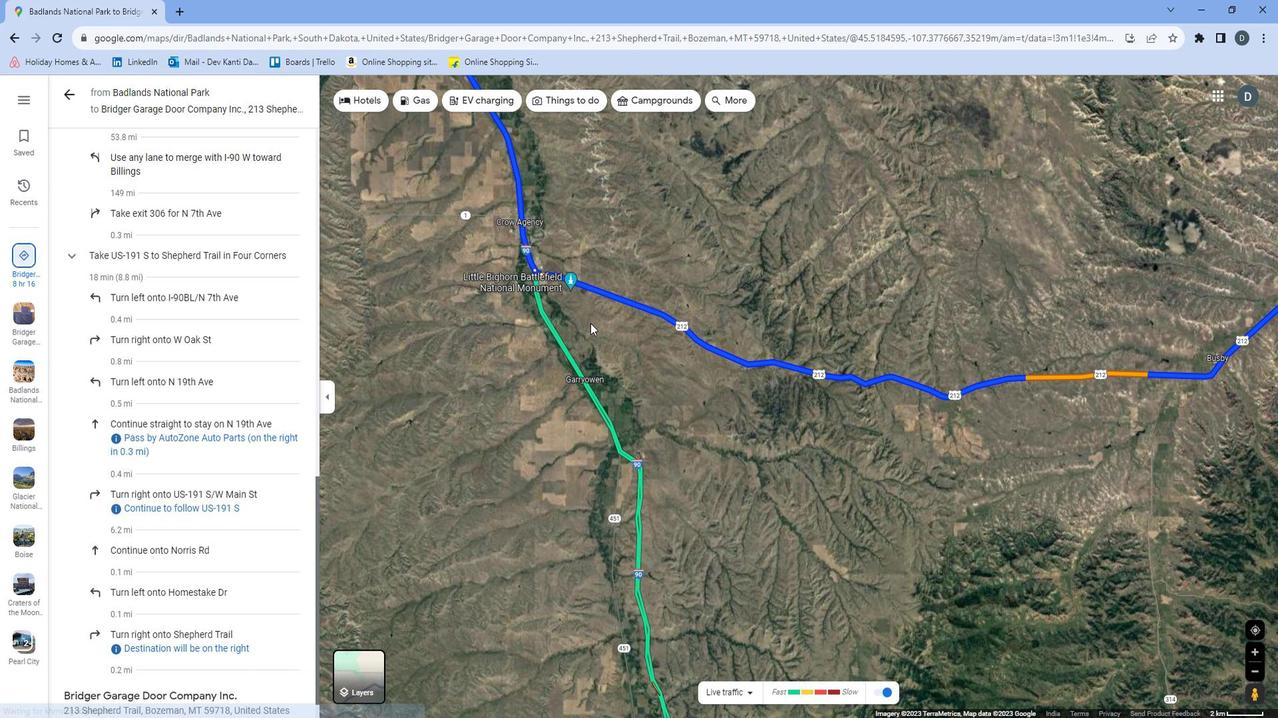 
Action: Mouse pressed left at (601, 312)
Screenshot: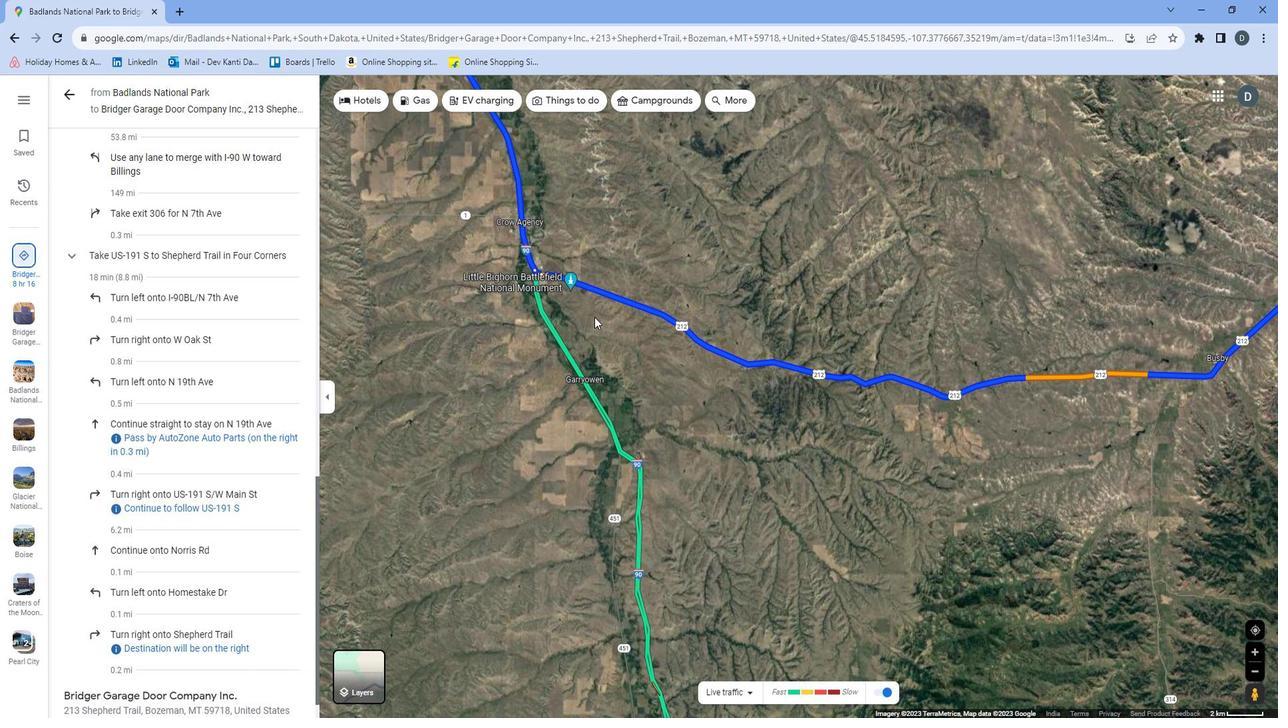 
Action: Mouse moved to (575, 403)
Screenshot: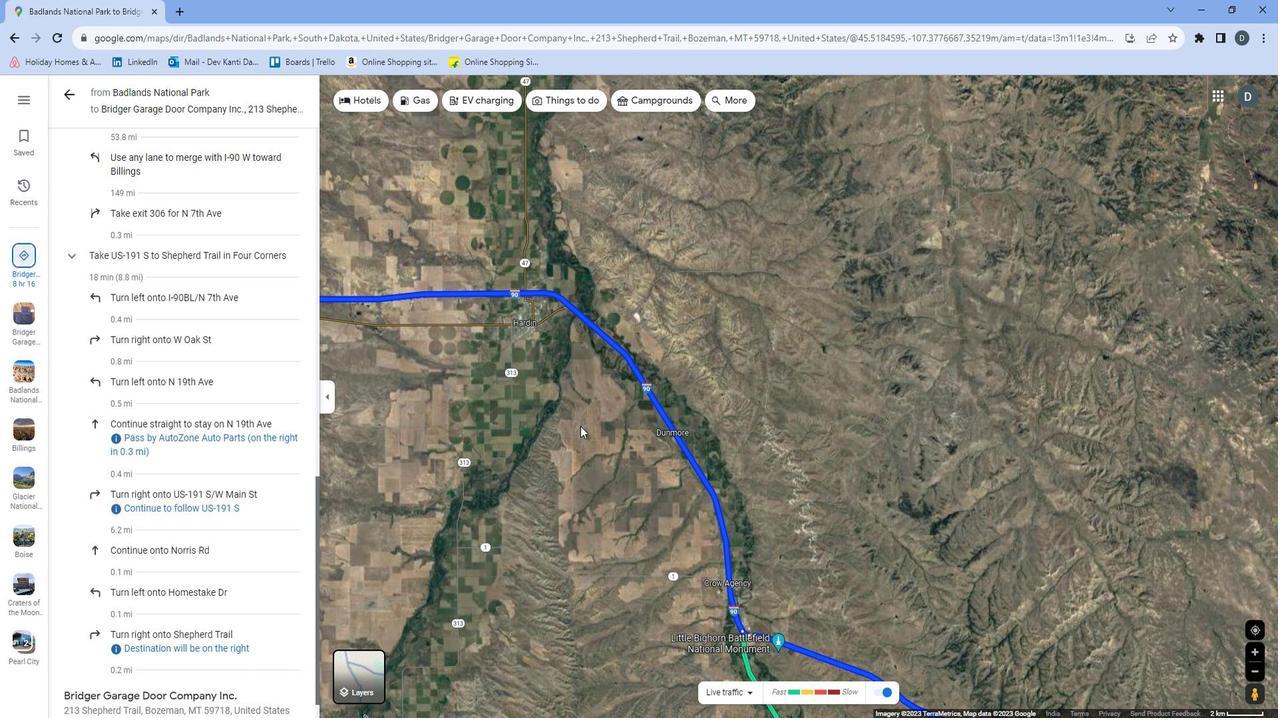 
Action: Mouse pressed left at (575, 403)
Screenshot: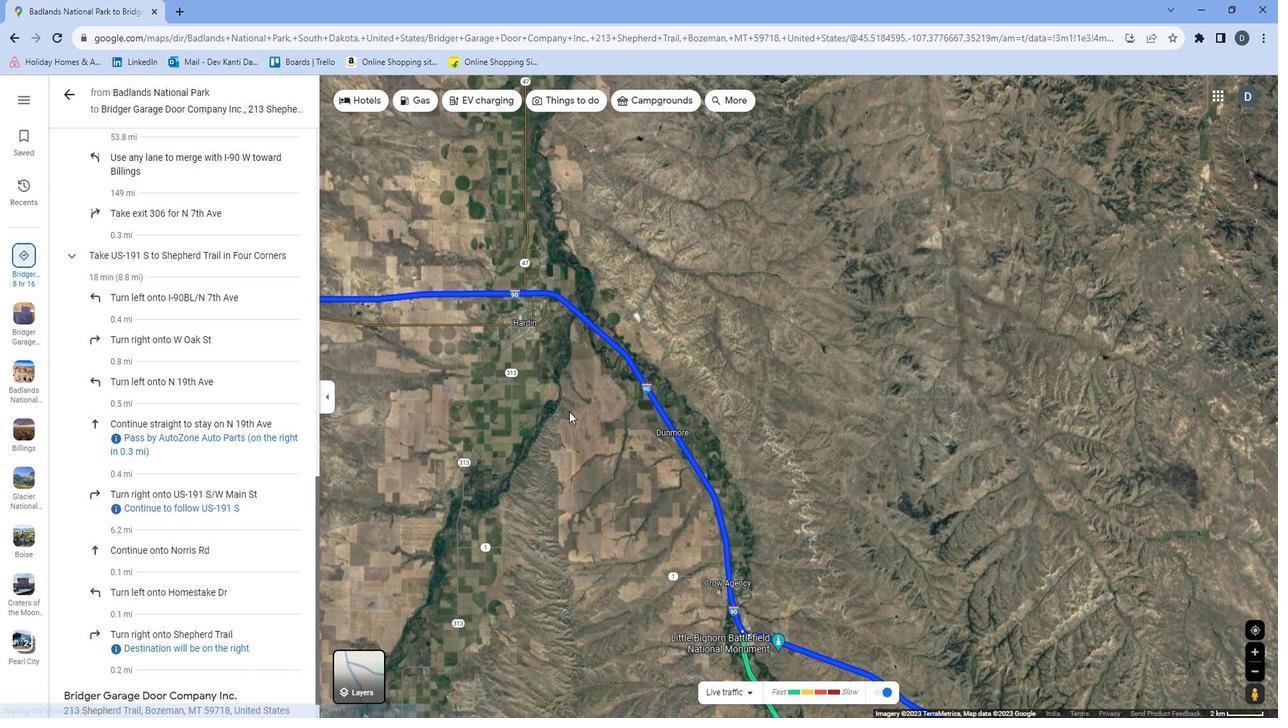 
Action: Mouse moved to (511, 522)
Screenshot: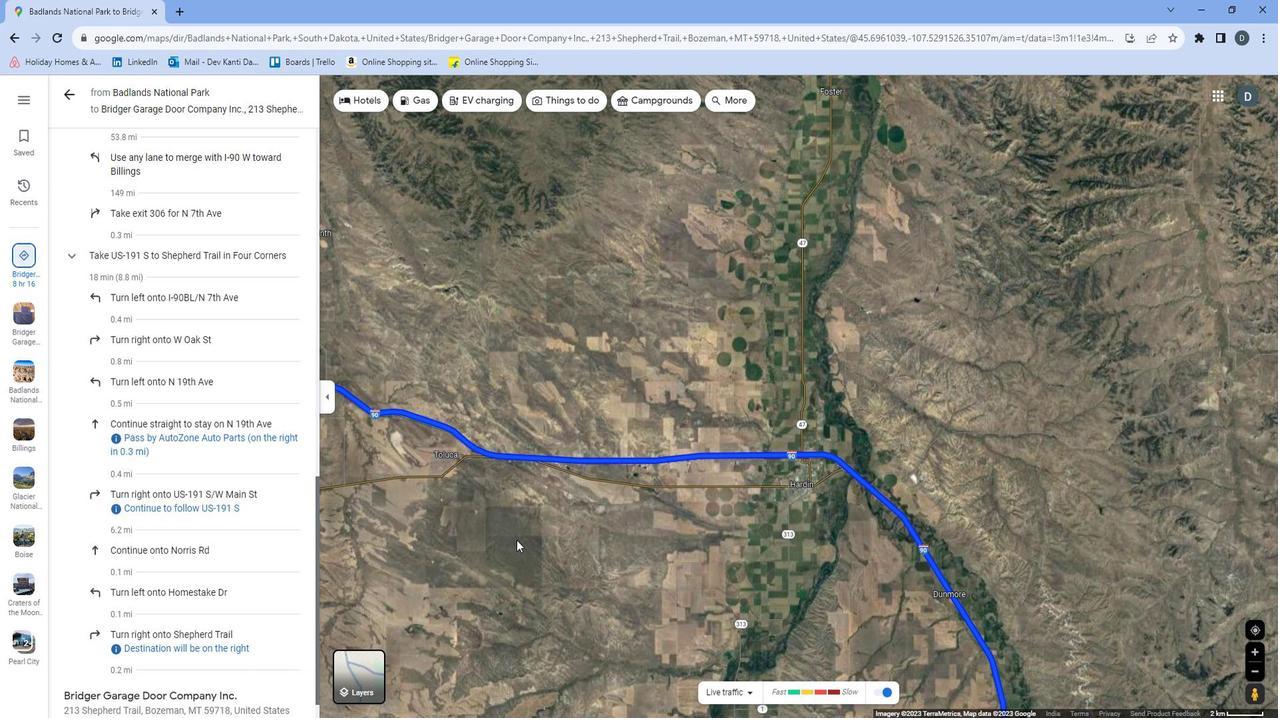 
Action: Mouse pressed left at (511, 522)
Screenshot: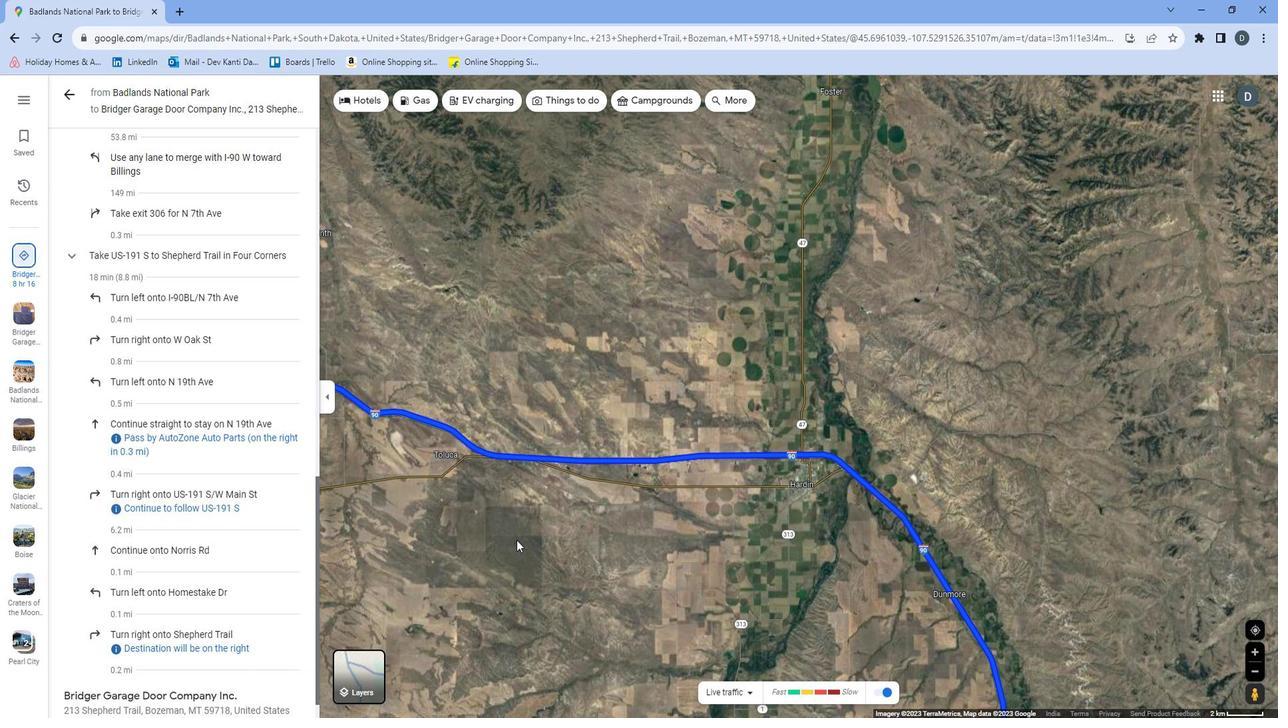 
Action: Mouse moved to (537, 497)
Screenshot: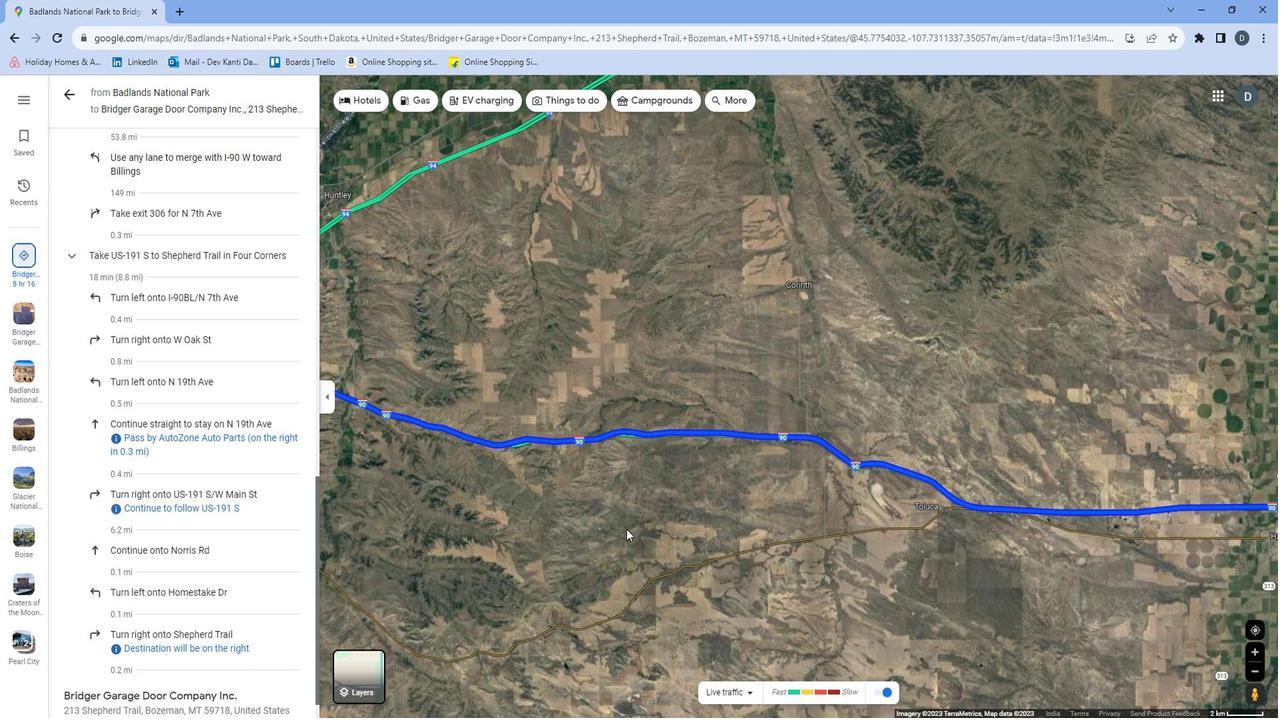 
Action: Mouse pressed left at (537, 497)
Screenshot: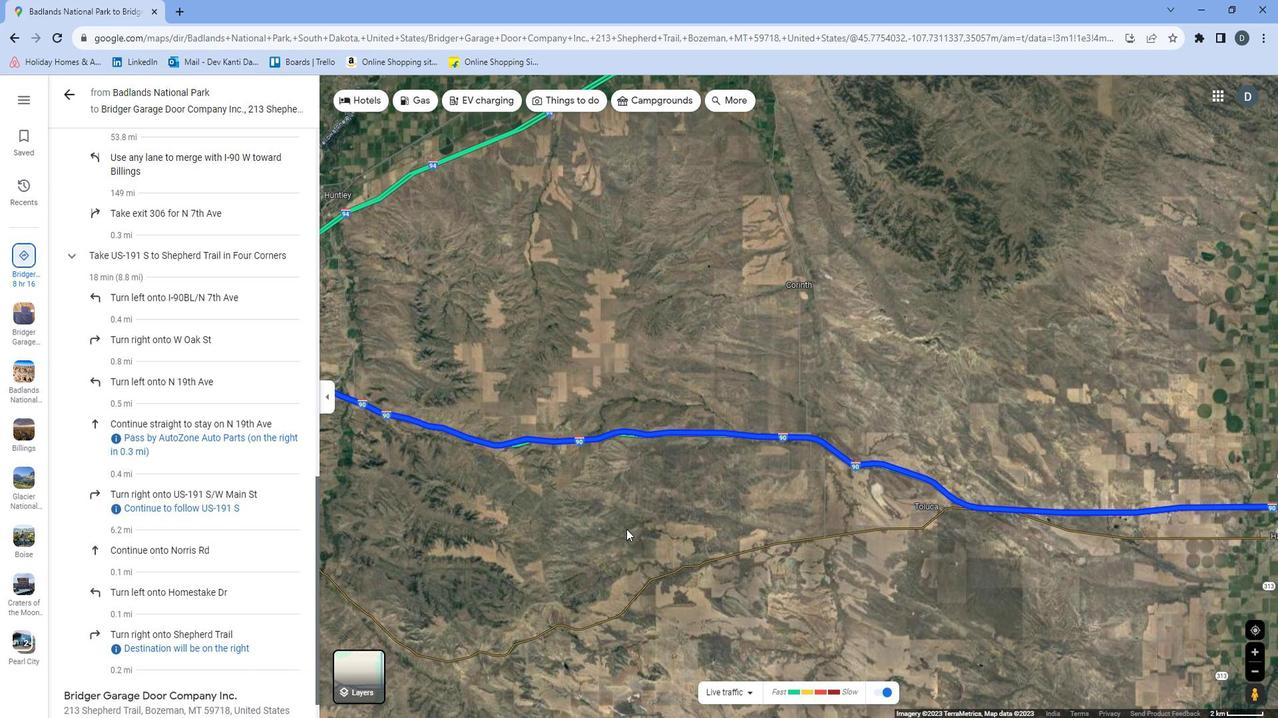
Action: Mouse moved to (699, 611)
Screenshot: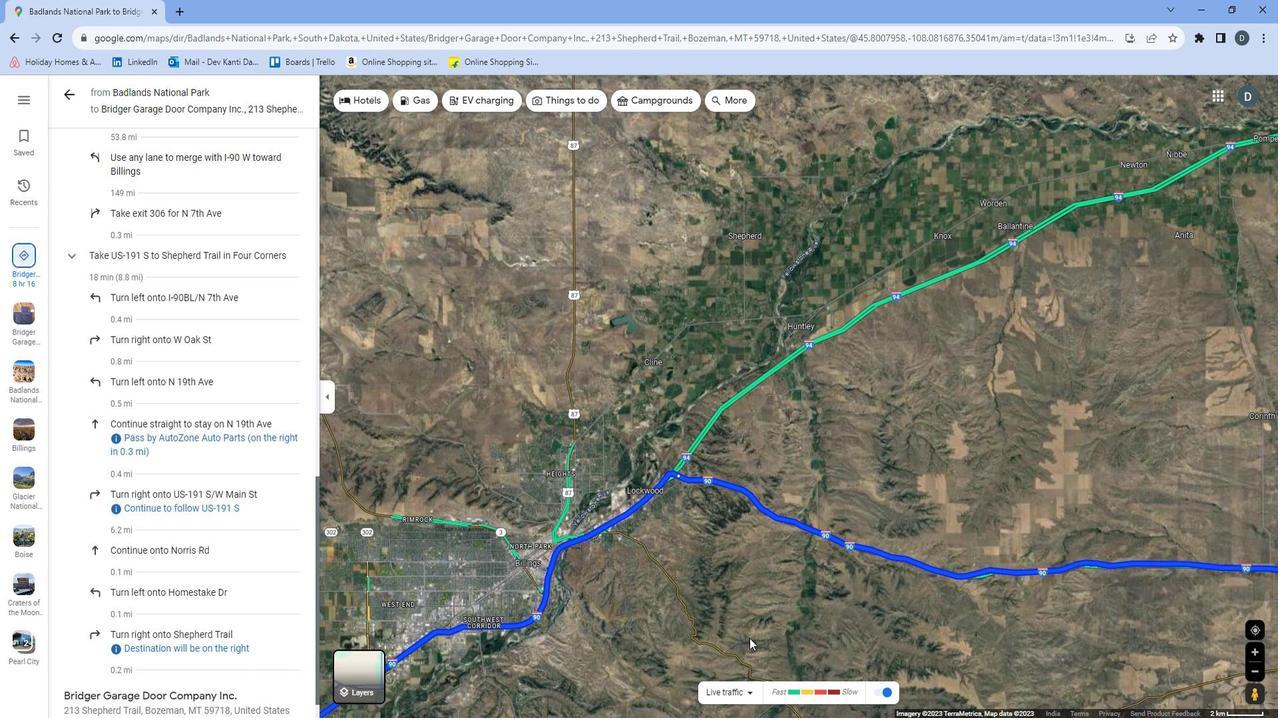
Action: Mouse pressed left at (699, 611)
Screenshot: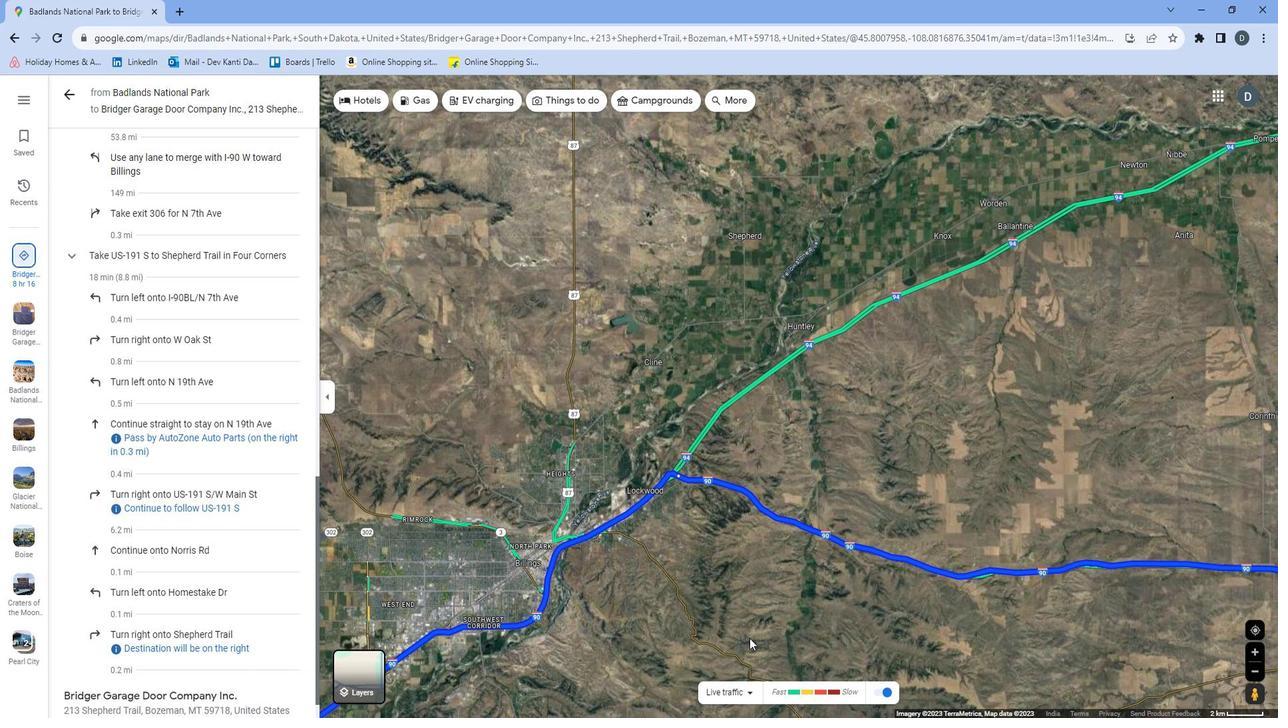 
Action: Mouse moved to (649, 595)
Screenshot: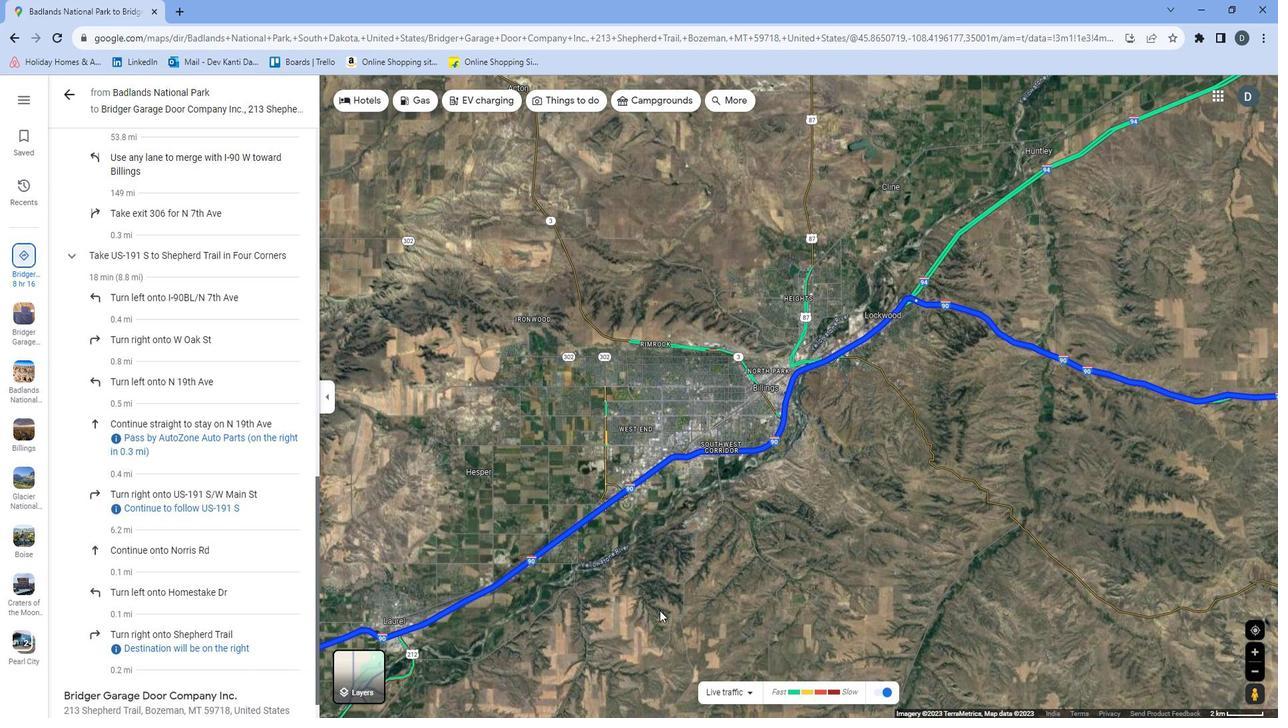 
Action: Mouse pressed left at (649, 595)
Screenshot: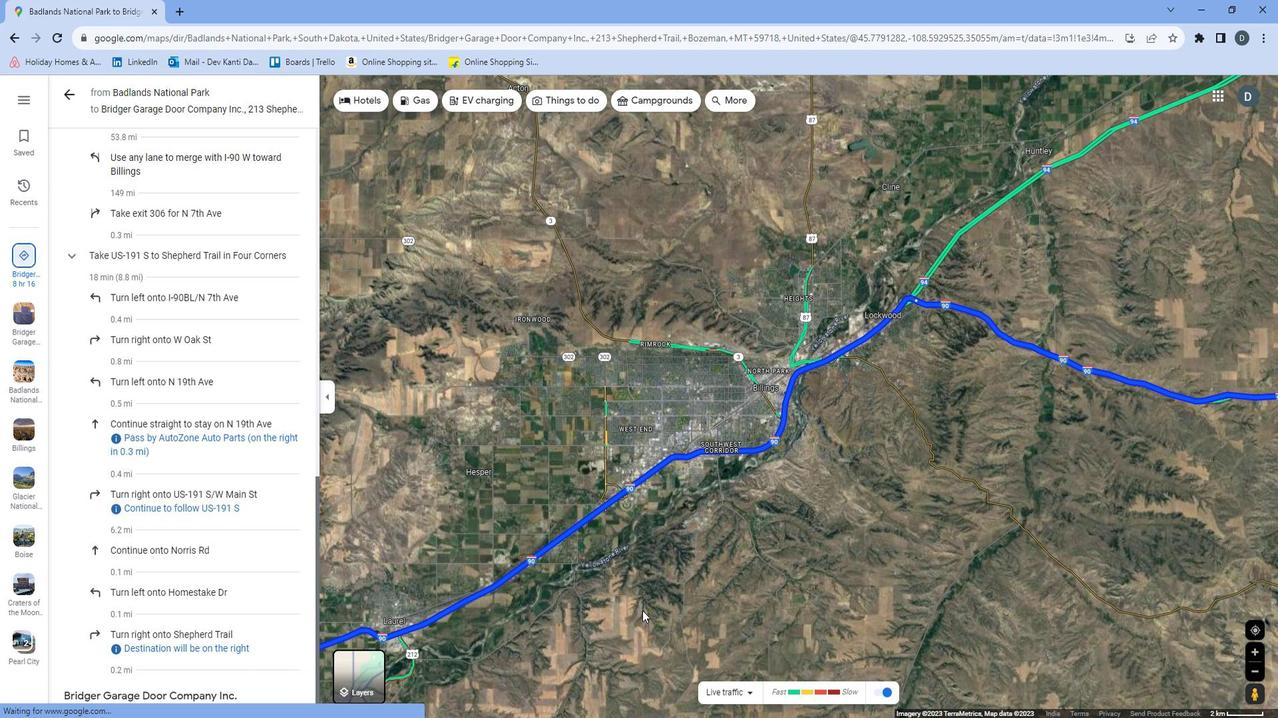 
Action: Mouse moved to (580, 521)
Screenshot: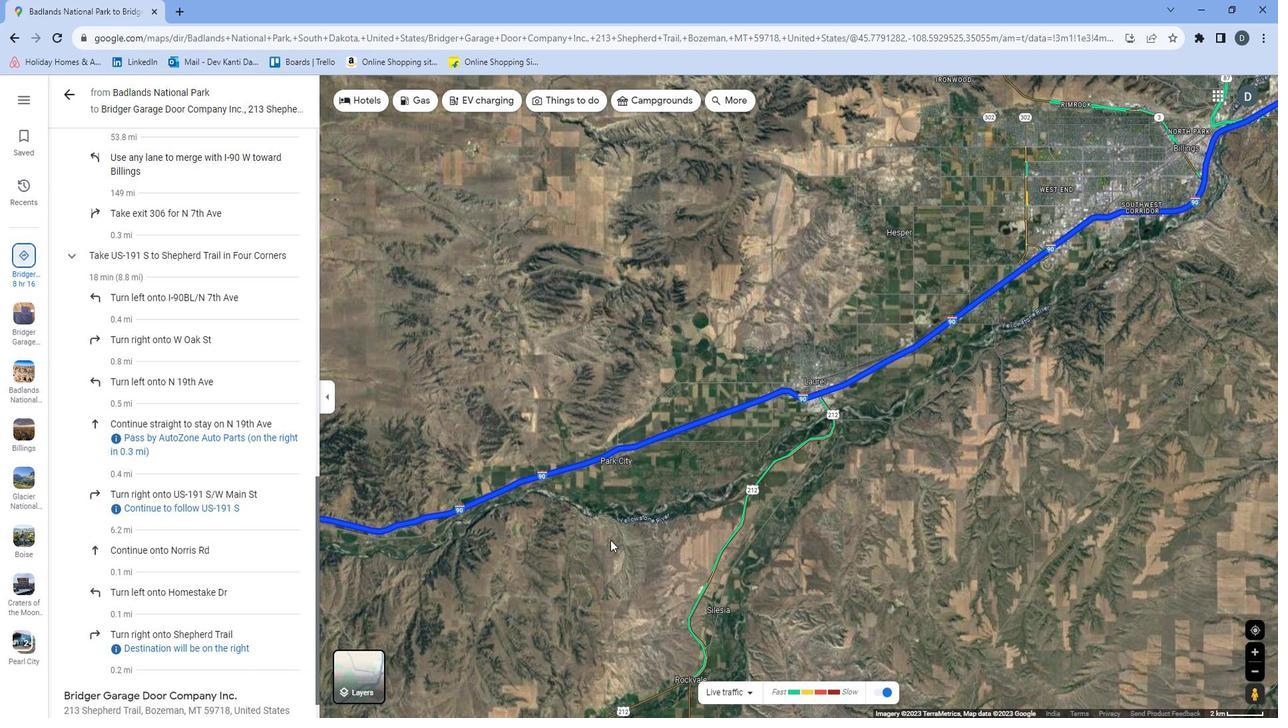 
Action: Mouse pressed left at (580, 521)
Screenshot: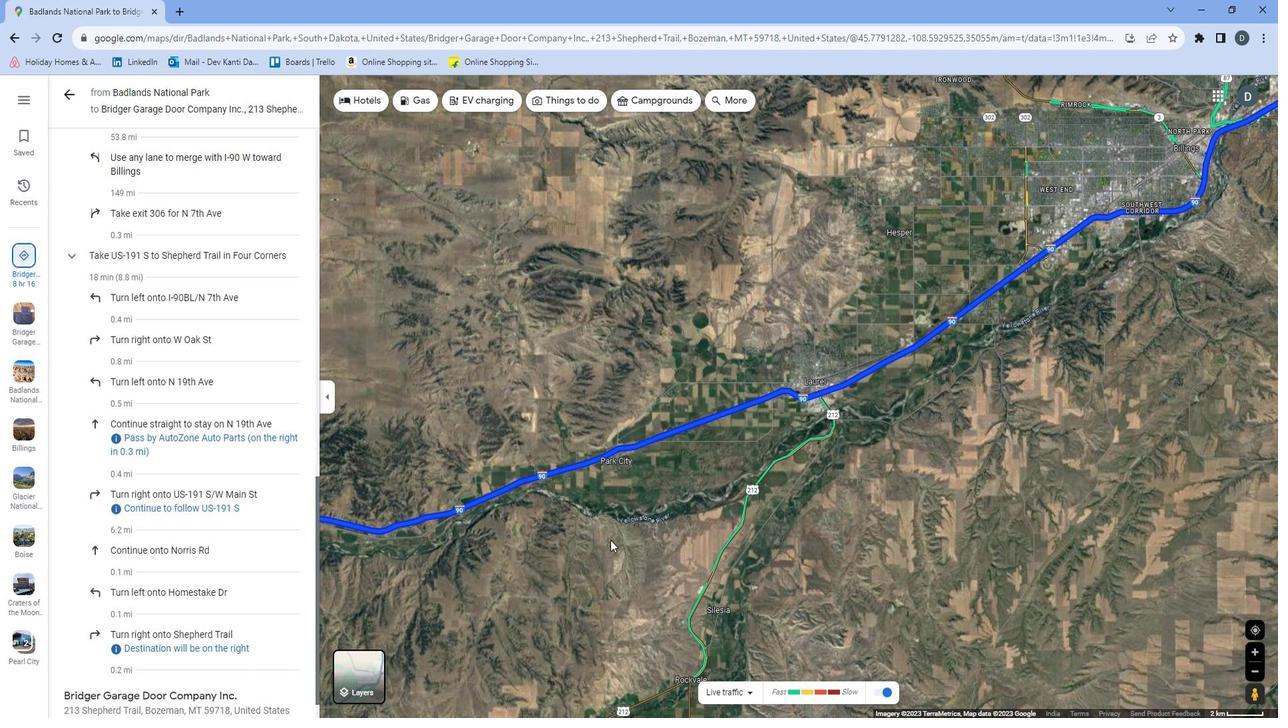 
Action: Mouse moved to (554, 402)
Screenshot: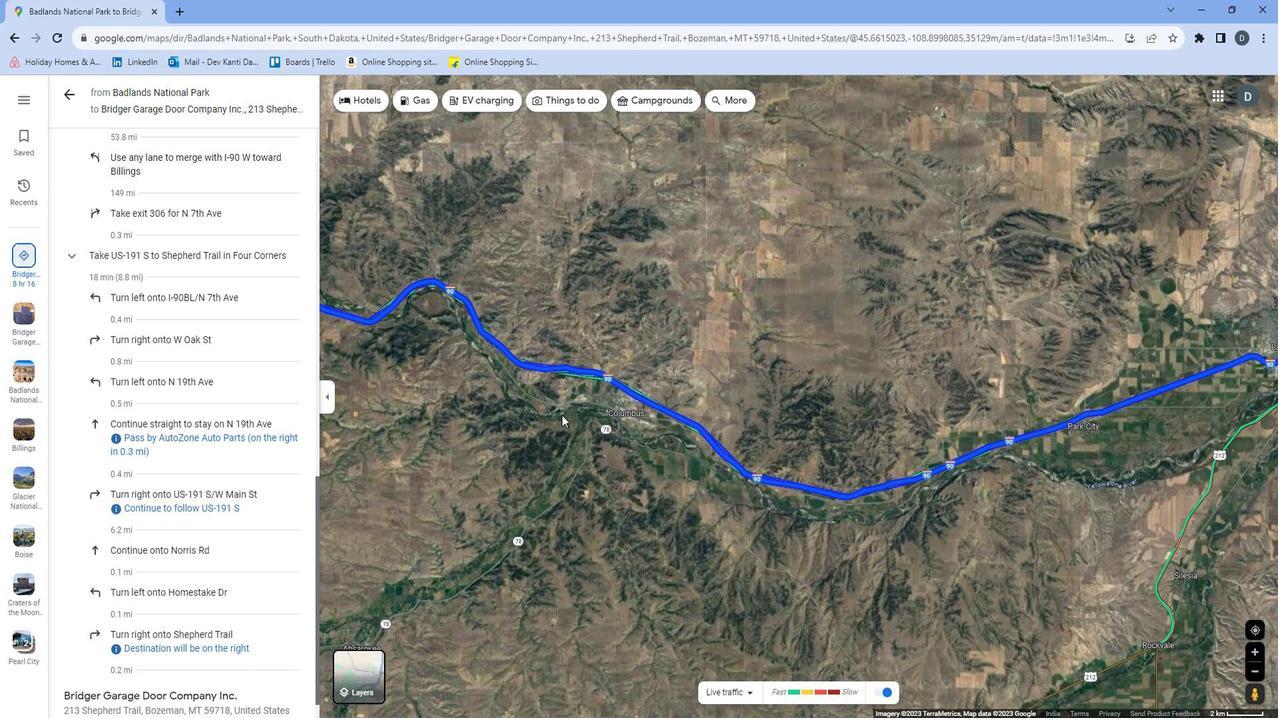 
Action: Mouse pressed left at (554, 402)
Screenshot: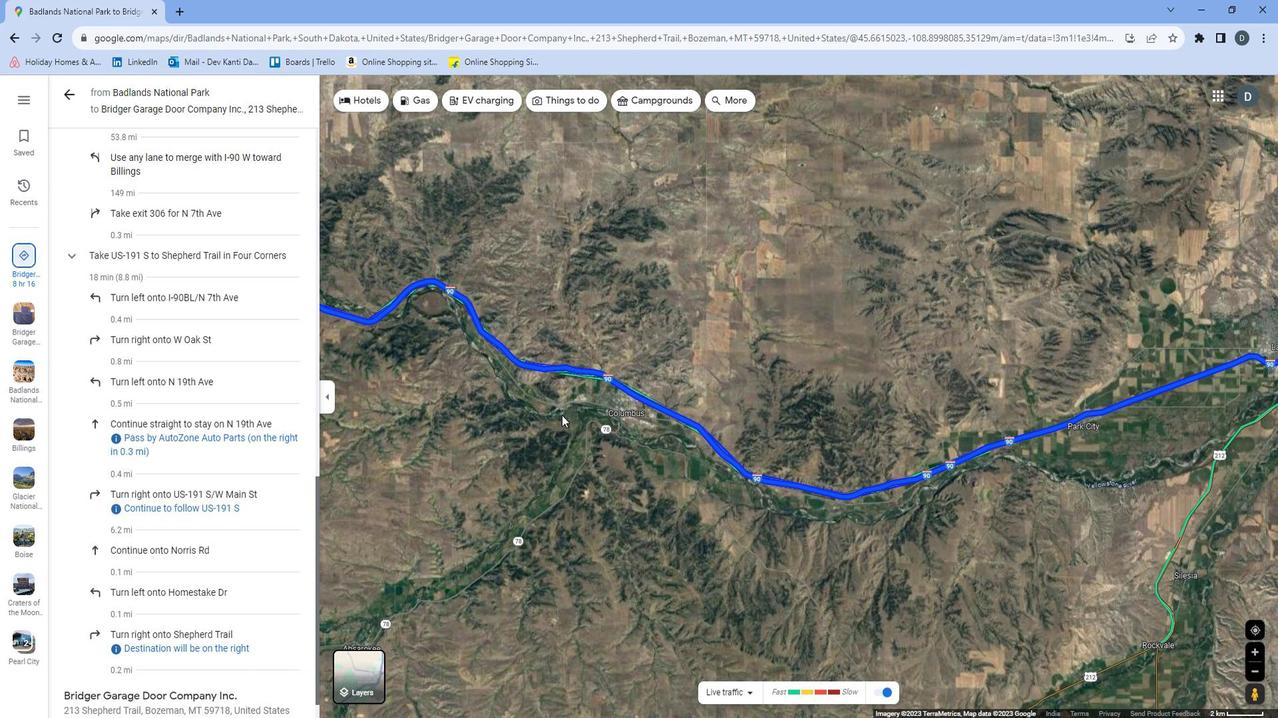 
Action: Mouse moved to (519, 440)
Screenshot: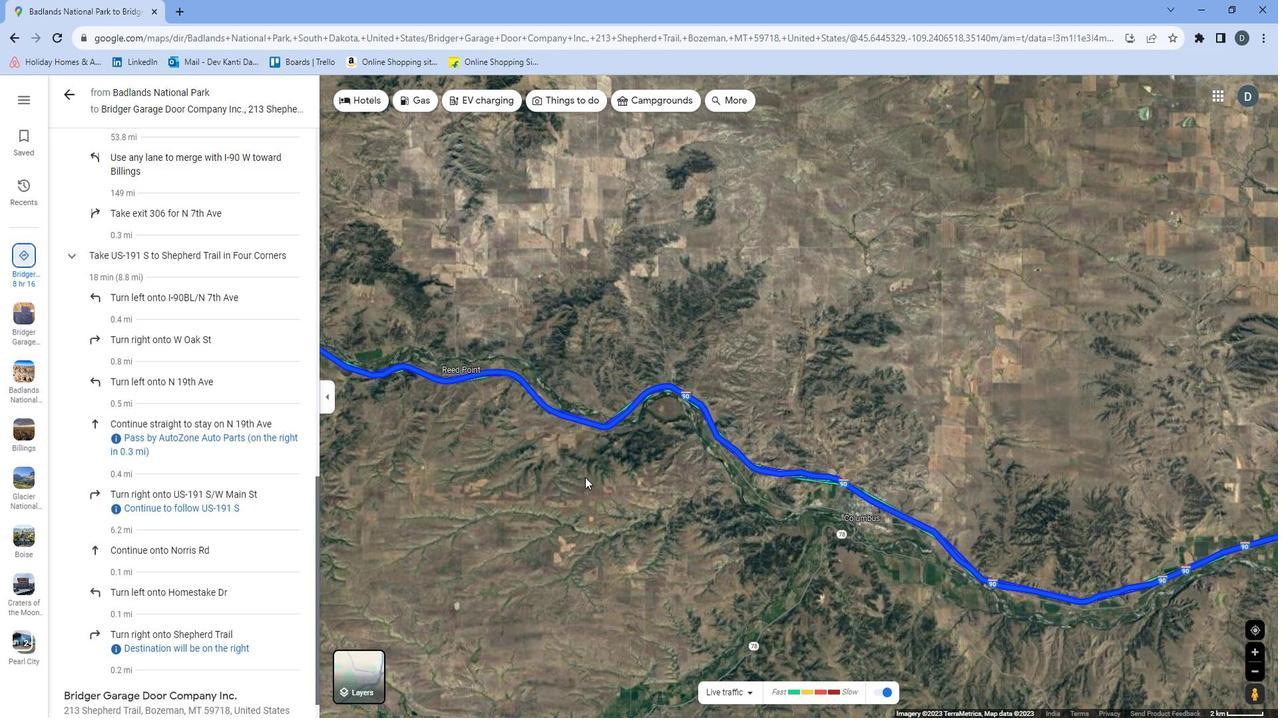 
Action: Mouse pressed left at (519, 440)
Screenshot: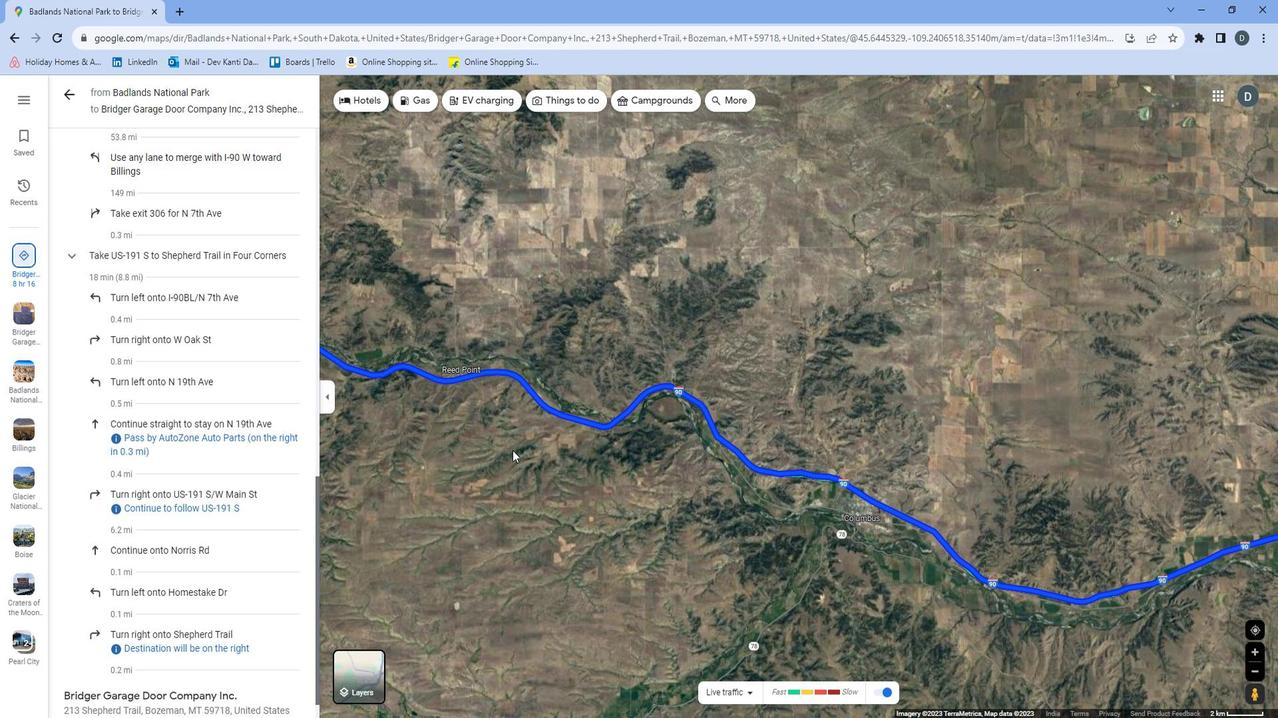 
Action: Mouse moved to (404, 392)
Screenshot: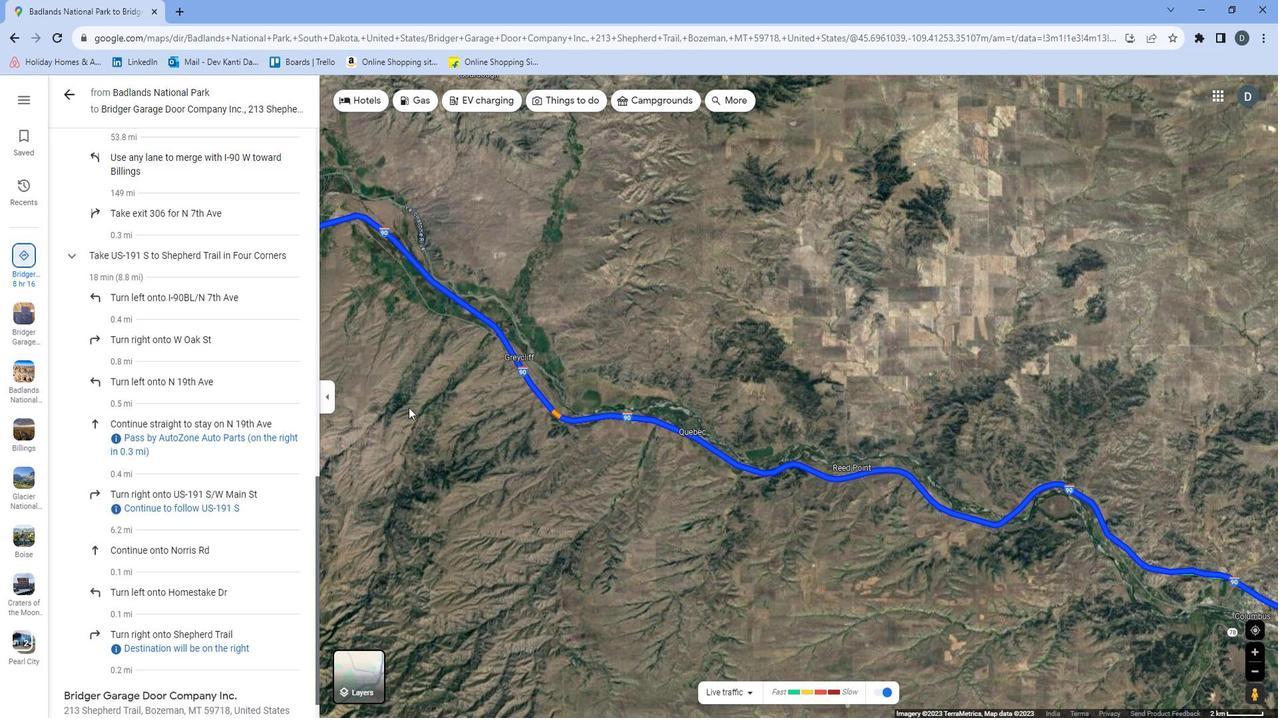 
Action: Mouse pressed left at (404, 392)
Screenshot: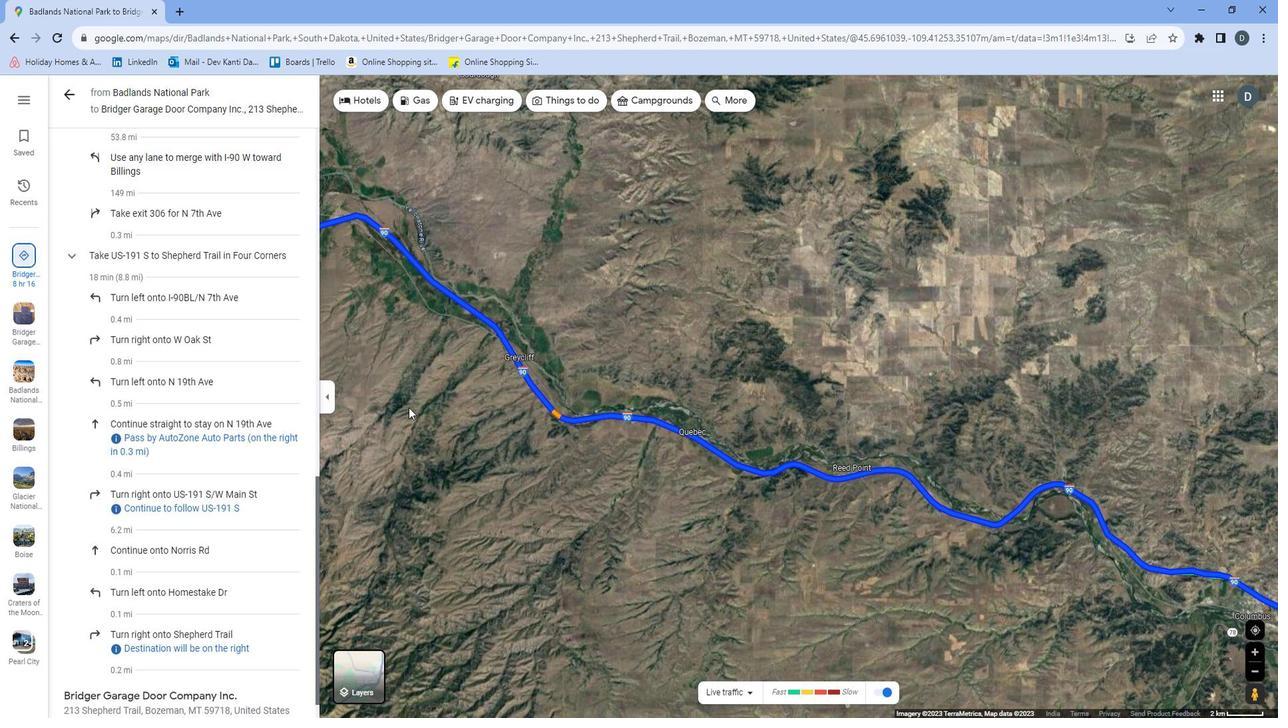 
Action: Mouse moved to (621, 610)
Screenshot: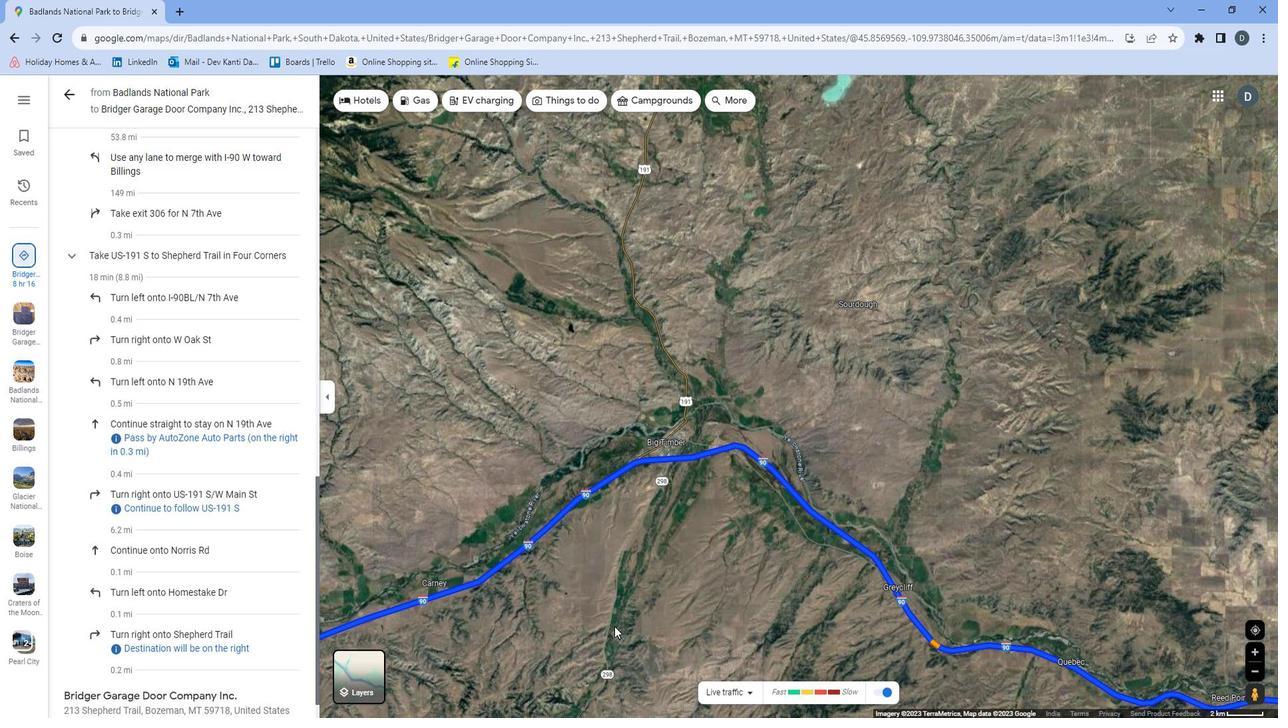 
Action: Mouse pressed left at (621, 610)
Screenshot: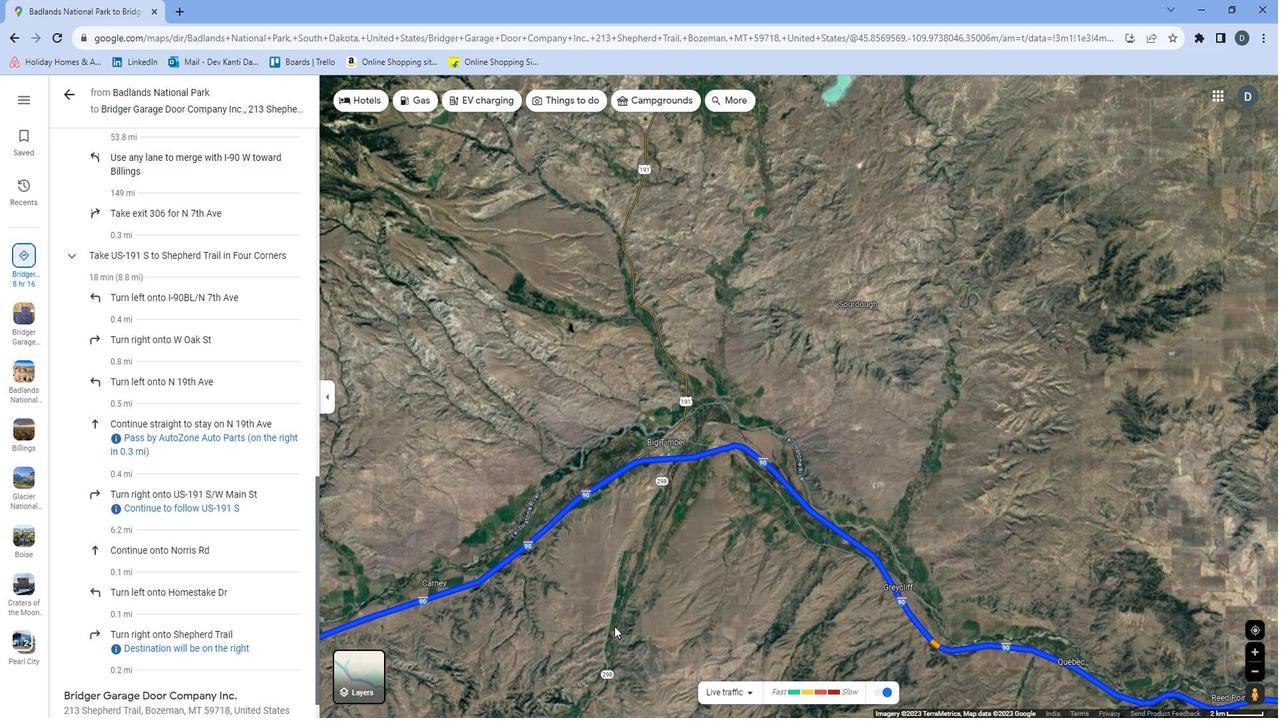 
Action: Mouse moved to (625, 587)
Screenshot: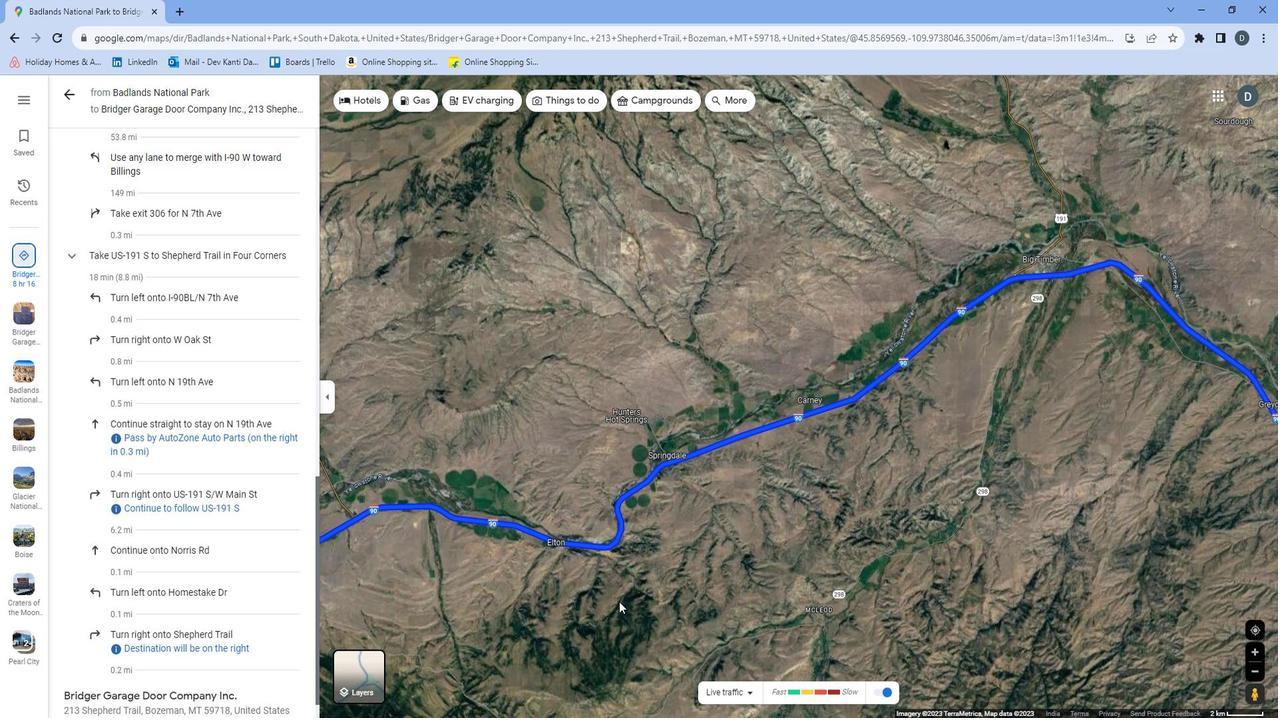 
Action: Mouse pressed left at (625, 587)
Screenshot: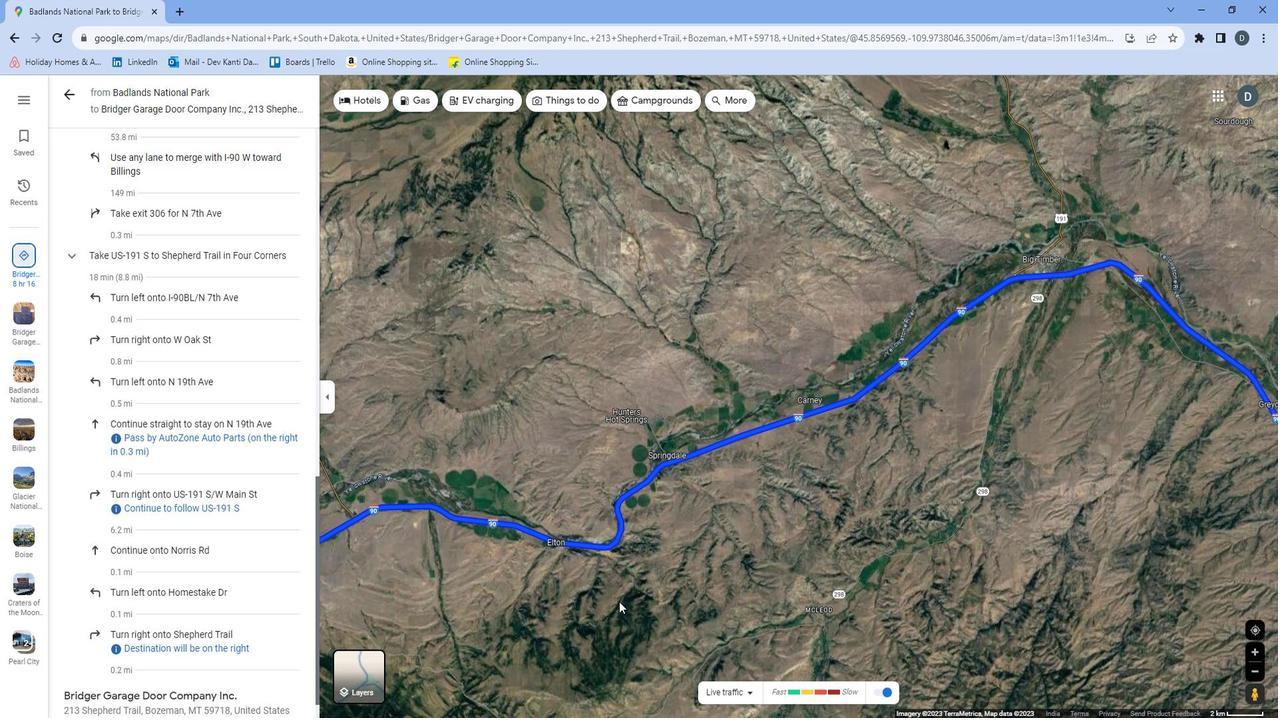 
Action: Mouse moved to (463, 549)
Screenshot: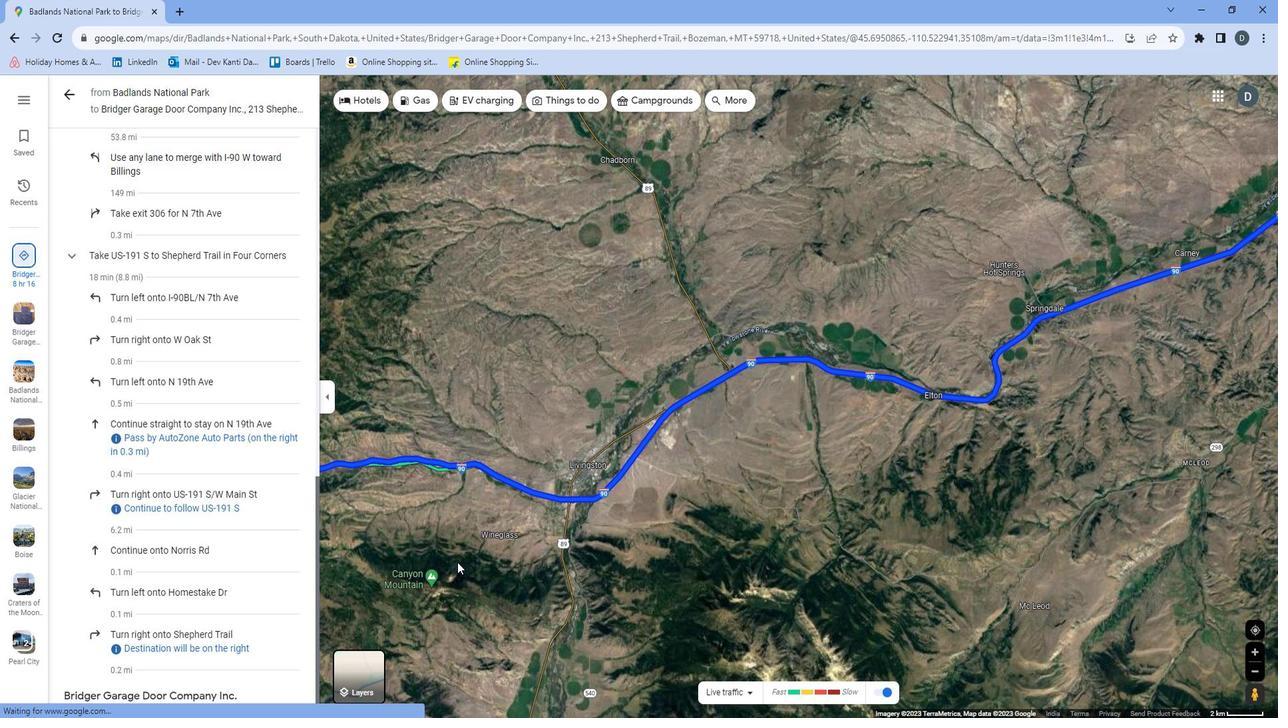
Action: Mouse pressed left at (463, 549)
Screenshot: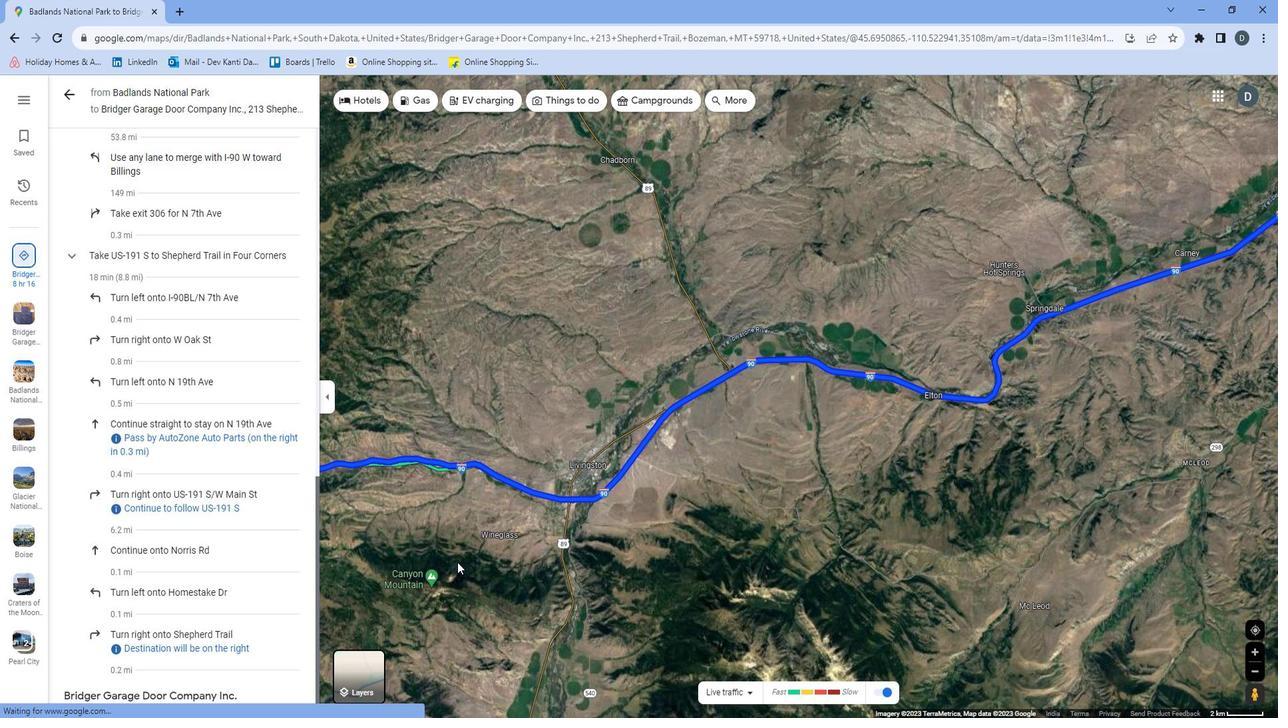 
Action: Mouse moved to (492, 536)
Screenshot: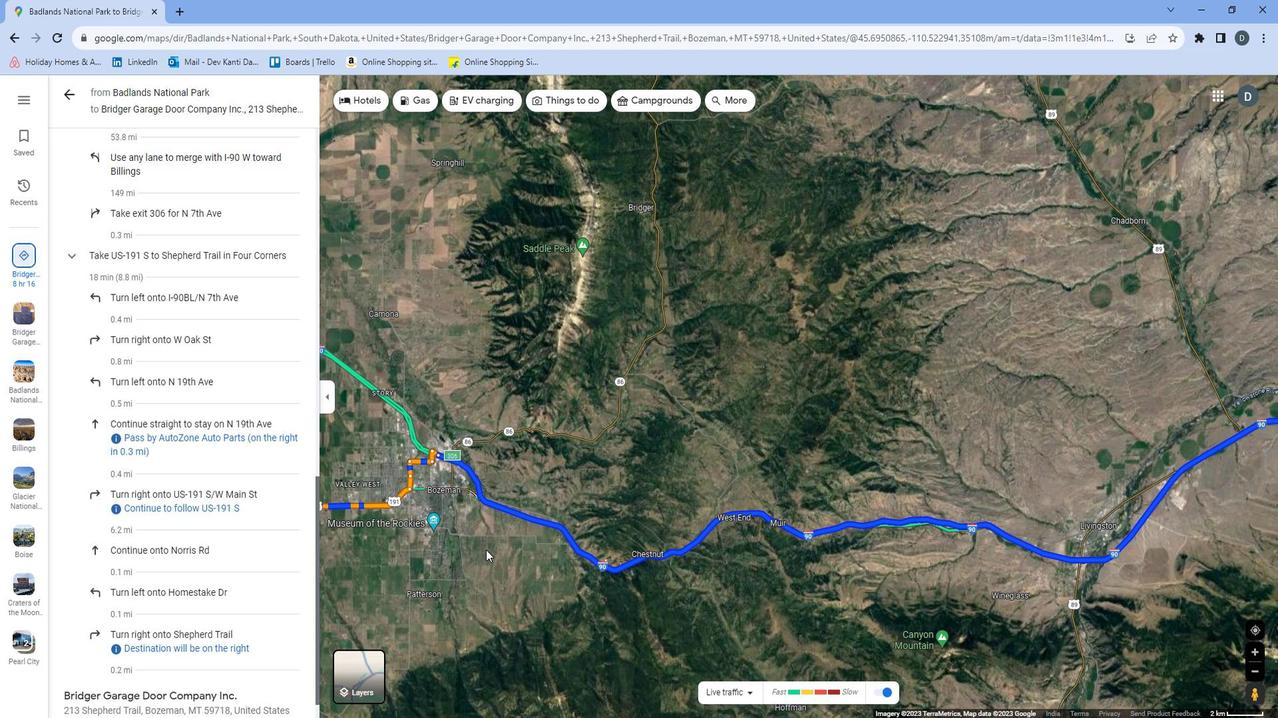 
Action: Mouse pressed left at (492, 536)
Screenshot: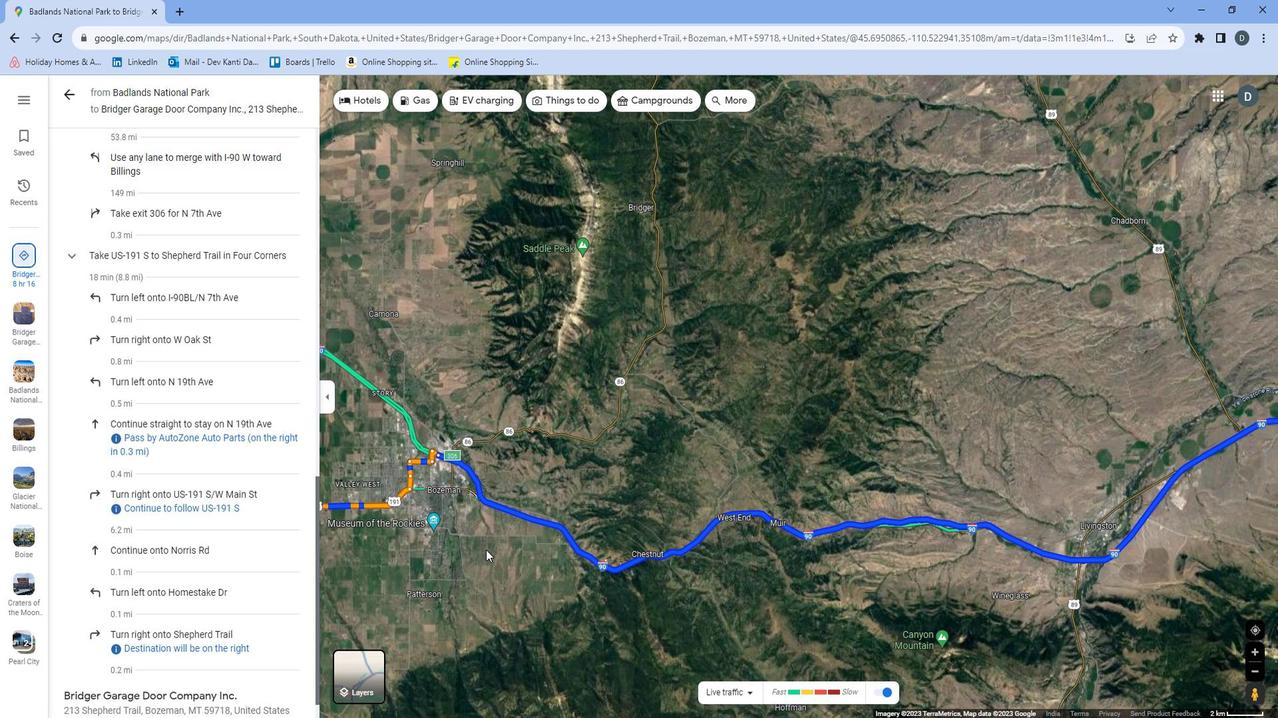 
Action: Mouse moved to (593, 578)
Screenshot: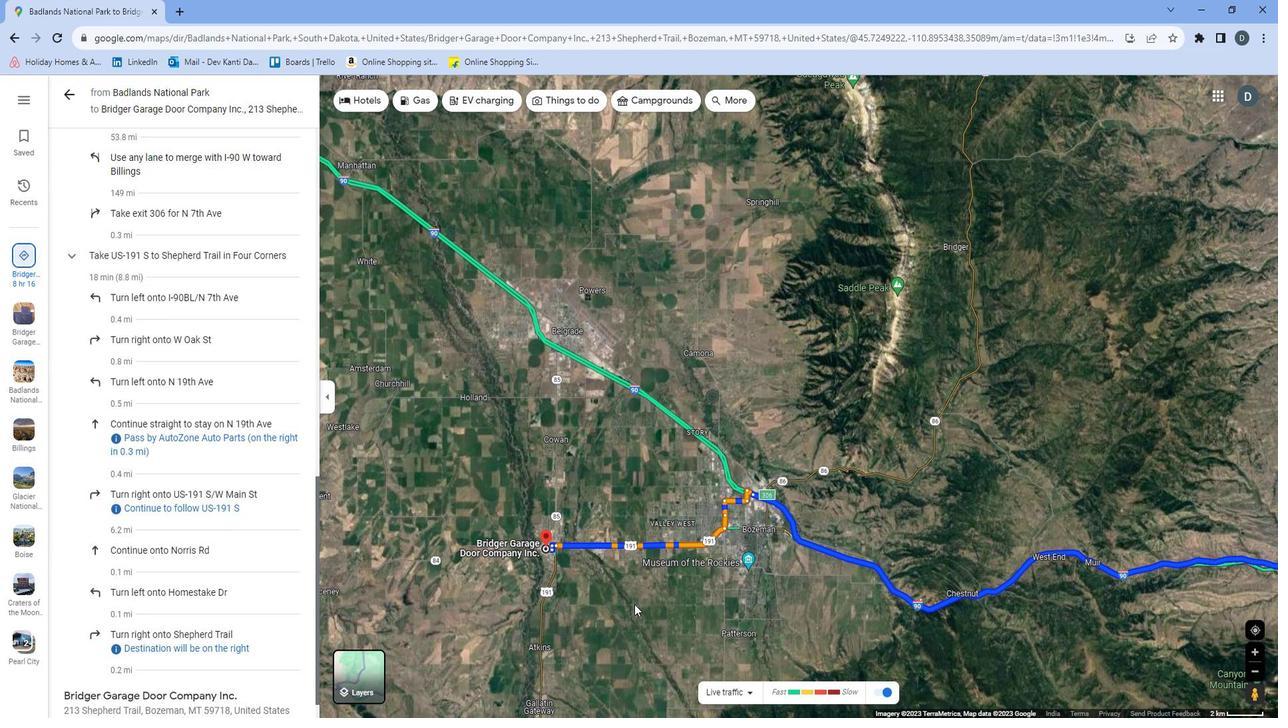 
Action: Mouse scrolled (593, 579) with delta (0, 0)
Screenshot: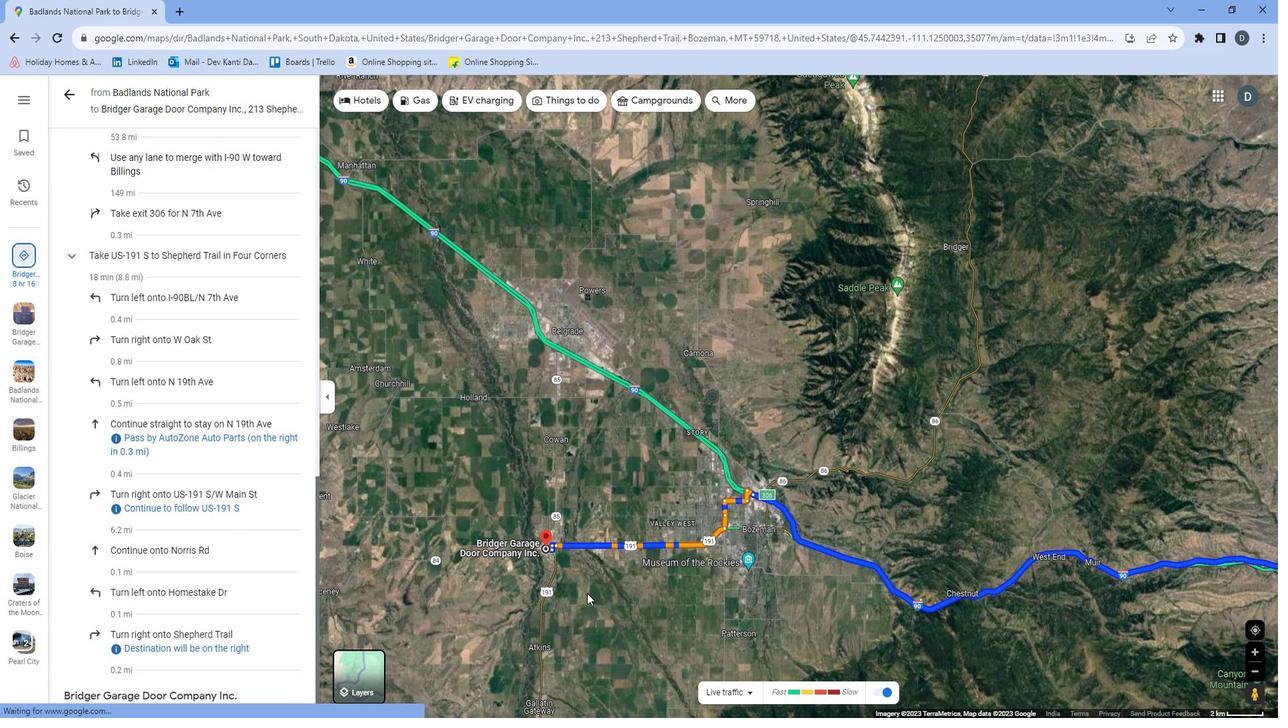
Action: Mouse scrolled (593, 579) with delta (0, 0)
Screenshot: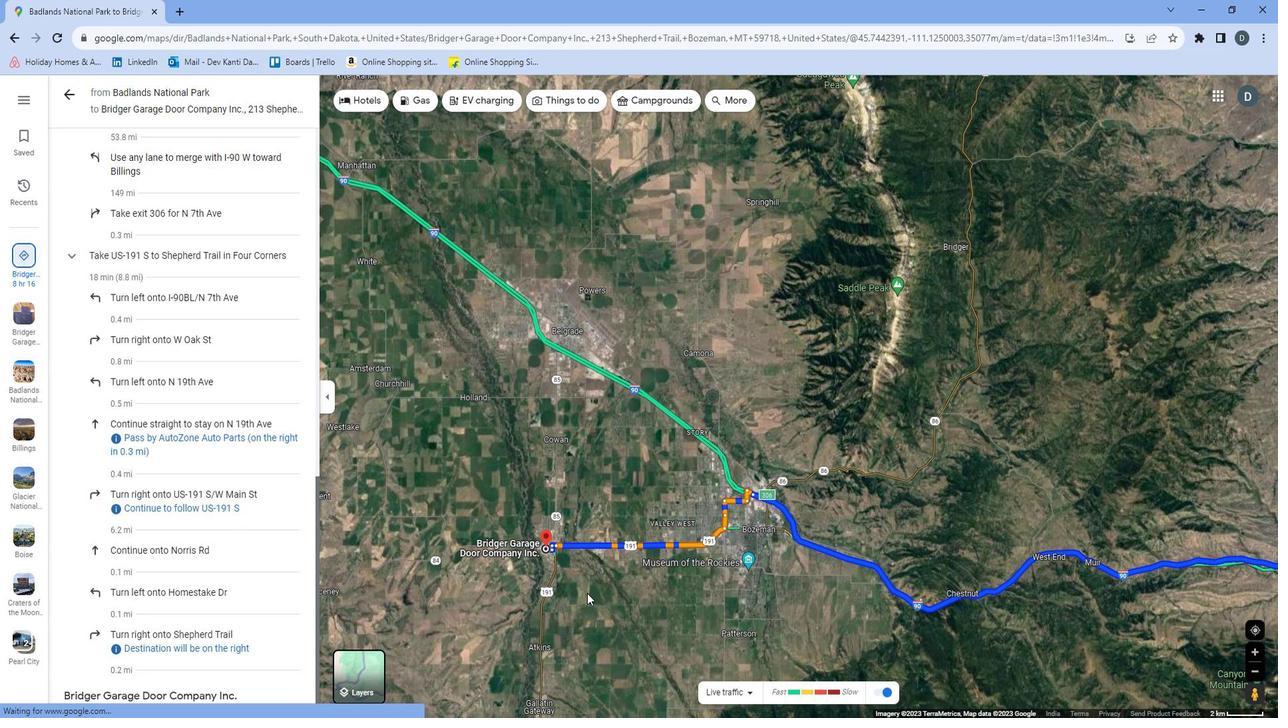 
Action: Mouse scrolled (593, 579) with delta (0, 0)
Screenshot: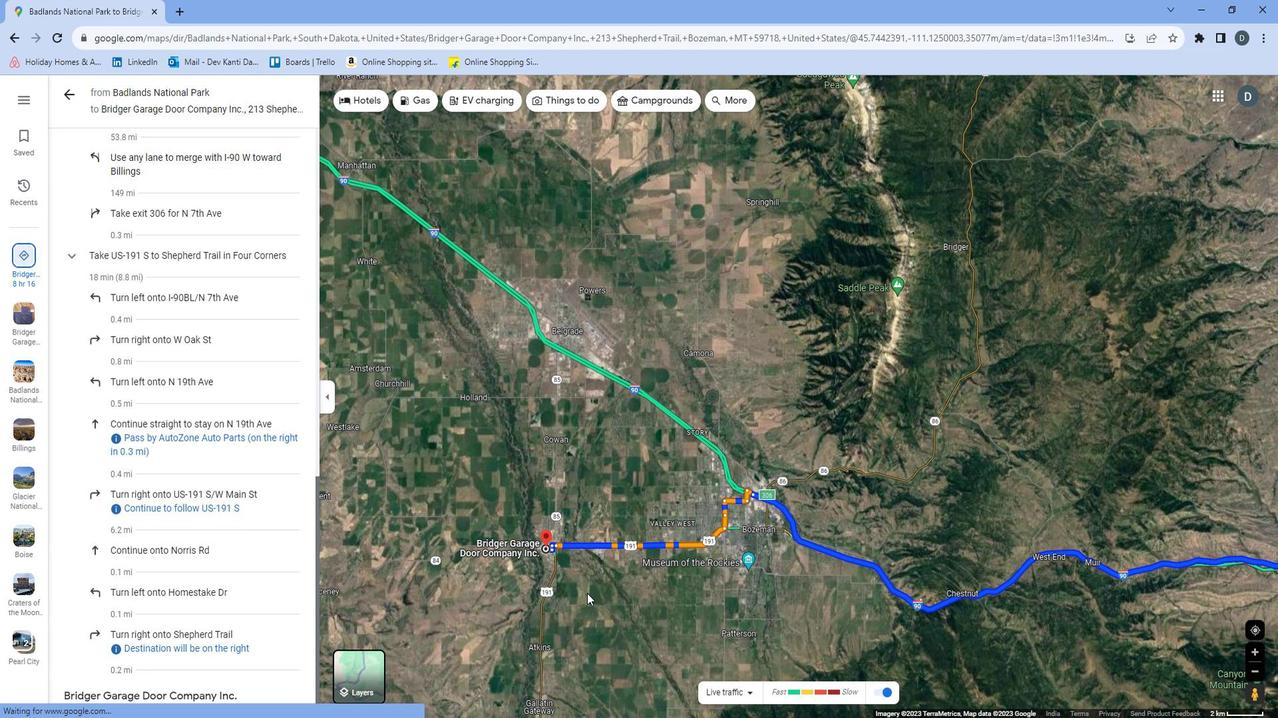 
Action: Mouse scrolled (593, 579) with delta (0, 0)
Screenshot: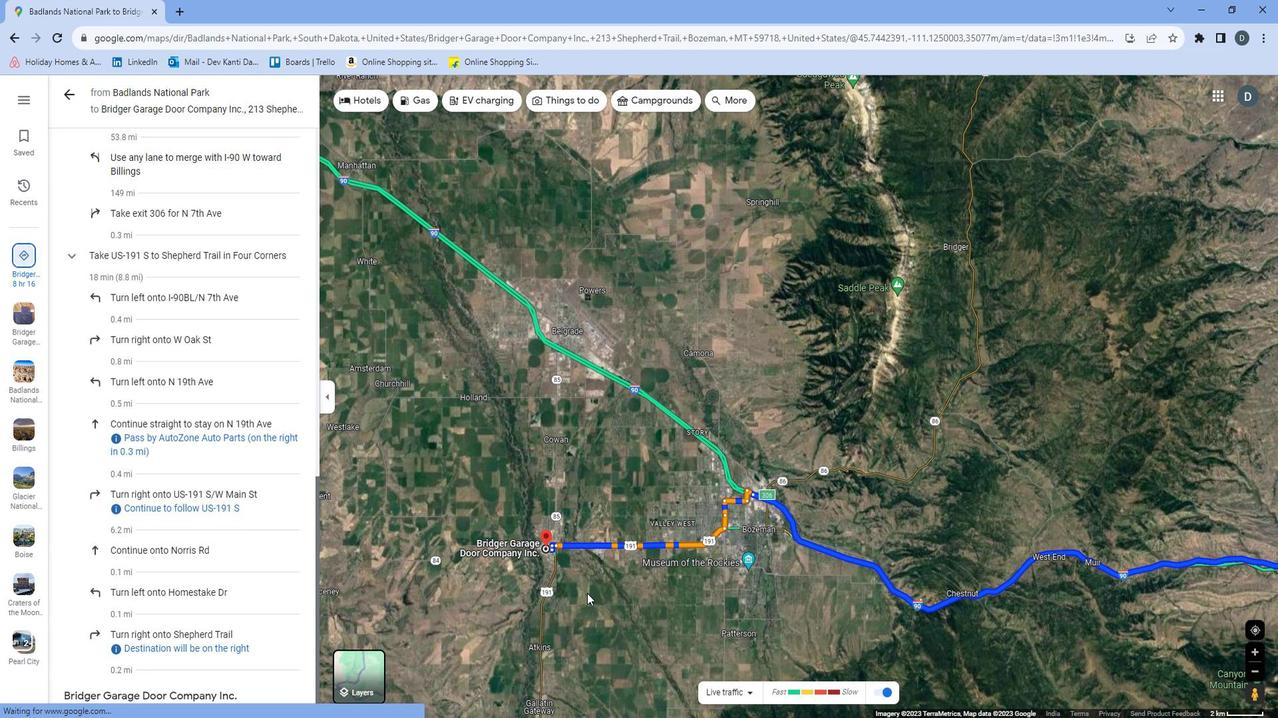 
Action: Mouse scrolled (593, 579) with delta (0, 0)
Screenshot: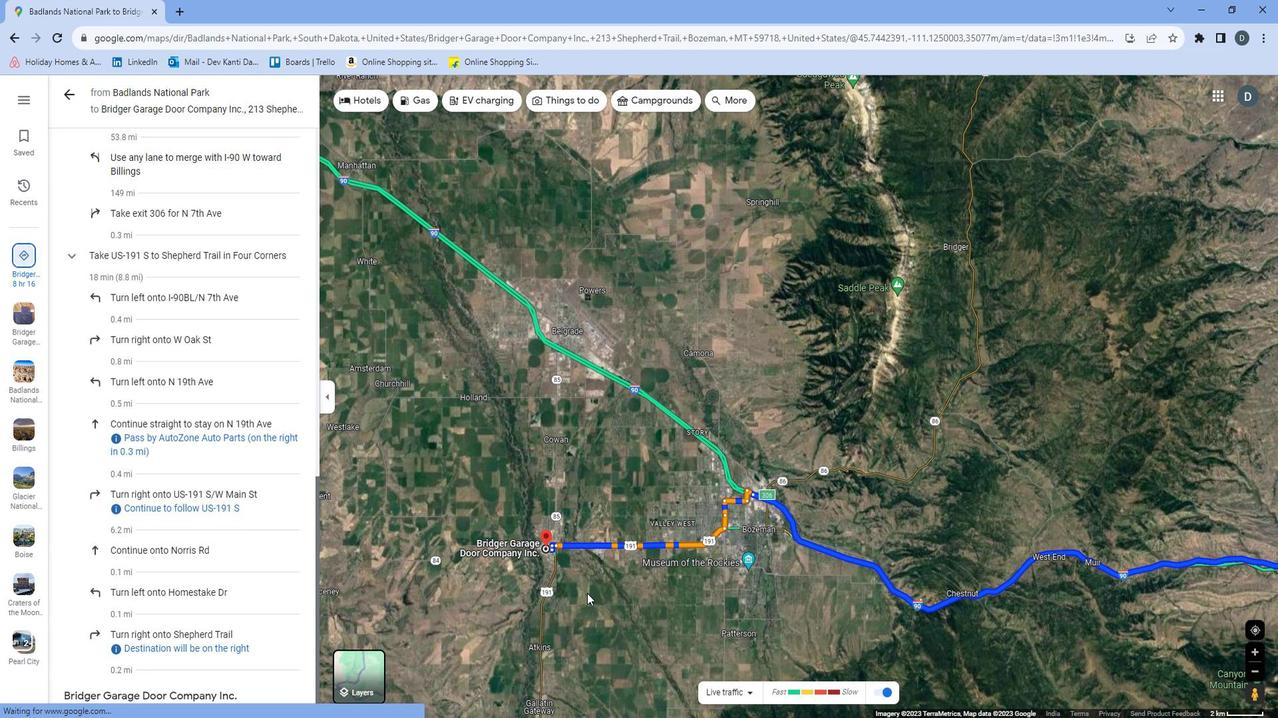 
Action: Mouse scrolled (593, 579) with delta (0, 0)
Screenshot: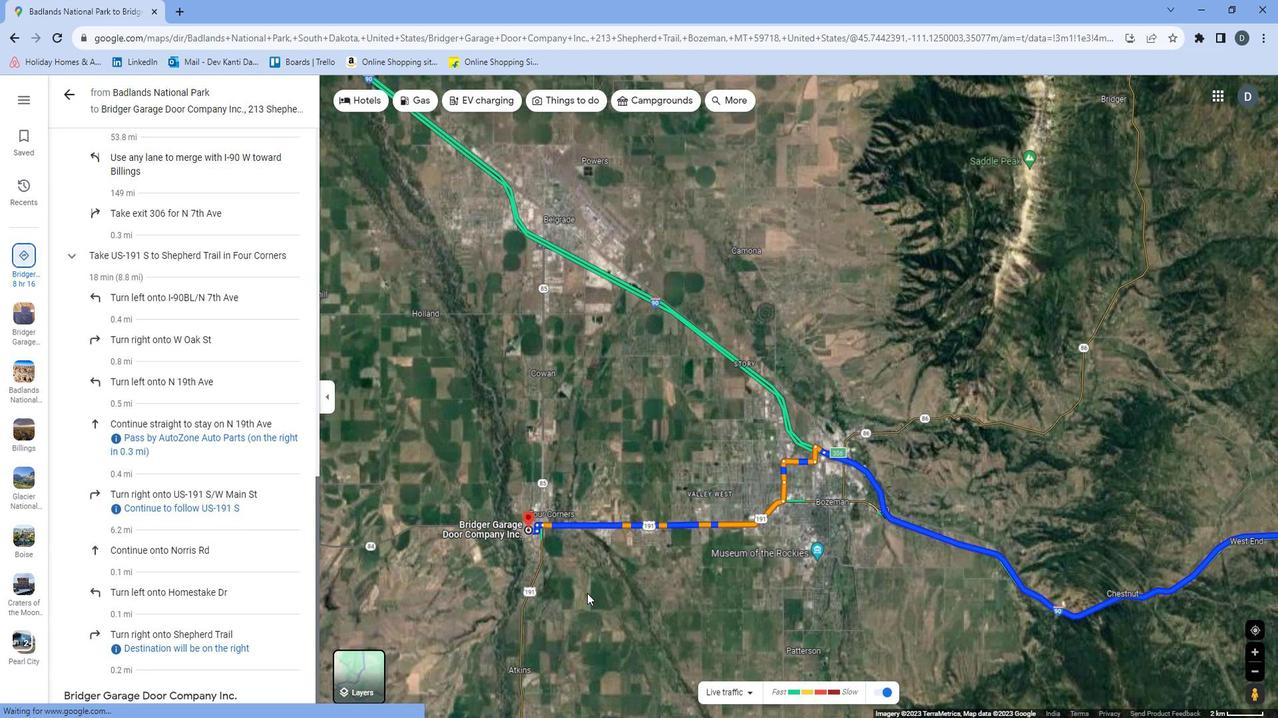 
Action: Mouse moved to (557, 521)
Screenshot: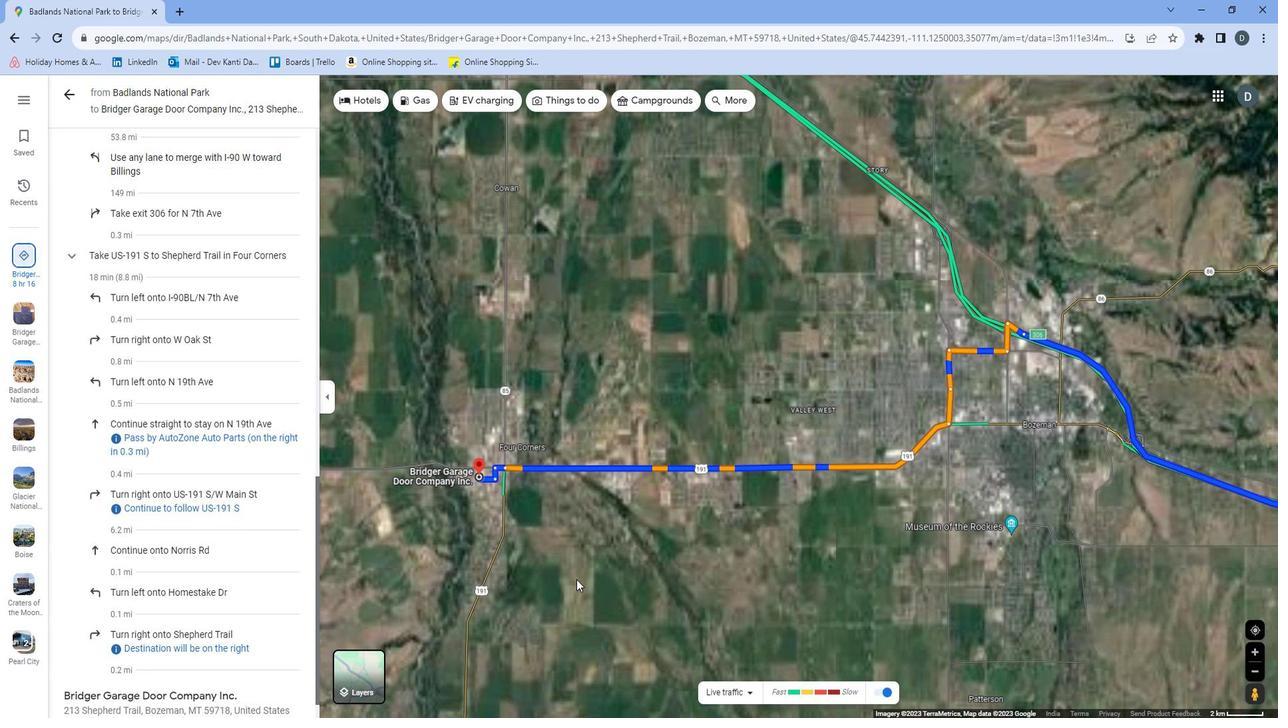 
Action: Mouse pressed left at (557, 521)
Screenshot: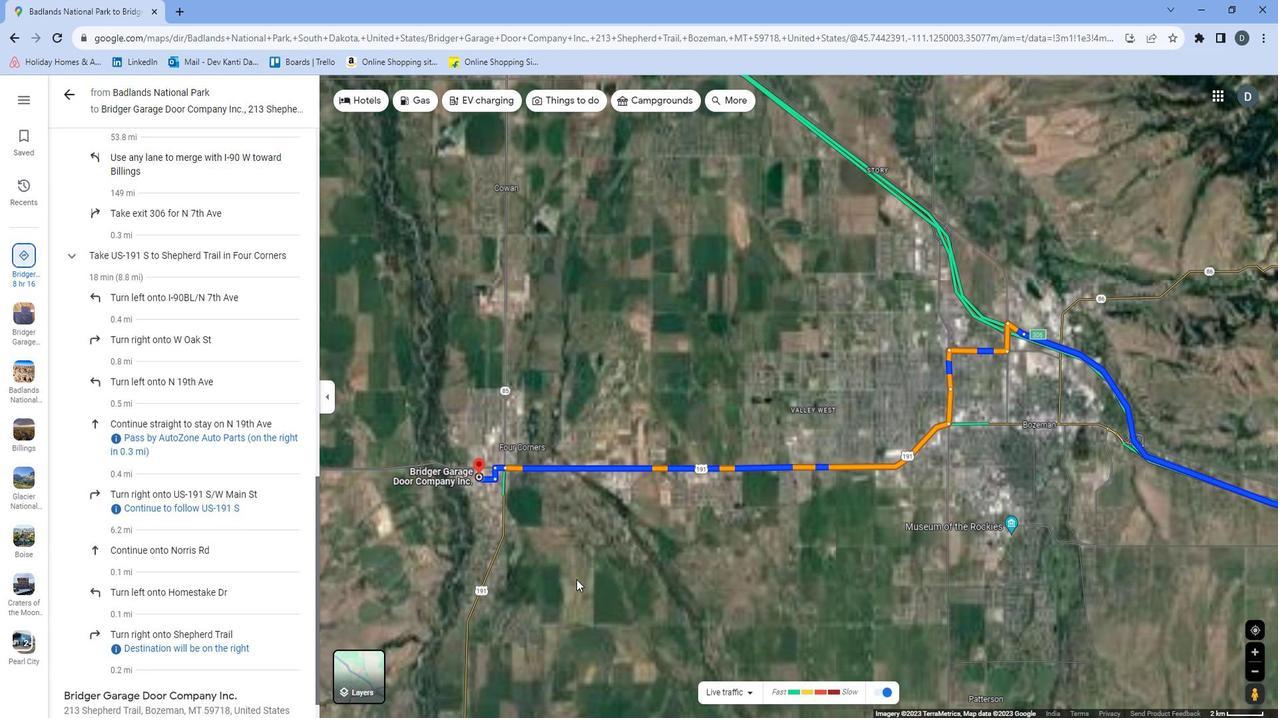 
Action: Mouse moved to (695, 550)
Screenshot: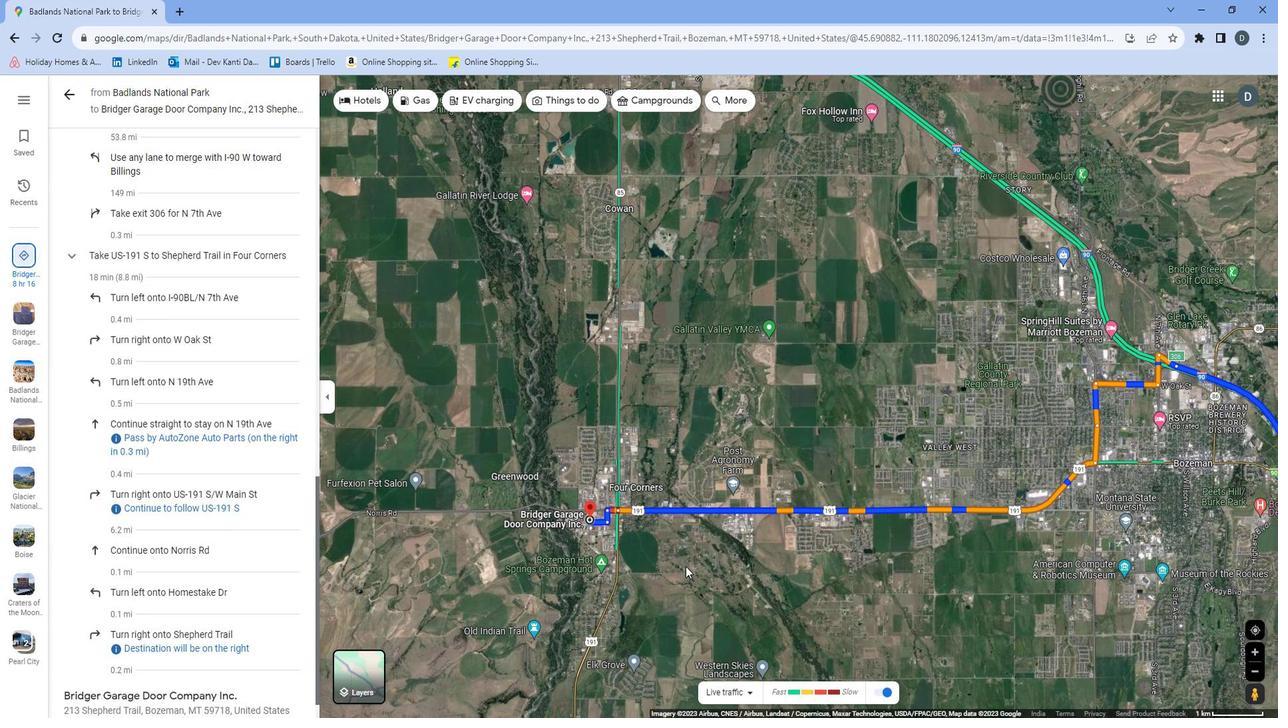 
